 Task: Plan a trip to Stockton-on-Tees, United Kingdom from 2nd November, 2023 to 9th November, 2023 for 5 adults. Place can be shared room with 2 bedrooms having 5 beds and 2 bathrooms. Property type can be flat. Look for 5 properties as per requirement.
Action: Mouse moved to (502, 70)
Screenshot: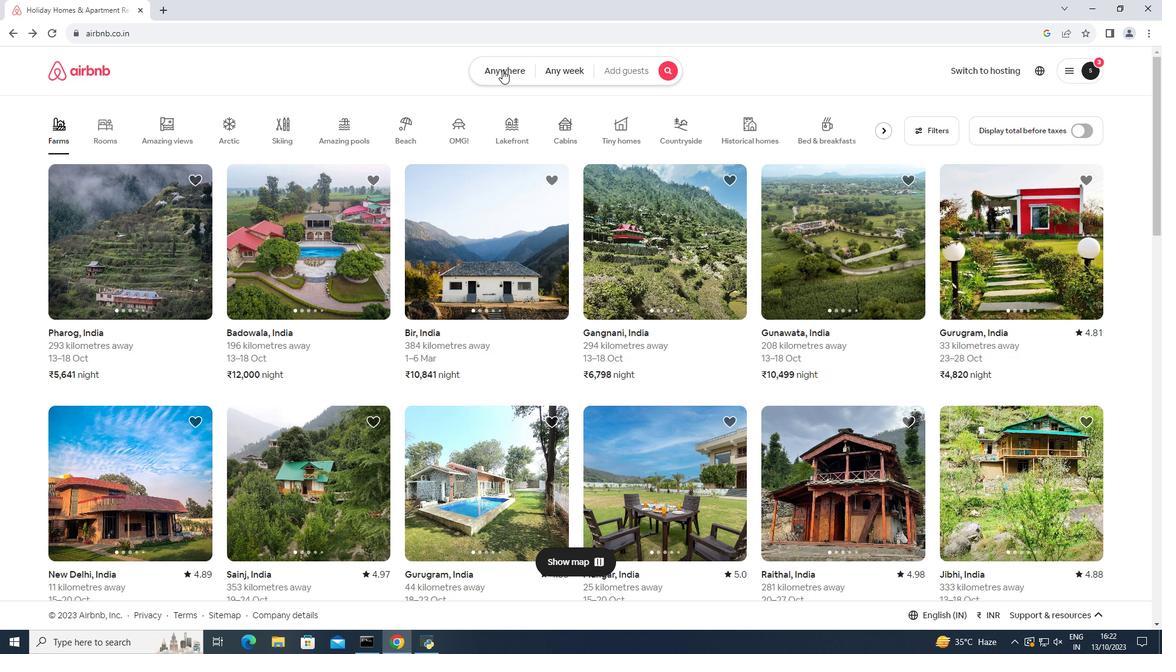 
Action: Mouse pressed left at (502, 70)
Screenshot: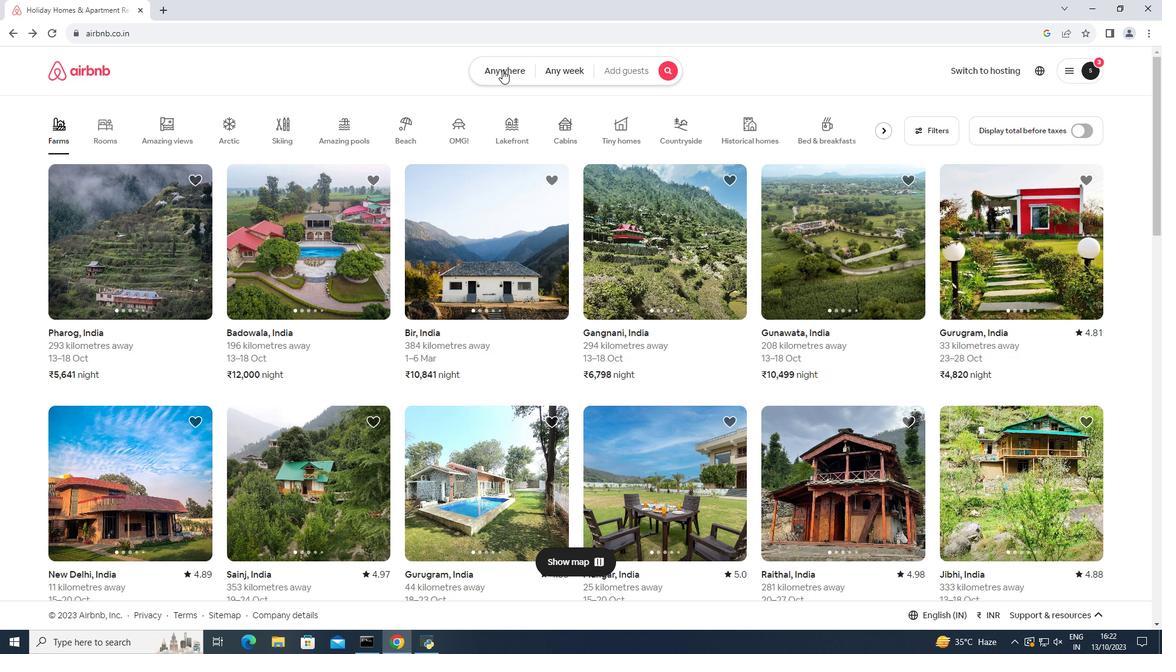 
Action: Mouse moved to (402, 119)
Screenshot: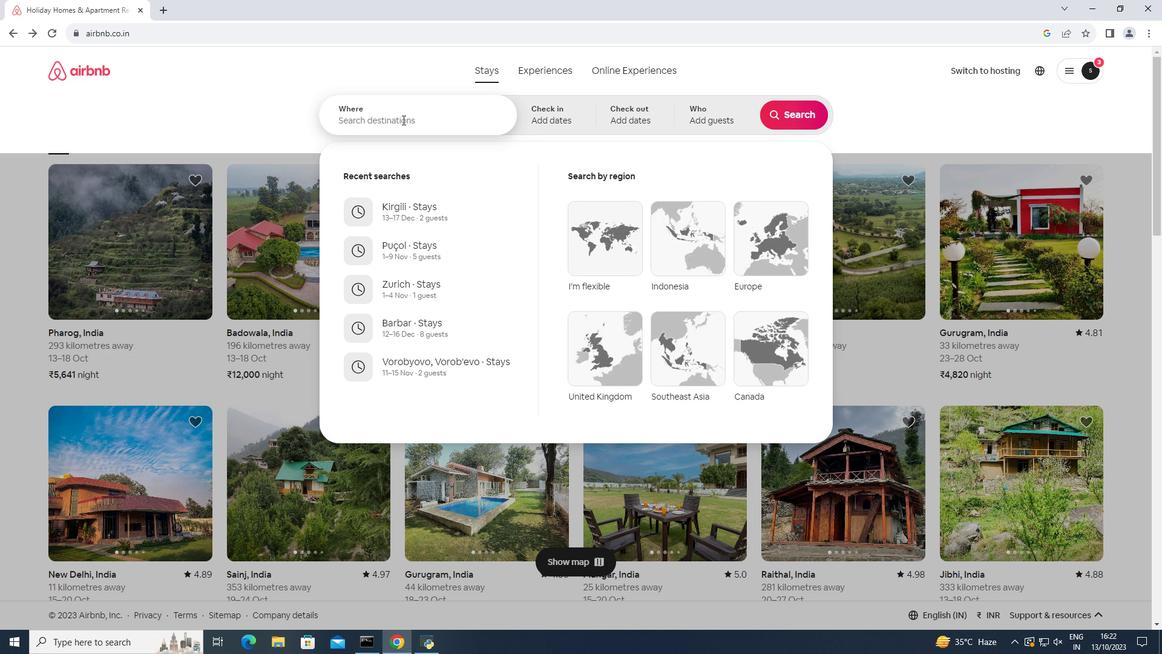 
Action: Mouse pressed left at (402, 119)
Screenshot: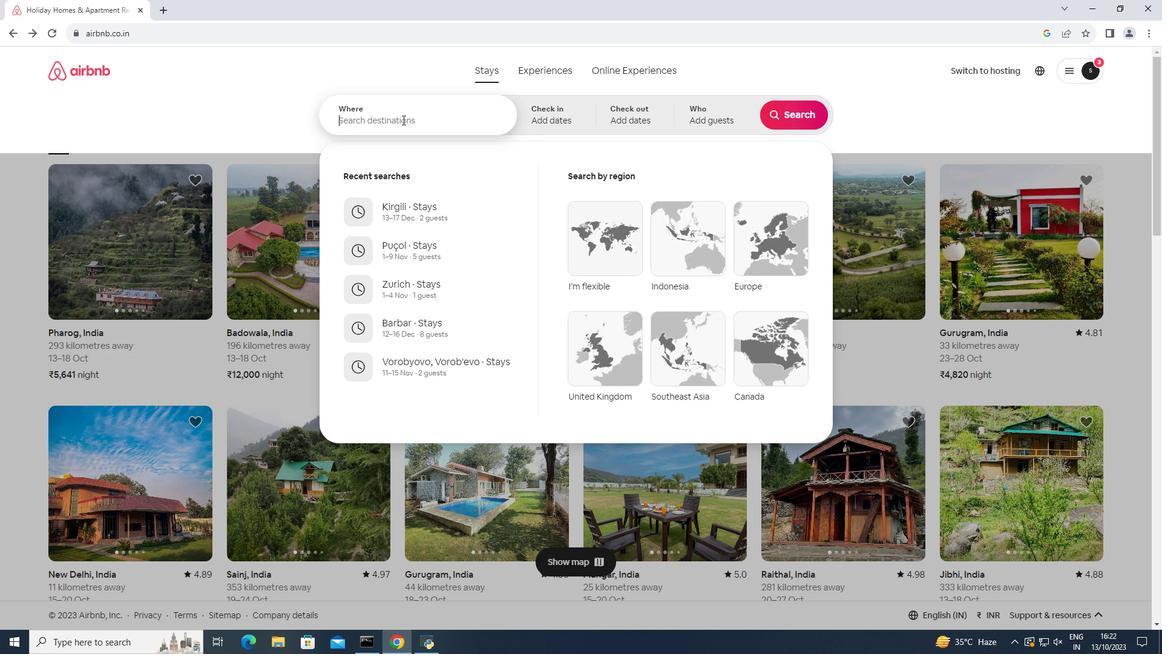 
Action: Key pressed <Key.shift><Key.shift><Key.shift><Key.shift>Stockton-on-<Key.shift>Tee
Screenshot: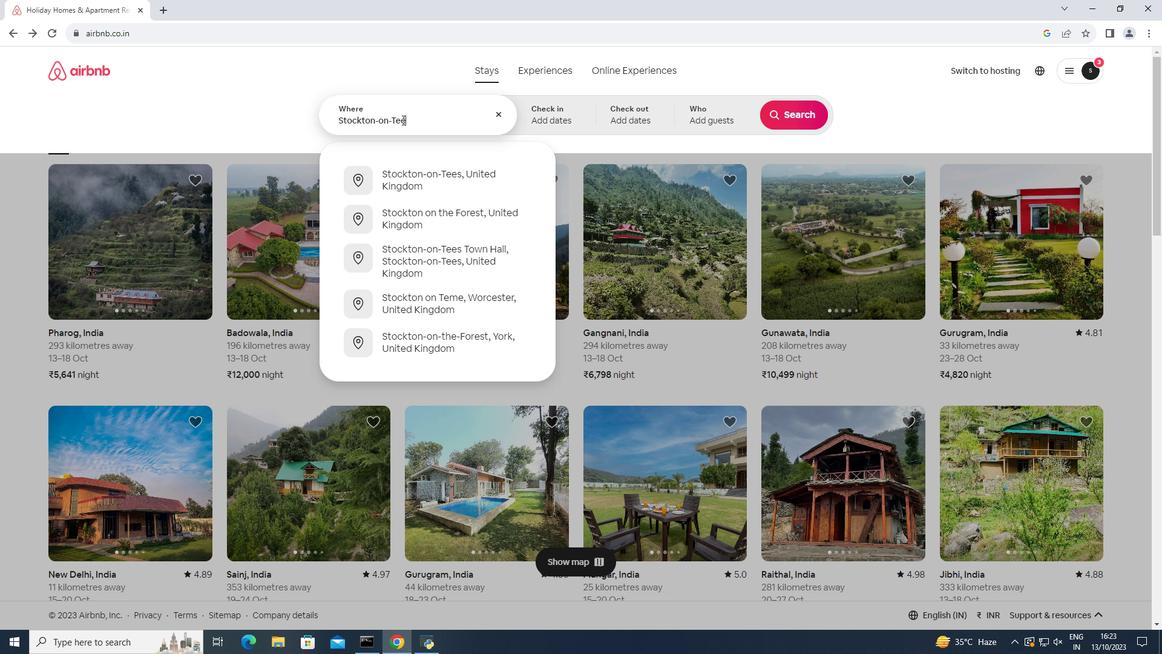 
Action: Mouse moved to (420, 176)
Screenshot: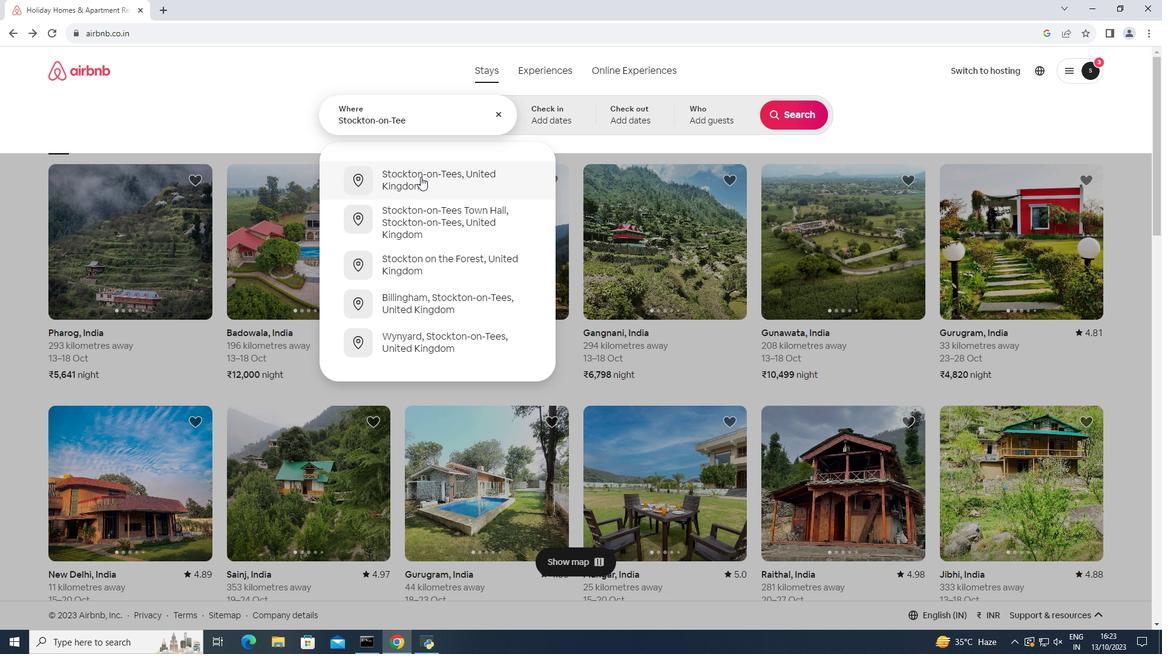 
Action: Mouse pressed left at (420, 176)
Screenshot: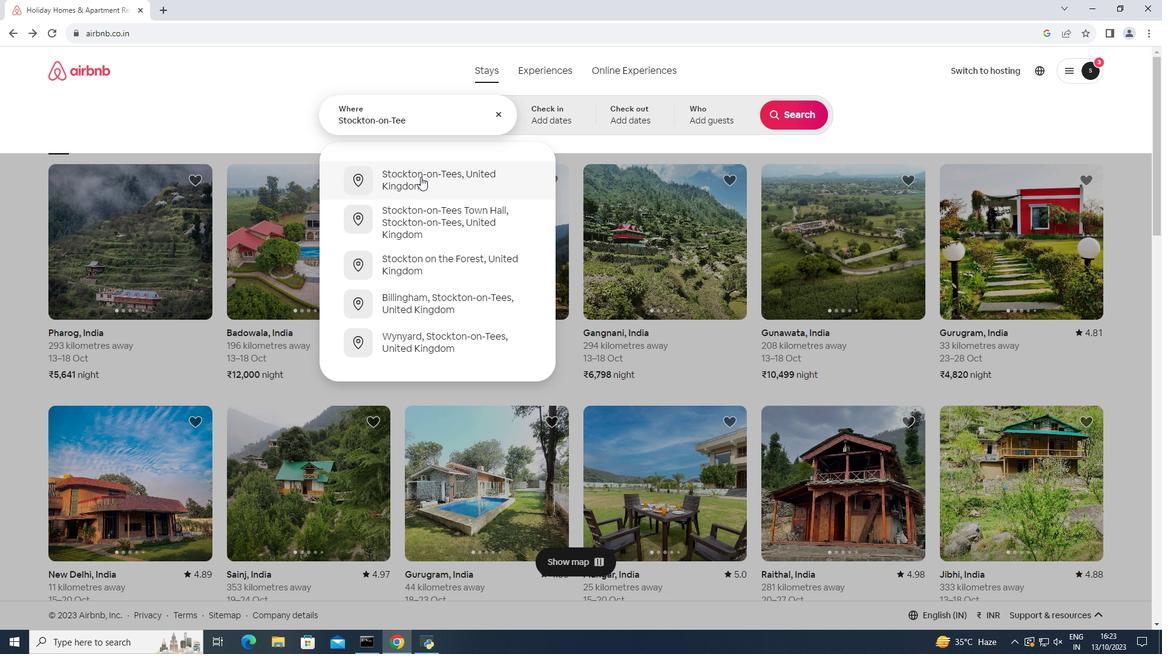 
Action: Mouse moved to (719, 261)
Screenshot: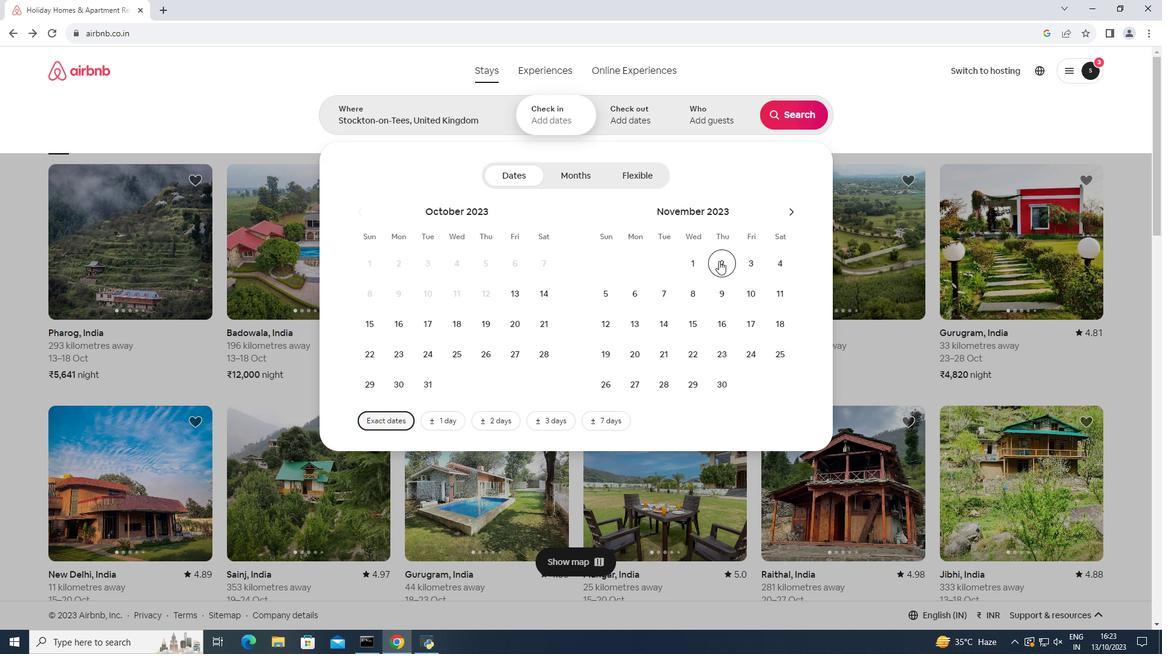 
Action: Mouse pressed left at (719, 261)
Screenshot: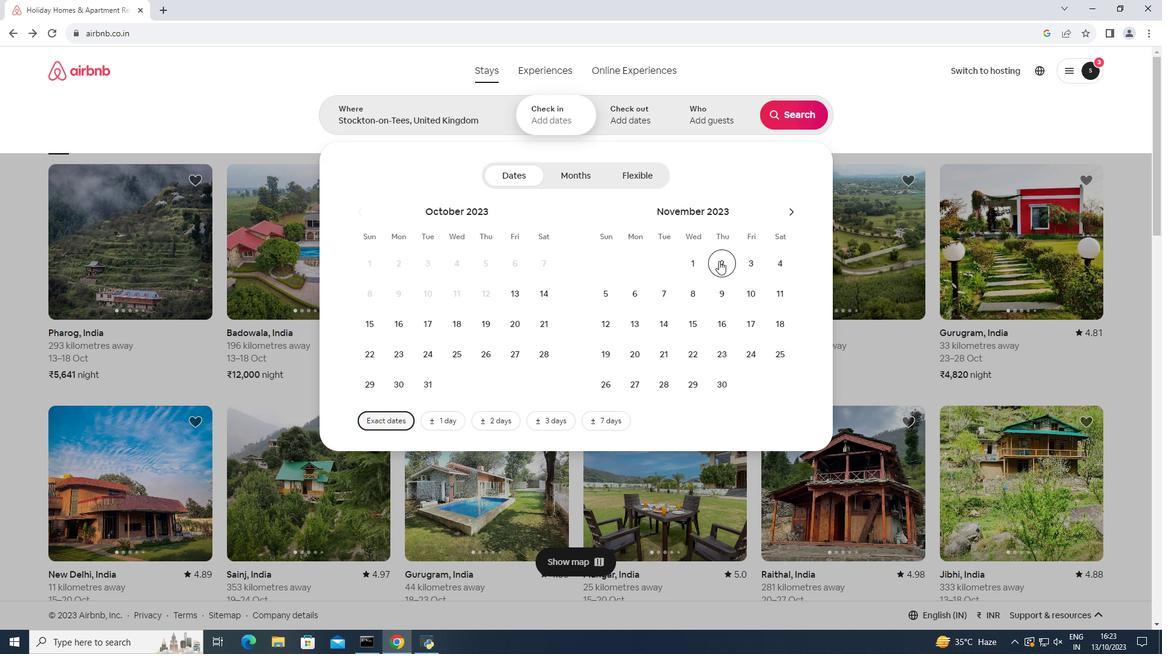 
Action: Mouse moved to (718, 296)
Screenshot: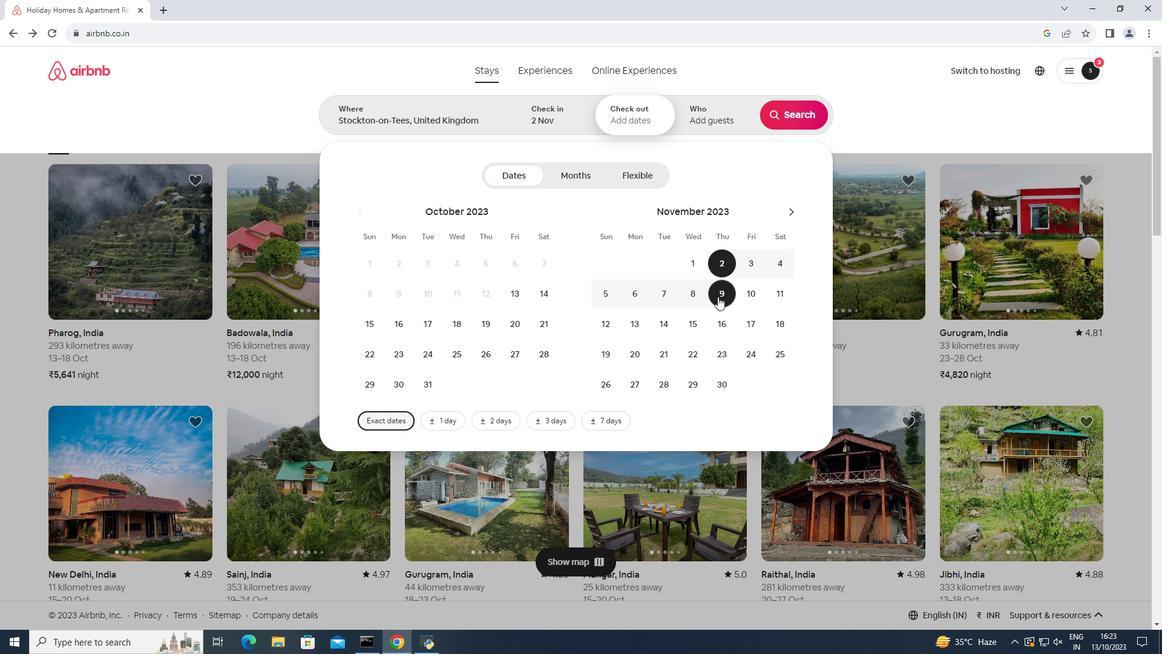 
Action: Mouse pressed left at (718, 296)
Screenshot: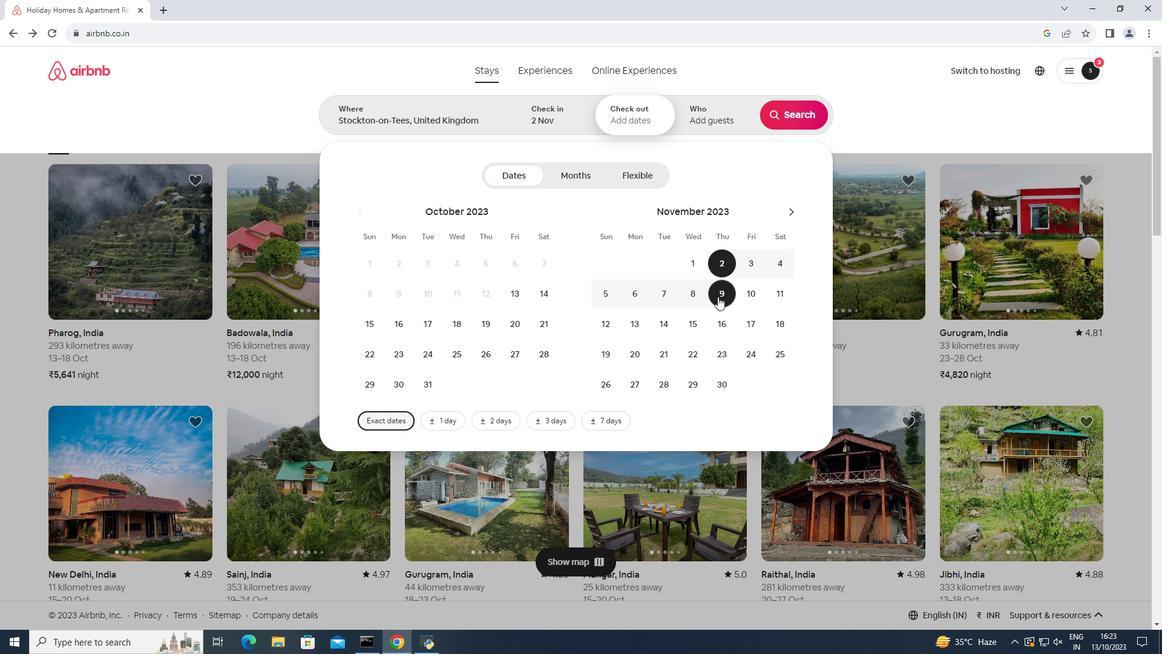 
Action: Mouse moved to (703, 119)
Screenshot: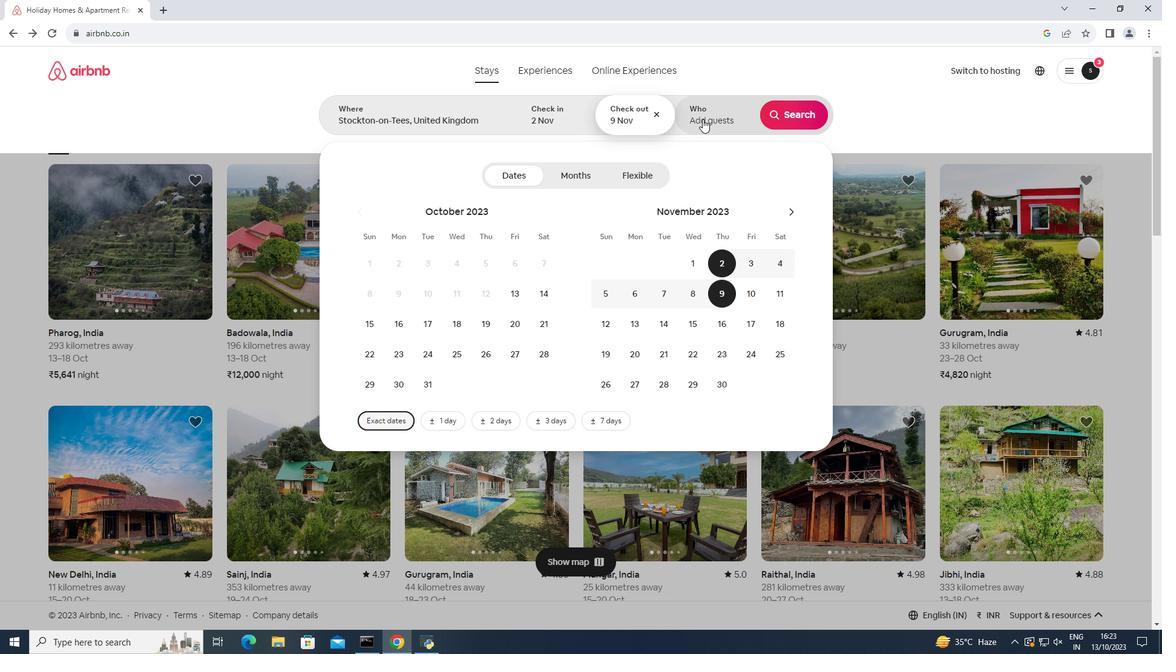 
Action: Mouse pressed left at (703, 119)
Screenshot: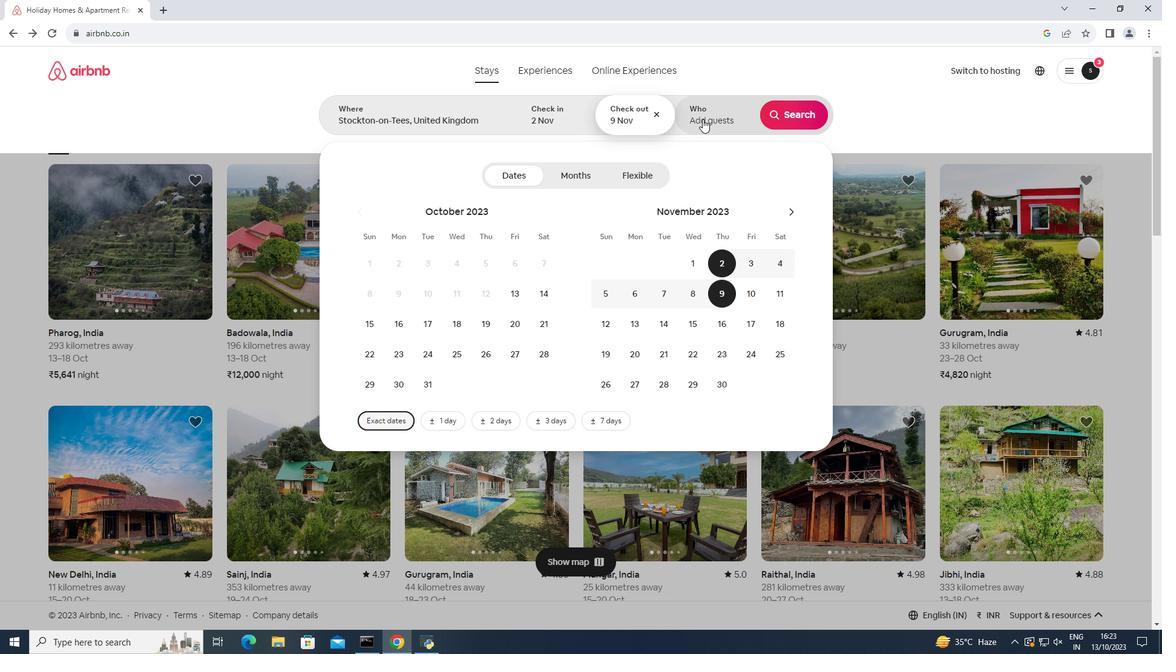 
Action: Mouse moved to (796, 181)
Screenshot: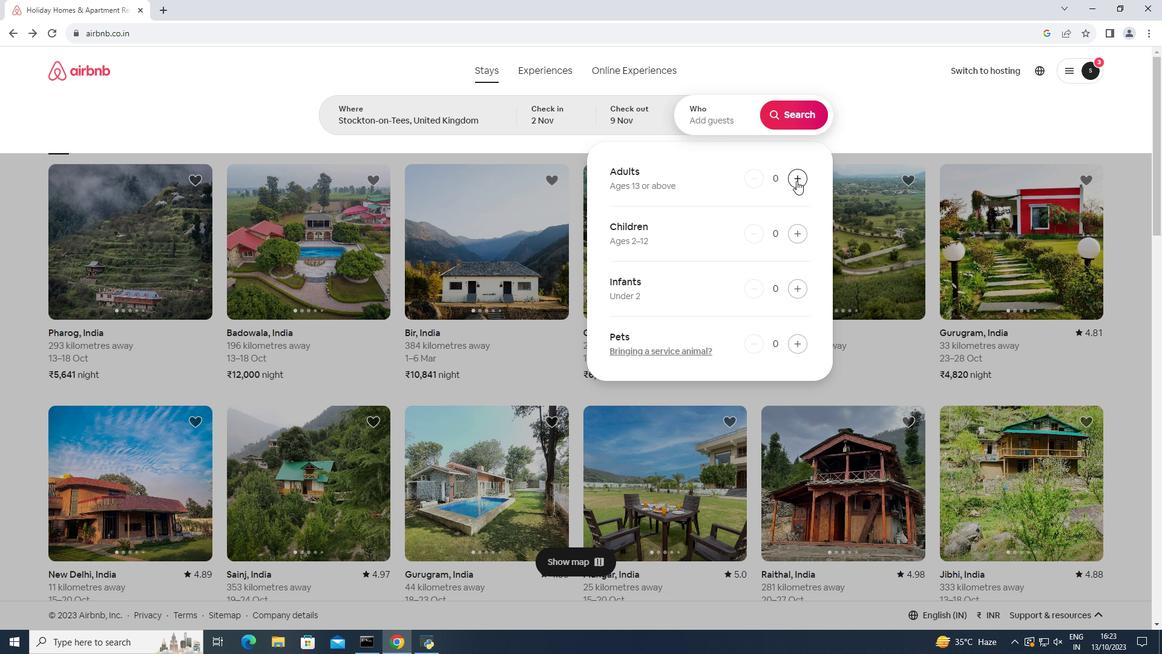 
Action: Mouse pressed left at (796, 181)
Screenshot: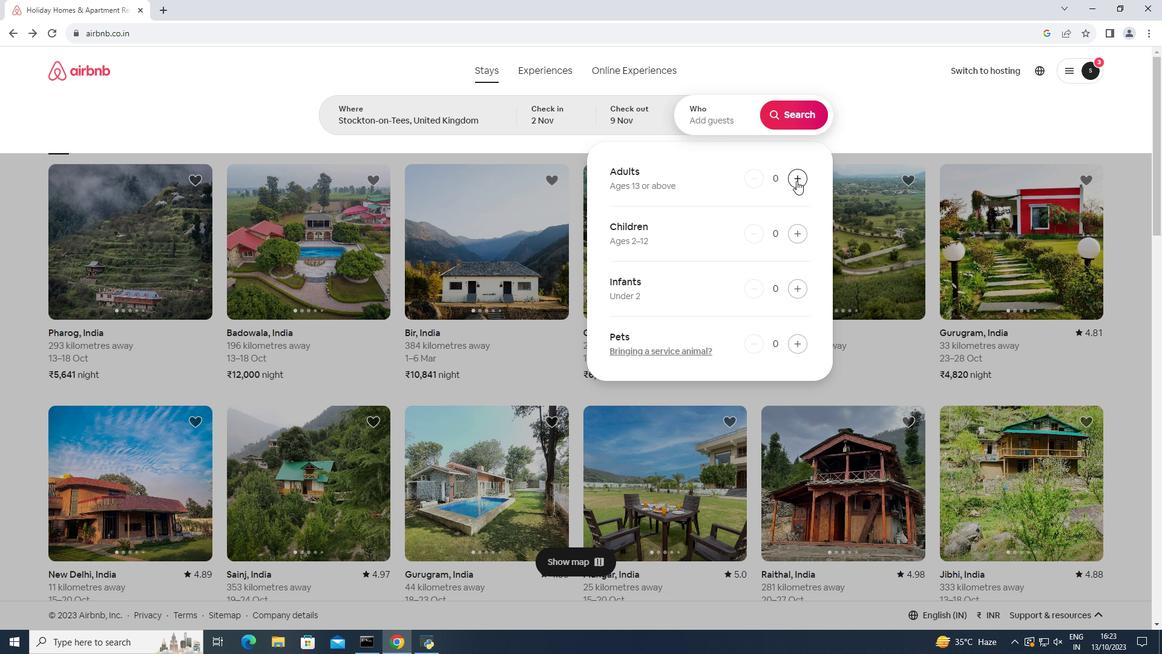 
Action: Mouse pressed left at (796, 181)
Screenshot: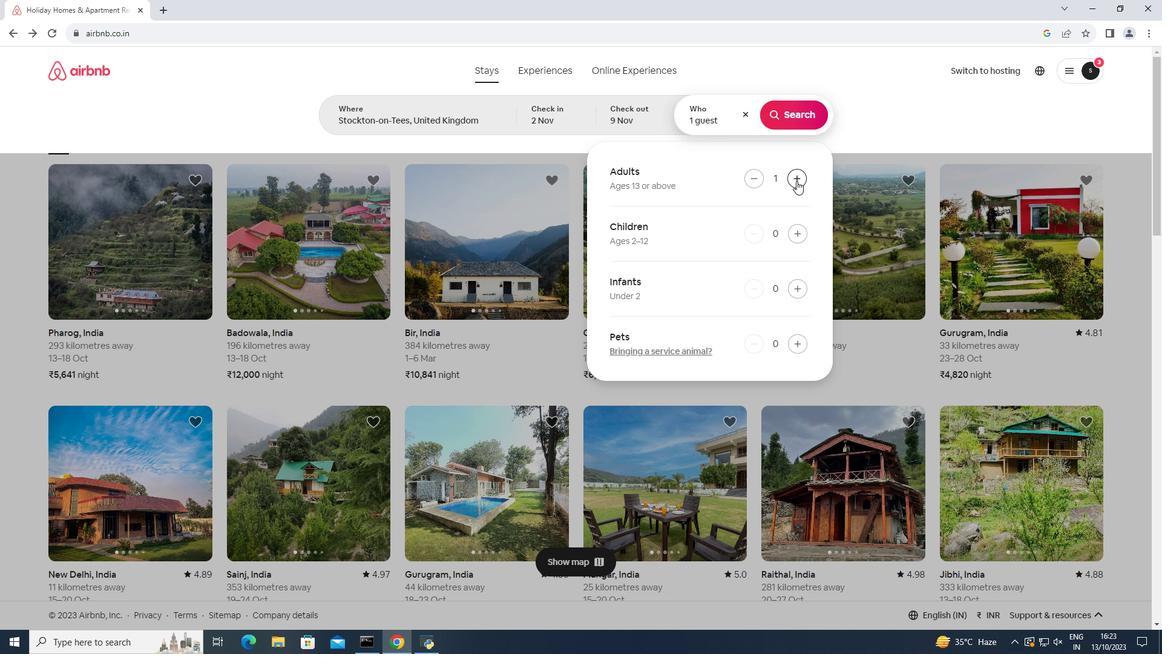 
Action: Mouse pressed left at (796, 181)
Screenshot: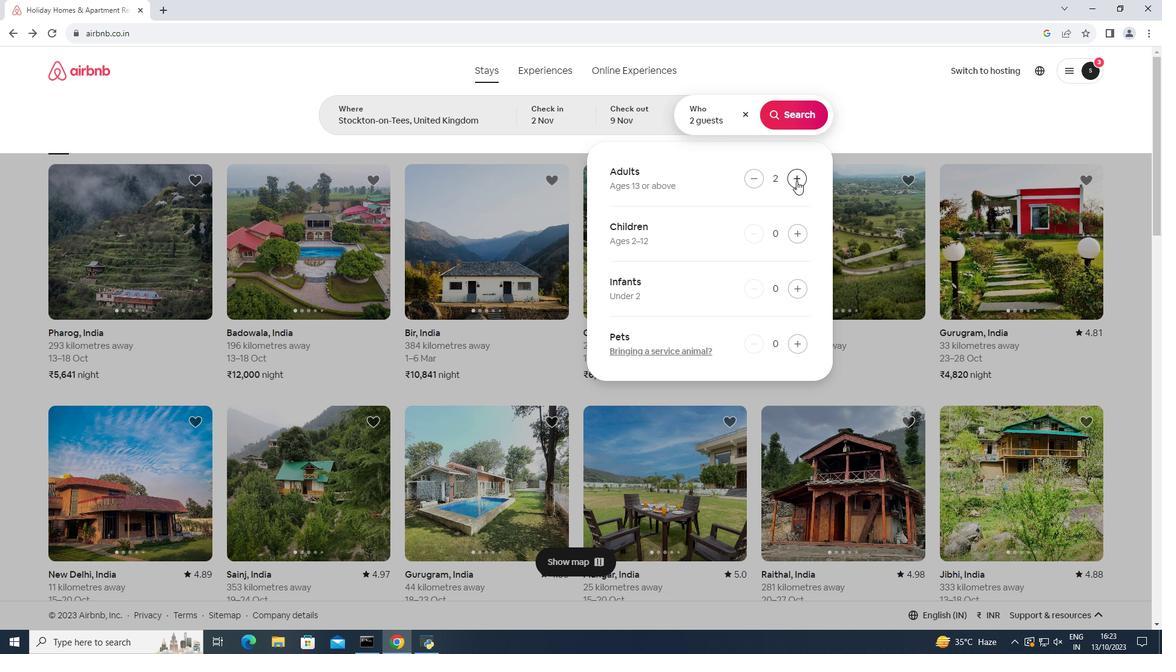 
Action: Mouse pressed left at (796, 181)
Screenshot: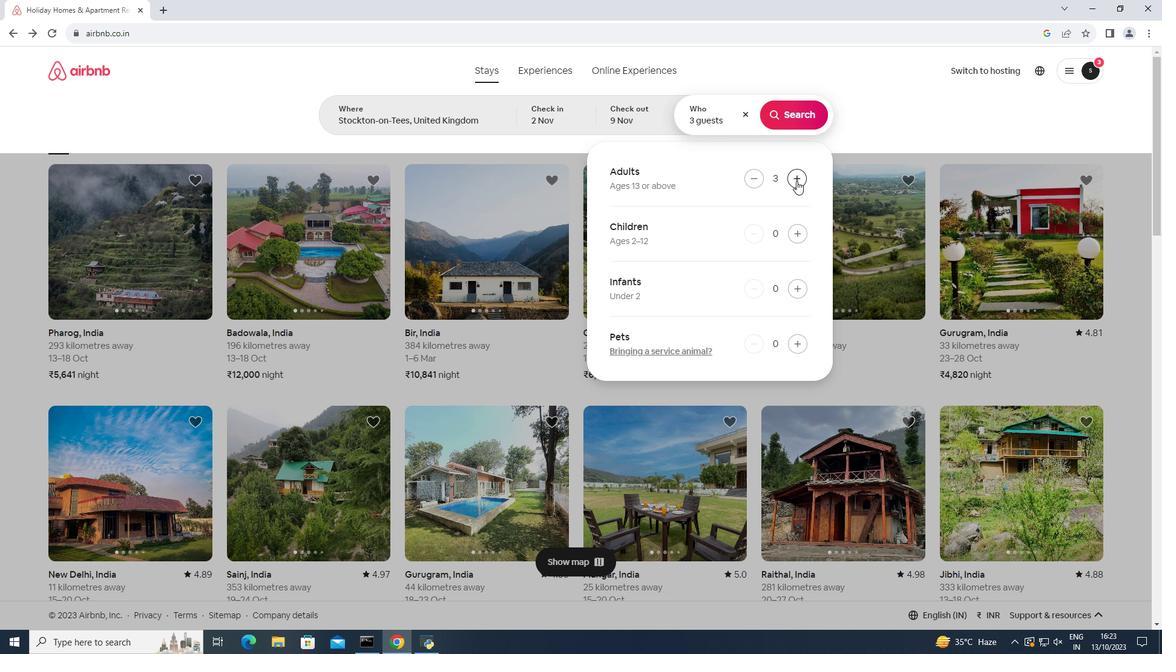 
Action: Mouse pressed left at (796, 181)
Screenshot: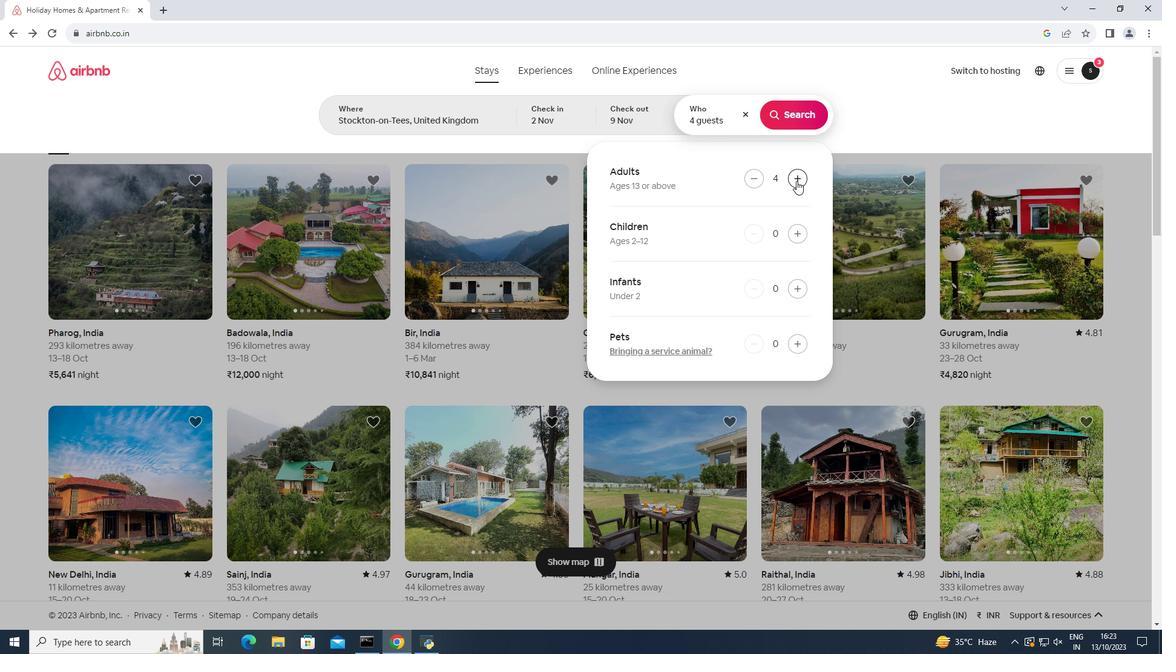 
Action: Mouse moved to (784, 111)
Screenshot: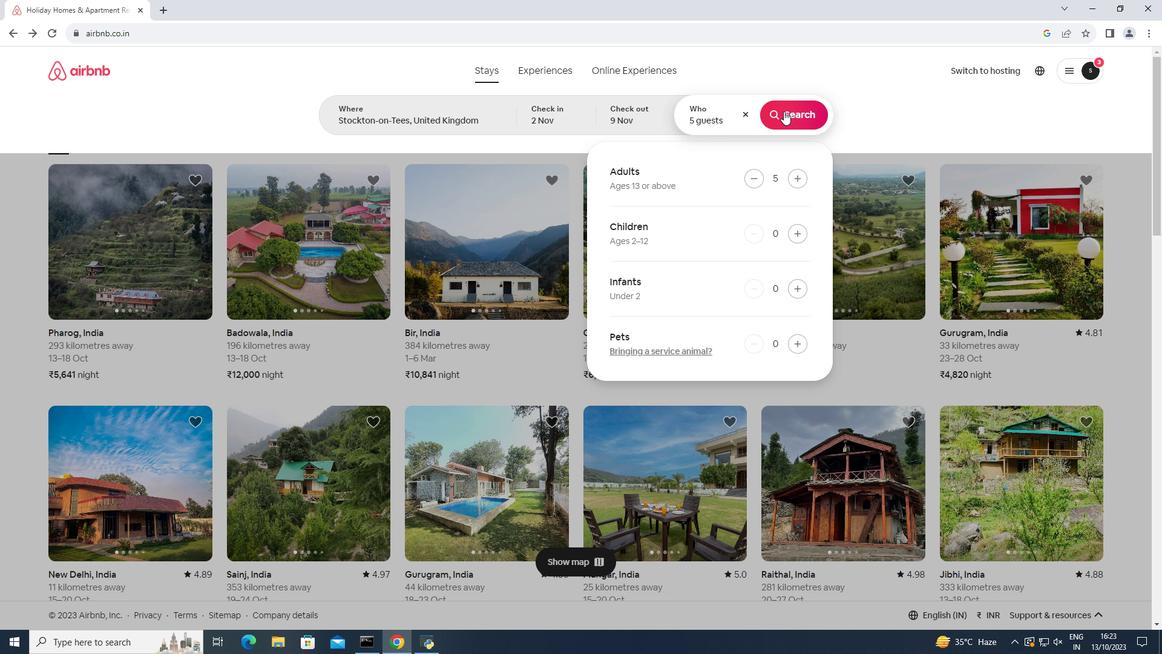 
Action: Mouse pressed left at (784, 111)
Screenshot: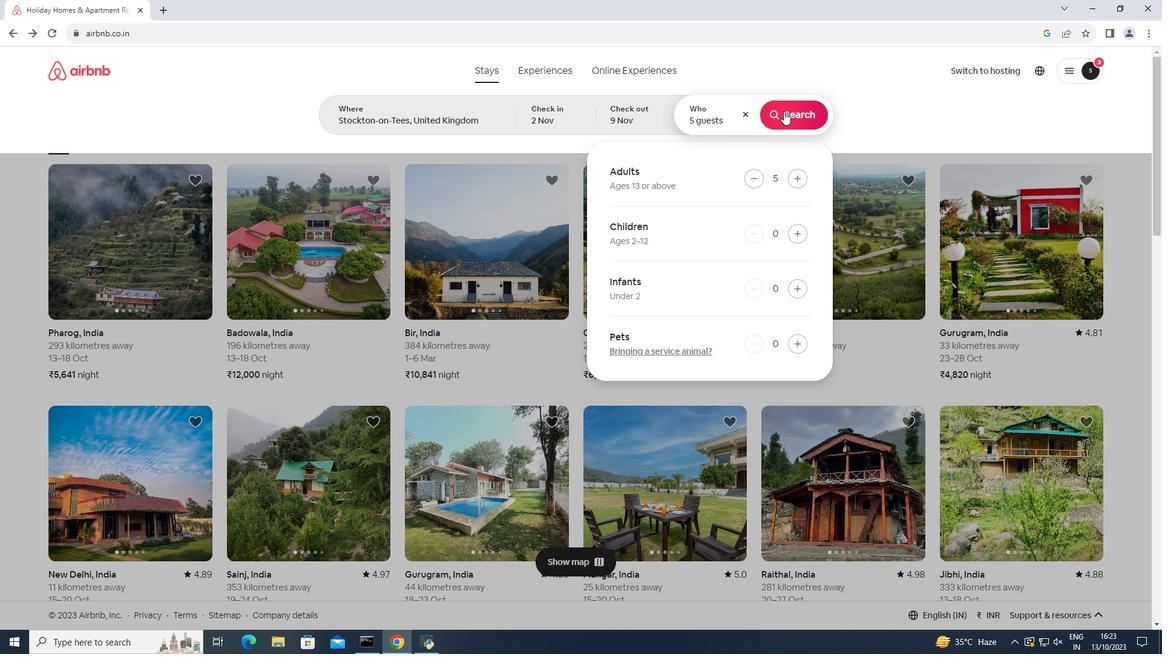 
Action: Mouse moved to (969, 116)
Screenshot: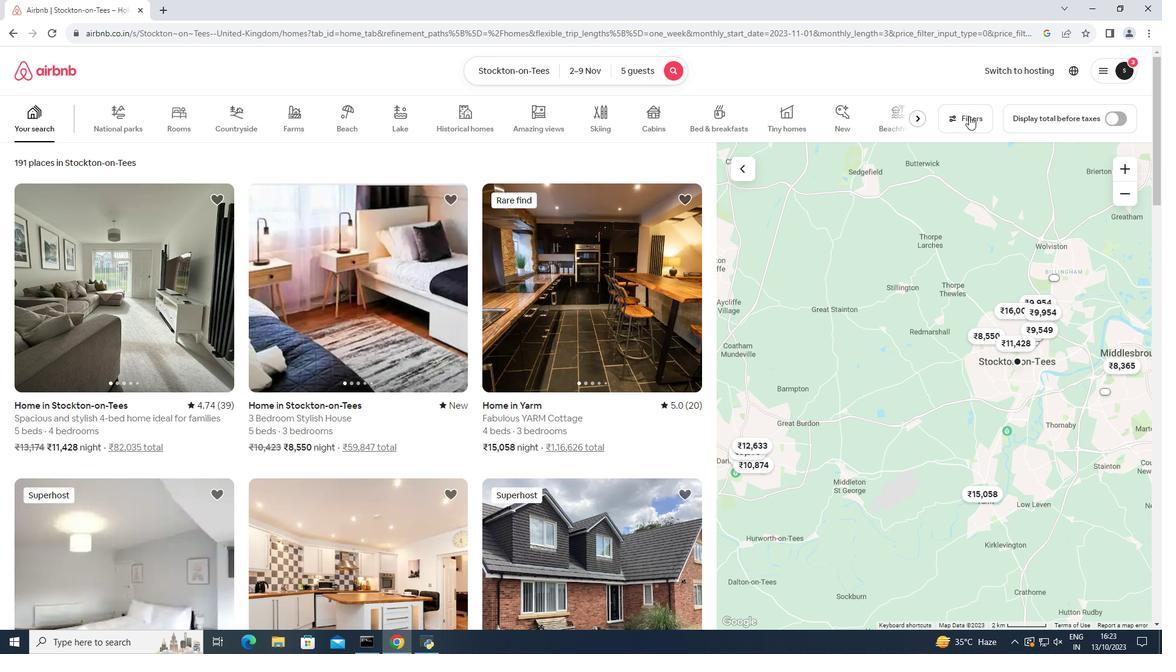 
Action: Mouse pressed left at (969, 116)
Screenshot: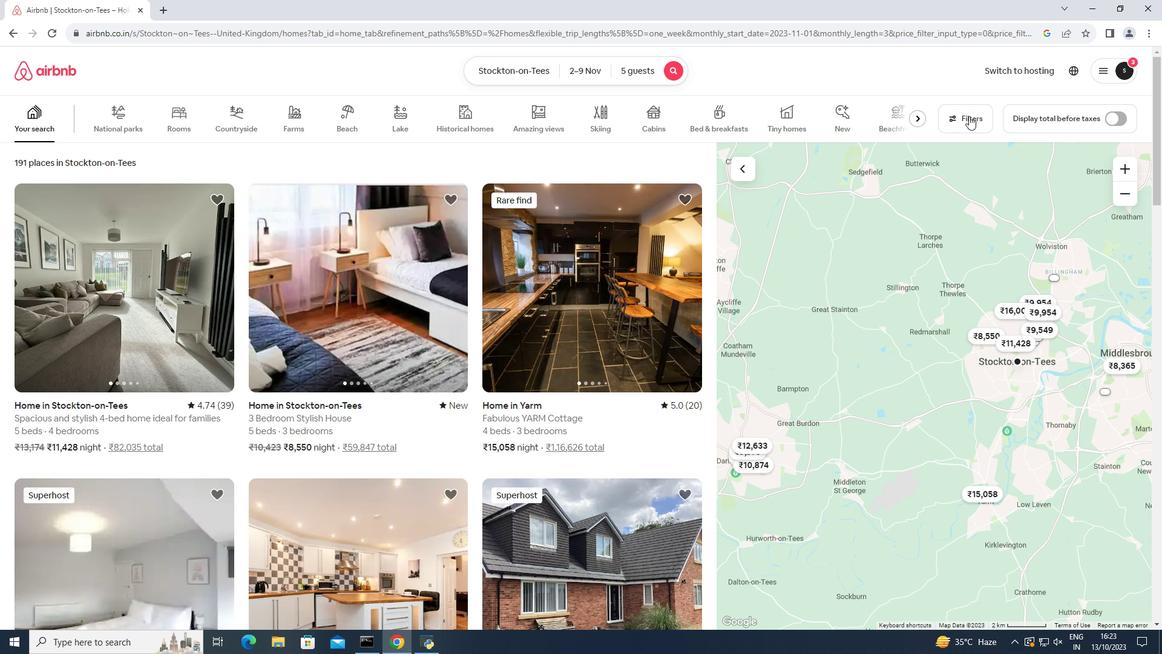 
Action: Mouse moved to (687, 262)
Screenshot: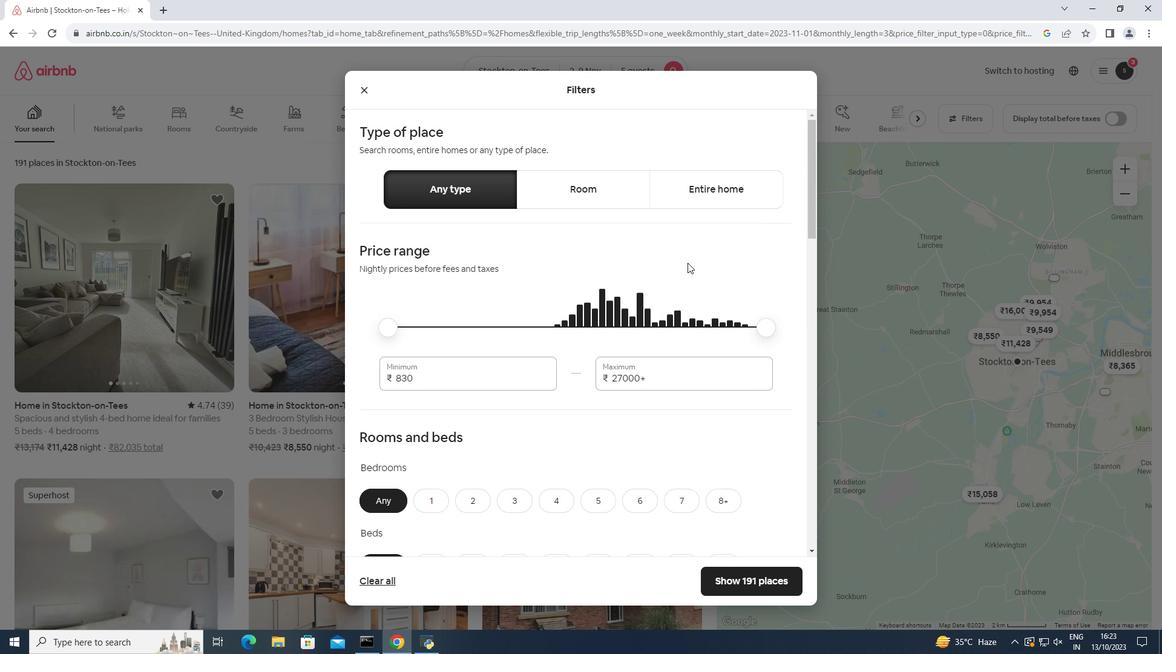 
Action: Mouse scrolled (687, 262) with delta (0, 0)
Screenshot: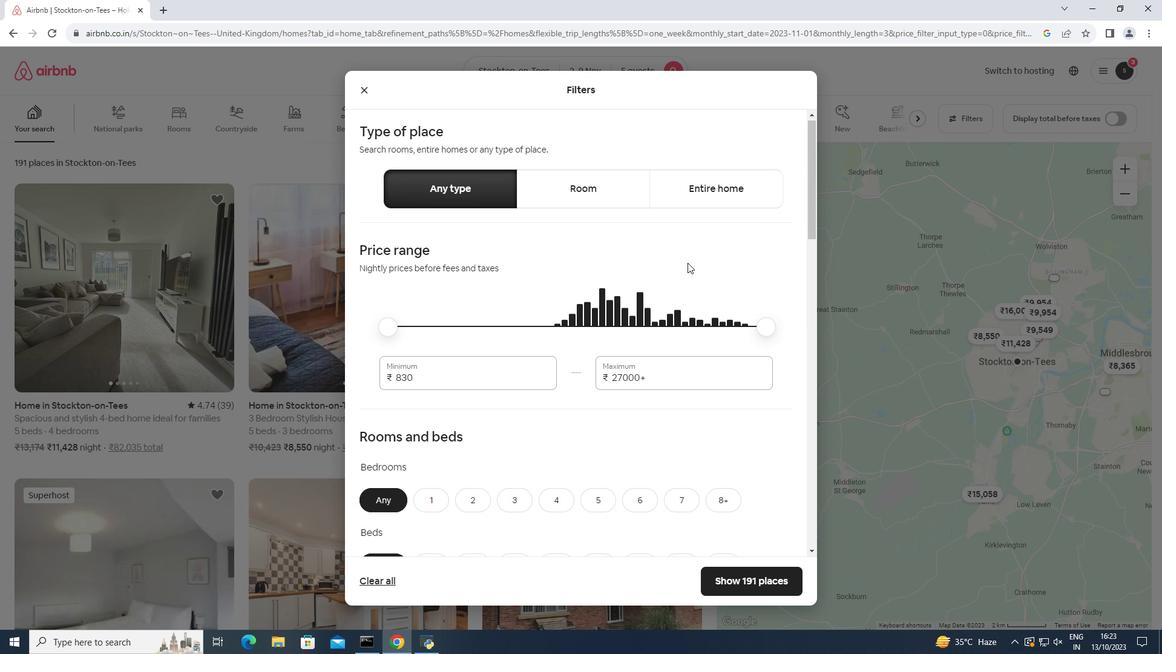 
Action: Mouse moved to (651, 270)
Screenshot: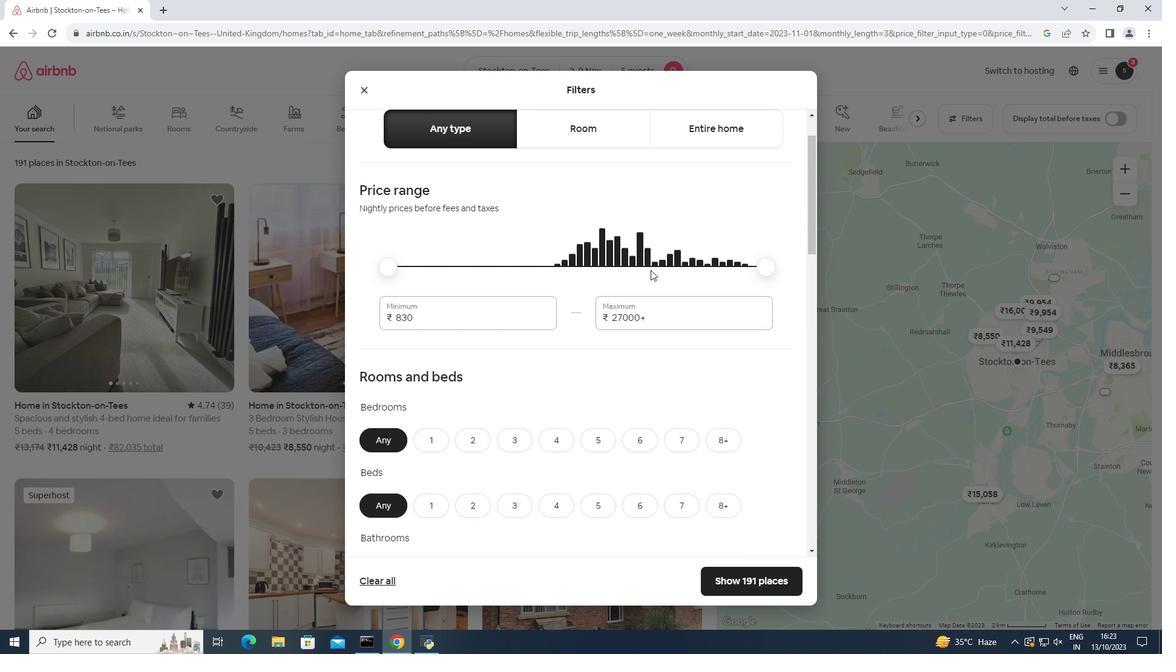 
Action: Mouse scrolled (651, 269) with delta (0, 0)
Screenshot: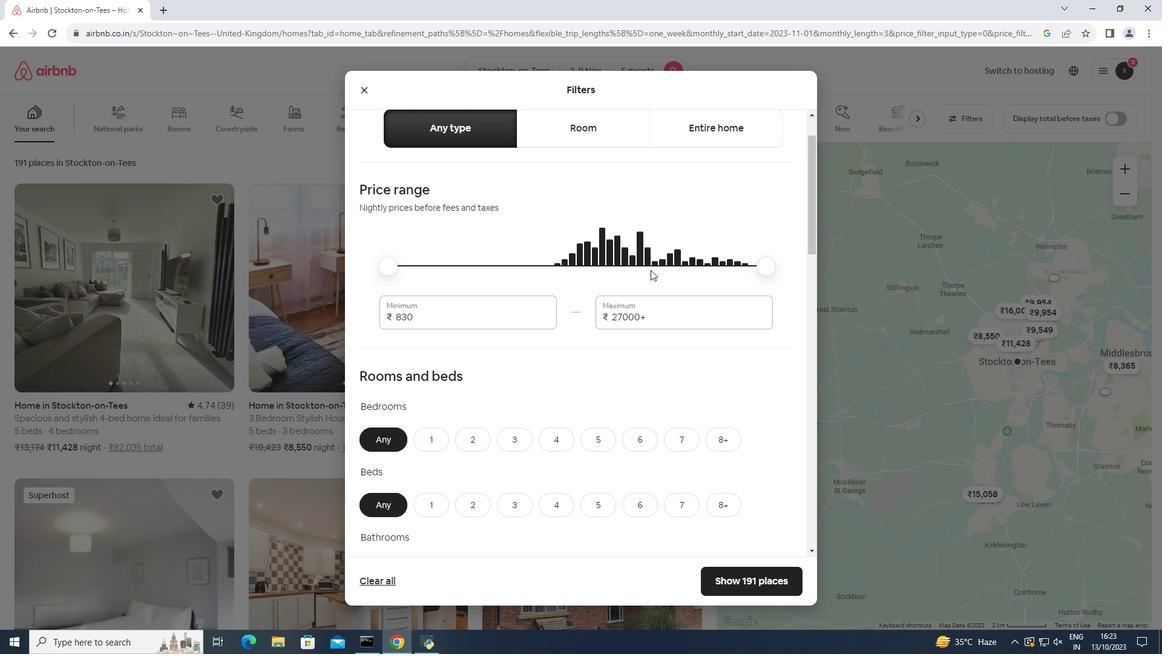 
Action: Mouse moved to (650, 270)
Screenshot: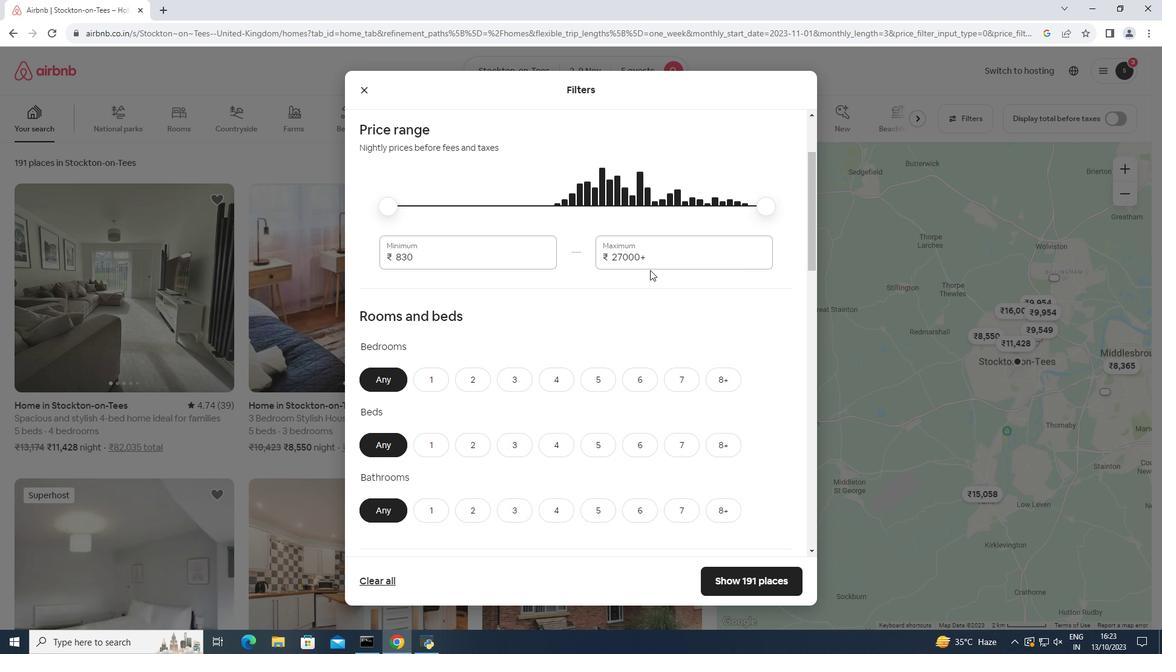 
Action: Mouse scrolled (650, 269) with delta (0, 0)
Screenshot: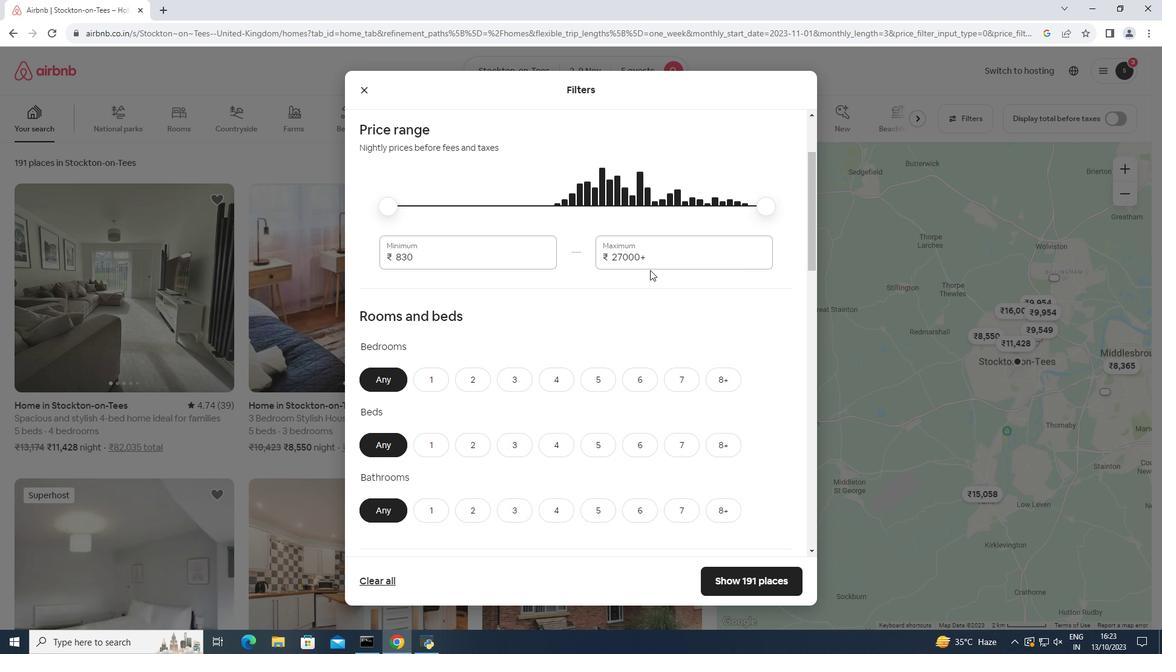 
Action: Mouse moved to (472, 311)
Screenshot: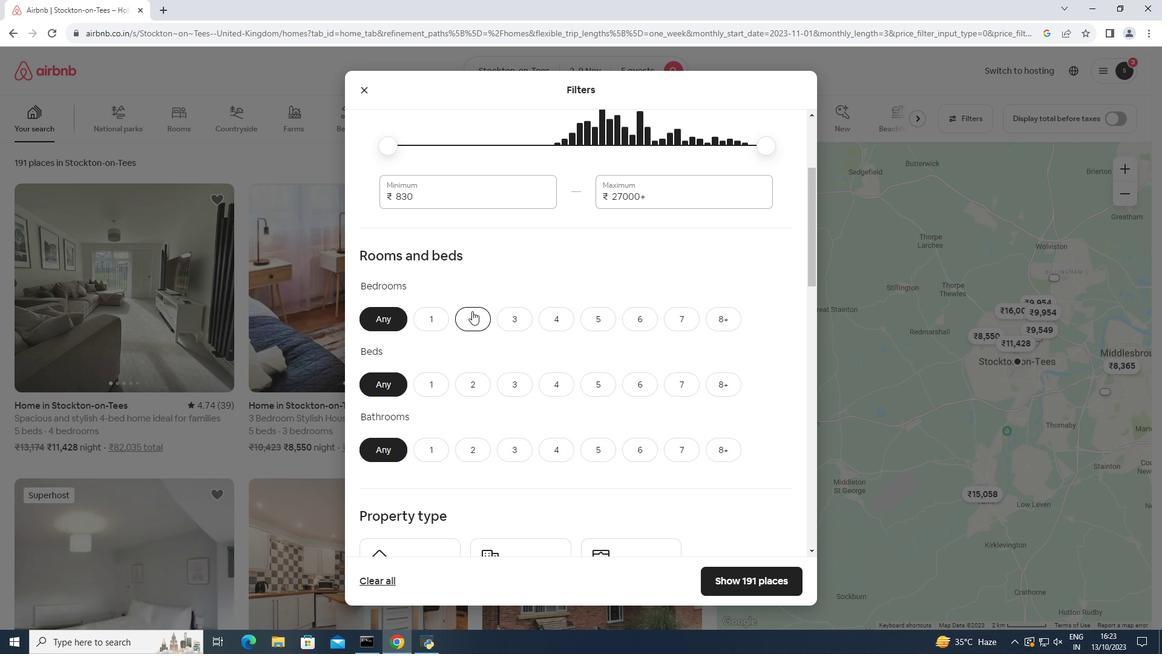 
Action: Mouse pressed left at (472, 311)
Screenshot: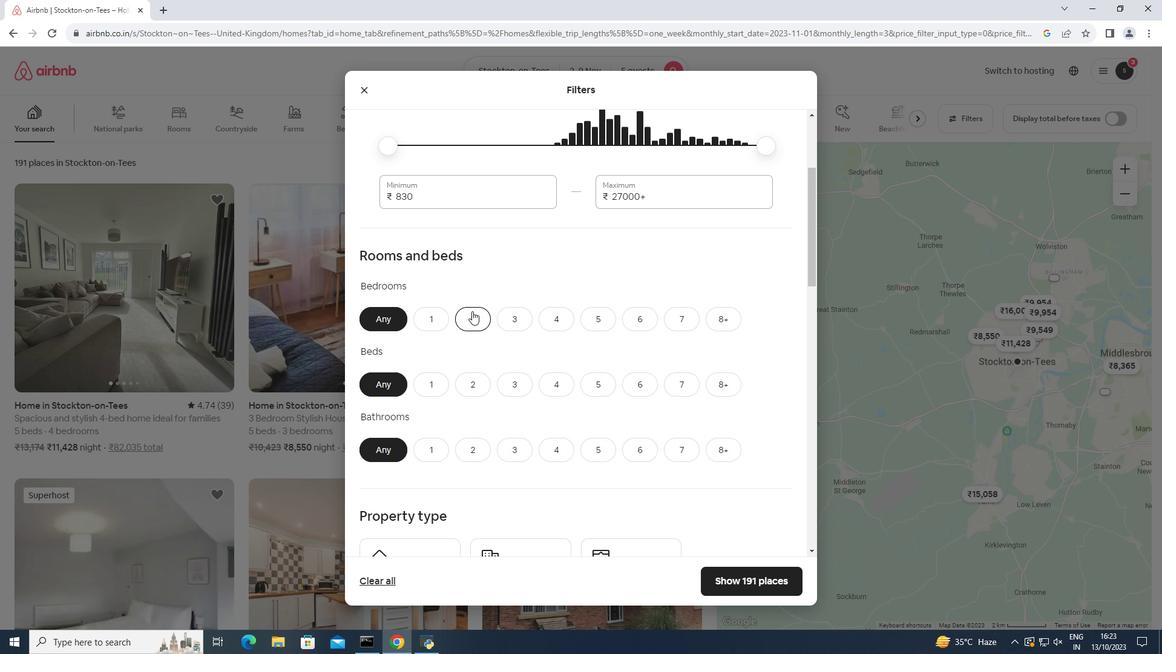 
Action: Mouse moved to (599, 382)
Screenshot: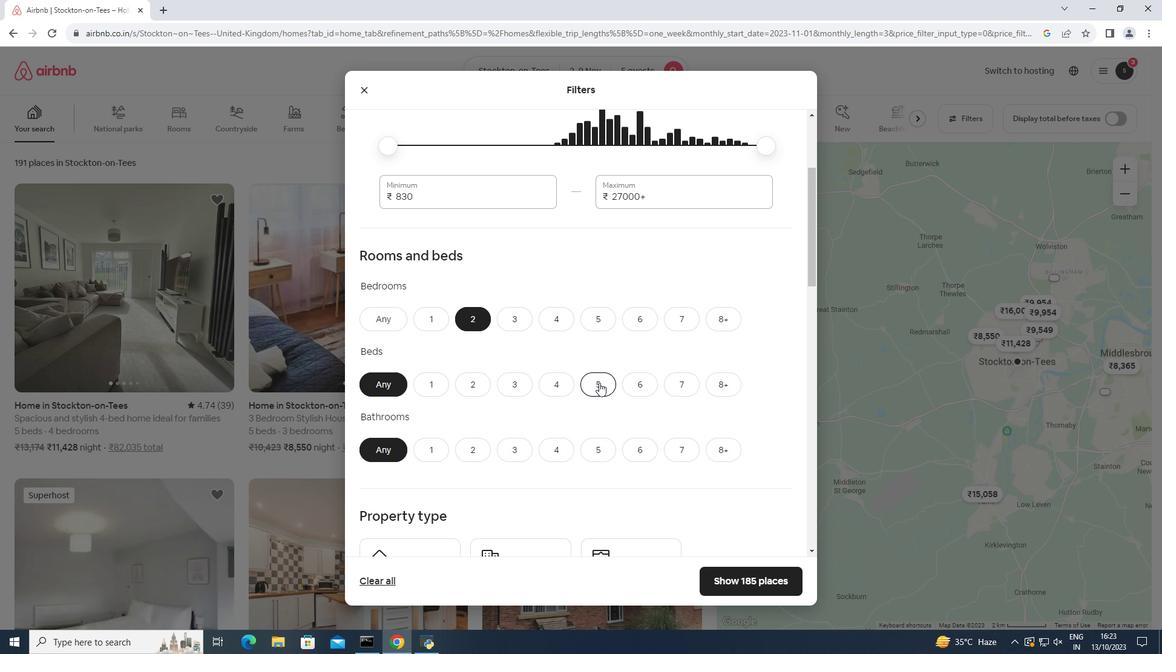 
Action: Mouse pressed left at (599, 382)
Screenshot: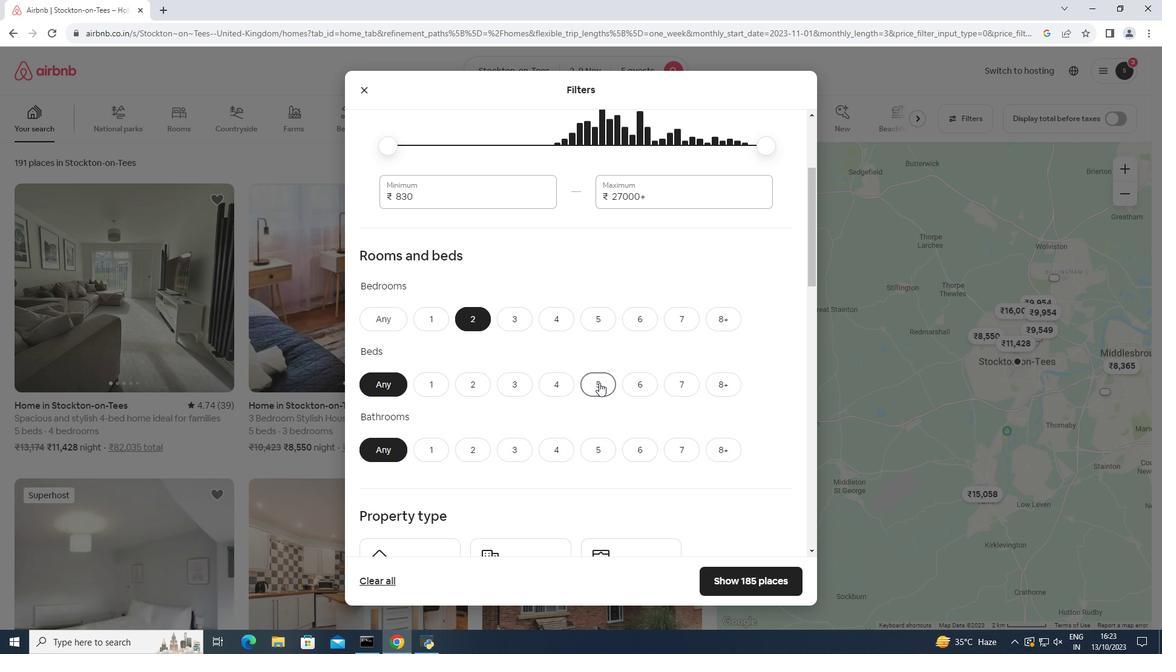 
Action: Mouse moved to (470, 448)
Screenshot: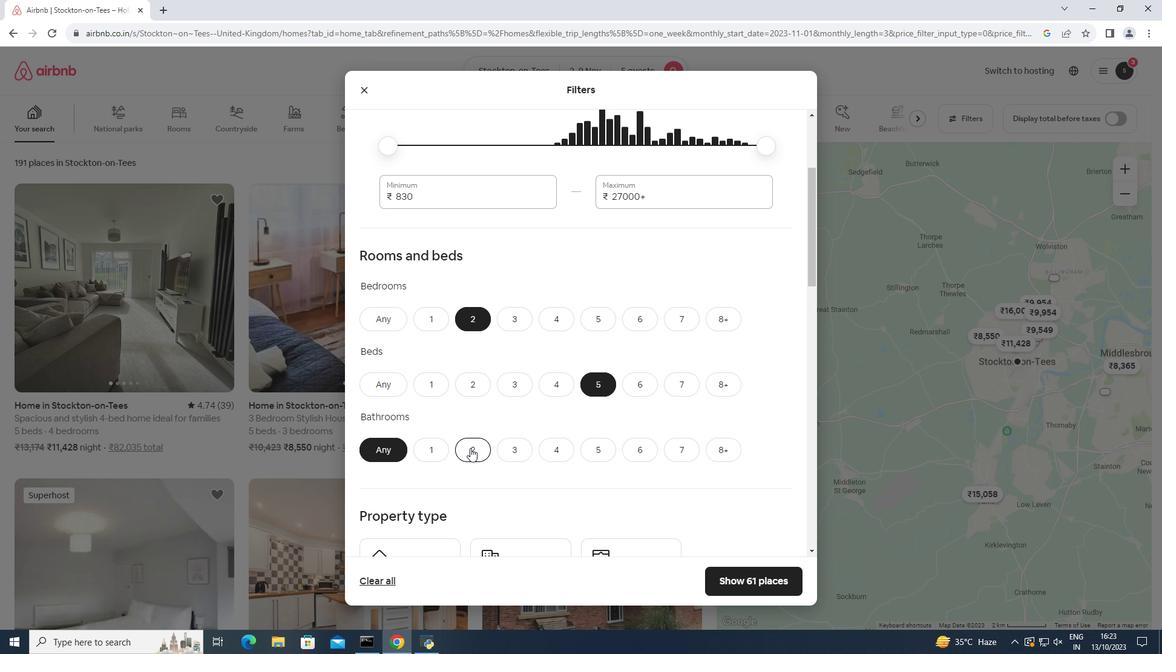 
Action: Mouse pressed left at (470, 448)
Screenshot: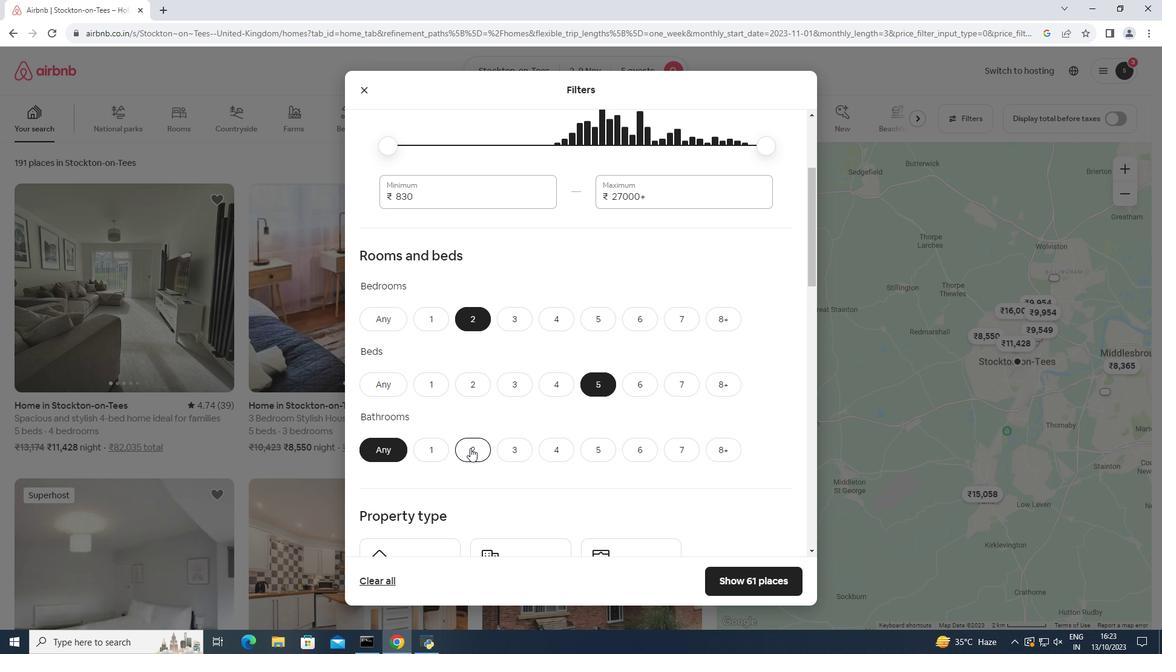 
Action: Mouse moved to (477, 427)
Screenshot: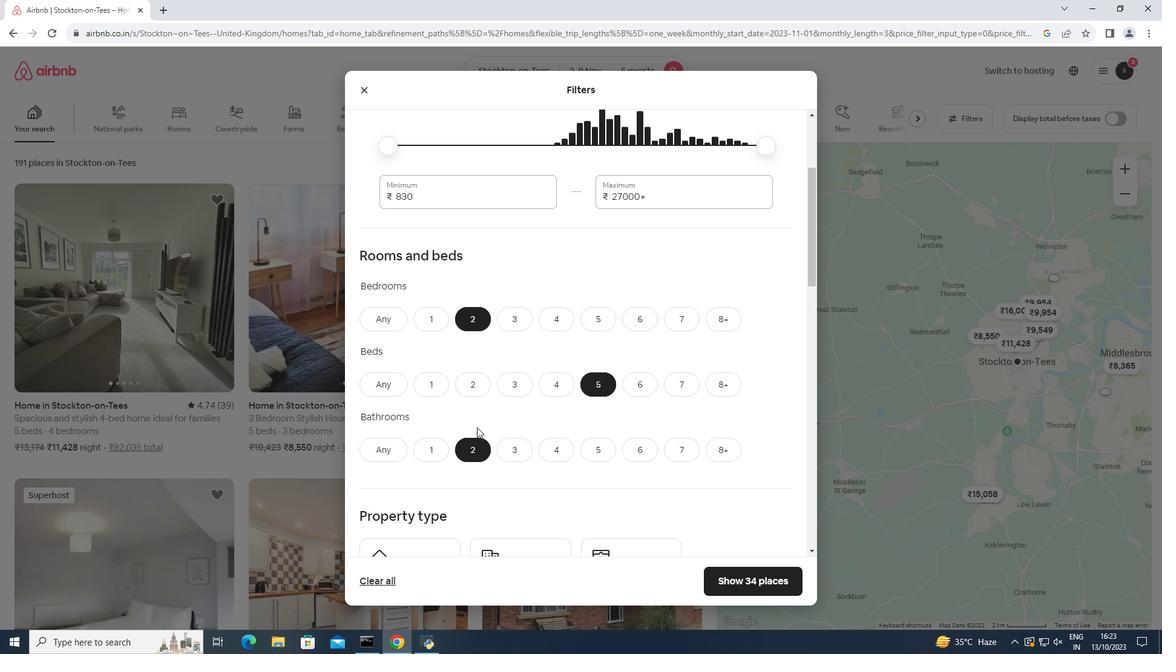 
Action: Mouse scrolled (477, 426) with delta (0, 0)
Screenshot: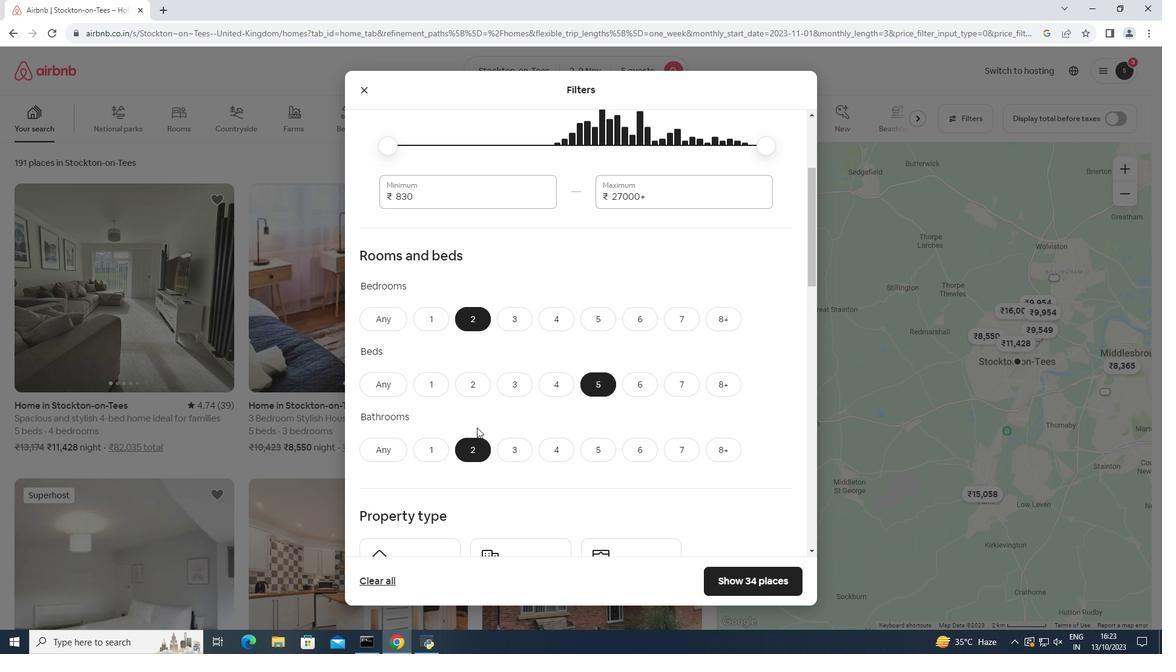 
Action: Mouse scrolled (477, 426) with delta (0, 0)
Screenshot: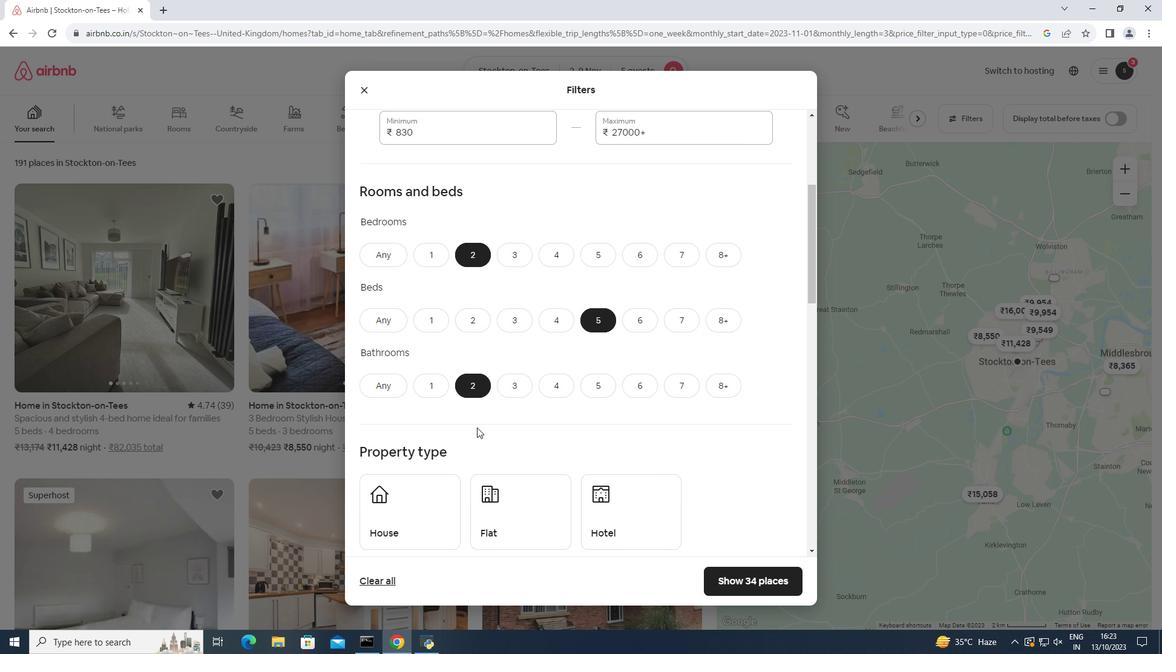 
Action: Mouse moved to (488, 449)
Screenshot: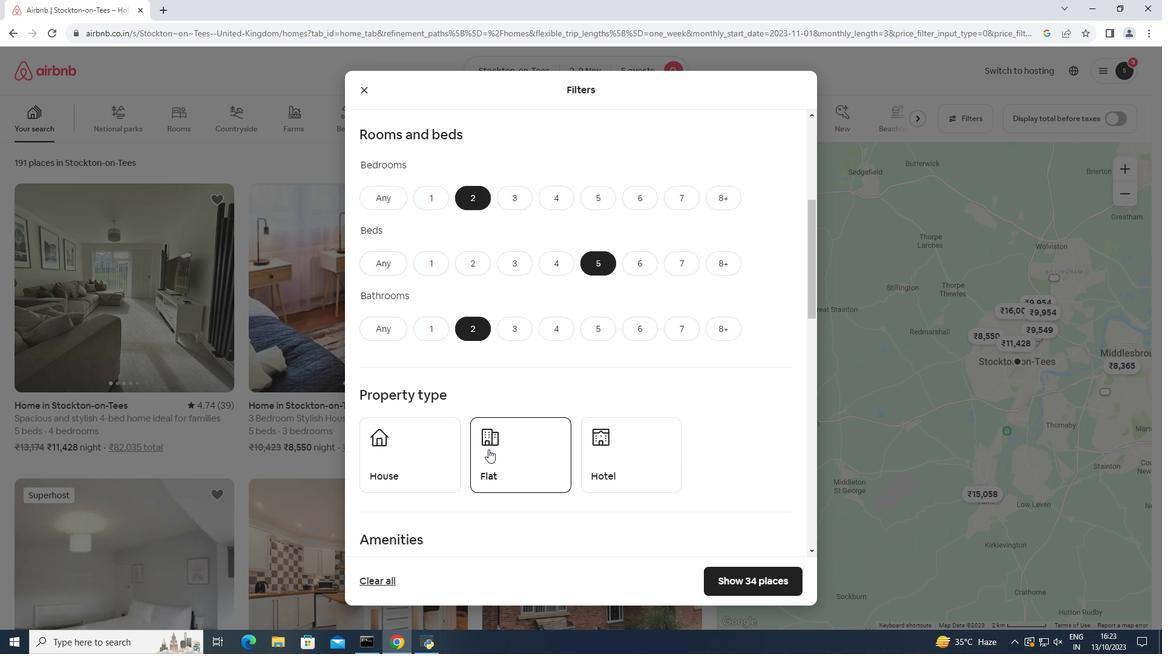 
Action: Mouse pressed left at (488, 449)
Screenshot: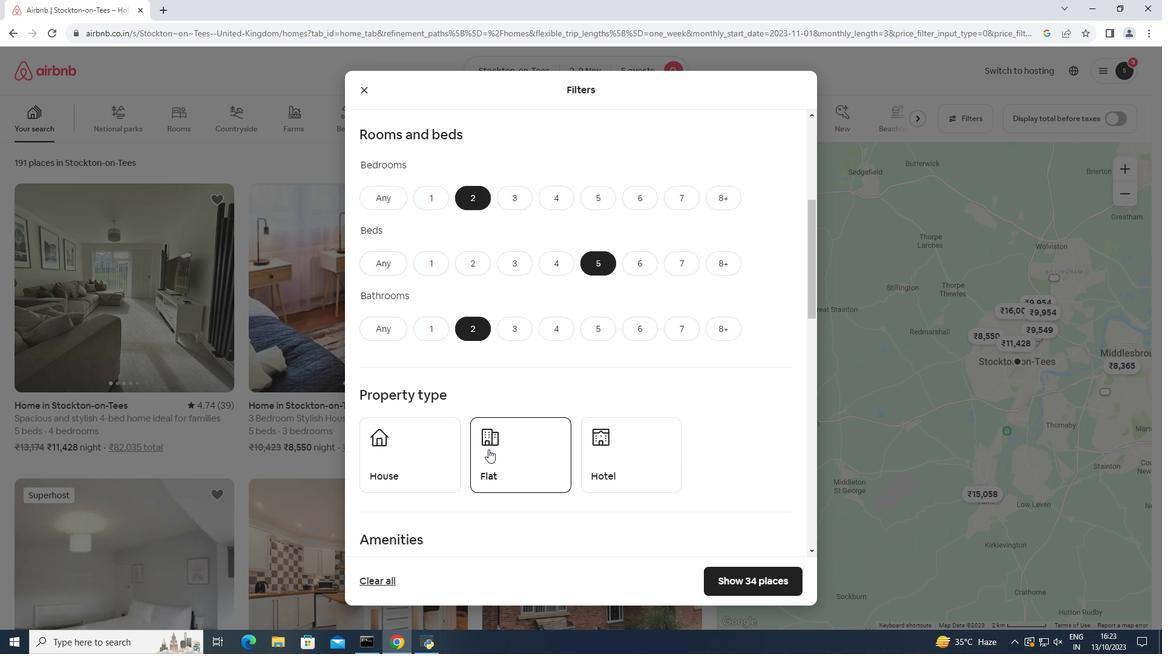 
Action: Mouse scrolled (488, 448) with delta (0, 0)
Screenshot: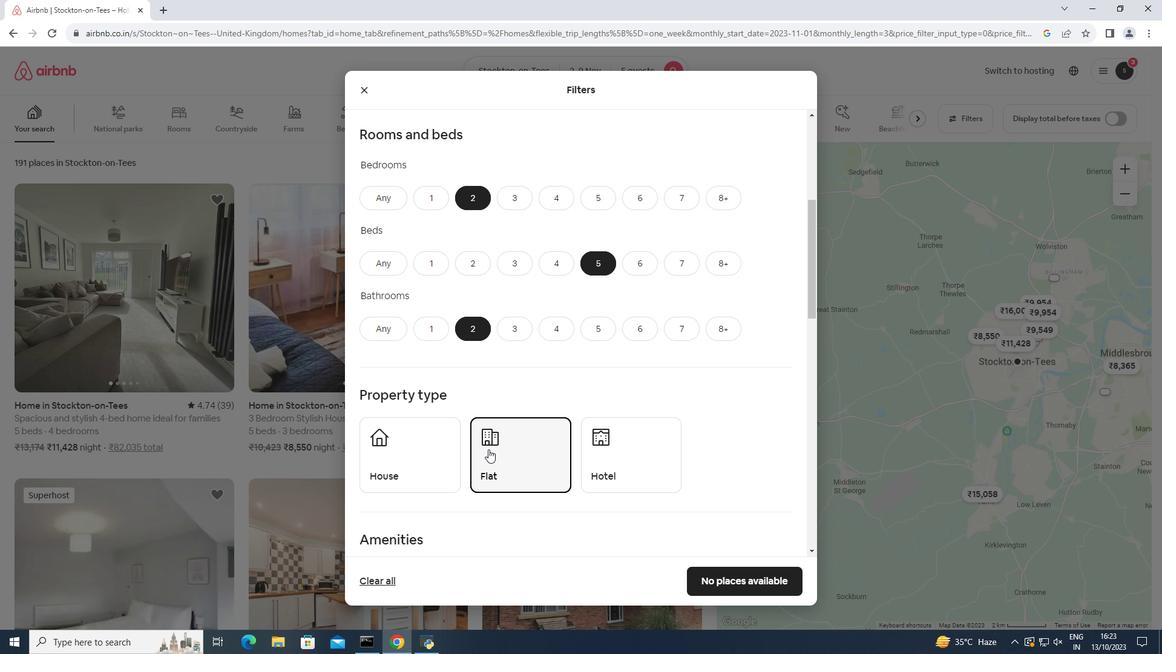 
Action: Mouse scrolled (488, 448) with delta (0, 0)
Screenshot: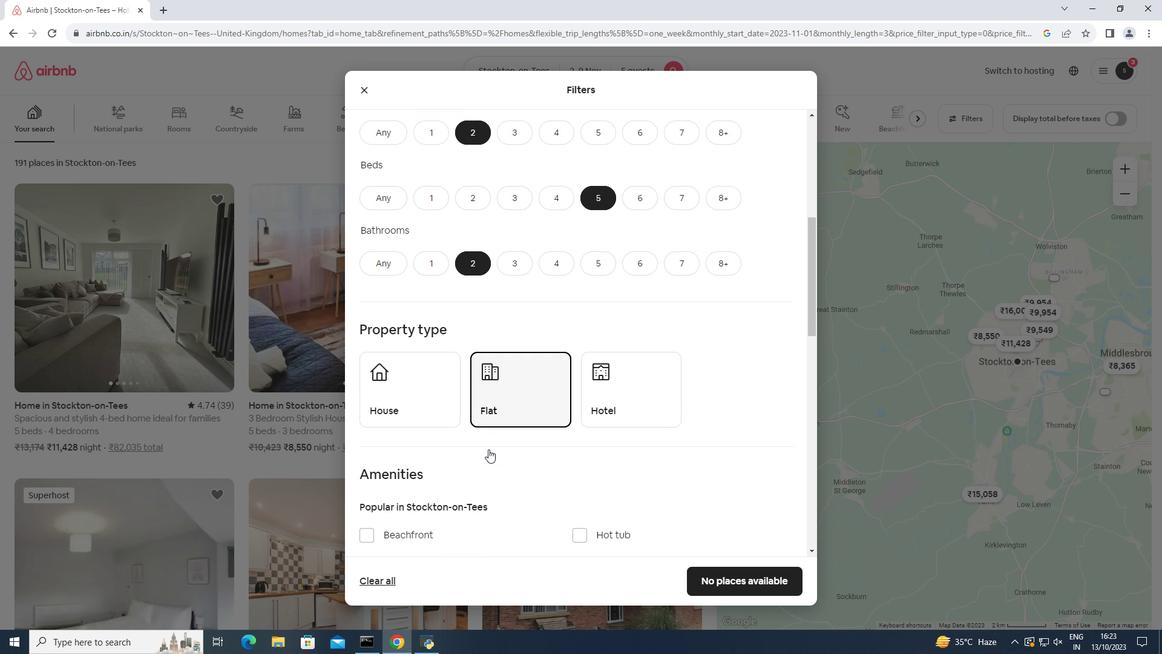 
Action: Mouse moved to (720, 583)
Screenshot: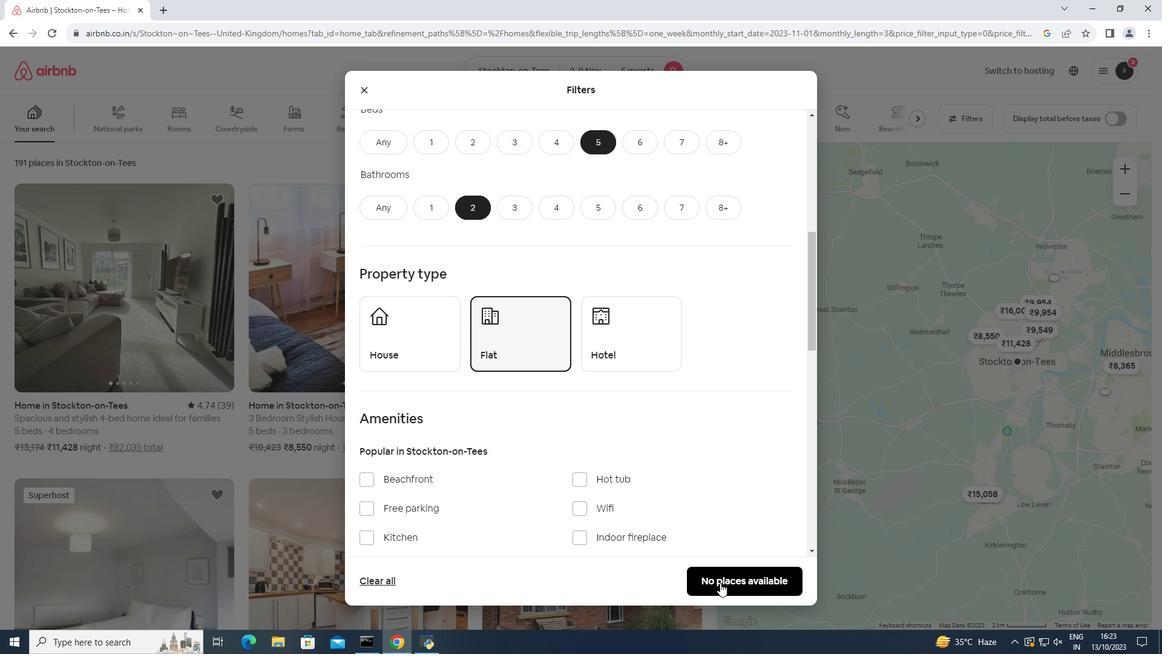 
Action: Mouse pressed left at (720, 583)
Screenshot: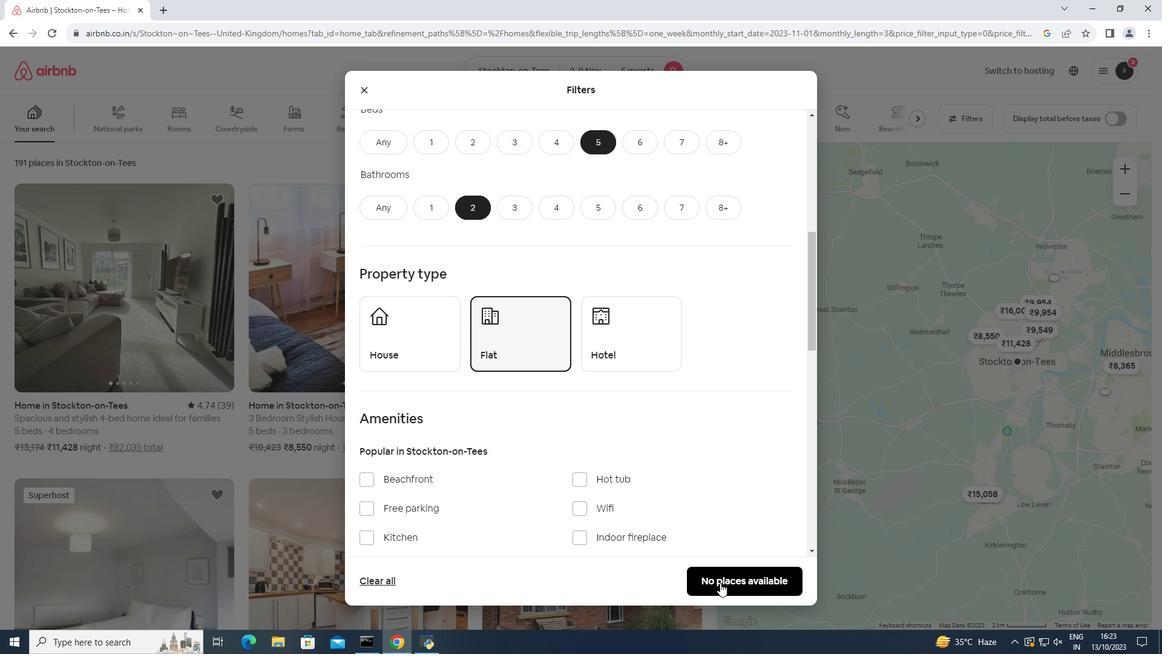 
Action: Mouse moved to (118, 306)
Screenshot: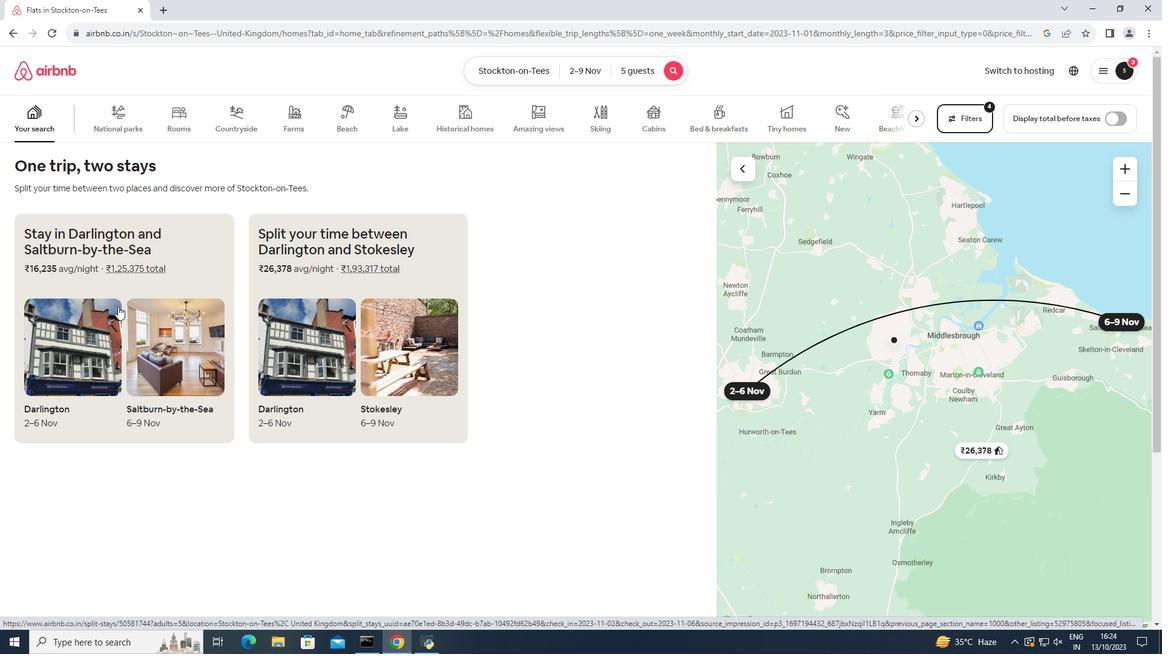 
Action: Mouse pressed left at (118, 306)
Screenshot: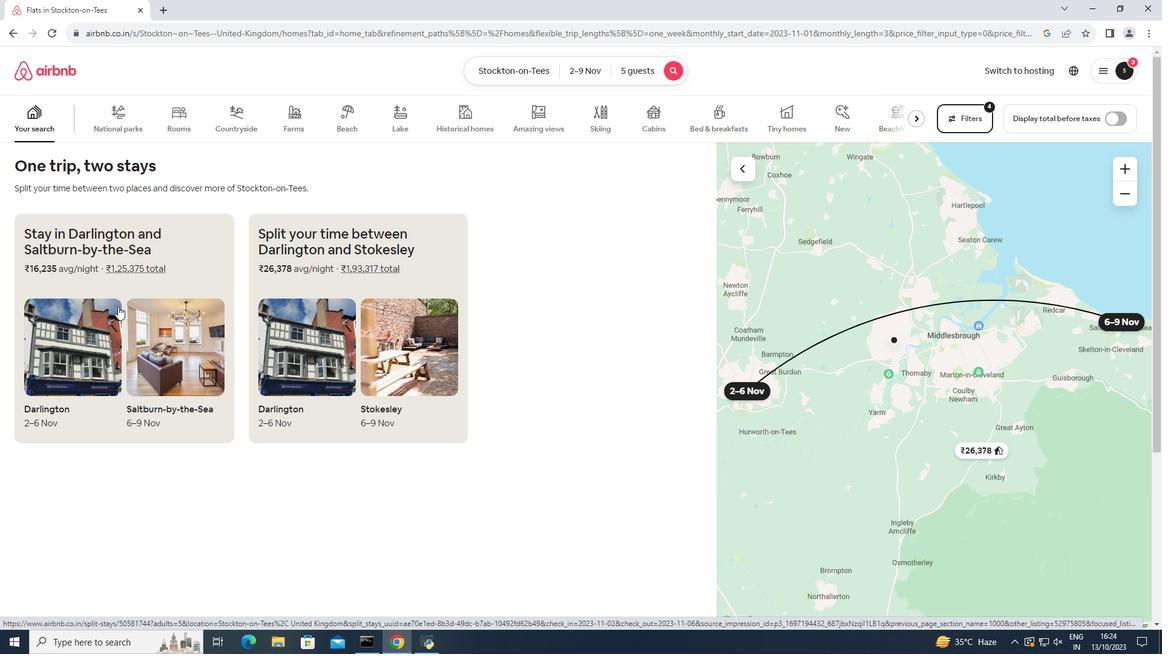 
Action: Mouse moved to (294, 338)
Screenshot: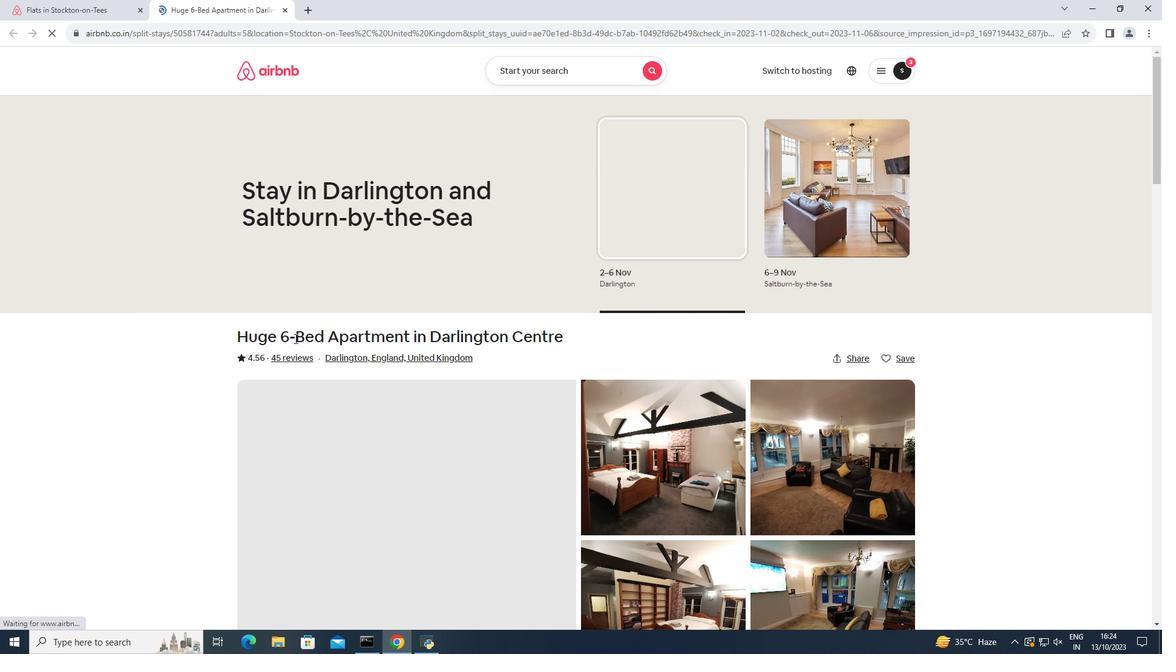 
Action: Mouse scrolled (294, 337) with delta (0, 0)
Screenshot: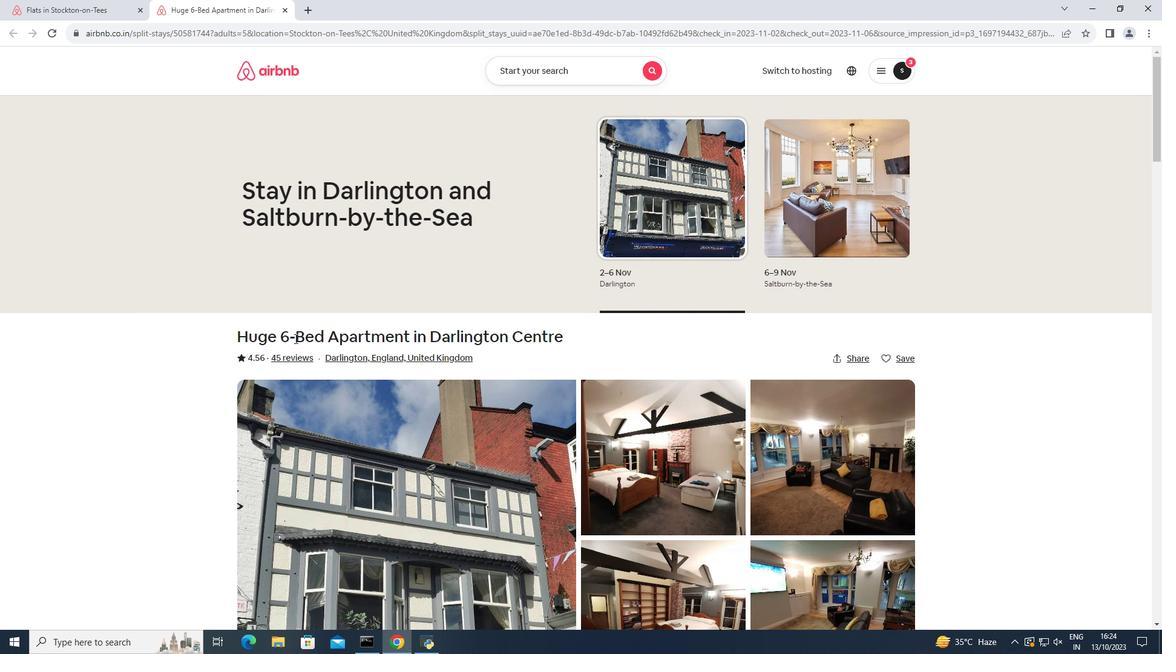 
Action: Mouse scrolled (294, 337) with delta (0, 0)
Screenshot: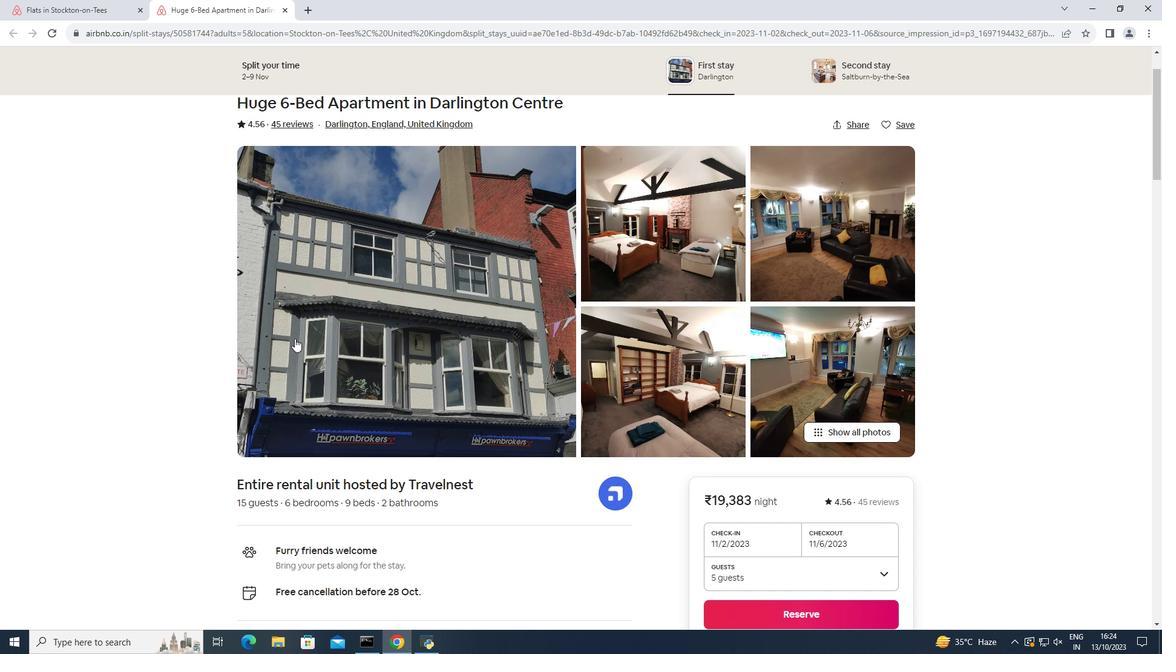 
Action: Mouse moved to (294, 339)
Screenshot: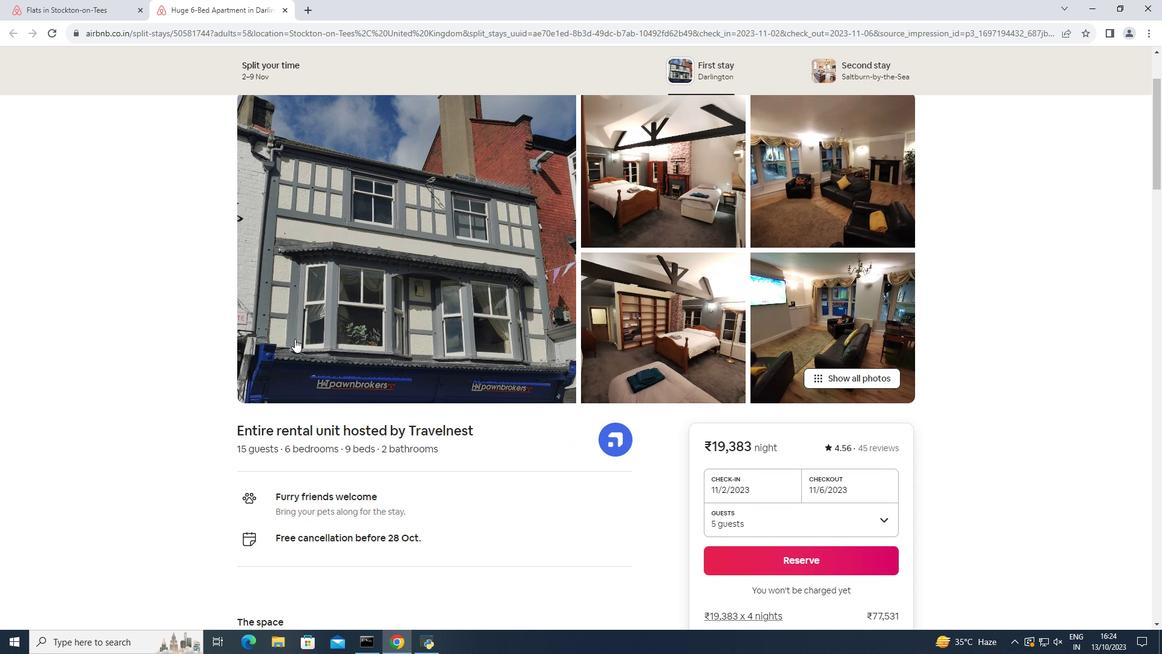 
Action: Mouse scrolled (294, 338) with delta (0, 0)
Screenshot: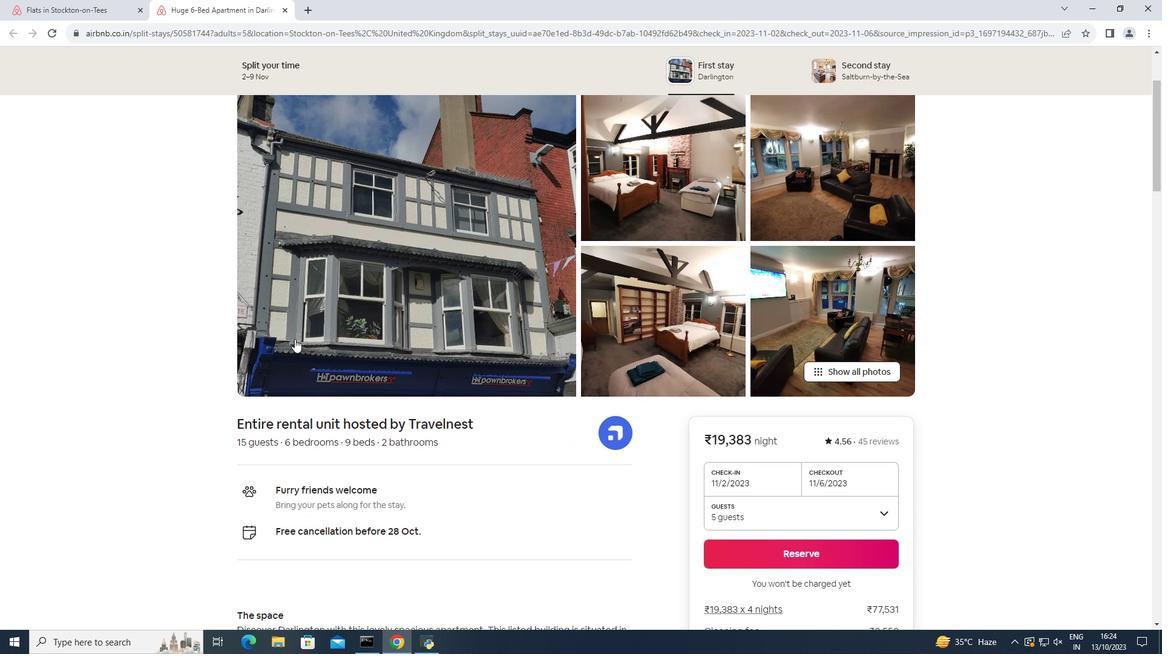 
Action: Mouse moved to (294, 340)
Screenshot: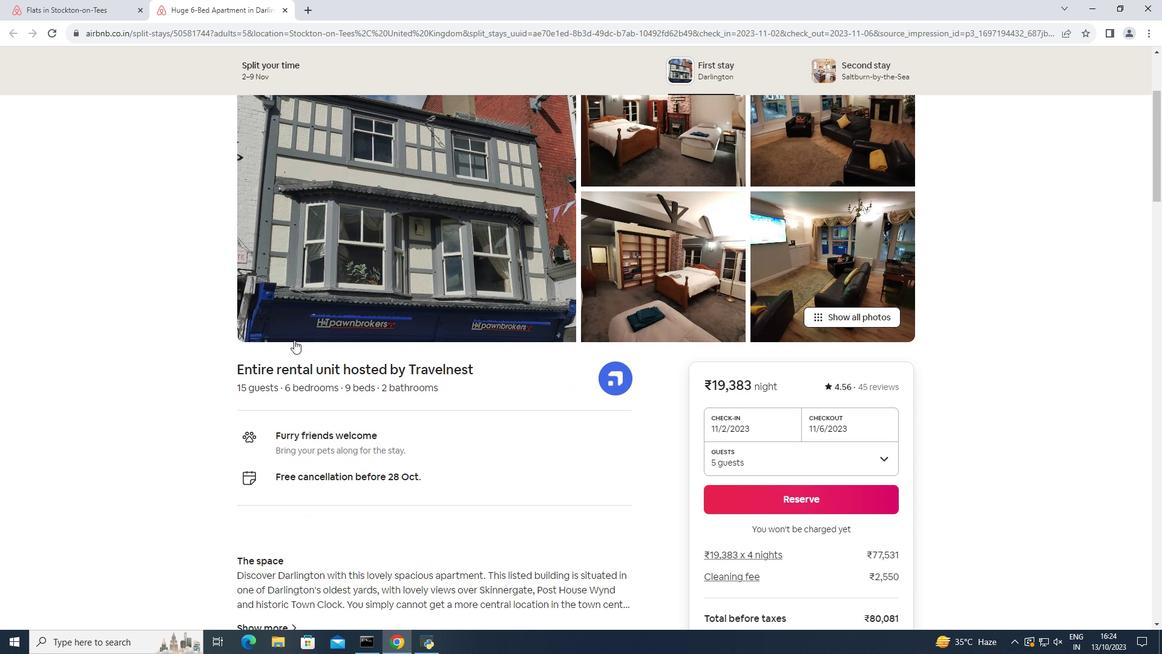 
Action: Mouse scrolled (294, 339) with delta (0, 0)
Screenshot: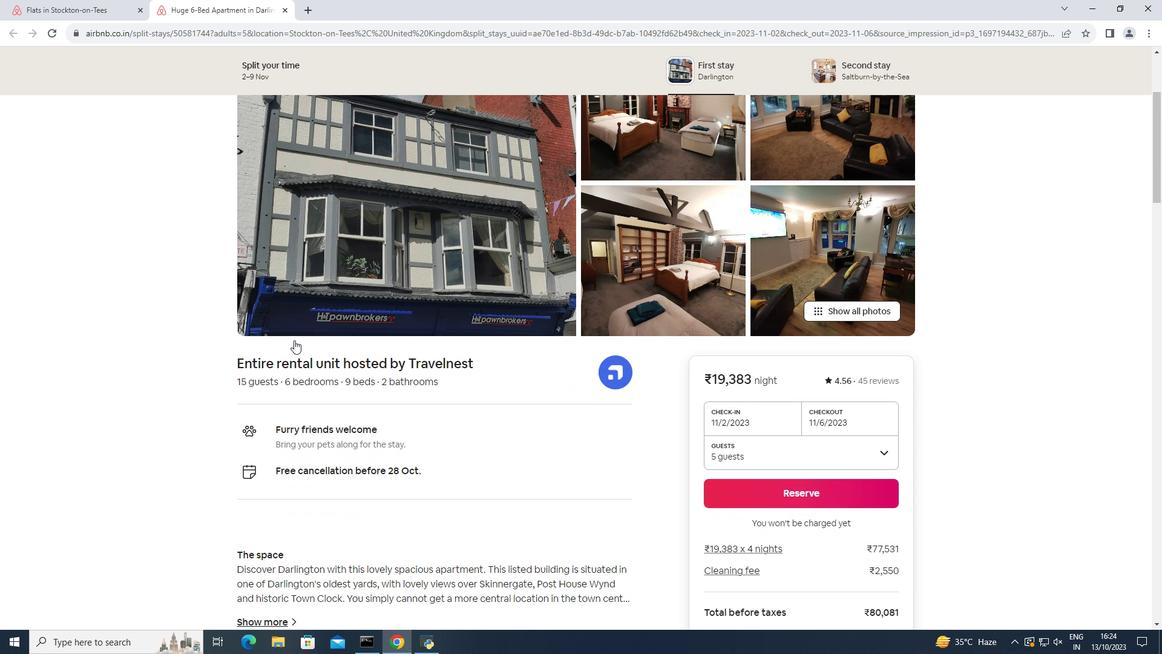 
Action: Mouse moved to (293, 340)
Screenshot: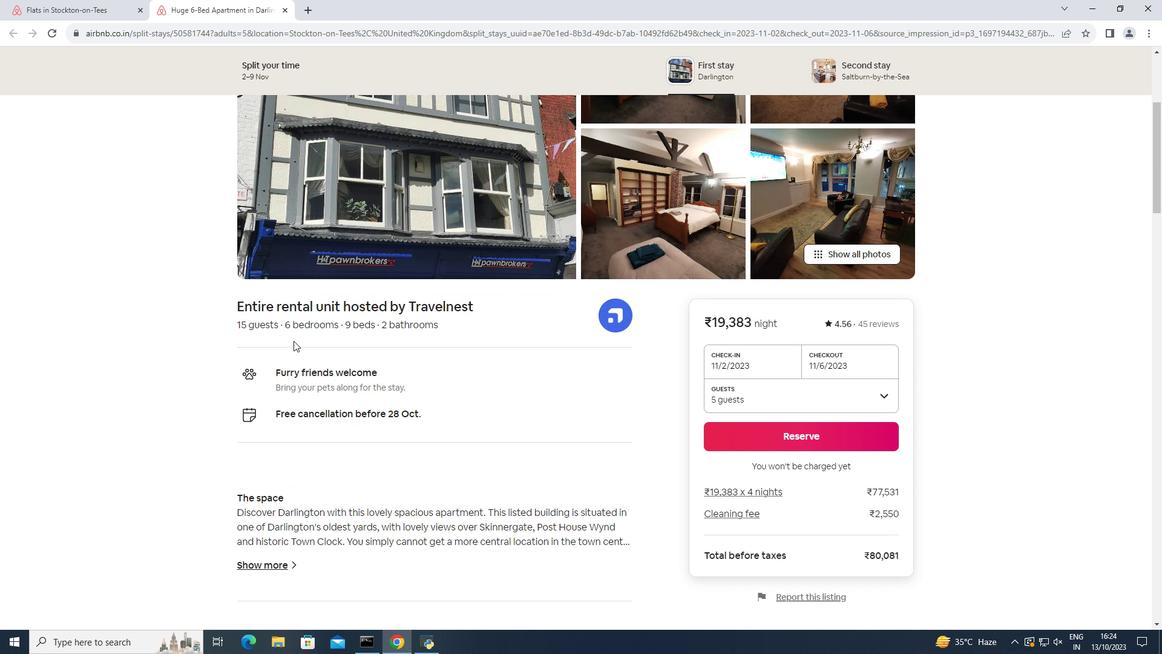 
Action: Mouse scrolled (293, 341) with delta (0, 0)
Screenshot: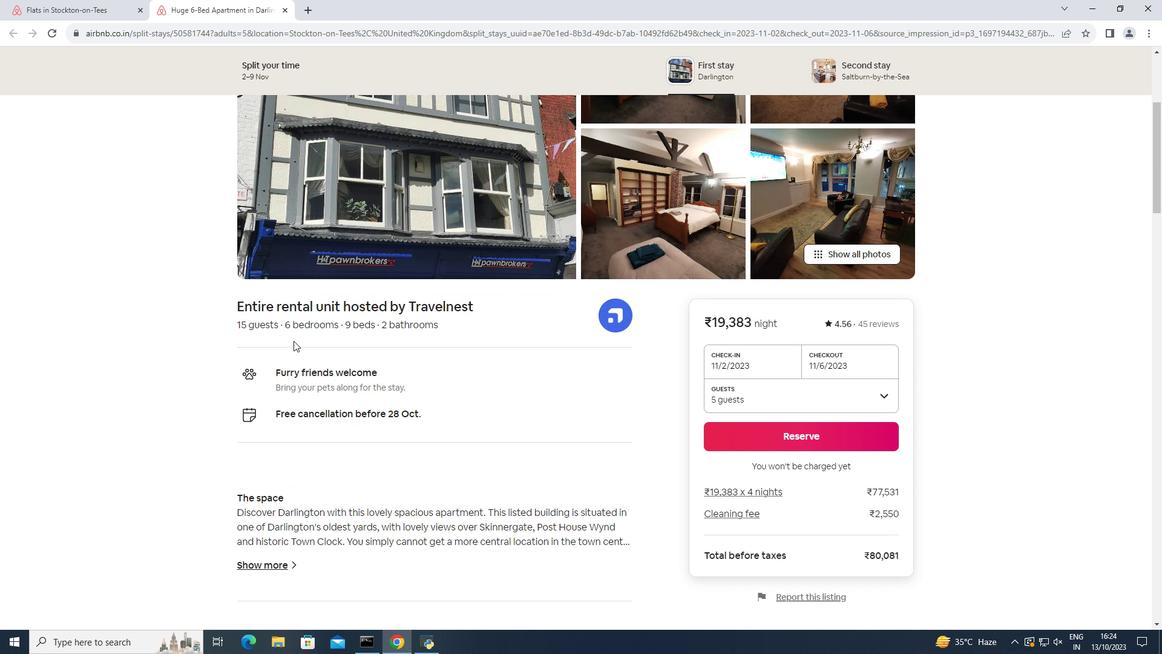 
Action: Mouse scrolled (293, 341) with delta (0, 0)
Screenshot: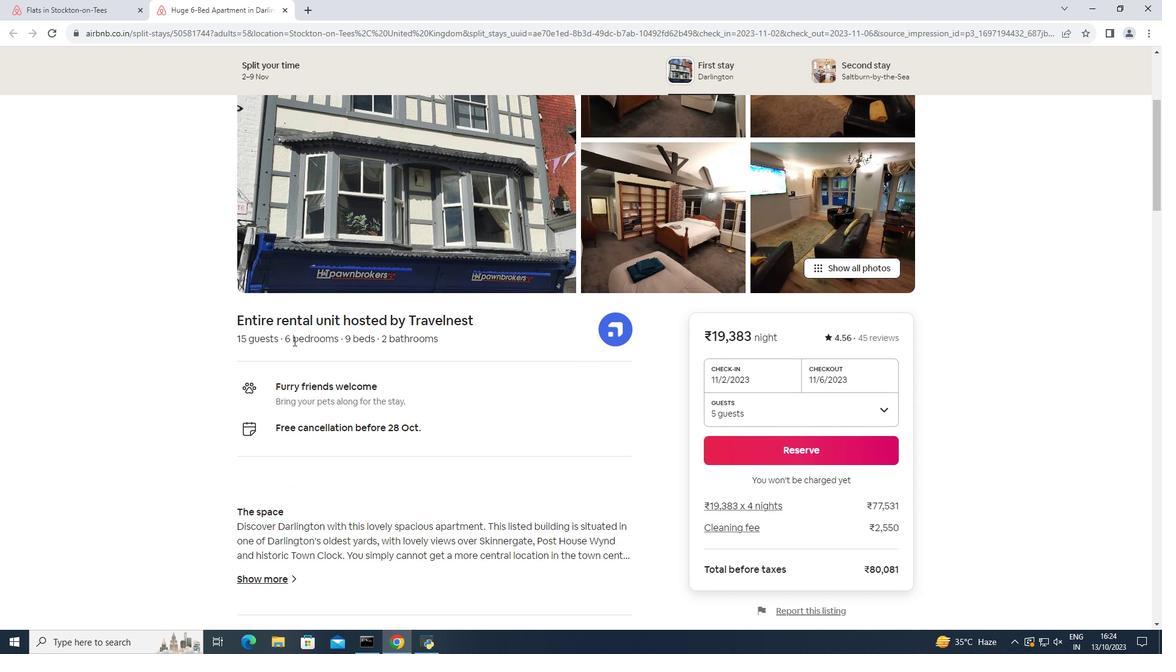 
Action: Mouse scrolled (293, 341) with delta (0, 0)
Screenshot: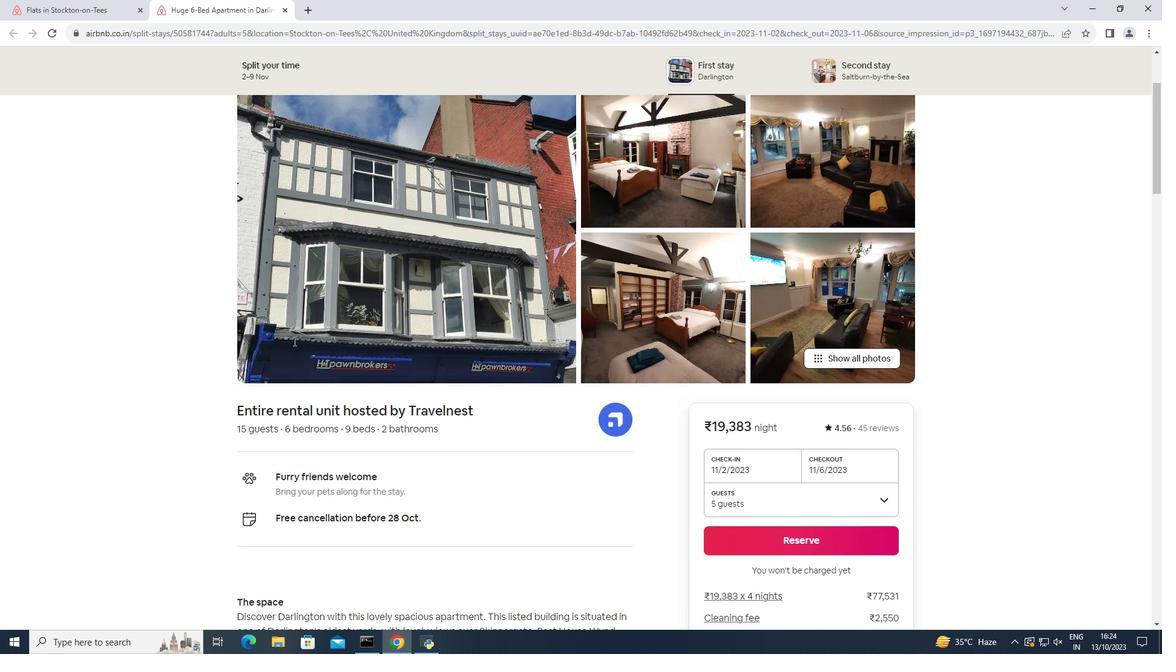 
Action: Mouse moved to (341, 319)
Screenshot: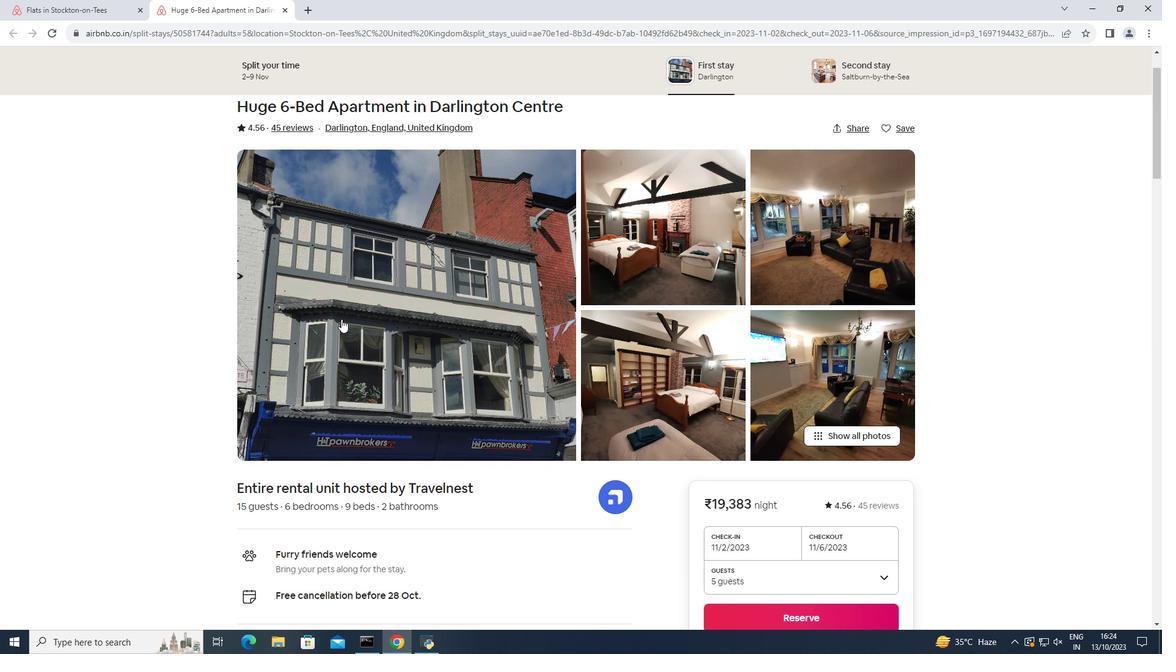 
Action: Mouse pressed left at (341, 319)
Screenshot: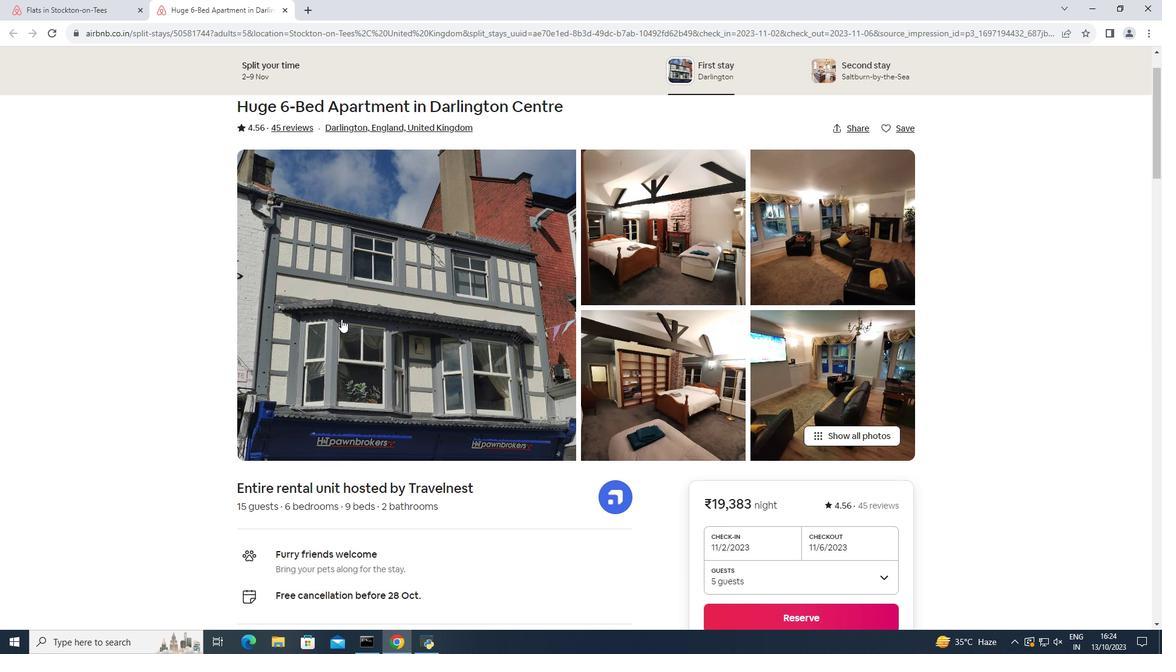 
Action: Mouse scrolled (341, 318) with delta (0, 0)
Screenshot: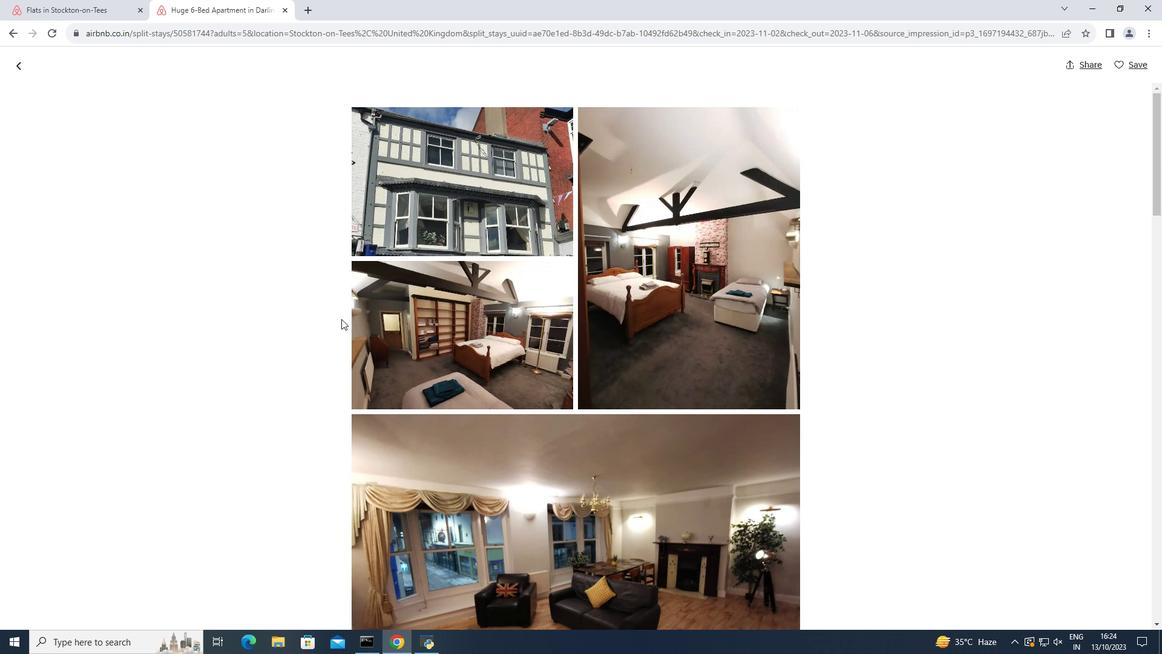 
Action: Mouse scrolled (341, 318) with delta (0, 0)
Screenshot: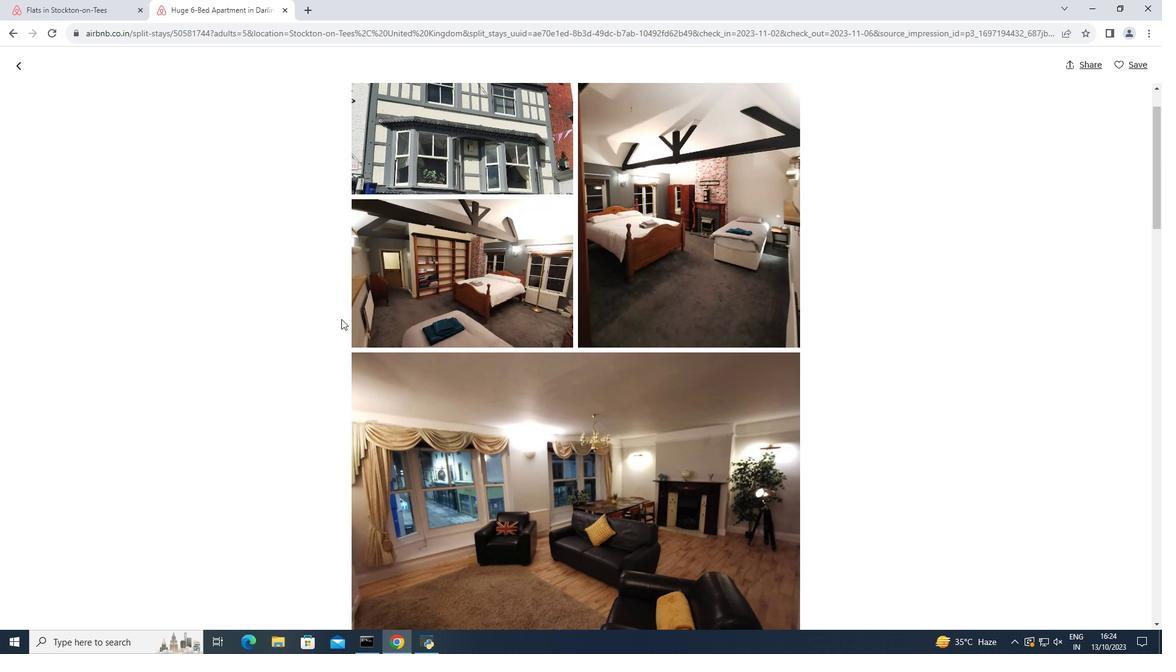 
Action: Mouse scrolled (341, 318) with delta (0, 0)
Screenshot: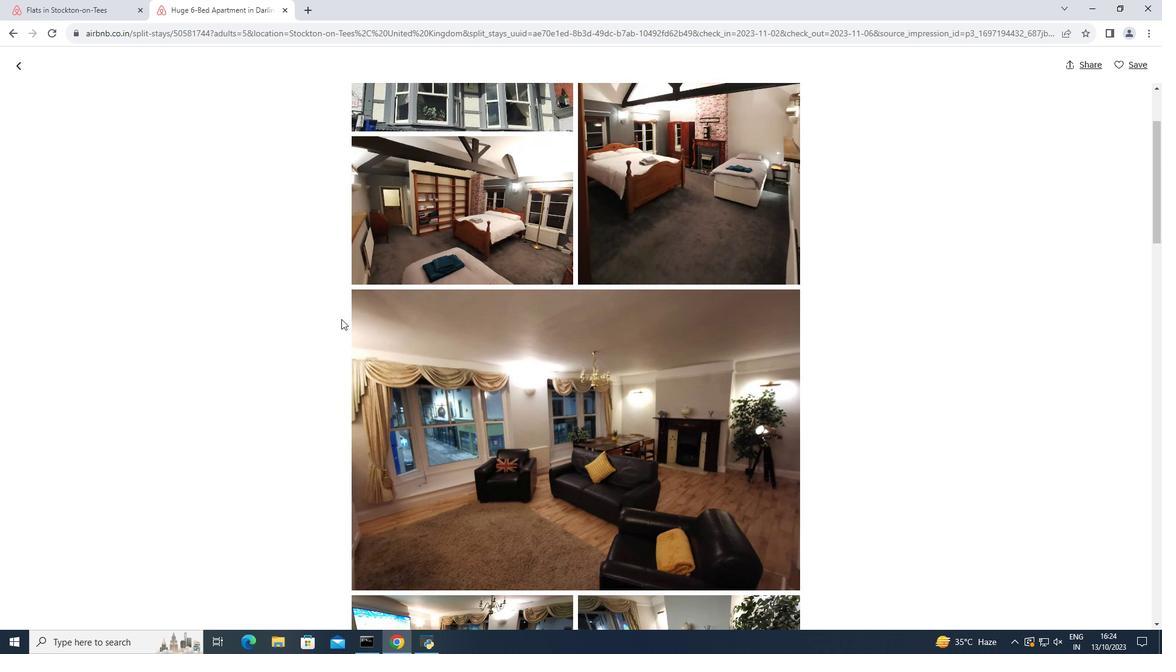 
Action: Mouse scrolled (341, 318) with delta (0, 0)
Screenshot: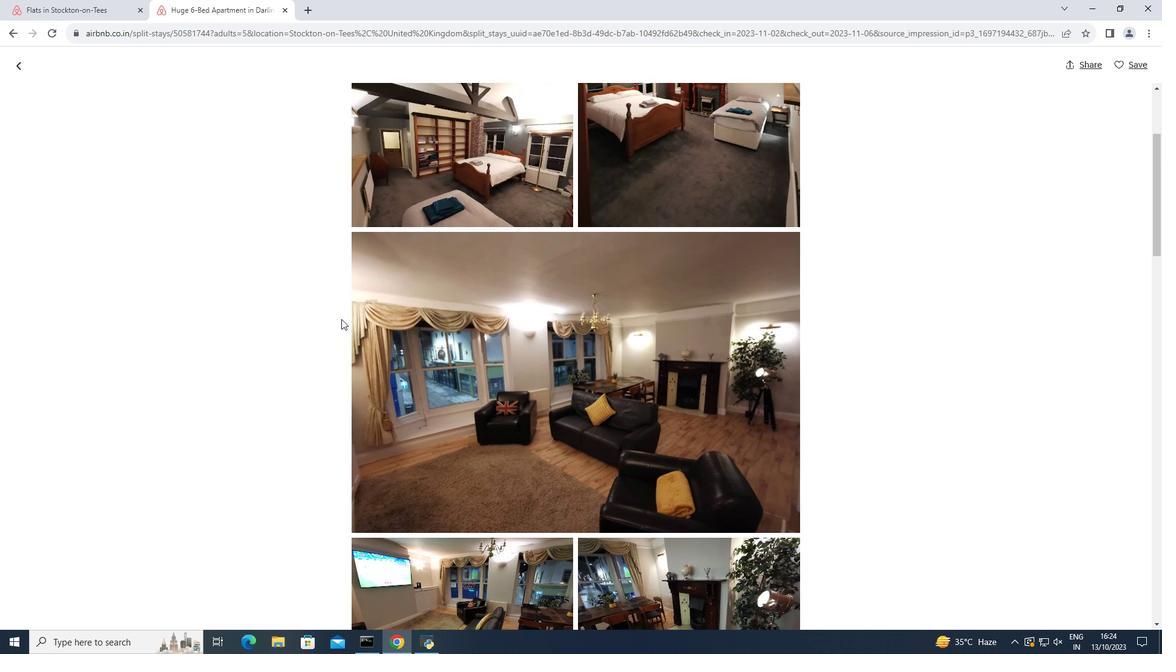 
Action: Mouse scrolled (341, 318) with delta (0, 0)
Screenshot: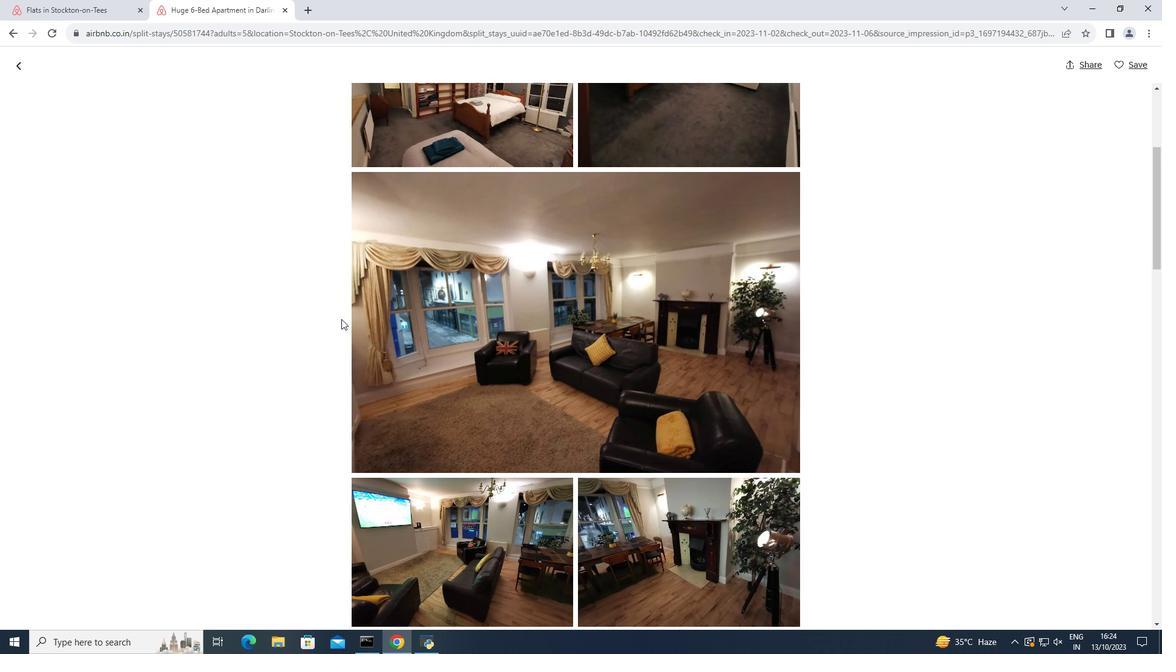 
Action: Mouse scrolled (341, 318) with delta (0, 0)
Screenshot: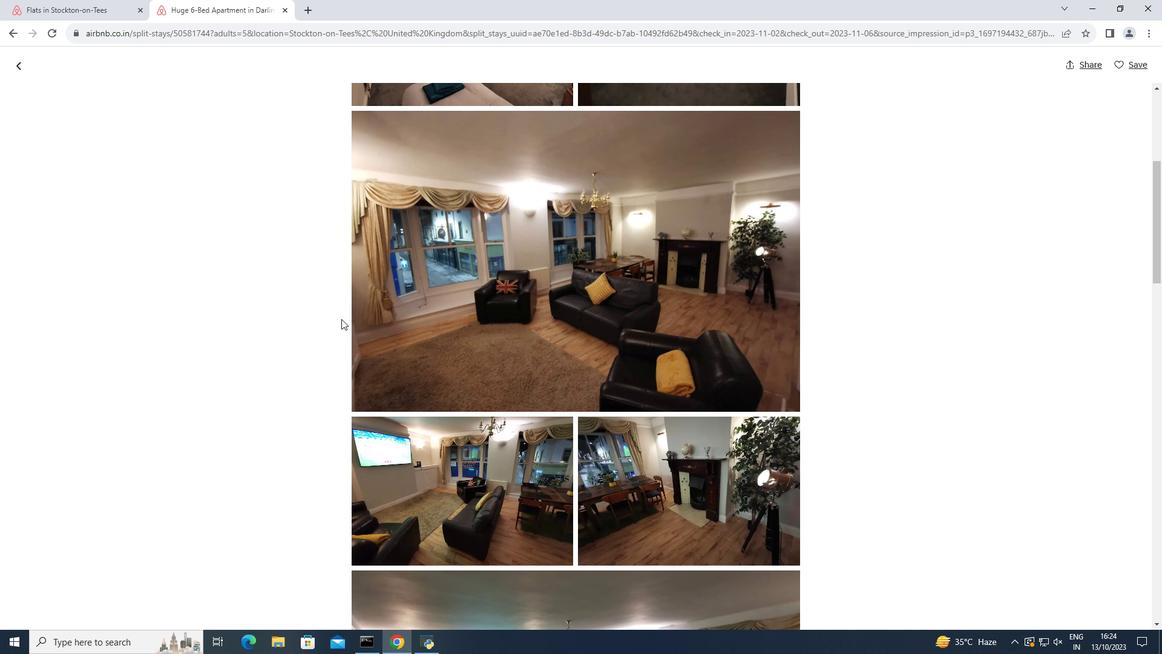 
Action: Mouse scrolled (341, 318) with delta (0, 0)
Screenshot: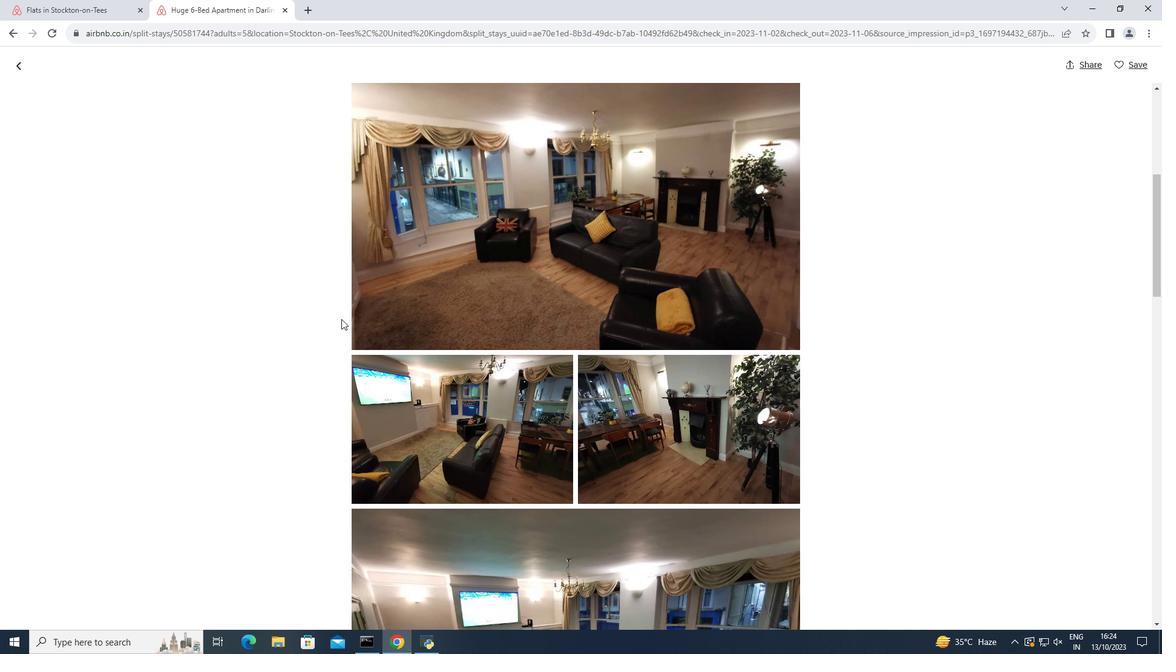
Action: Mouse scrolled (341, 318) with delta (0, 0)
Screenshot: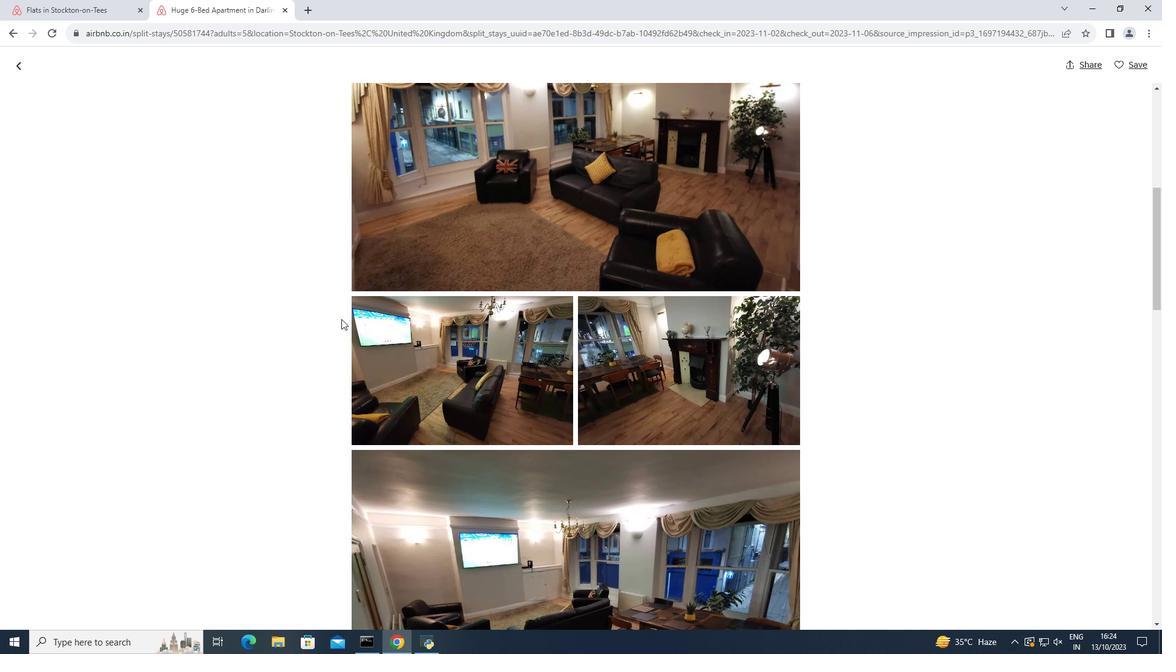 
Action: Mouse moved to (341, 319)
Screenshot: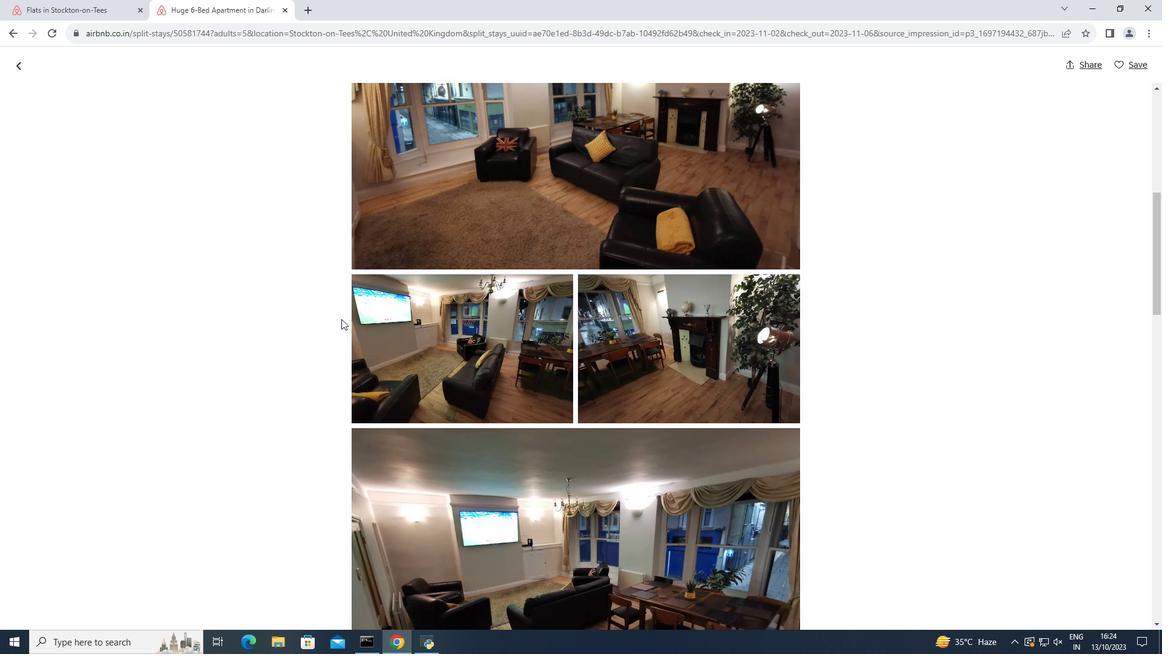 
Action: Mouse scrolled (341, 318) with delta (0, 0)
Screenshot: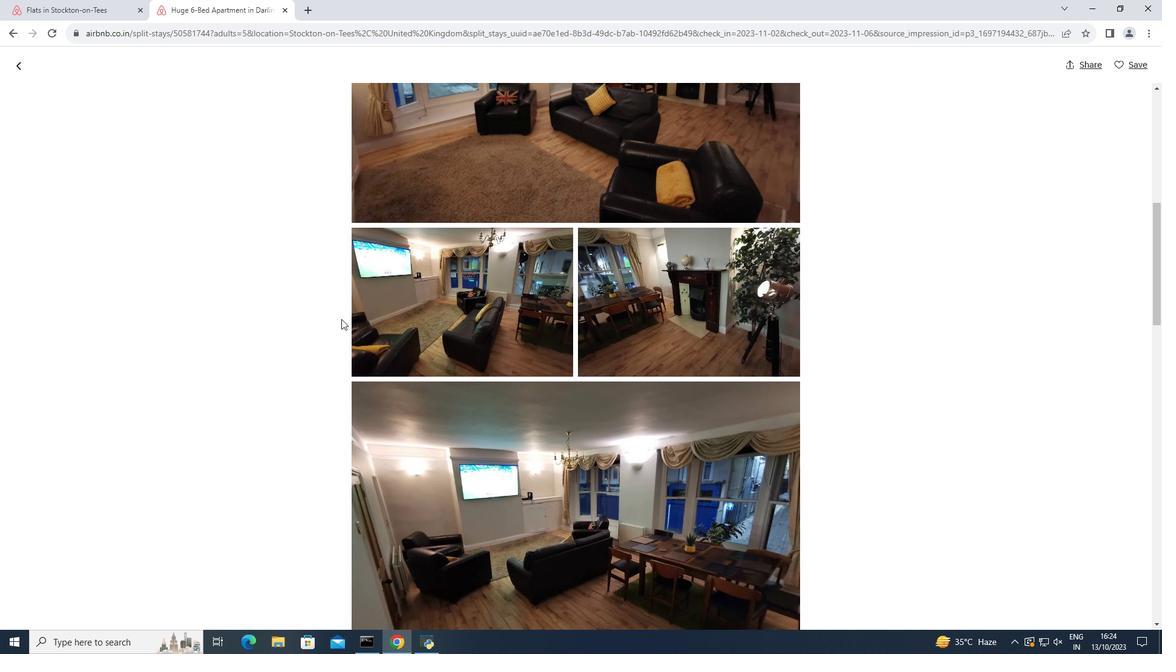 
Action: Mouse scrolled (341, 318) with delta (0, 0)
Screenshot: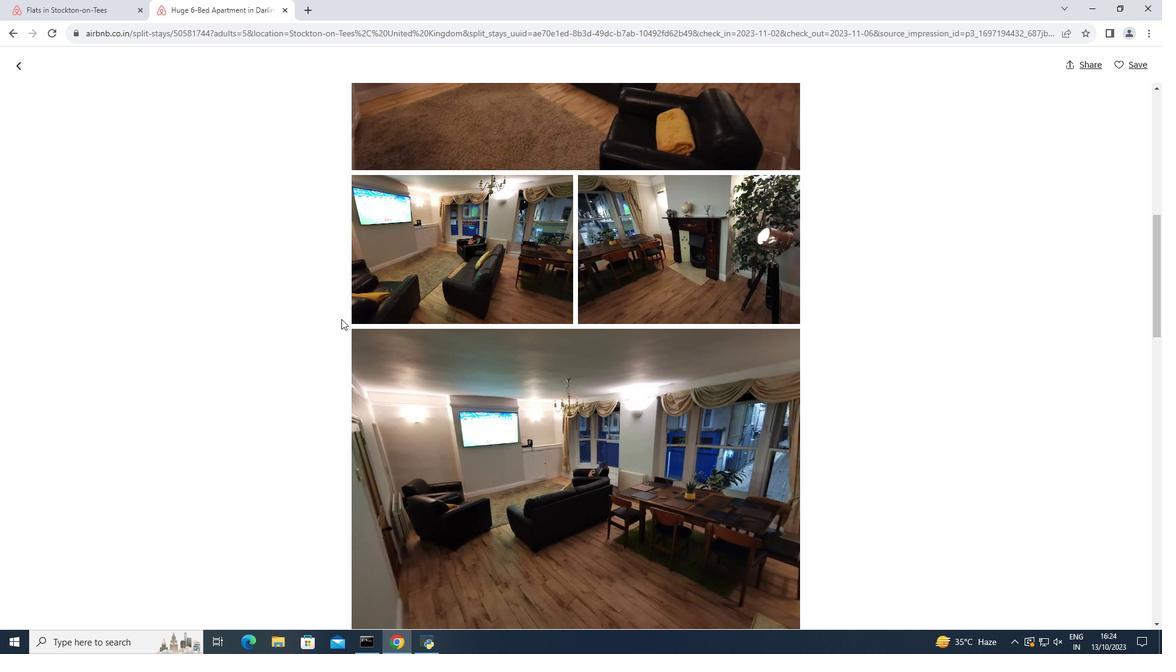 
Action: Mouse scrolled (341, 318) with delta (0, 0)
Screenshot: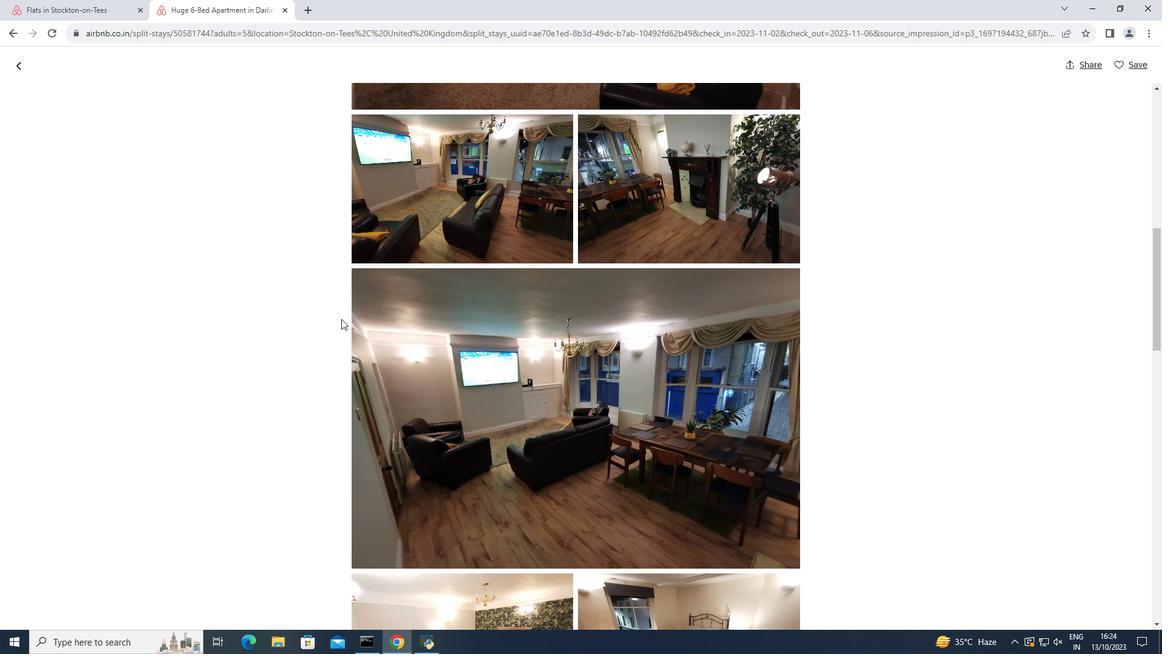 
Action: Mouse scrolled (341, 318) with delta (0, 0)
Screenshot: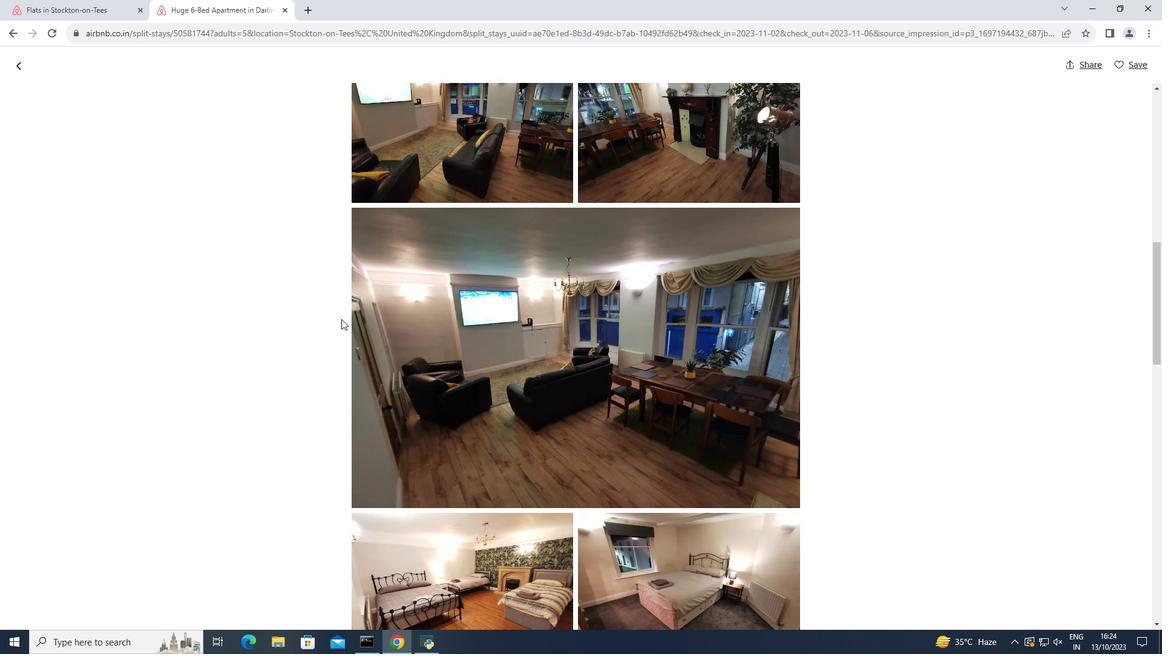 
Action: Mouse scrolled (341, 318) with delta (0, 0)
Screenshot: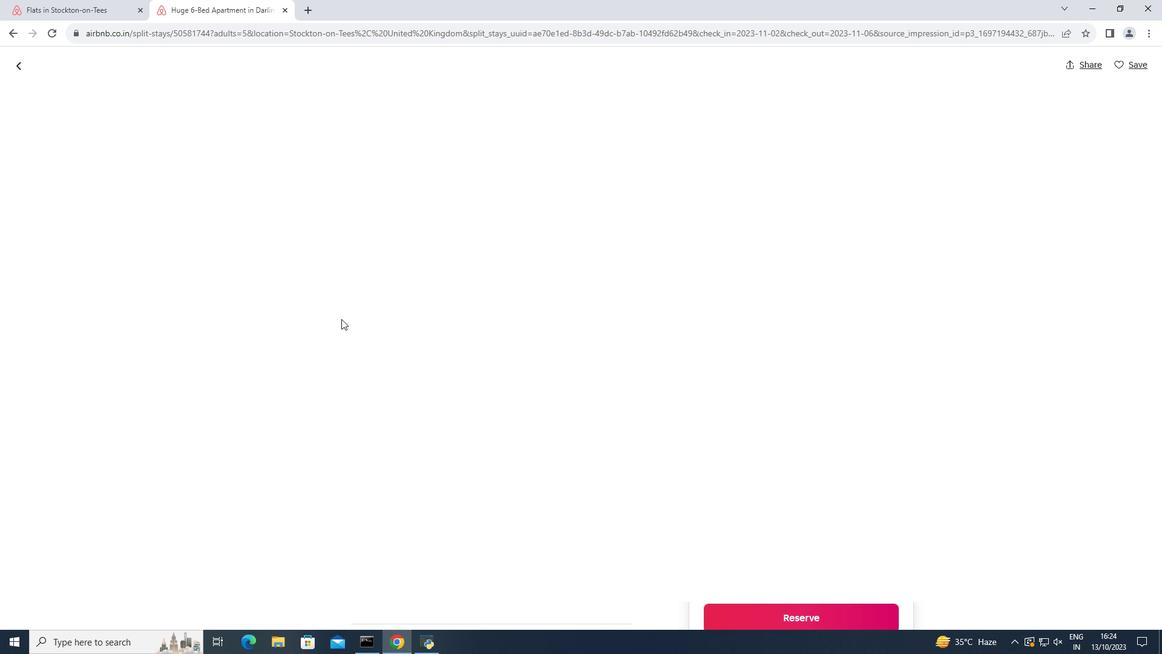 
Action: Mouse scrolled (341, 318) with delta (0, 0)
Screenshot: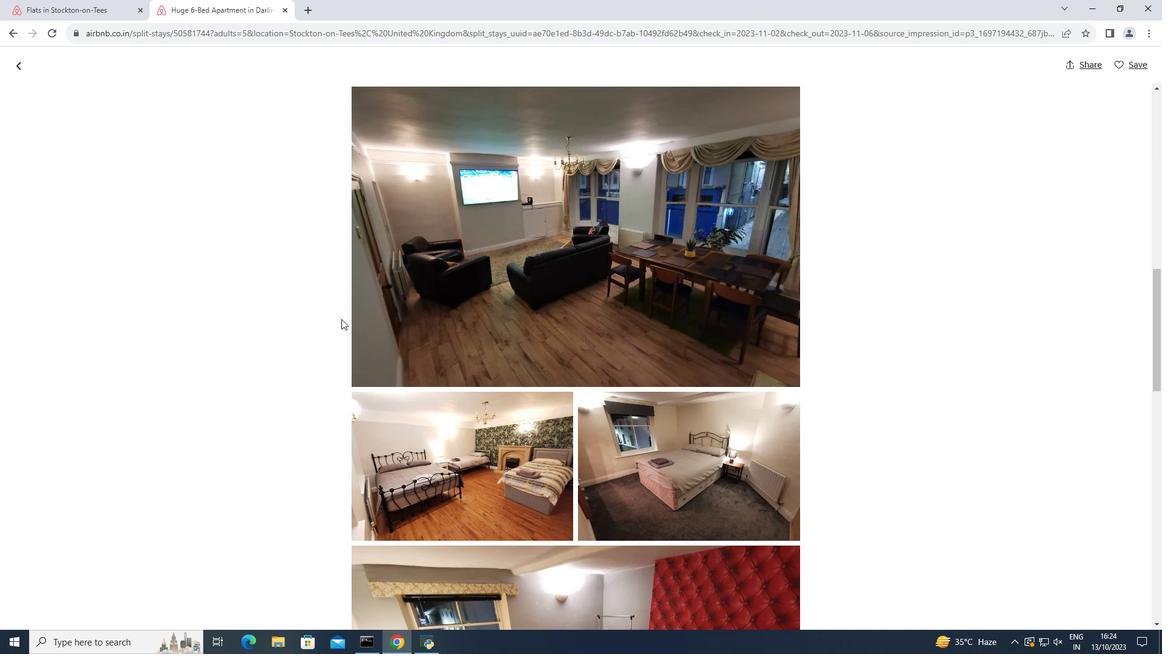 
Action: Mouse scrolled (341, 318) with delta (0, 0)
Screenshot: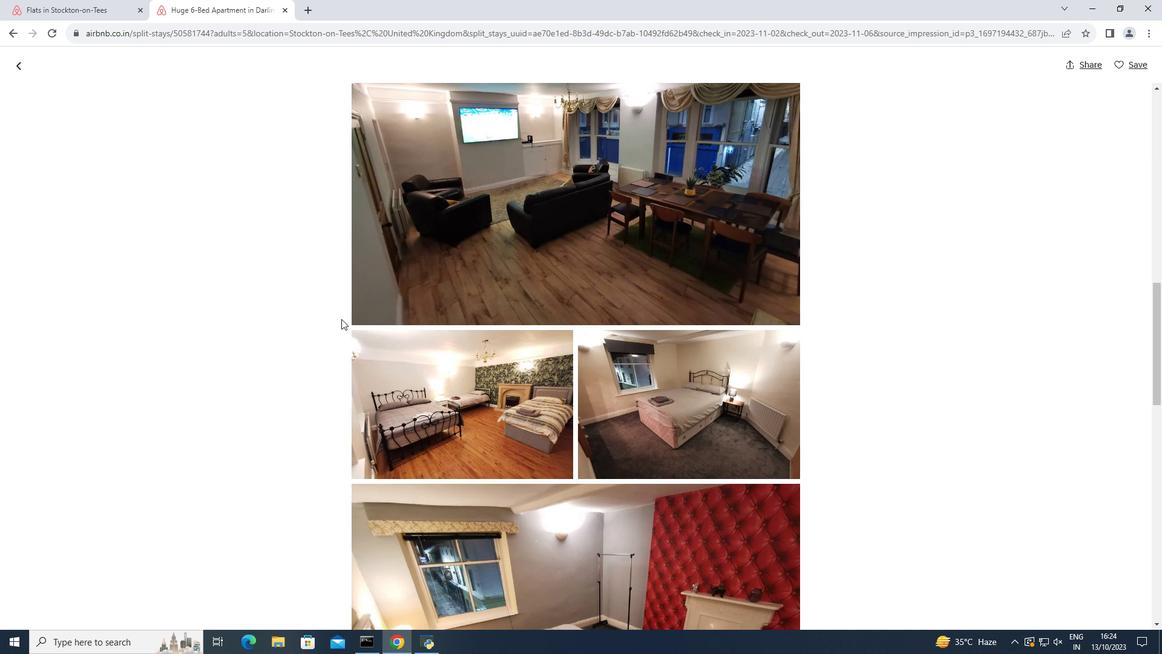 
Action: Mouse scrolled (341, 318) with delta (0, 0)
Screenshot: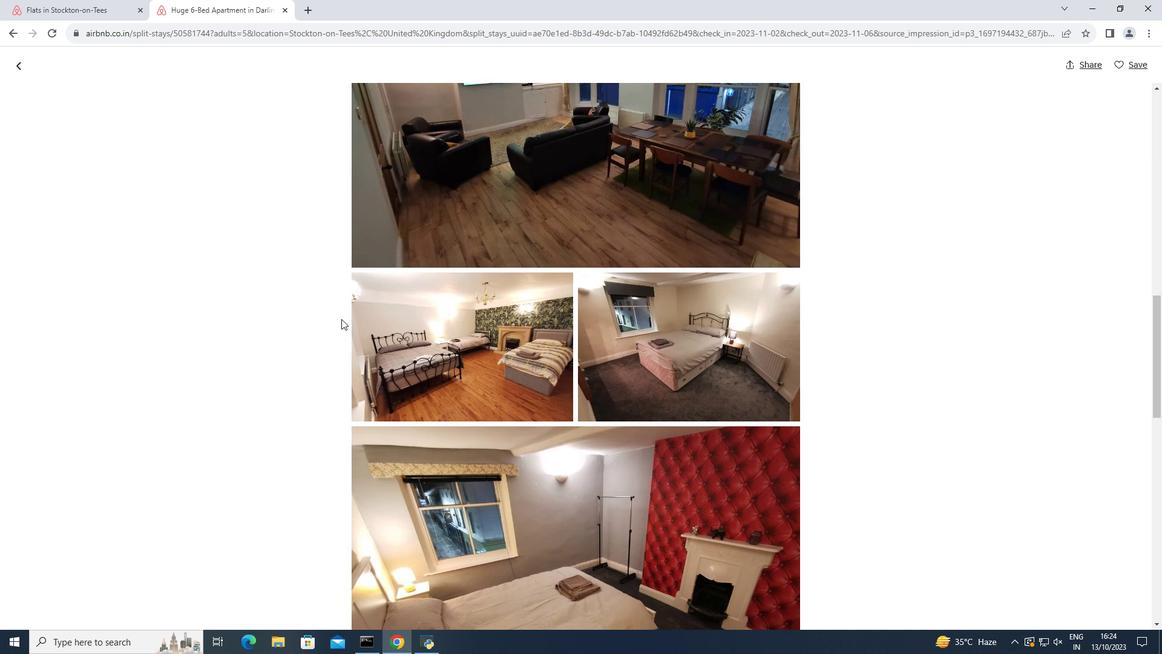 
Action: Mouse scrolled (341, 318) with delta (0, 0)
Screenshot: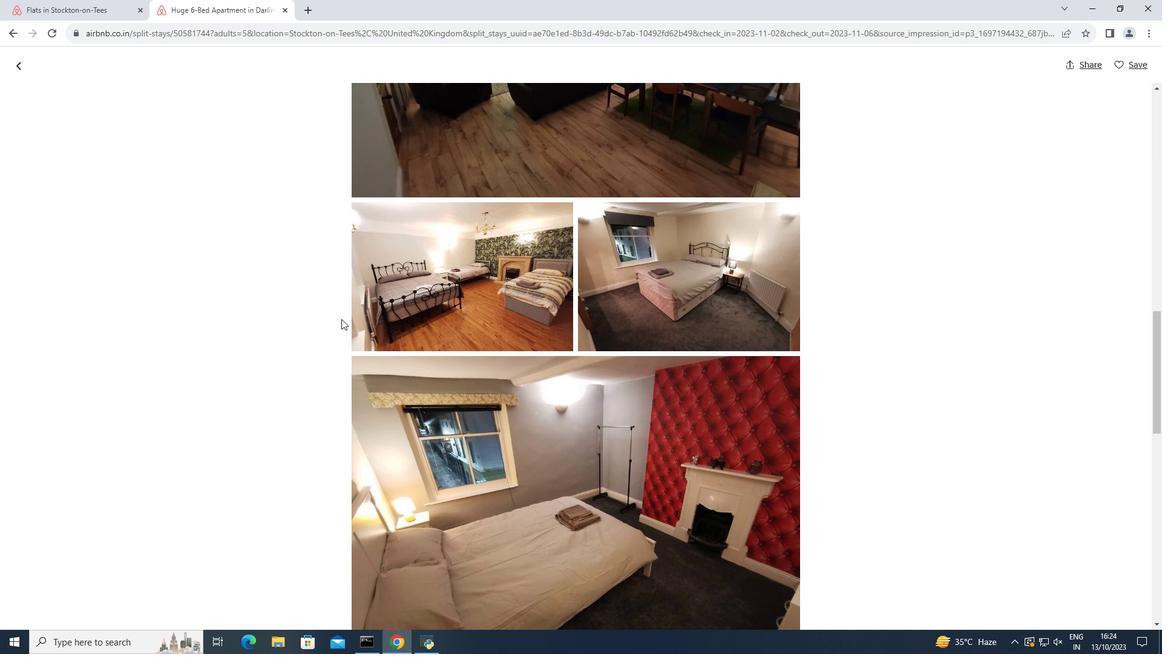 
Action: Mouse scrolled (341, 318) with delta (0, 0)
Screenshot: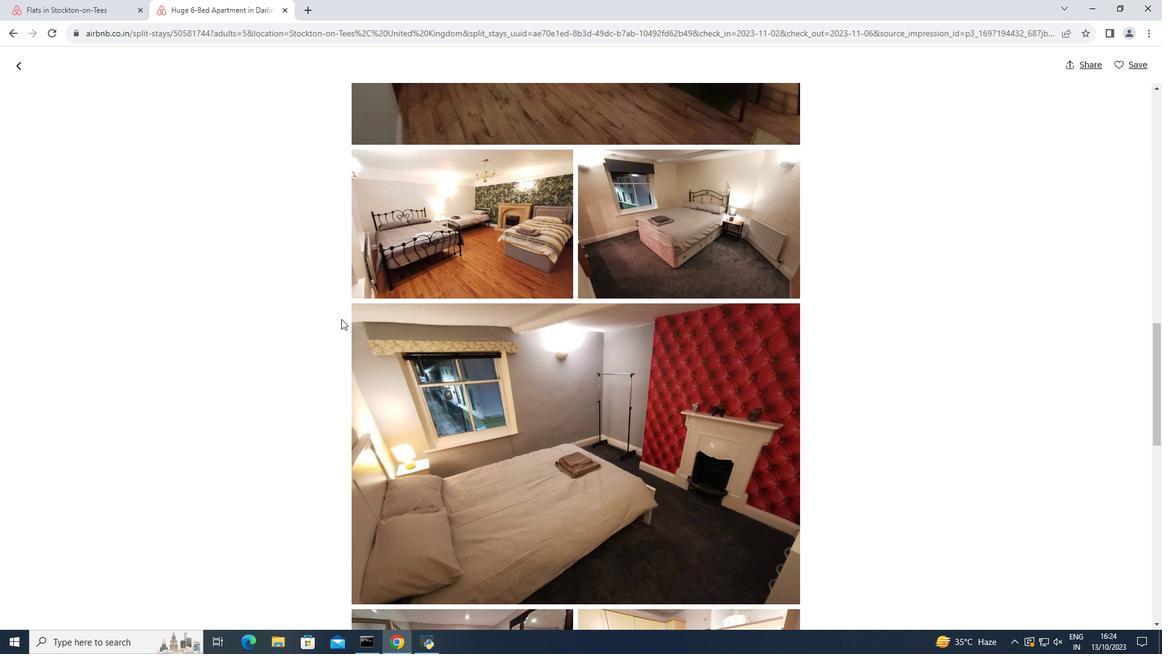 
Action: Mouse scrolled (341, 318) with delta (0, 0)
Screenshot: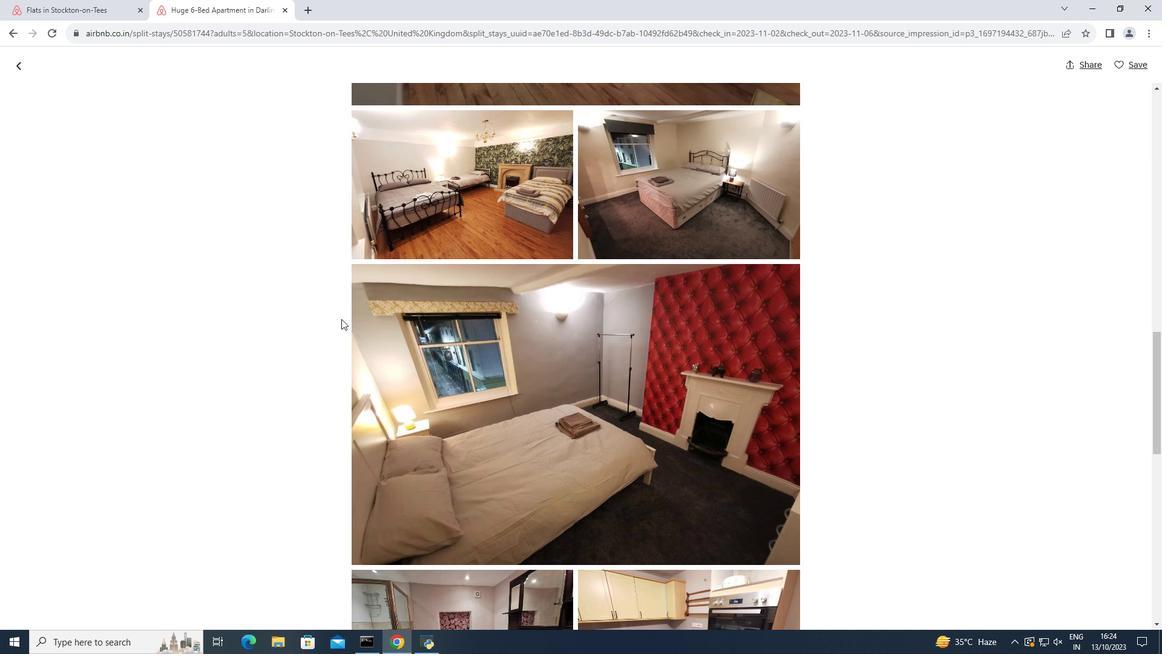 
Action: Mouse scrolled (341, 318) with delta (0, 0)
Screenshot: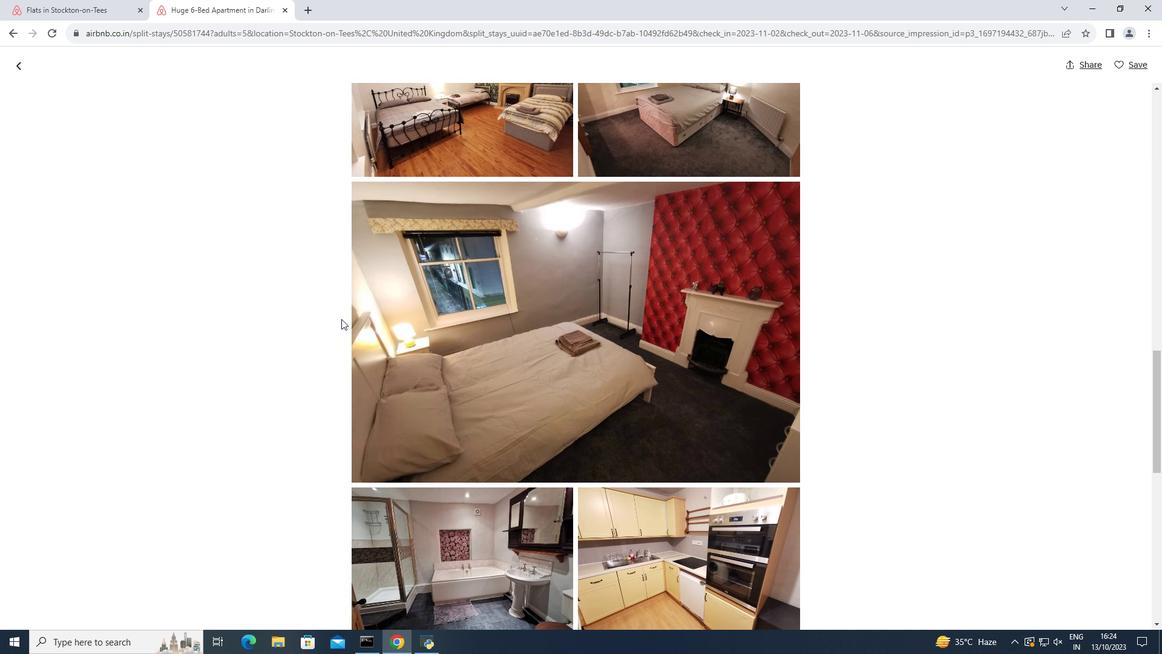 
Action: Mouse scrolled (341, 318) with delta (0, 0)
Screenshot: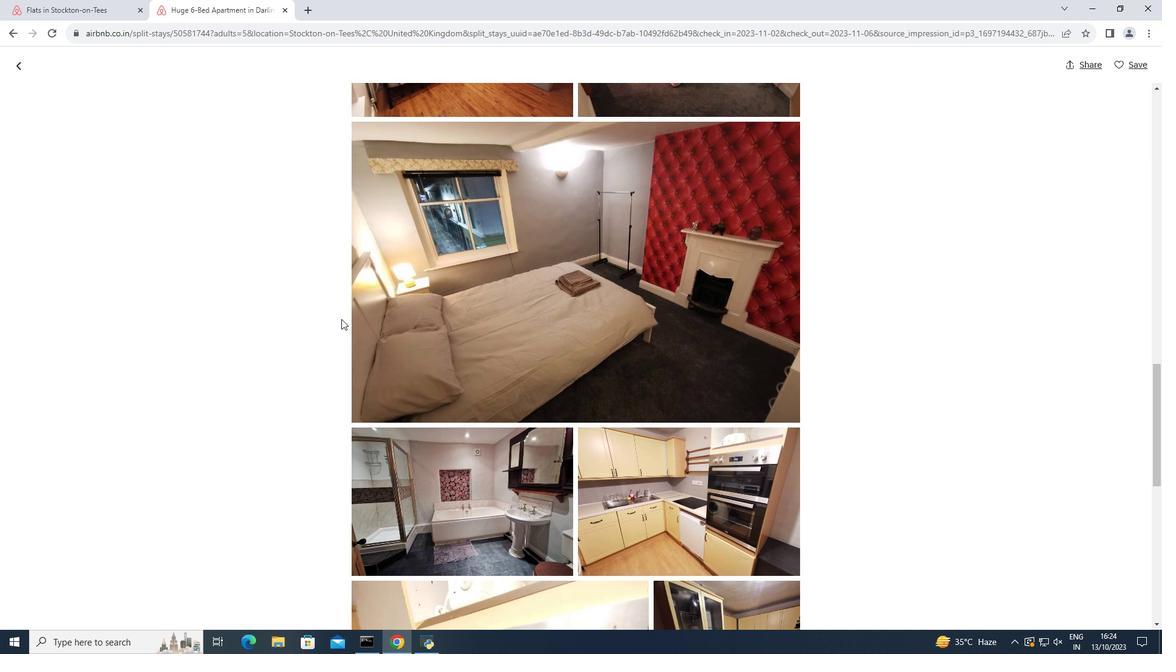 
Action: Mouse scrolled (341, 318) with delta (0, 0)
Screenshot: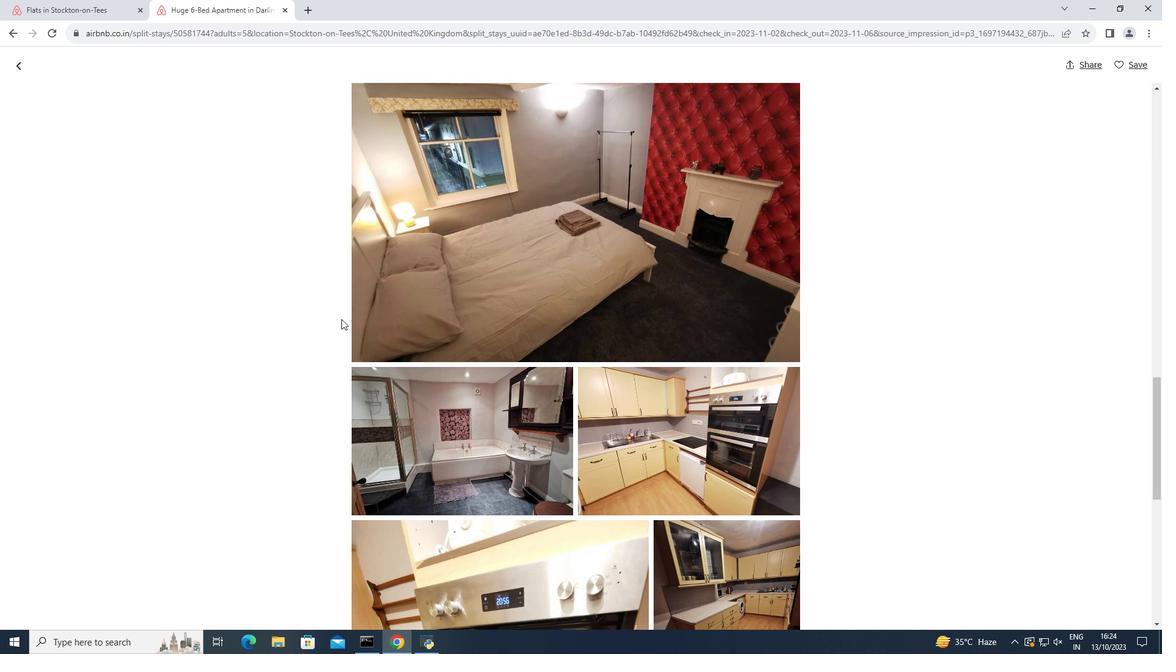 
Action: Mouse scrolled (341, 318) with delta (0, 0)
Screenshot: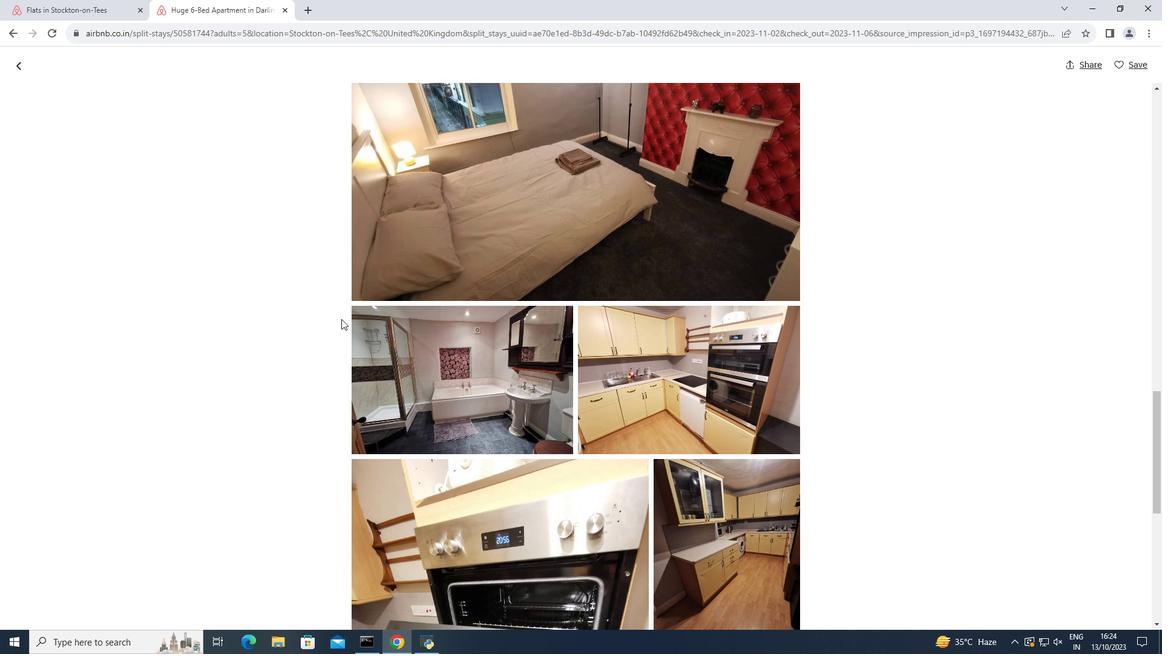 
Action: Mouse scrolled (341, 318) with delta (0, 0)
Screenshot: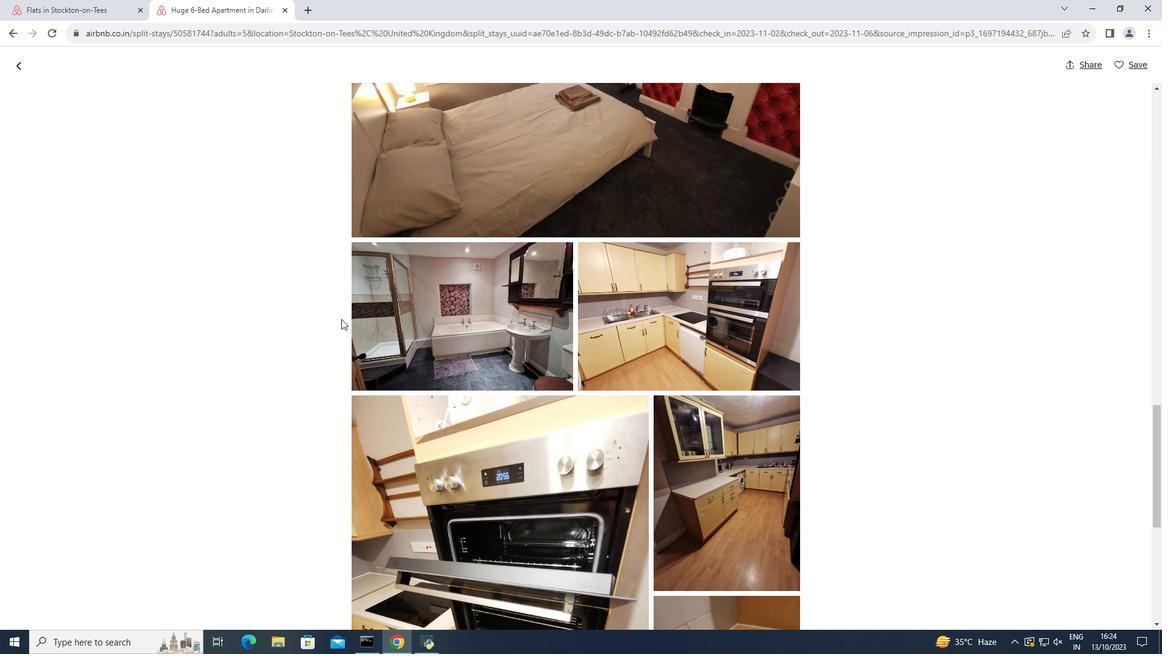 
Action: Mouse scrolled (341, 318) with delta (0, 0)
Screenshot: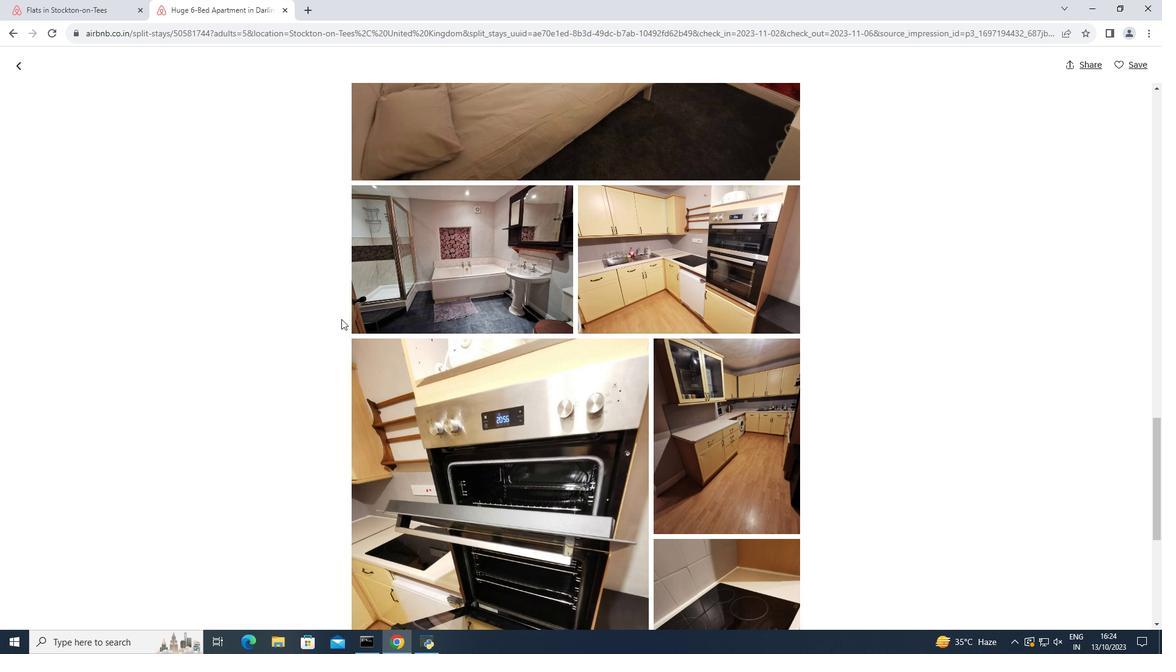 
Action: Mouse scrolled (341, 318) with delta (0, 0)
Screenshot: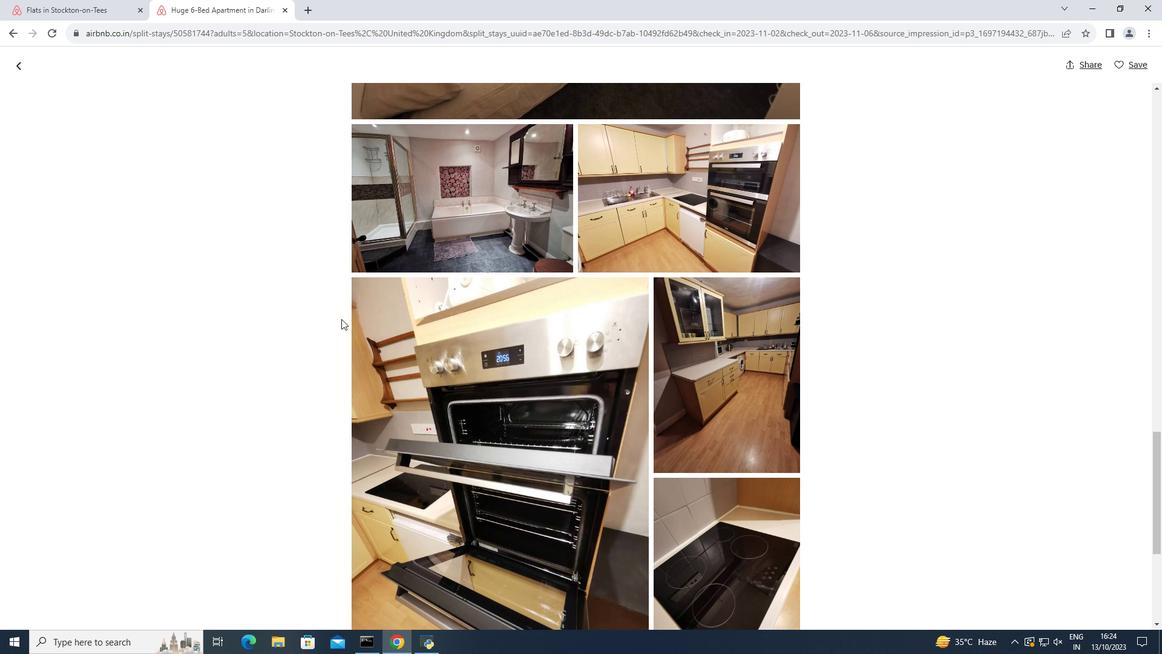 
Action: Mouse scrolled (341, 318) with delta (0, 0)
Screenshot: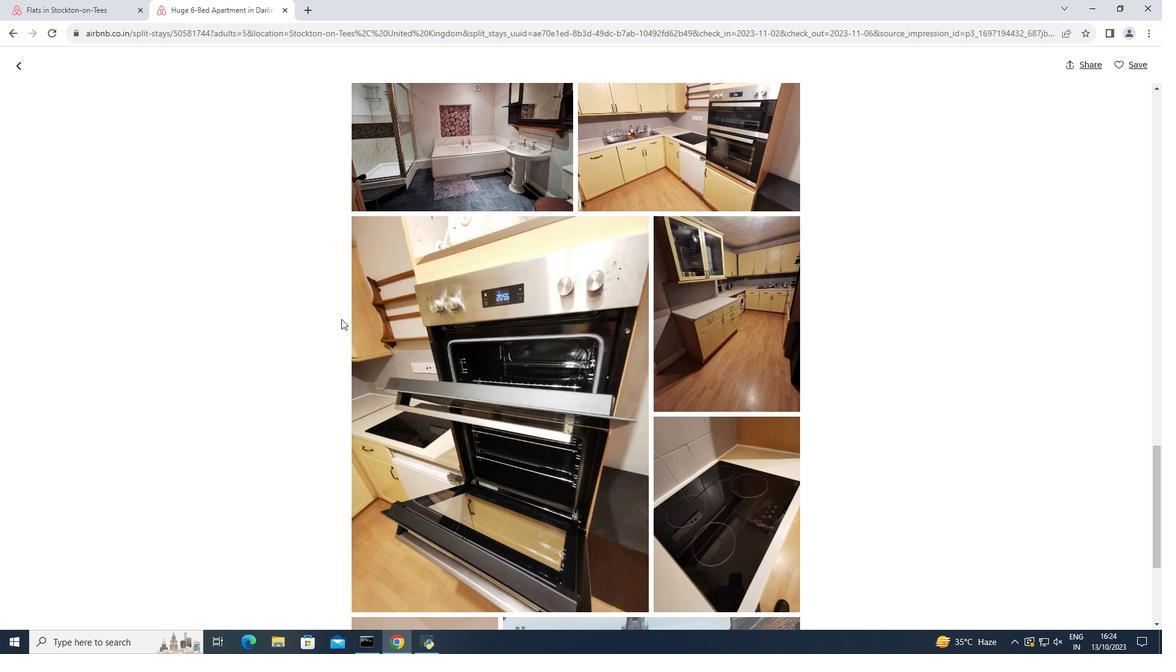 
Action: Mouse scrolled (341, 318) with delta (0, 0)
Screenshot: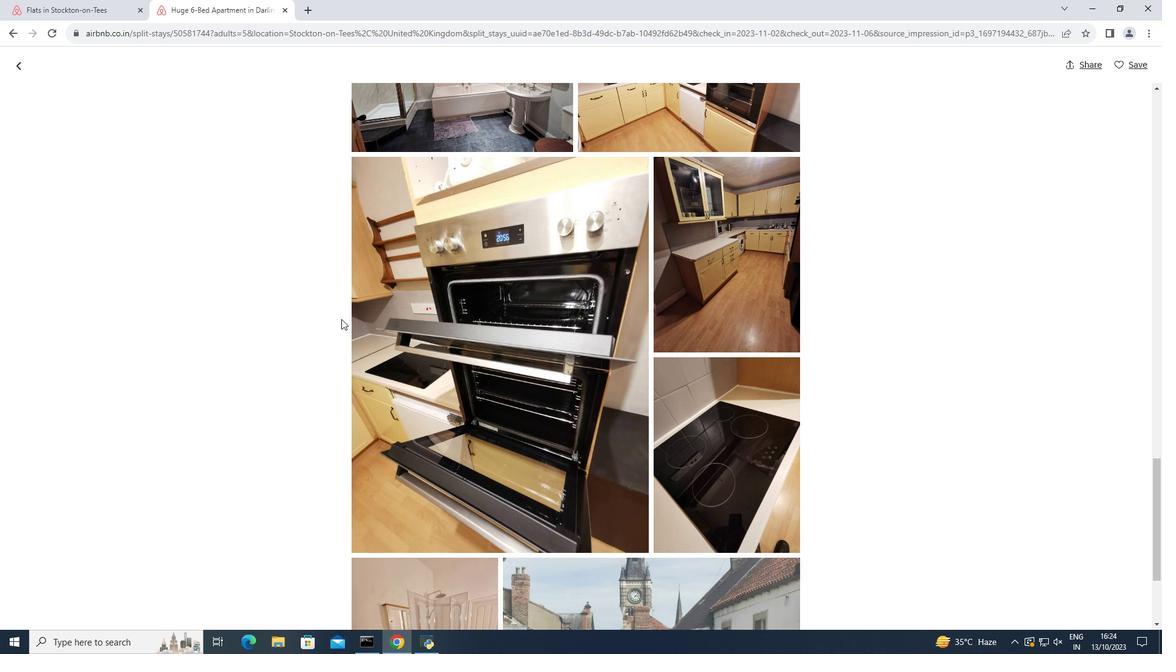 
Action: Mouse scrolled (341, 318) with delta (0, 0)
Screenshot: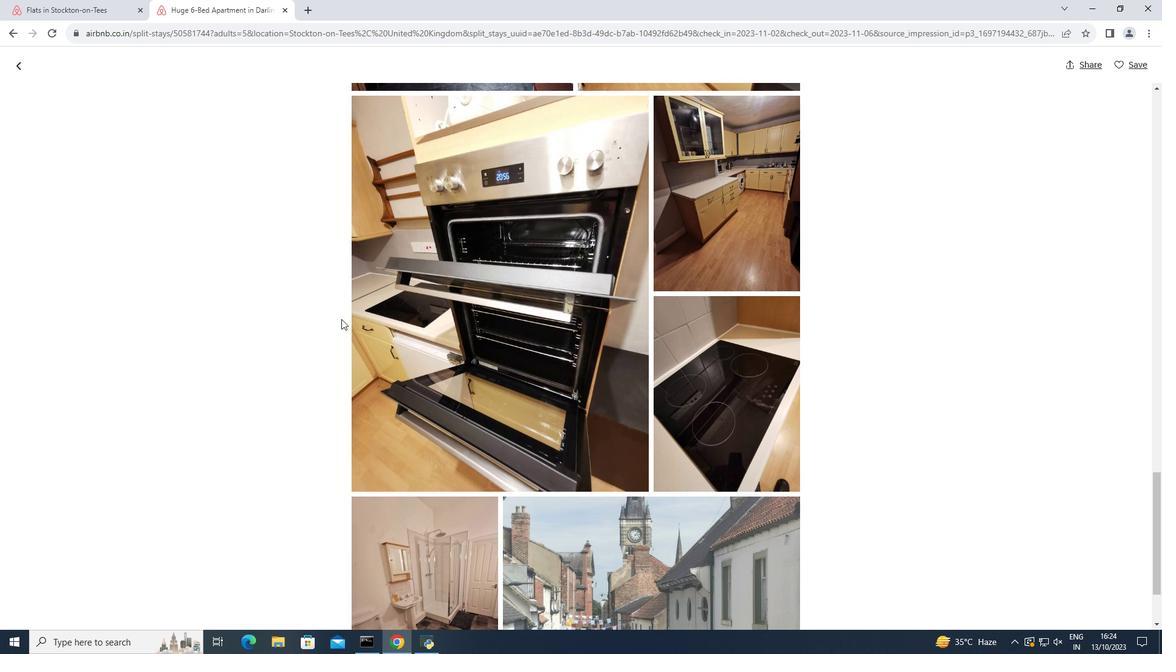 
Action: Mouse scrolled (341, 318) with delta (0, 0)
Screenshot: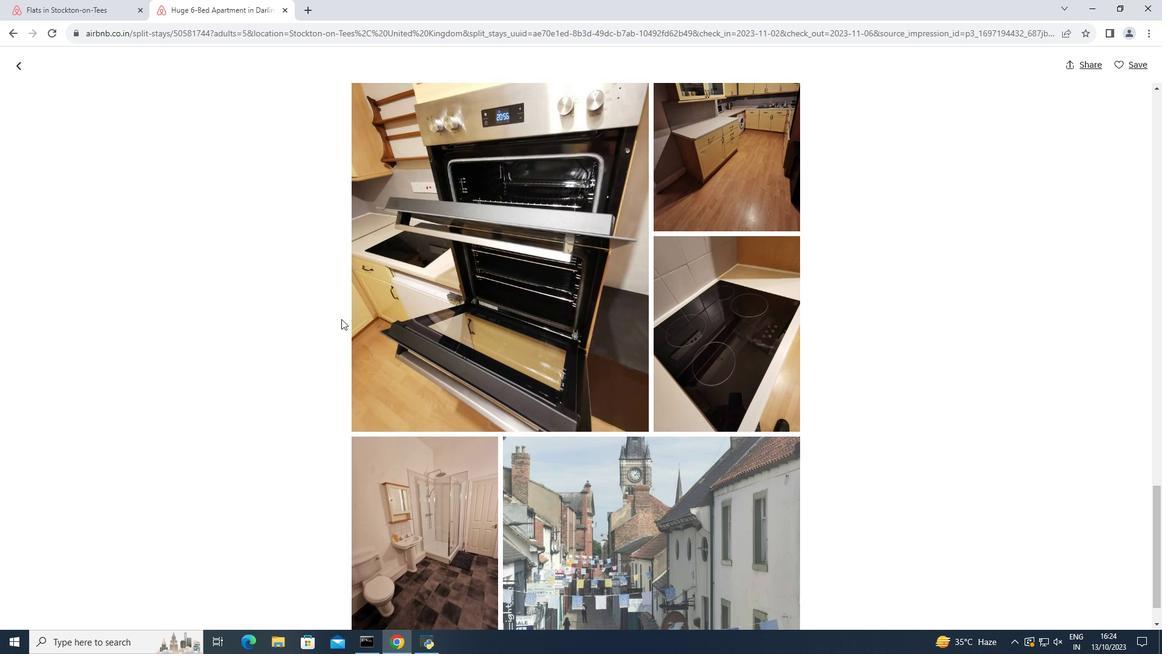 
Action: Mouse scrolled (341, 318) with delta (0, 0)
Screenshot: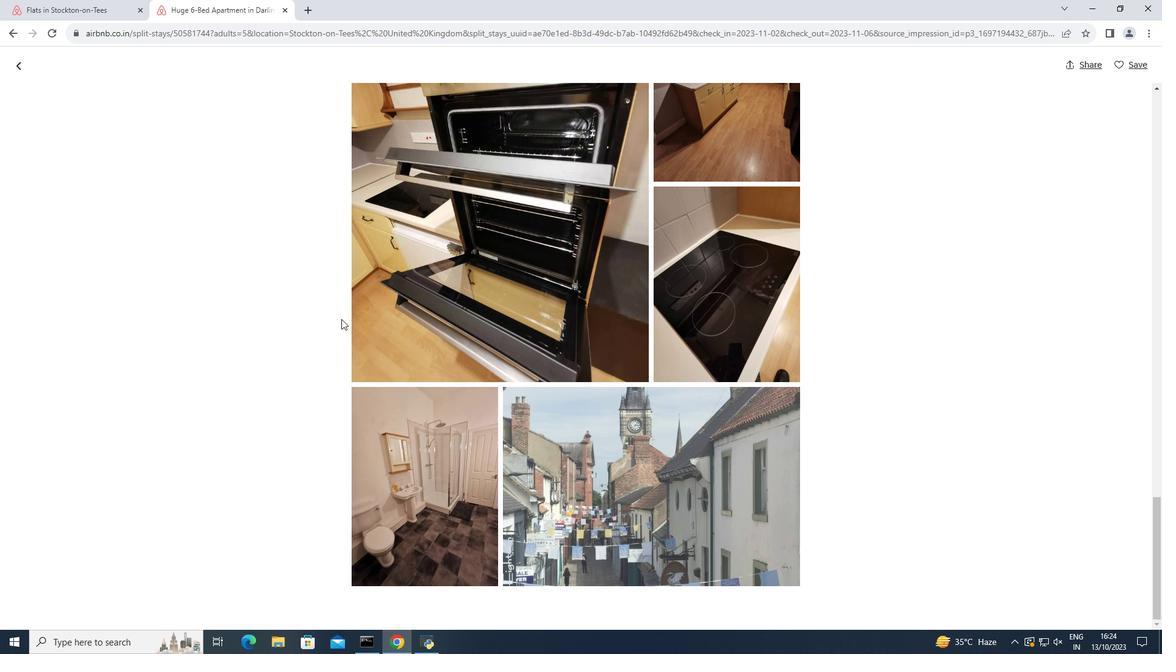 
Action: Mouse scrolled (341, 318) with delta (0, 0)
Screenshot: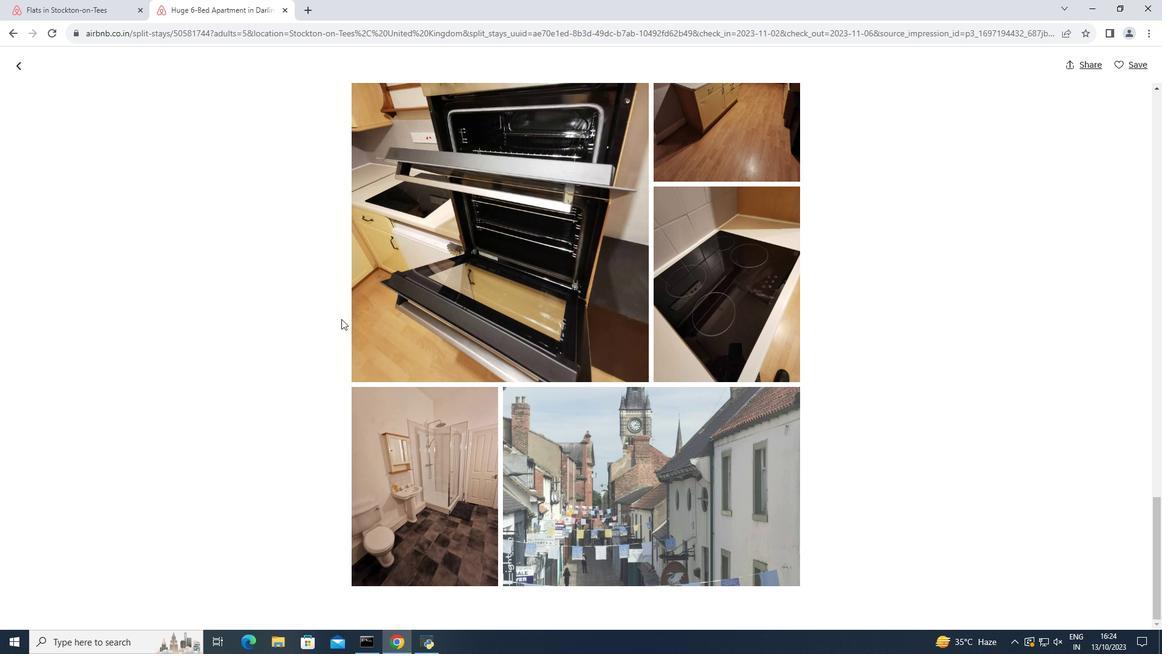
Action: Mouse moved to (16, 67)
Screenshot: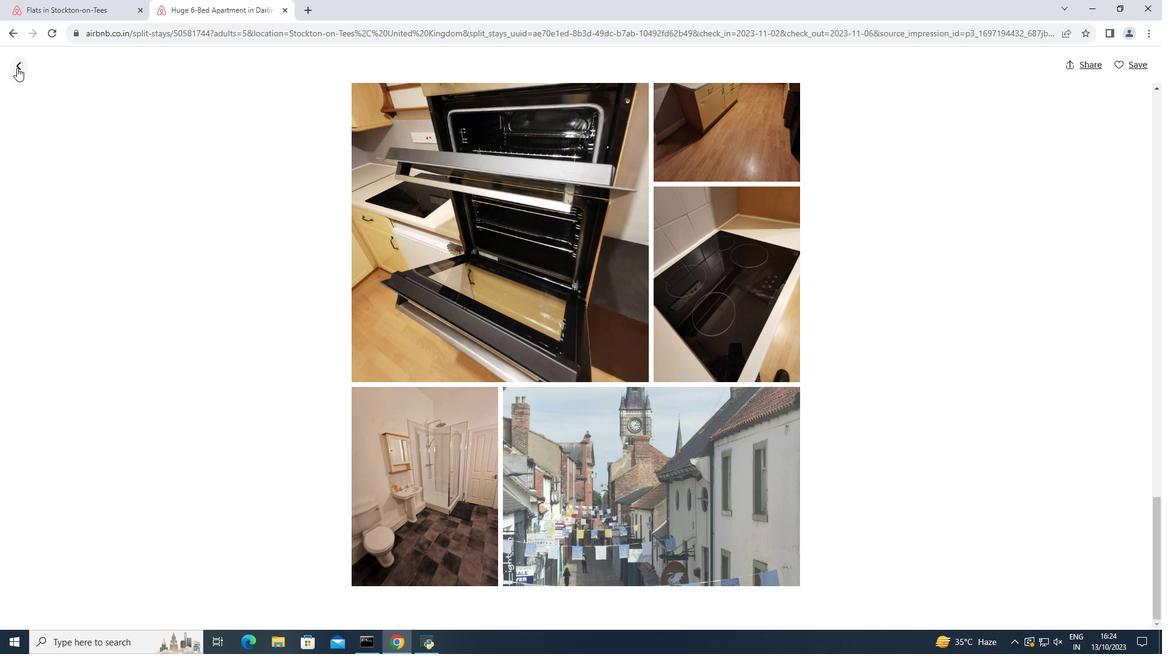 
Action: Mouse pressed left at (16, 67)
Screenshot: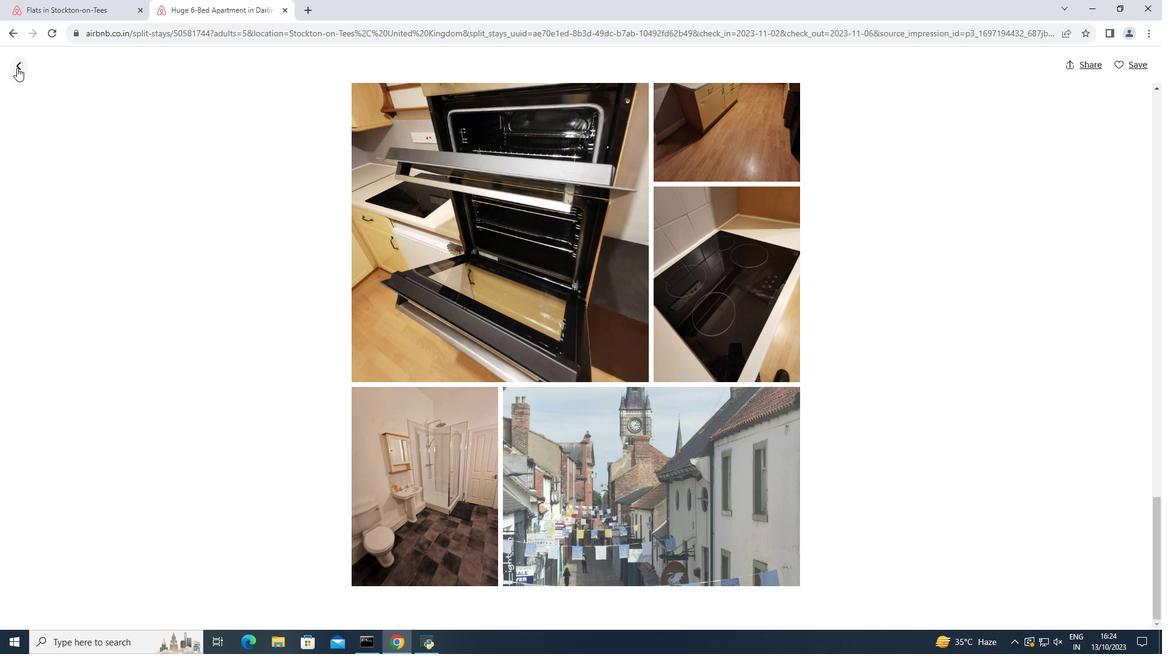
Action: Mouse moved to (27, 103)
Screenshot: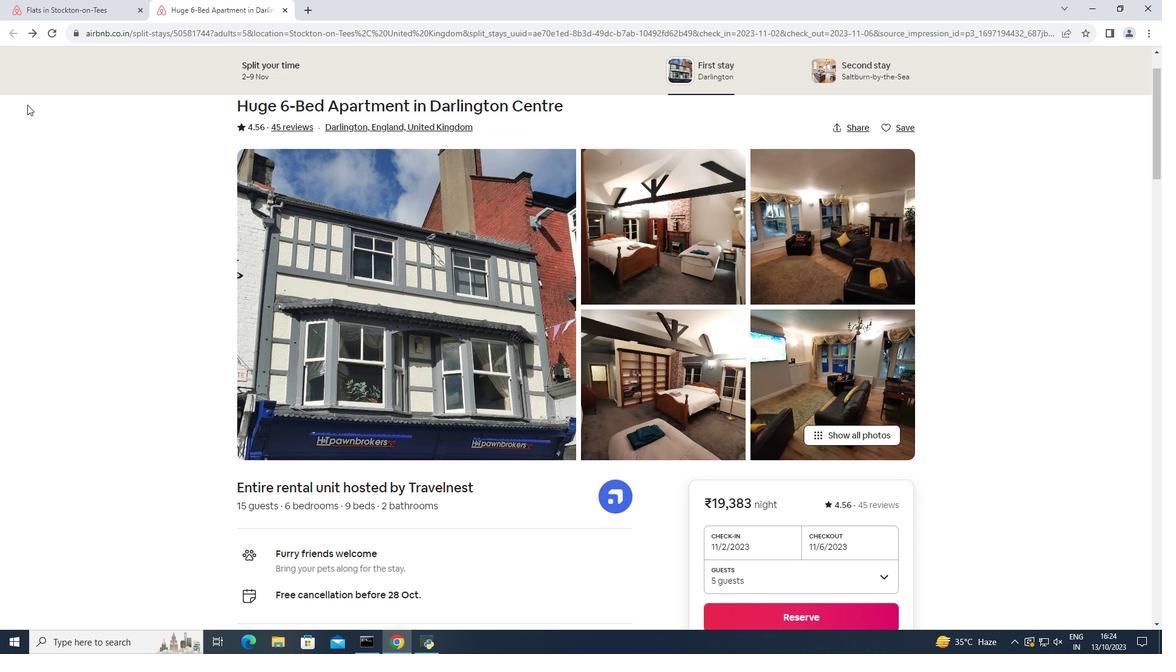 
Action: Mouse scrolled (27, 102) with delta (0, 0)
Screenshot: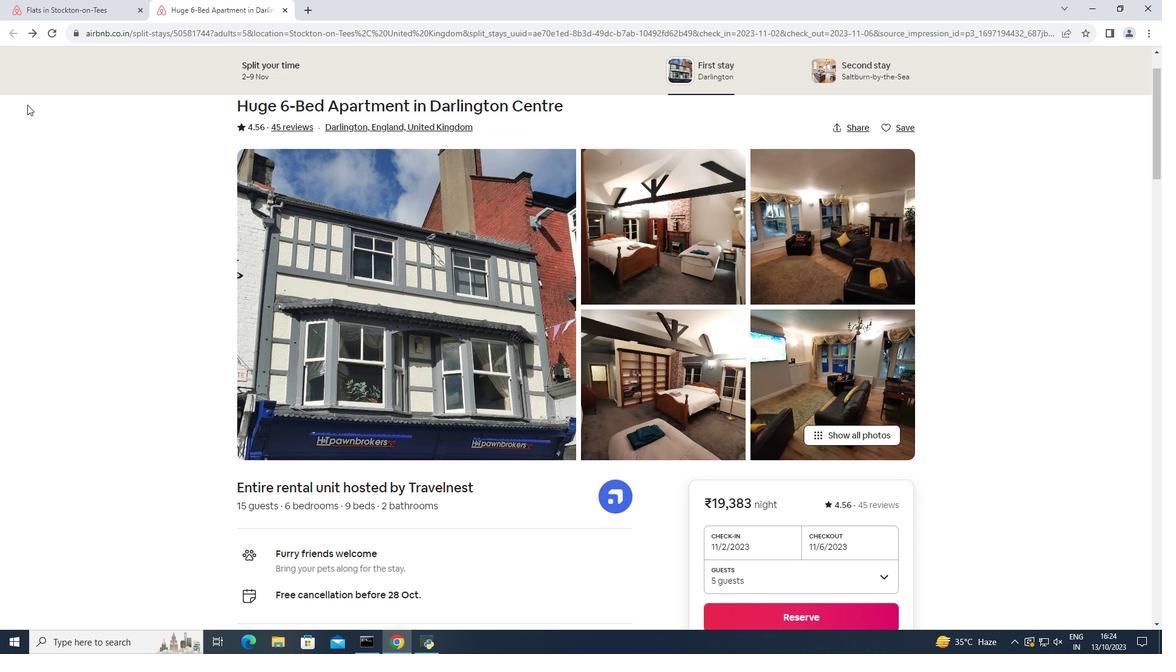 
Action: Mouse moved to (27, 107)
Screenshot: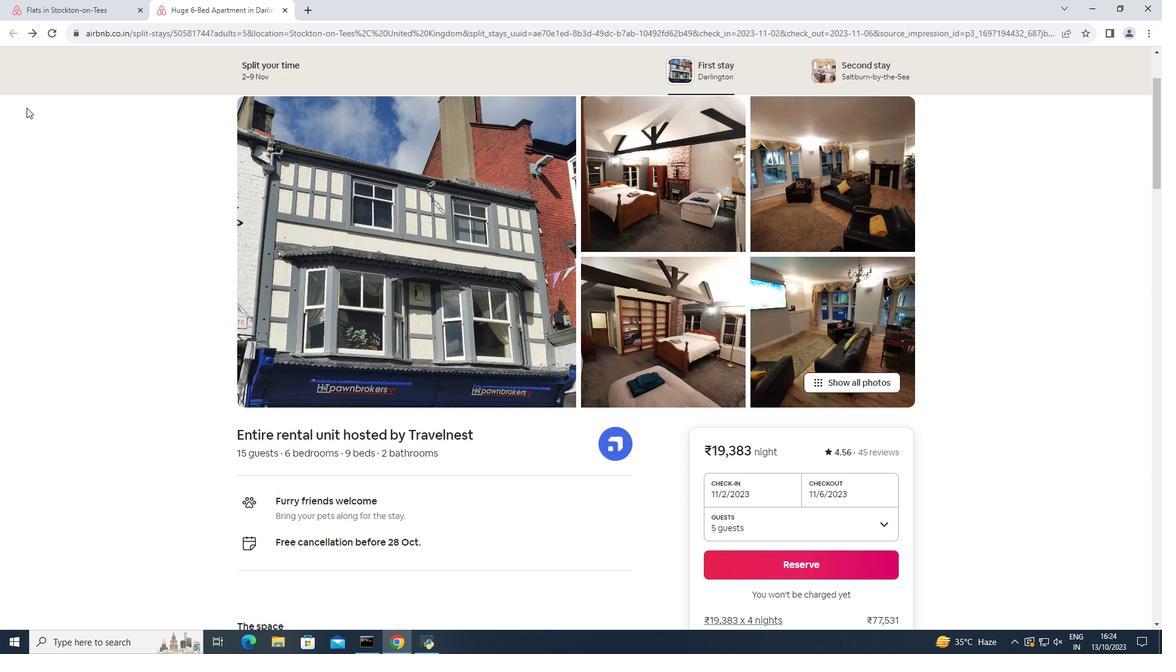 
Action: Mouse scrolled (27, 106) with delta (0, 0)
Screenshot: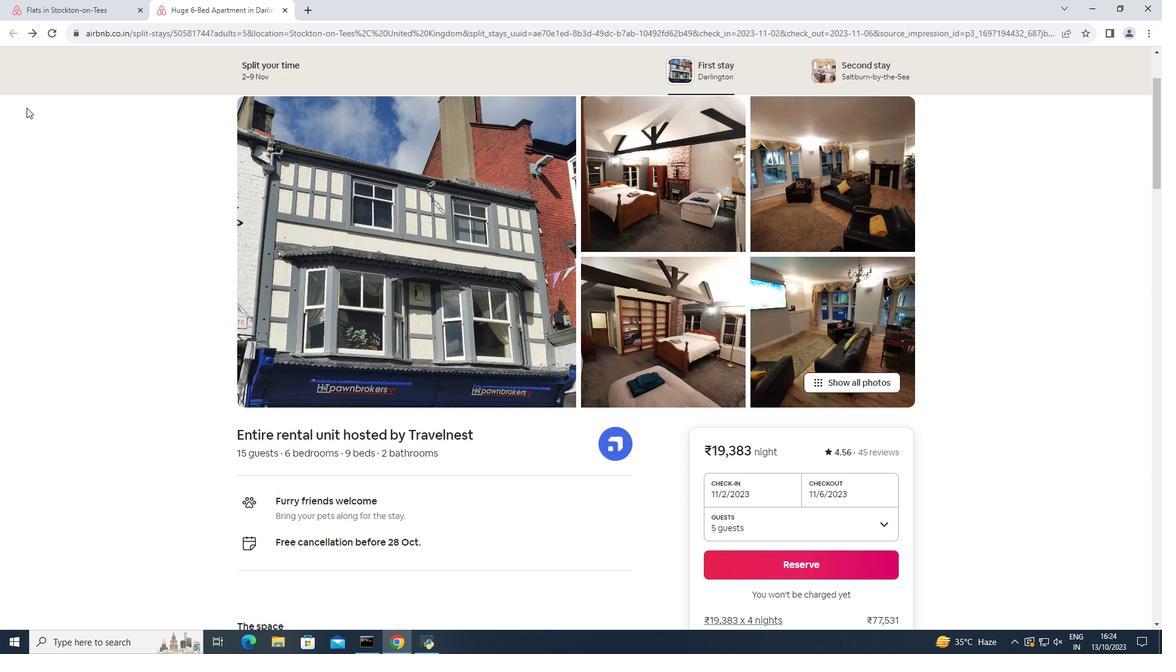 
Action: Mouse moved to (26, 108)
Screenshot: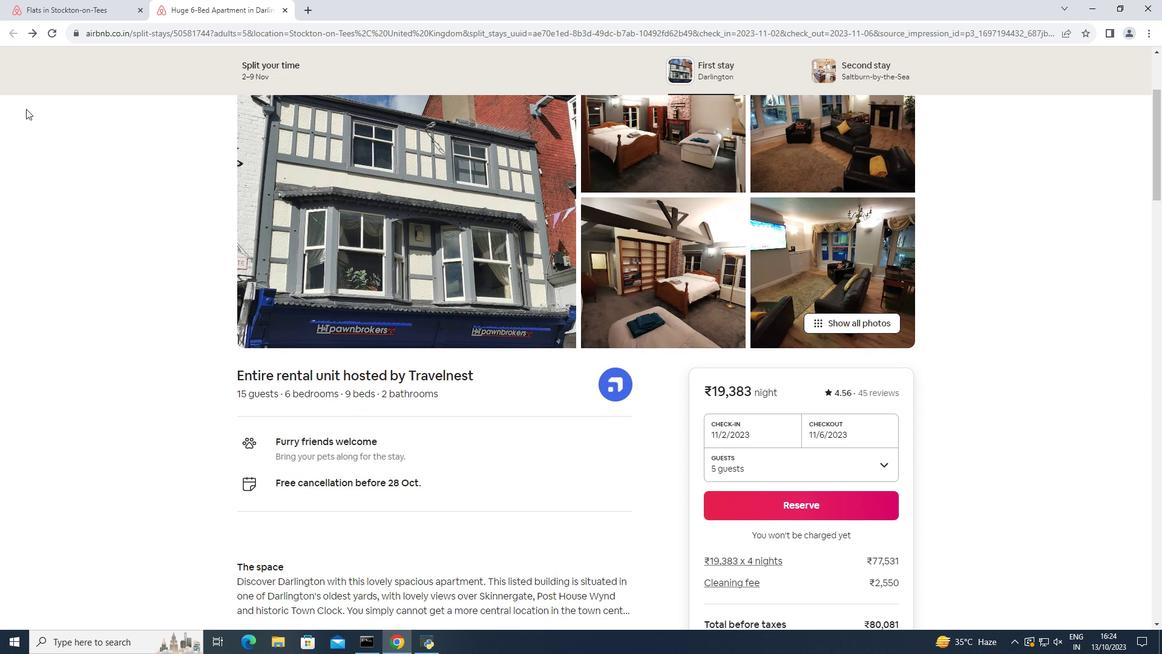 
Action: Mouse scrolled (26, 107) with delta (0, 0)
Screenshot: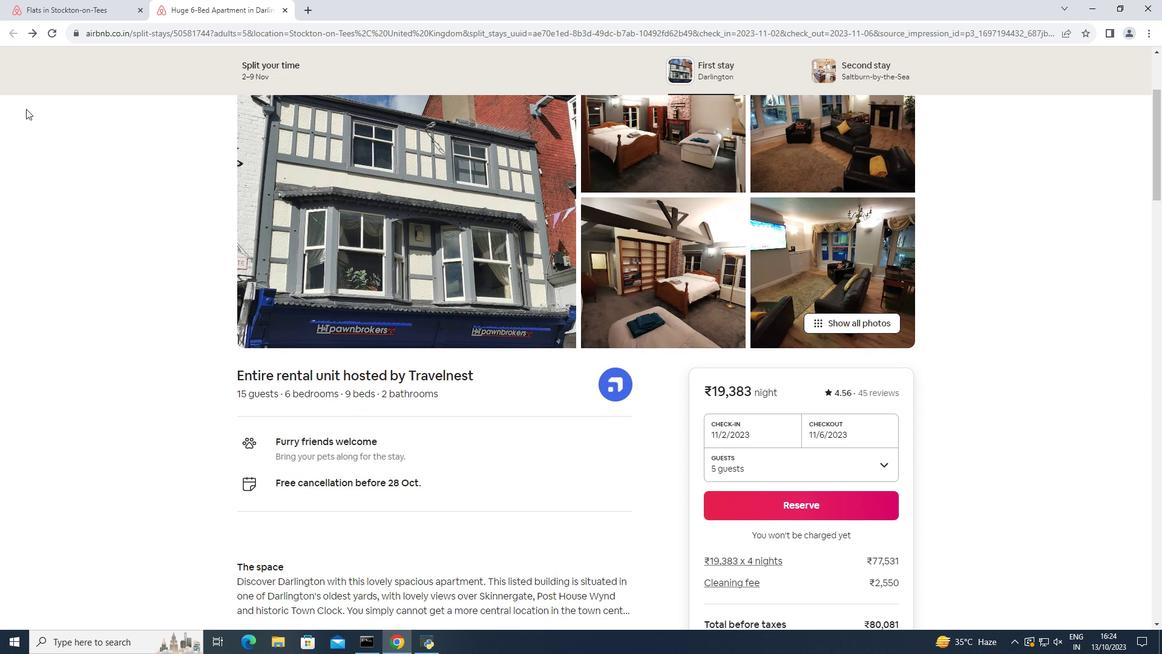 
Action: Mouse moved to (37, 129)
Screenshot: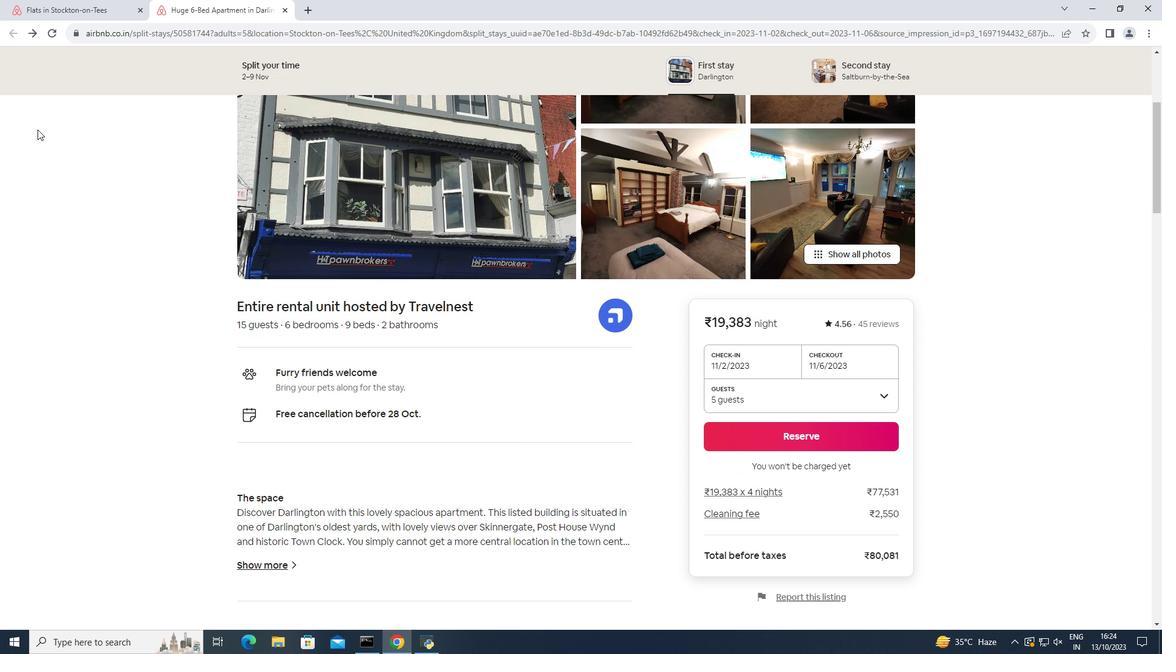 
Action: Mouse scrolled (37, 128) with delta (0, 0)
Screenshot: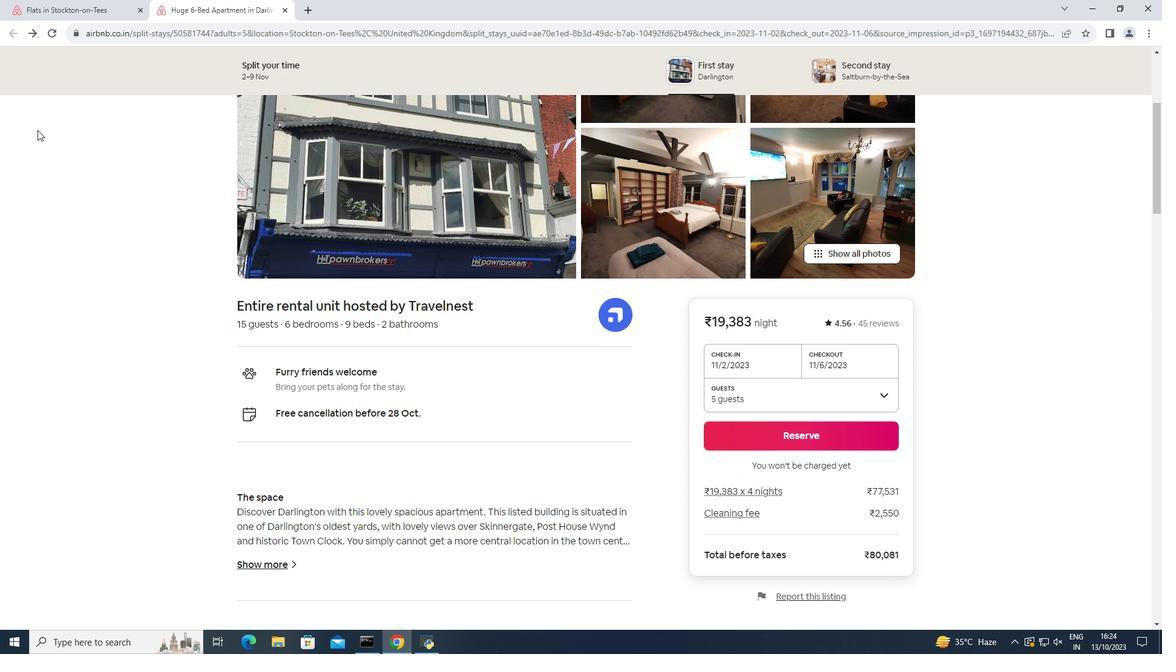 
Action: Mouse moved to (37, 131)
Screenshot: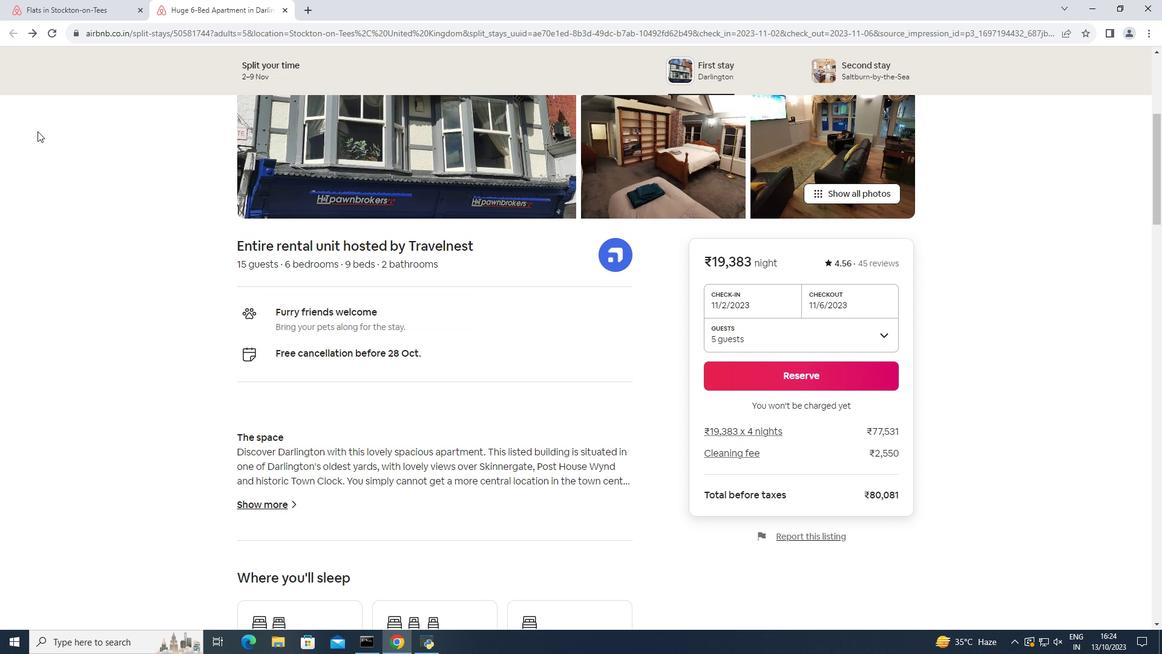 
Action: Mouse scrolled (37, 130) with delta (0, 0)
Screenshot: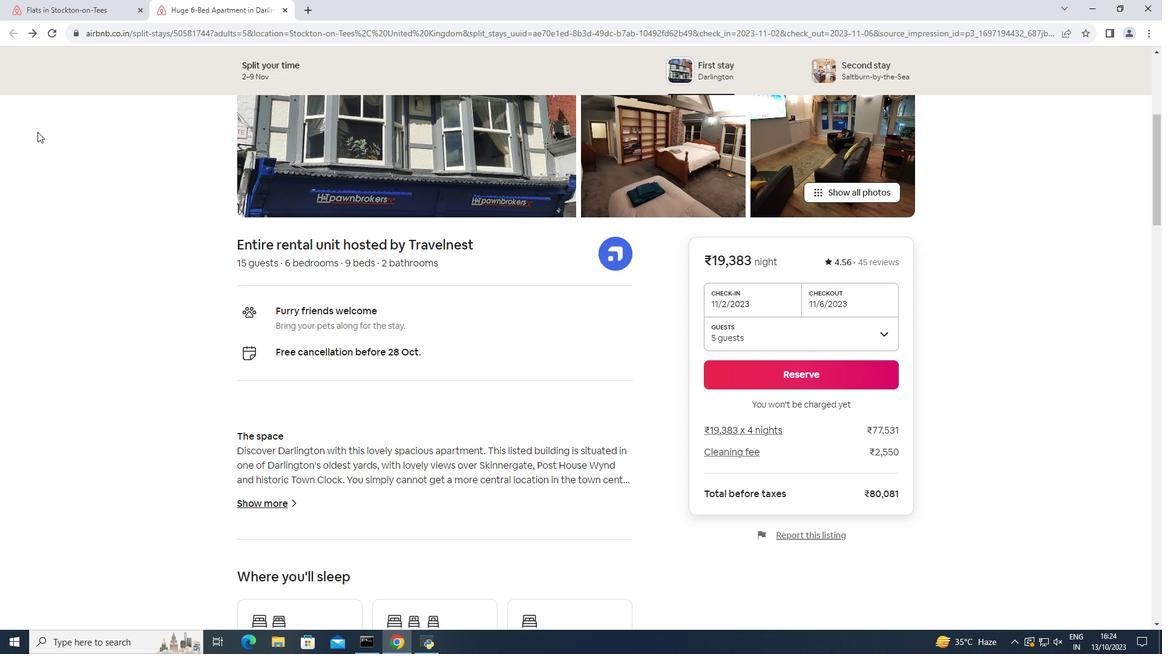 
Action: Mouse moved to (37, 132)
Screenshot: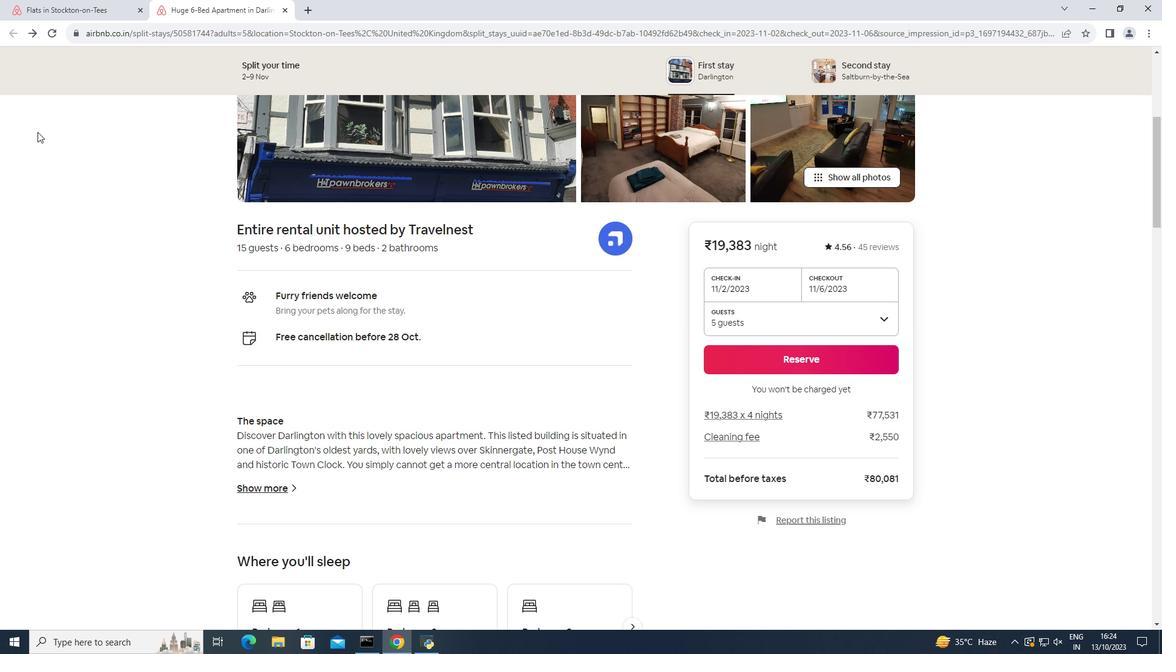 
Action: Mouse scrolled (37, 131) with delta (0, 0)
Screenshot: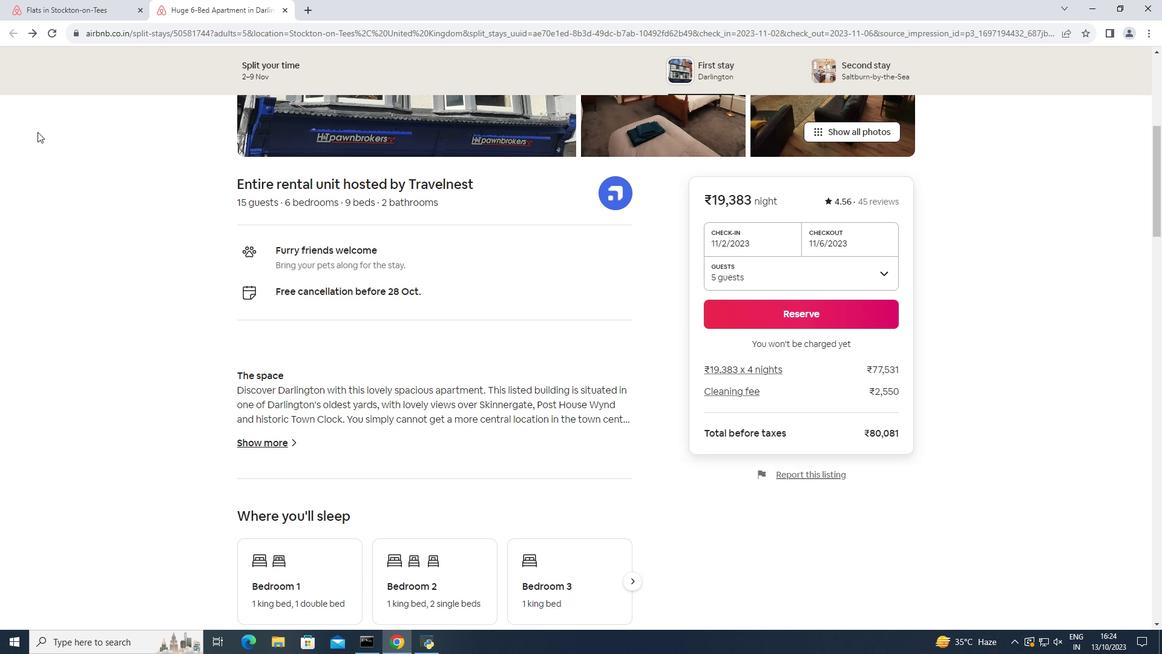 
Action: Mouse scrolled (37, 131) with delta (0, 0)
Screenshot: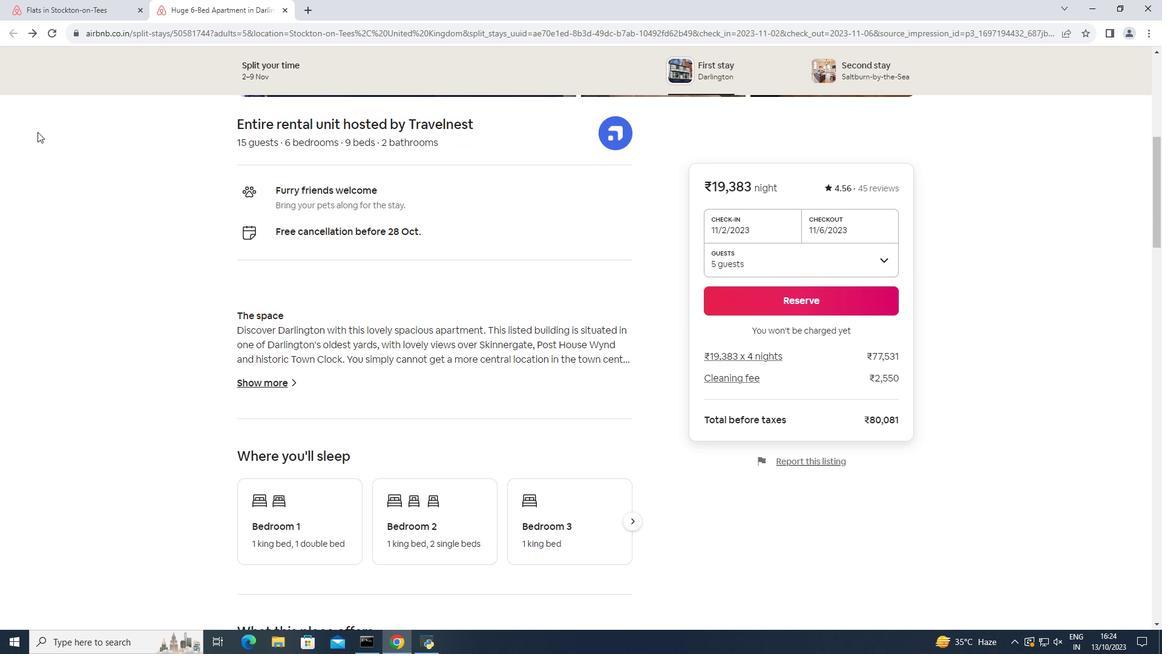 
Action: Mouse moved to (253, 320)
Screenshot: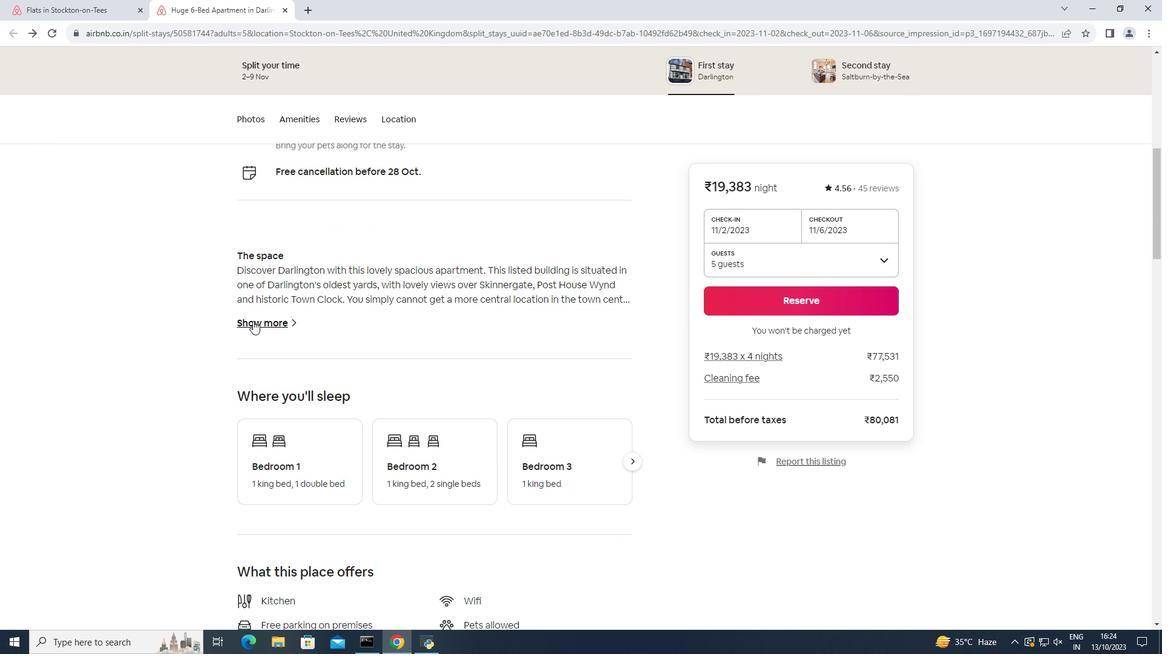 
Action: Mouse pressed left at (253, 320)
Screenshot: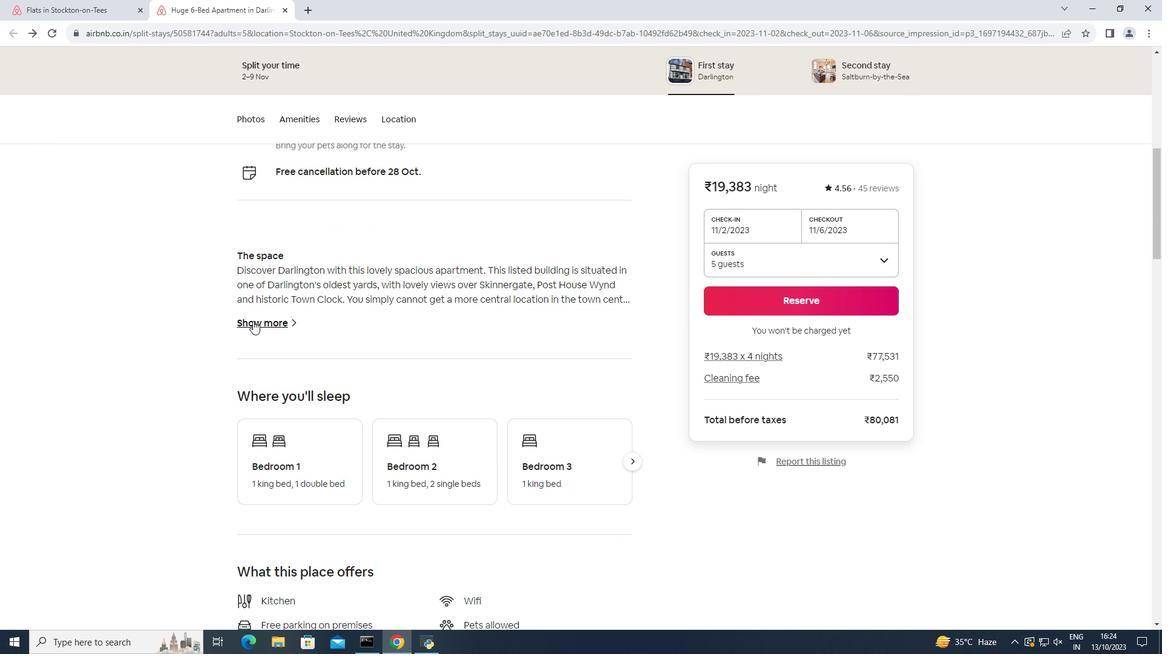 
Action: Mouse moved to (400, 342)
Screenshot: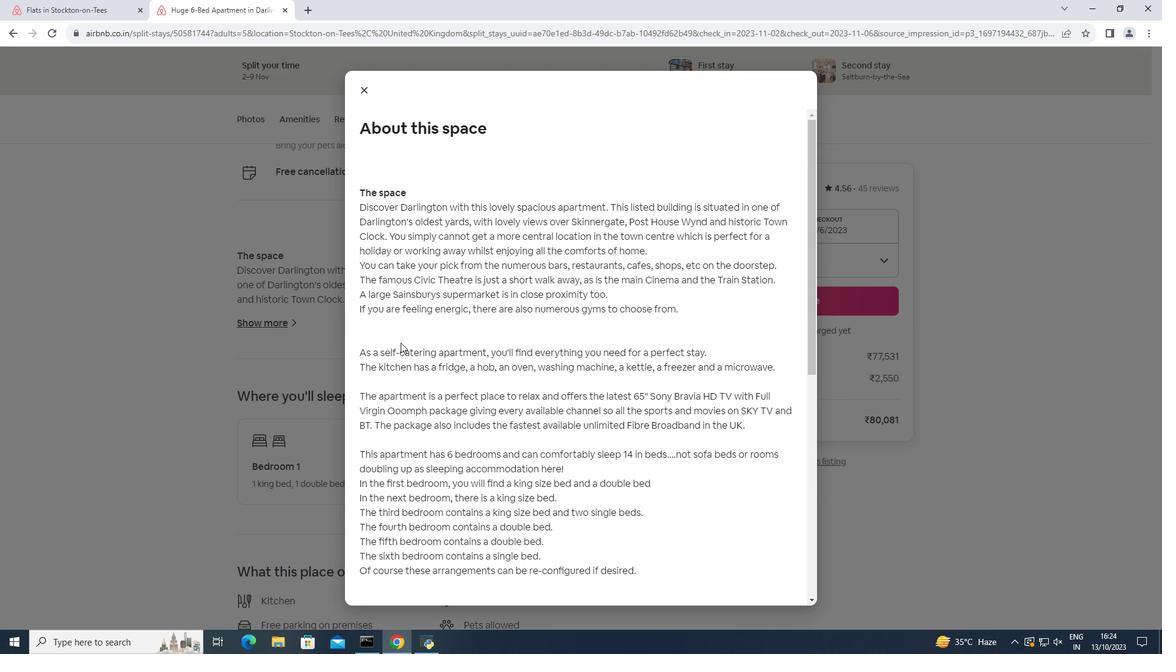 
Action: Mouse scrolled (400, 342) with delta (0, 0)
Screenshot: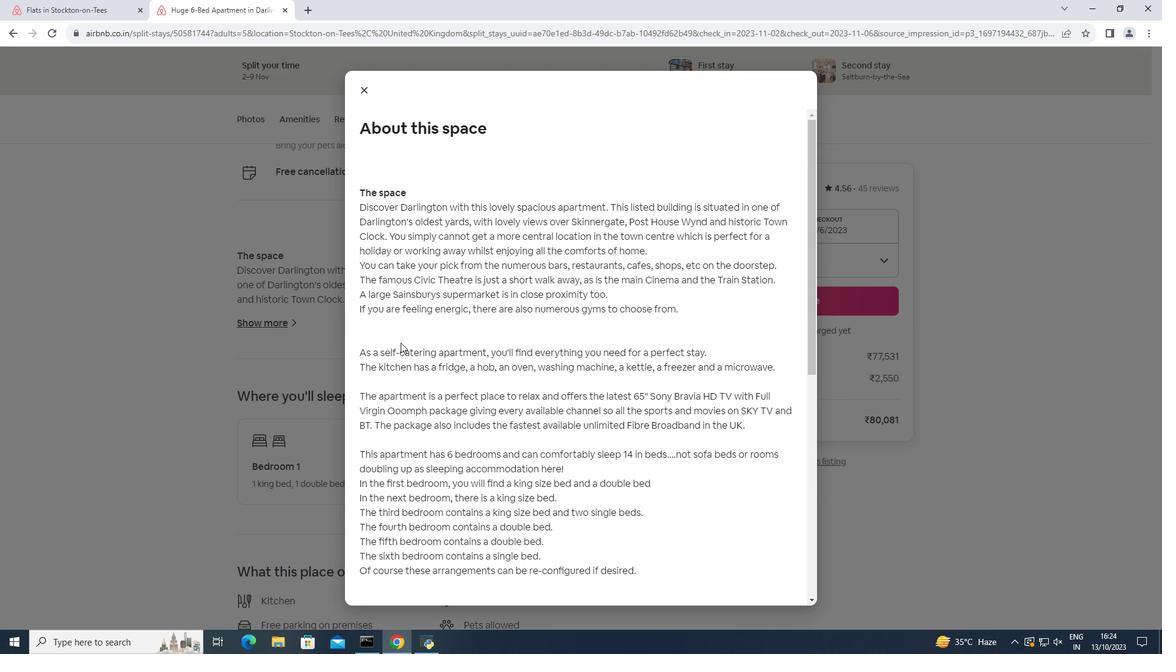 
Action: Mouse scrolled (400, 342) with delta (0, 0)
Screenshot: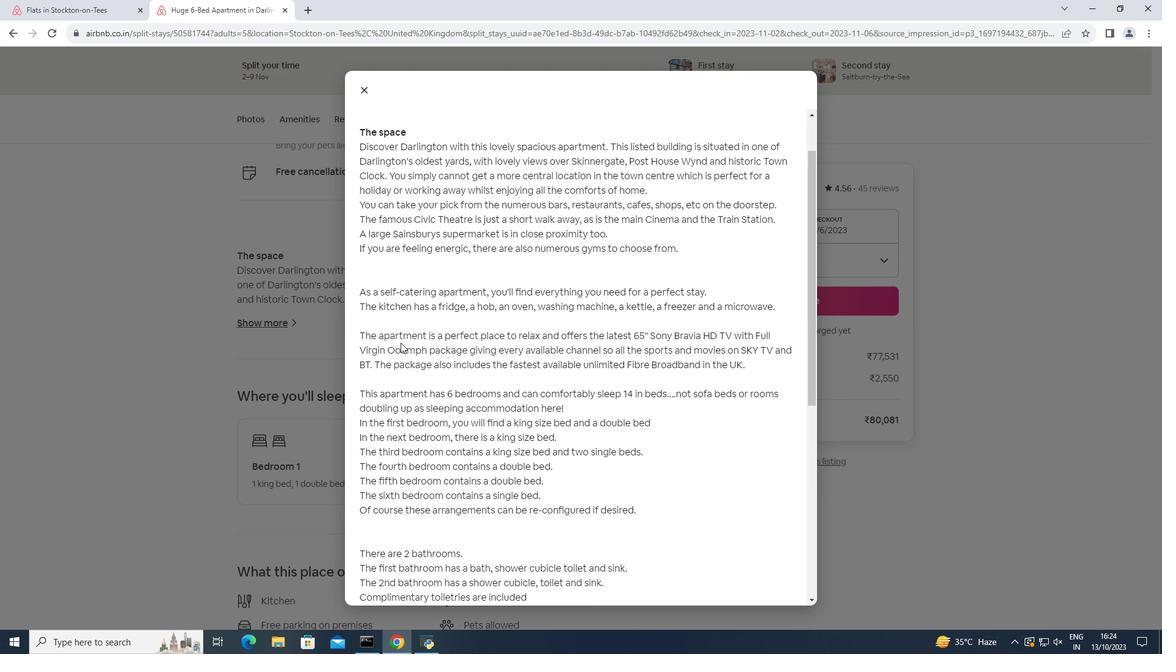 
Action: Mouse scrolled (400, 342) with delta (0, 0)
Screenshot: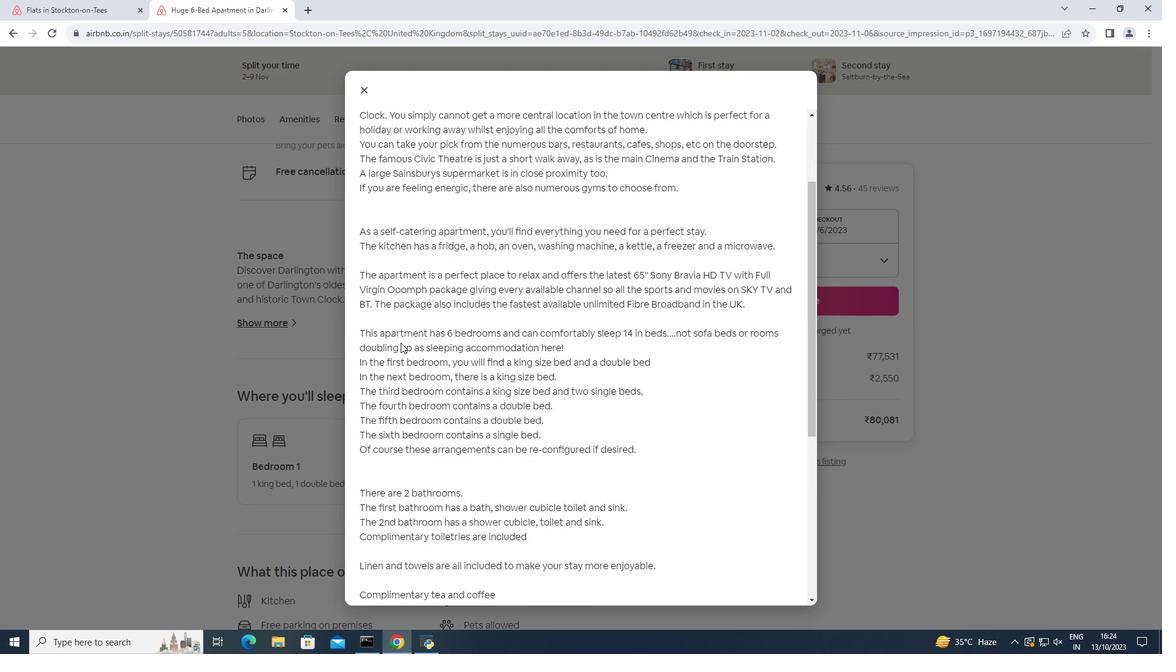
Action: Mouse scrolled (400, 342) with delta (0, 0)
Screenshot: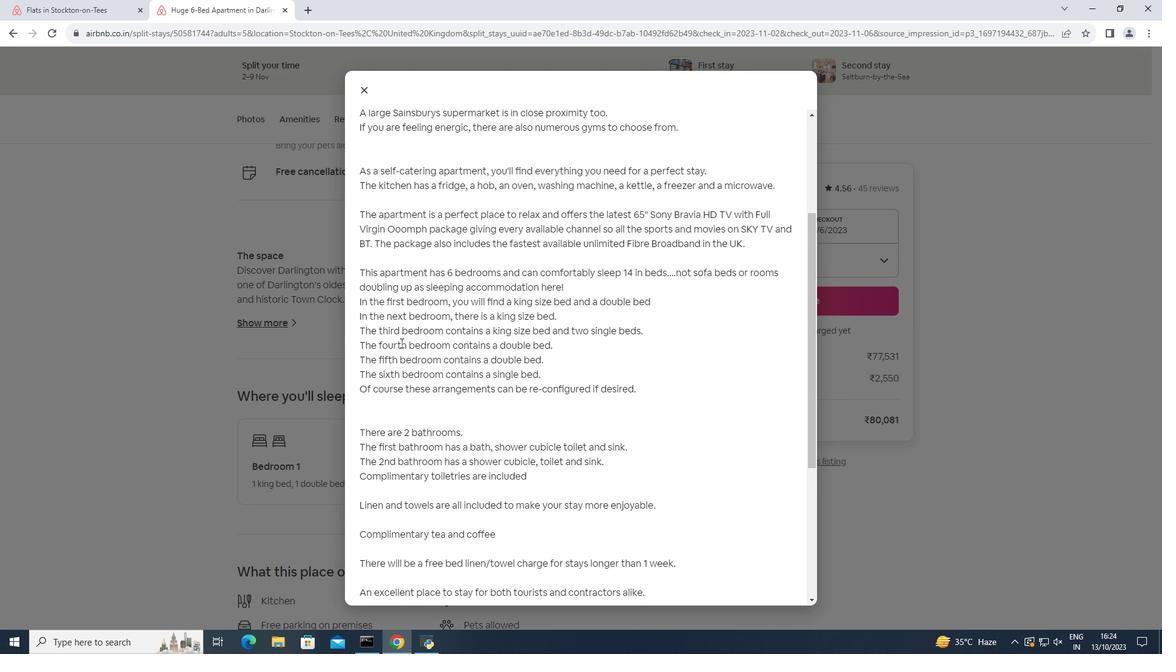 
Action: Mouse scrolled (400, 342) with delta (0, 0)
Screenshot: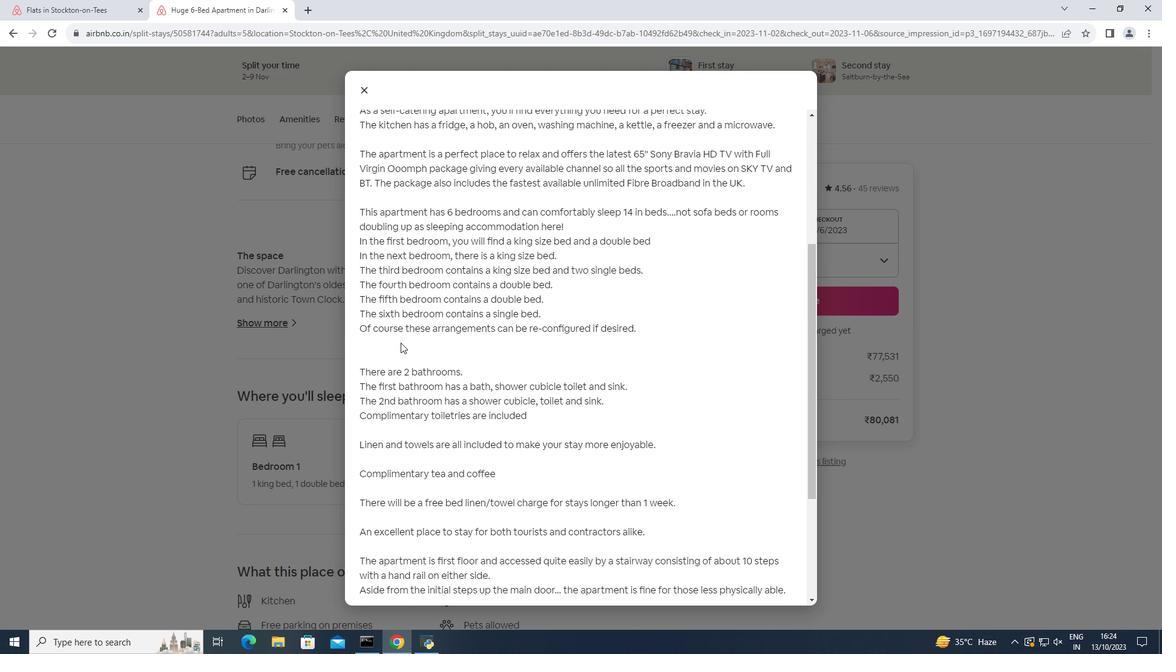 
Action: Mouse scrolled (400, 342) with delta (0, 0)
Screenshot: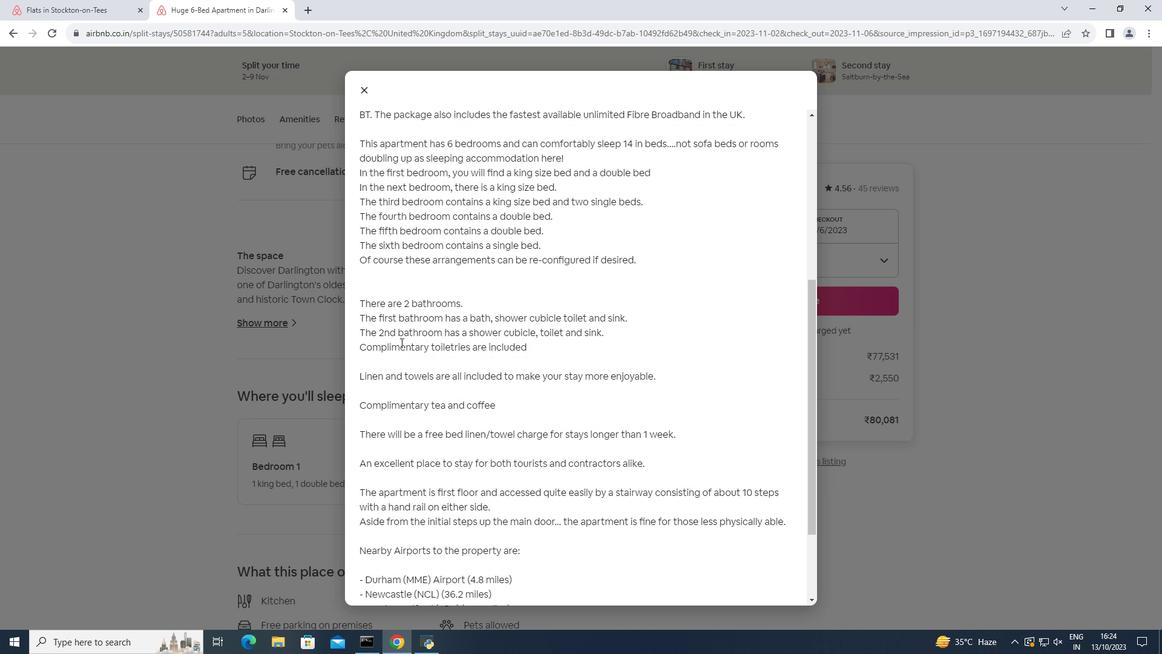 
Action: Mouse scrolled (400, 342) with delta (0, 0)
Screenshot: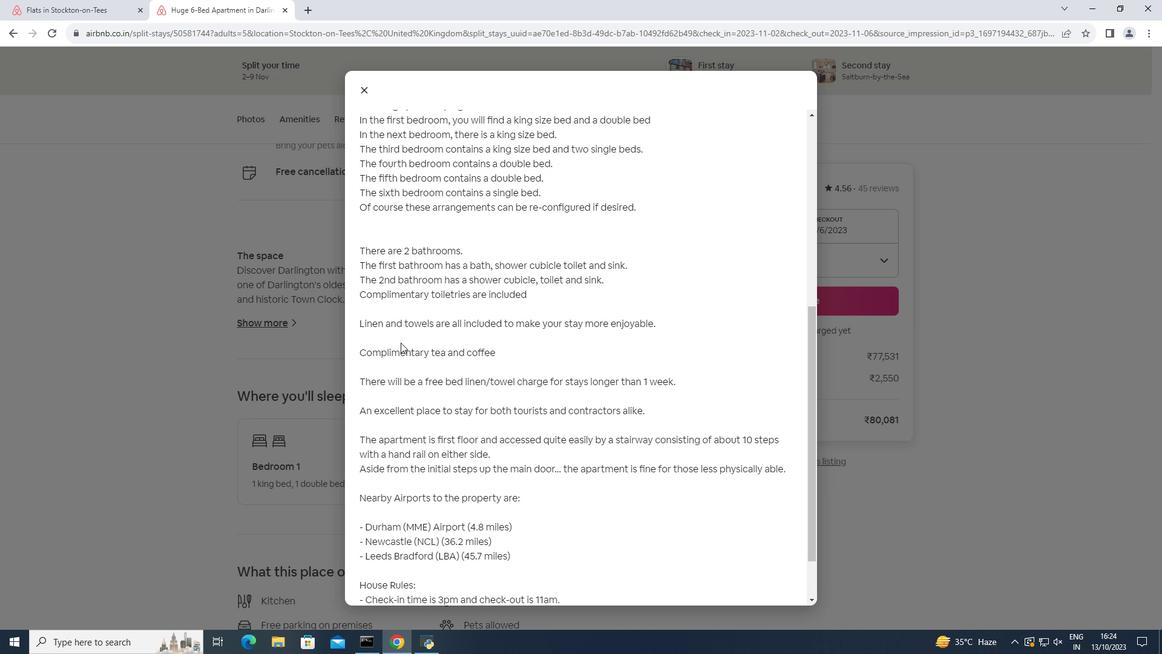 
Action: Mouse scrolled (400, 342) with delta (0, 0)
Screenshot: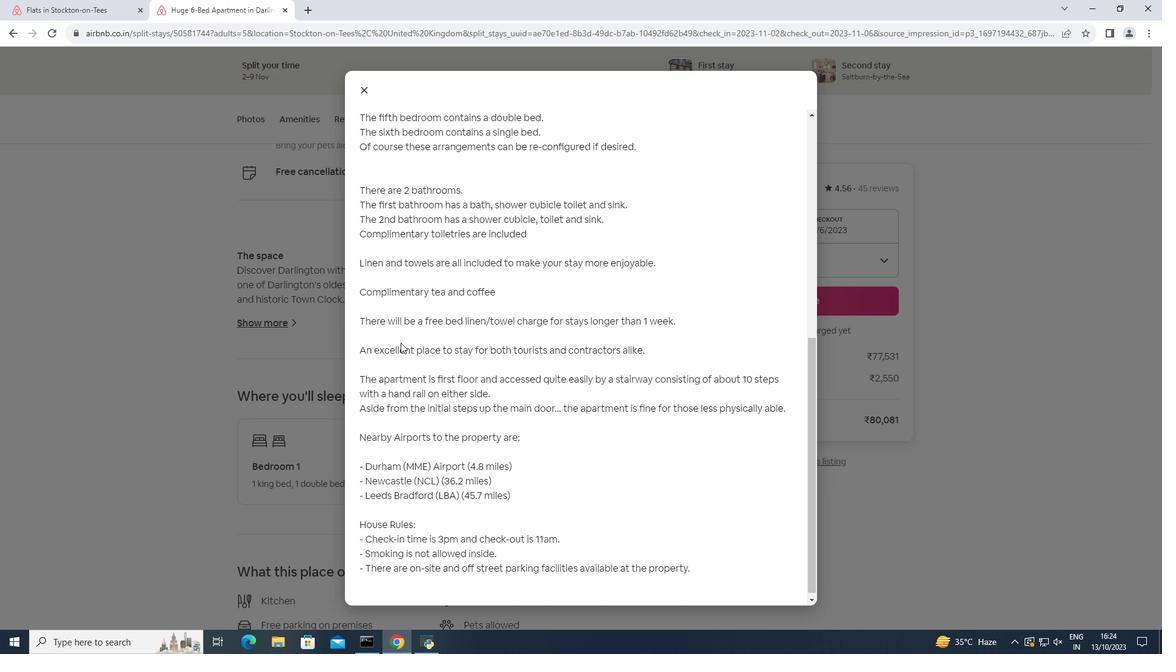 
Action: Mouse moved to (401, 328)
Screenshot: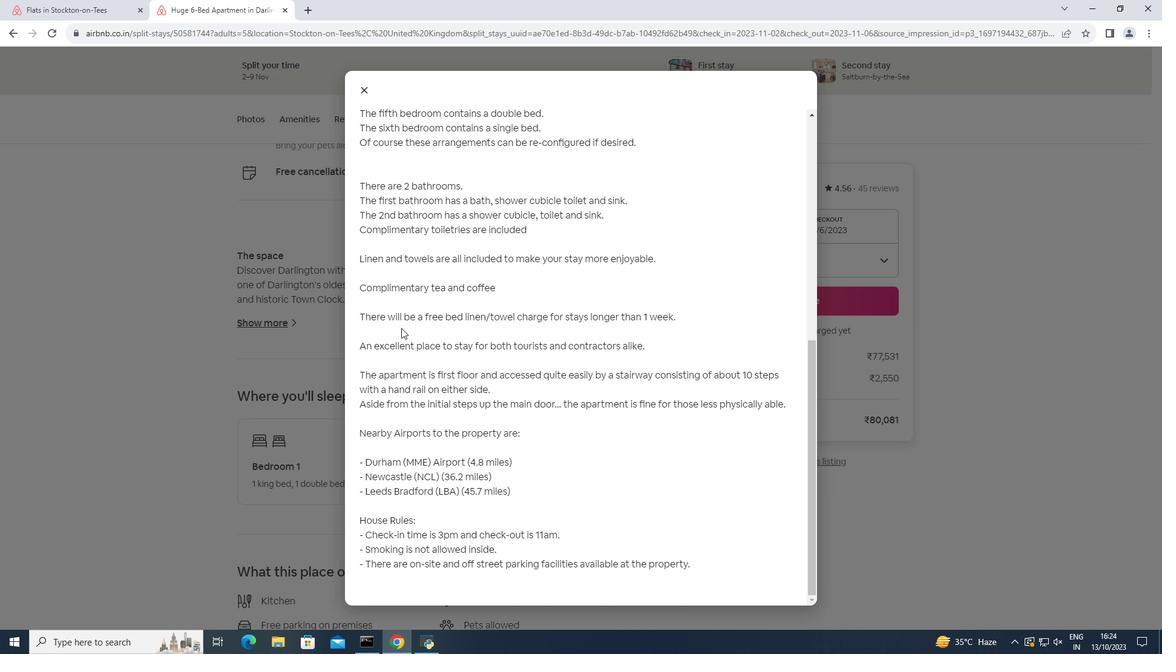 
Action: Mouse scrolled (401, 327) with delta (0, 0)
Screenshot: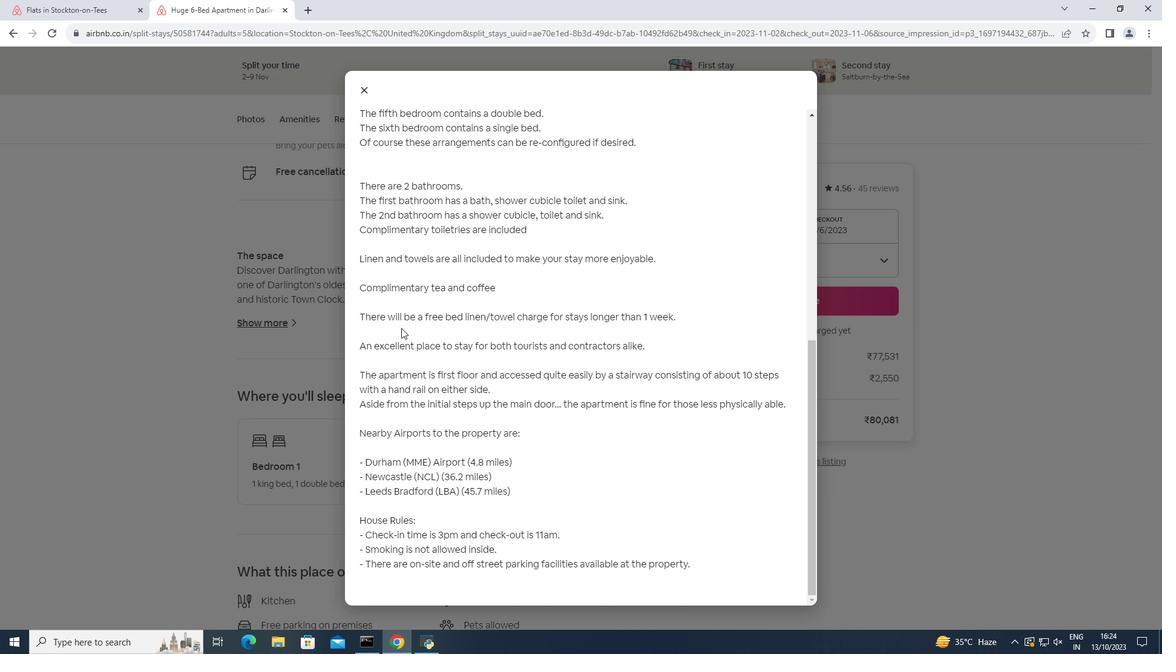 
Action: Mouse moved to (365, 89)
Screenshot: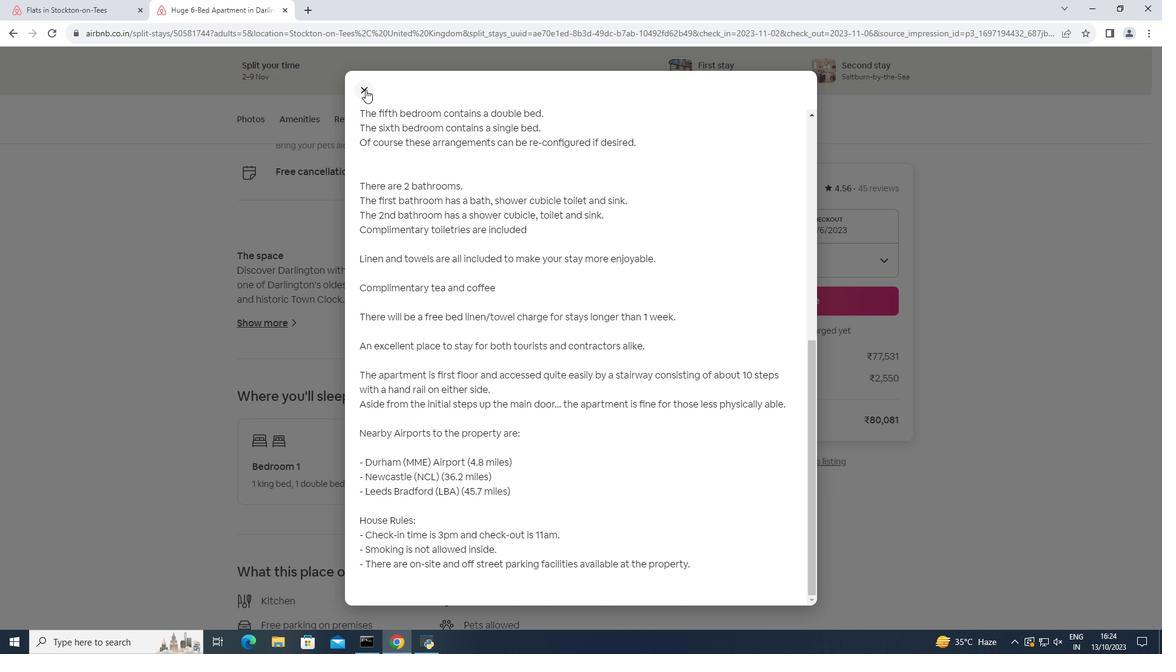 
Action: Mouse pressed left at (365, 89)
Screenshot: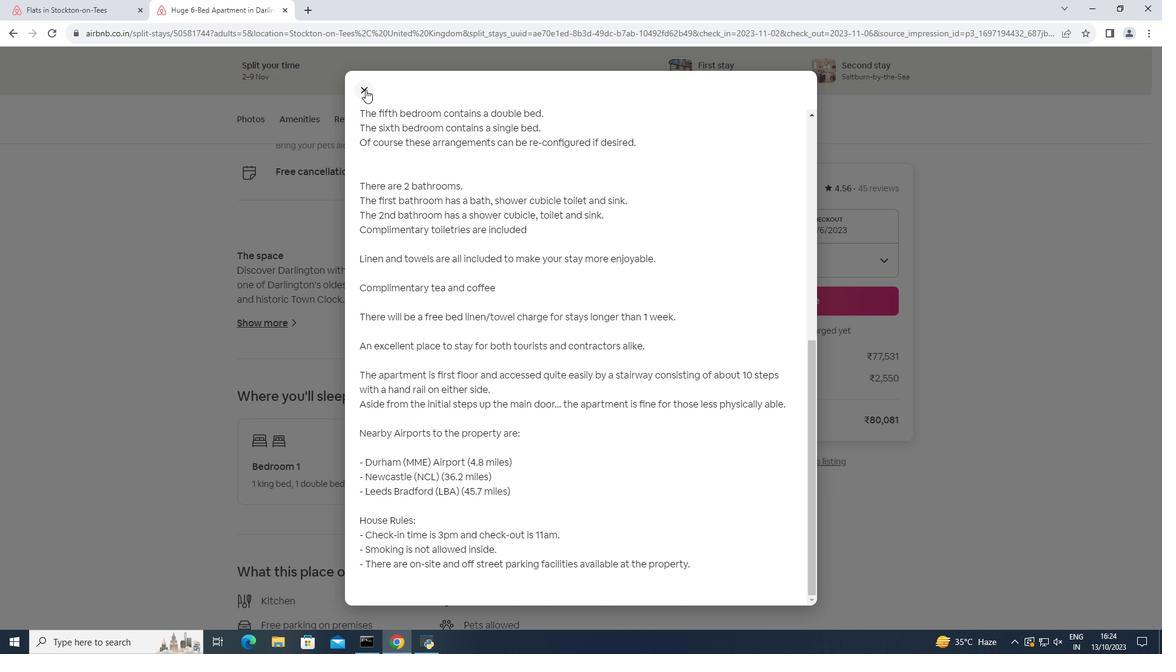 
Action: Mouse moved to (310, 267)
Screenshot: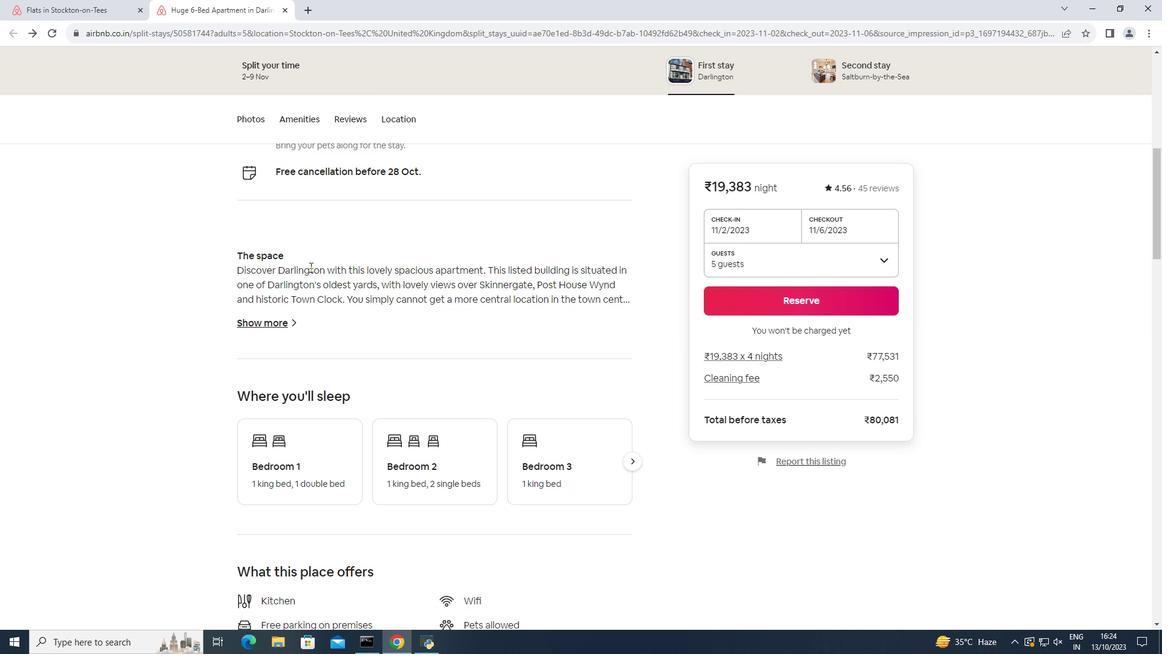 
Action: Mouse scrolled (310, 266) with delta (0, 0)
Screenshot: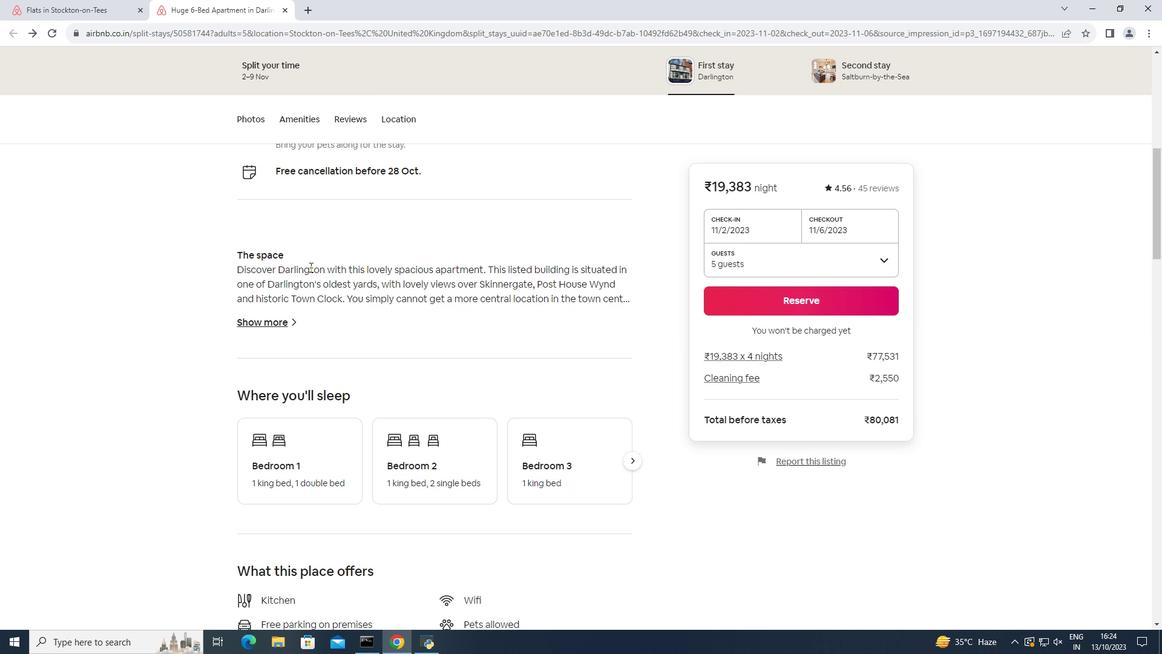 
Action: Mouse scrolled (310, 266) with delta (0, 0)
Screenshot: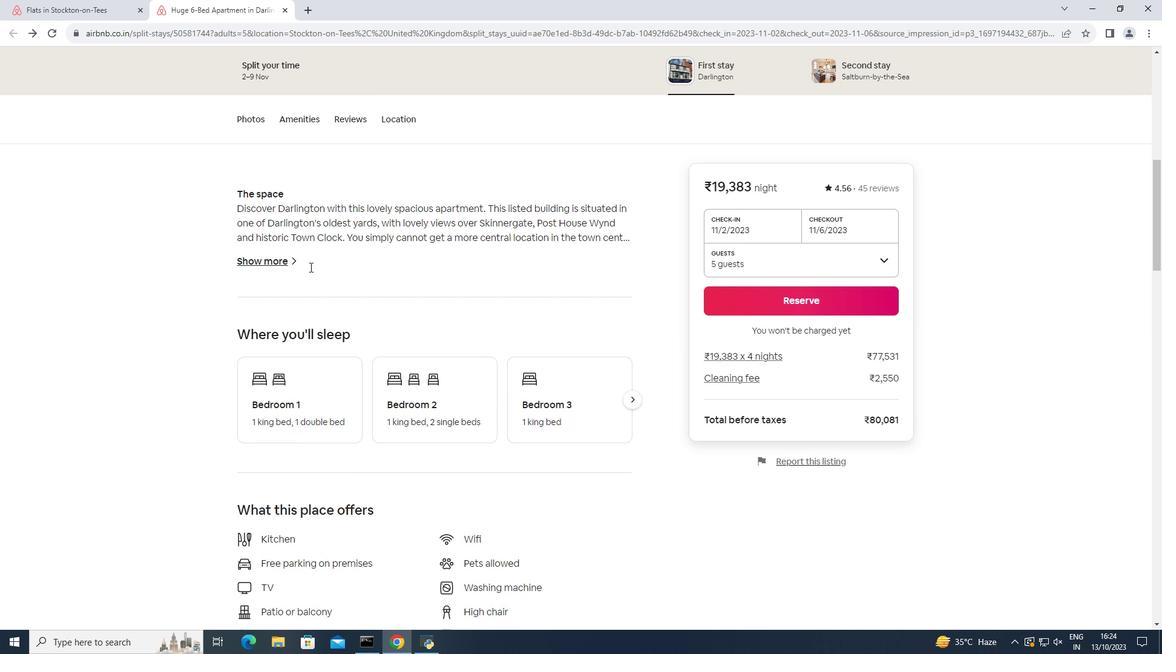 
Action: Mouse scrolled (310, 266) with delta (0, 0)
Screenshot: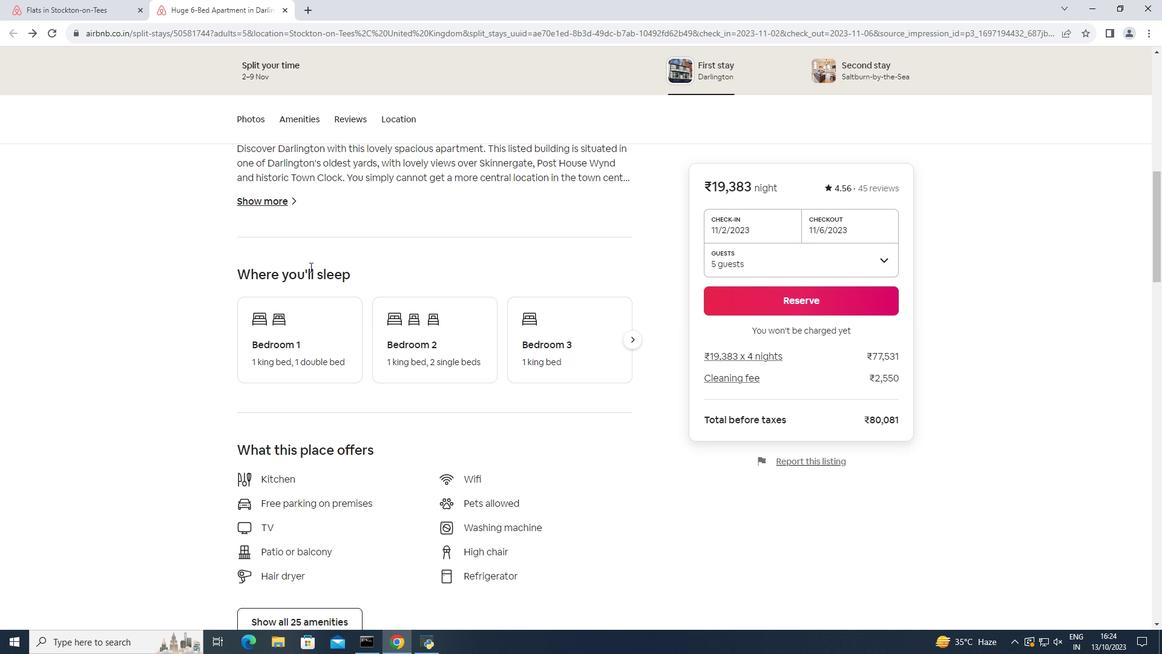 
Action: Mouse moved to (309, 266)
Screenshot: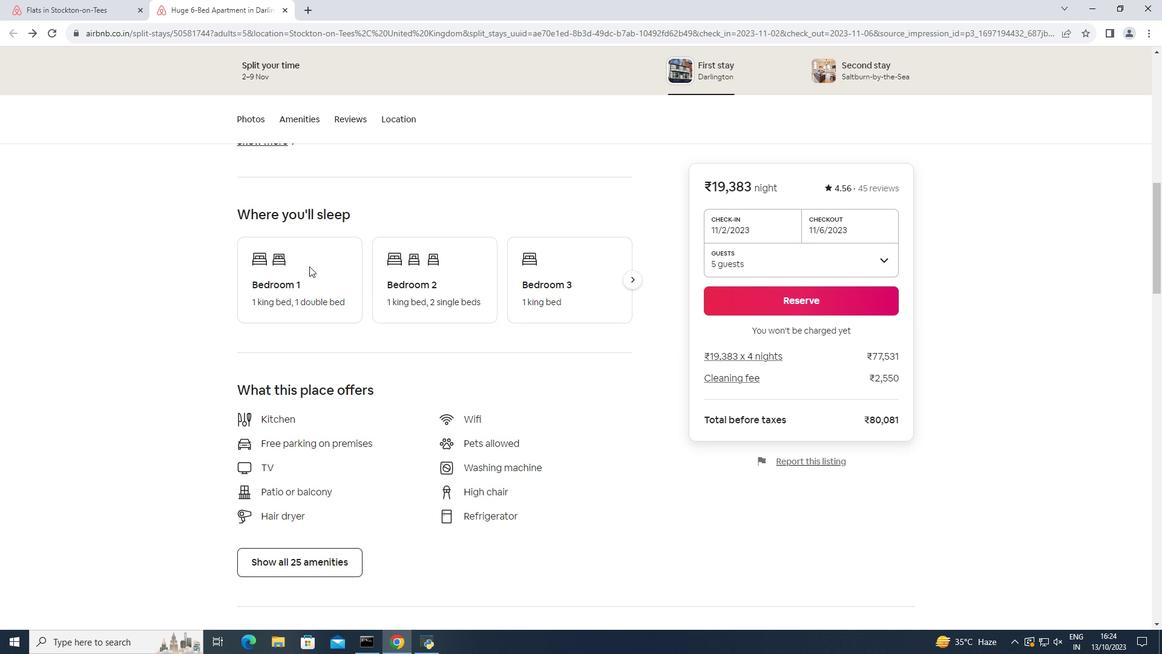 
Action: Mouse scrolled (309, 265) with delta (0, 0)
Screenshot: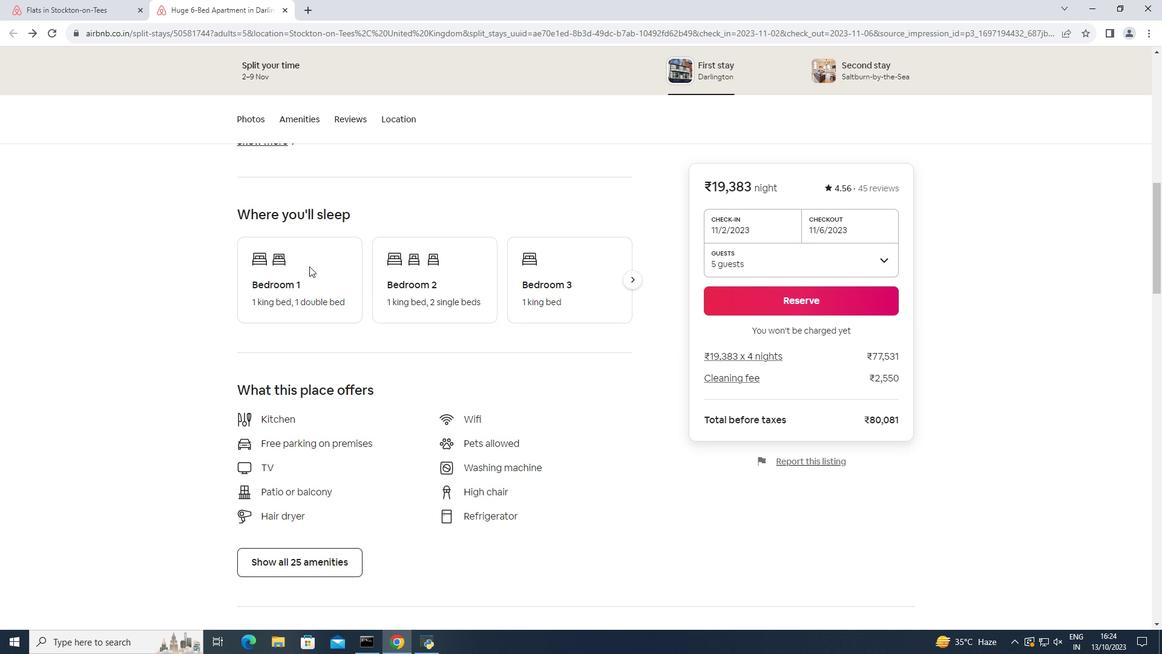 
Action: Mouse scrolled (309, 265) with delta (0, 0)
Screenshot: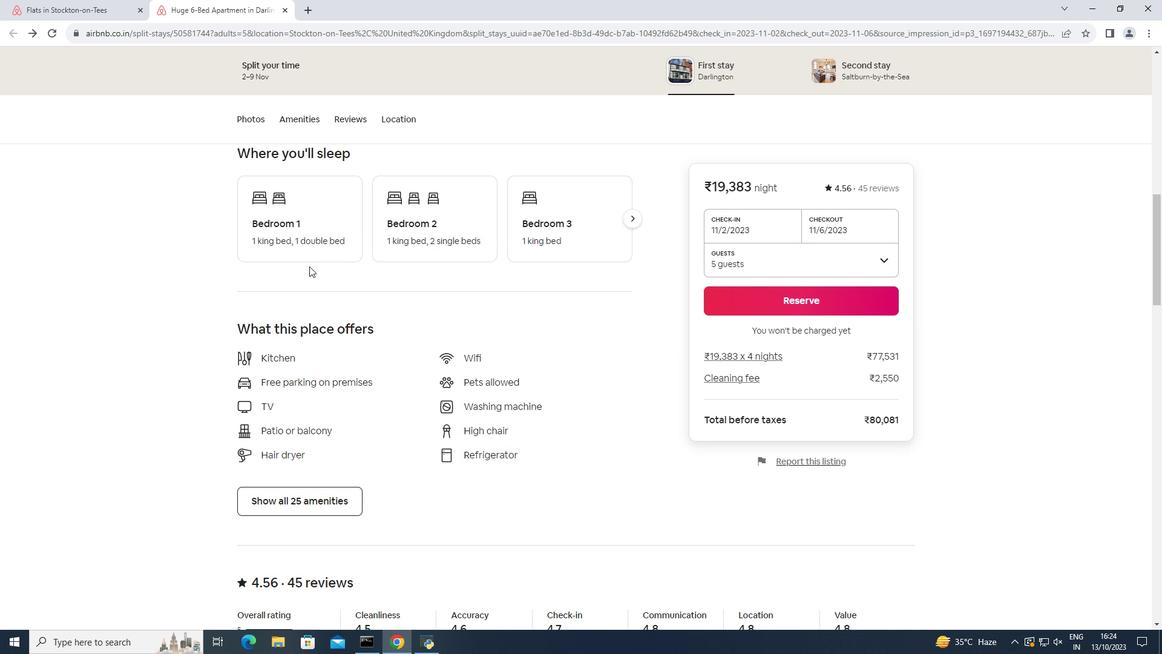 
Action: Mouse scrolled (309, 265) with delta (0, 0)
Screenshot: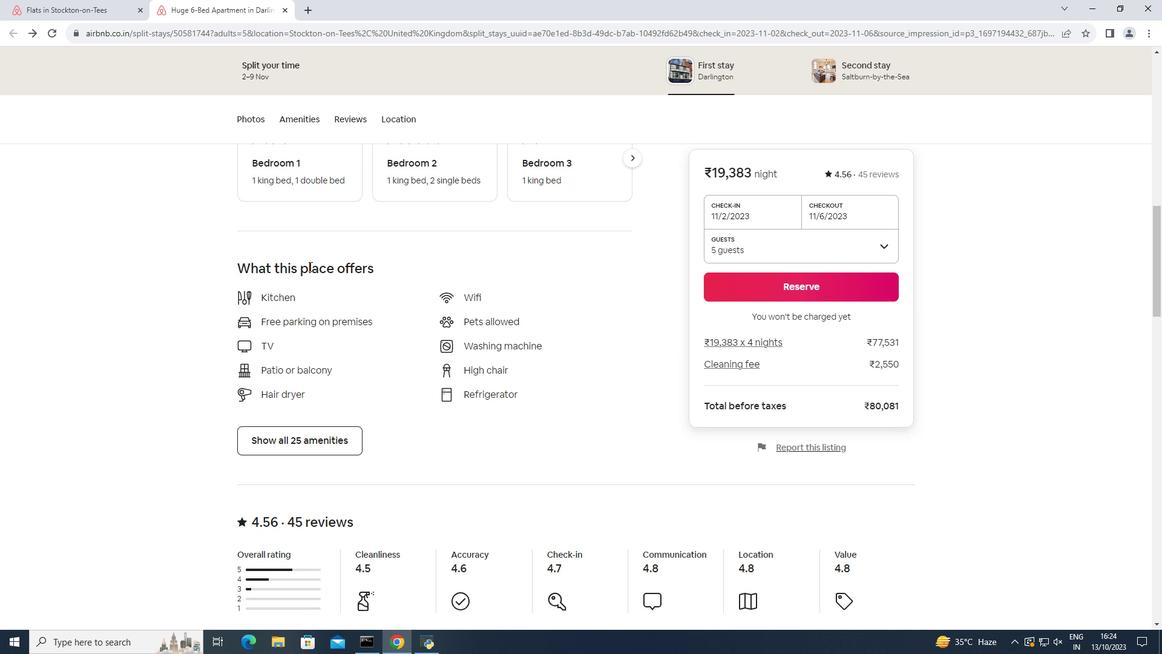
Action: Mouse moved to (309, 379)
Screenshot: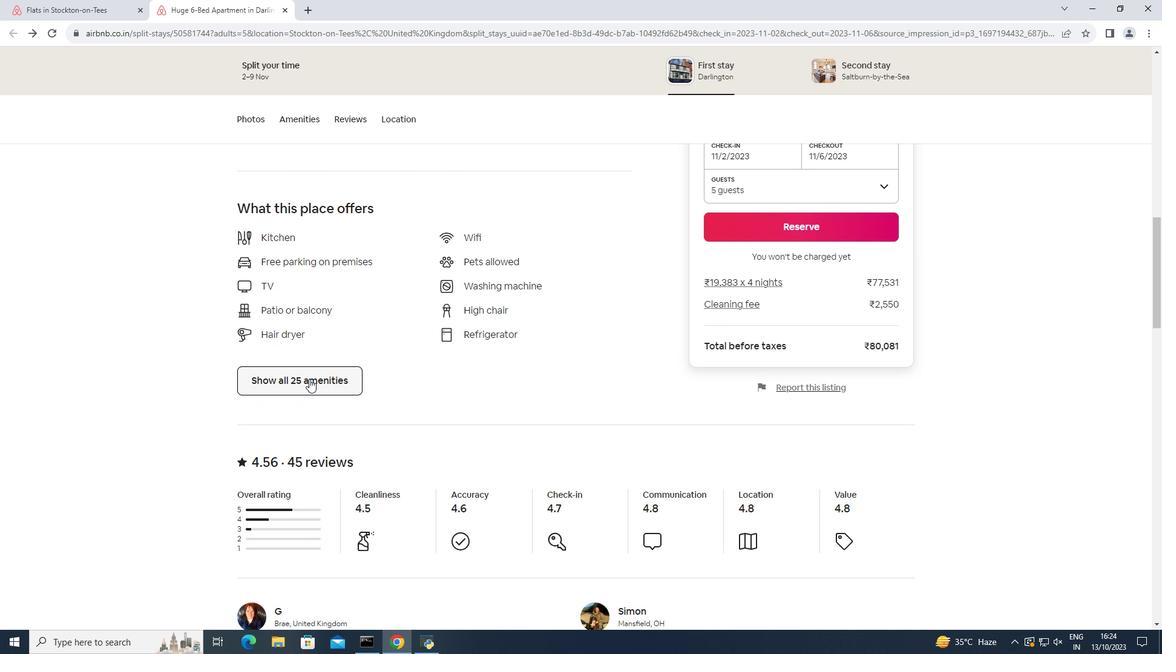 
Action: Mouse pressed left at (309, 379)
Screenshot: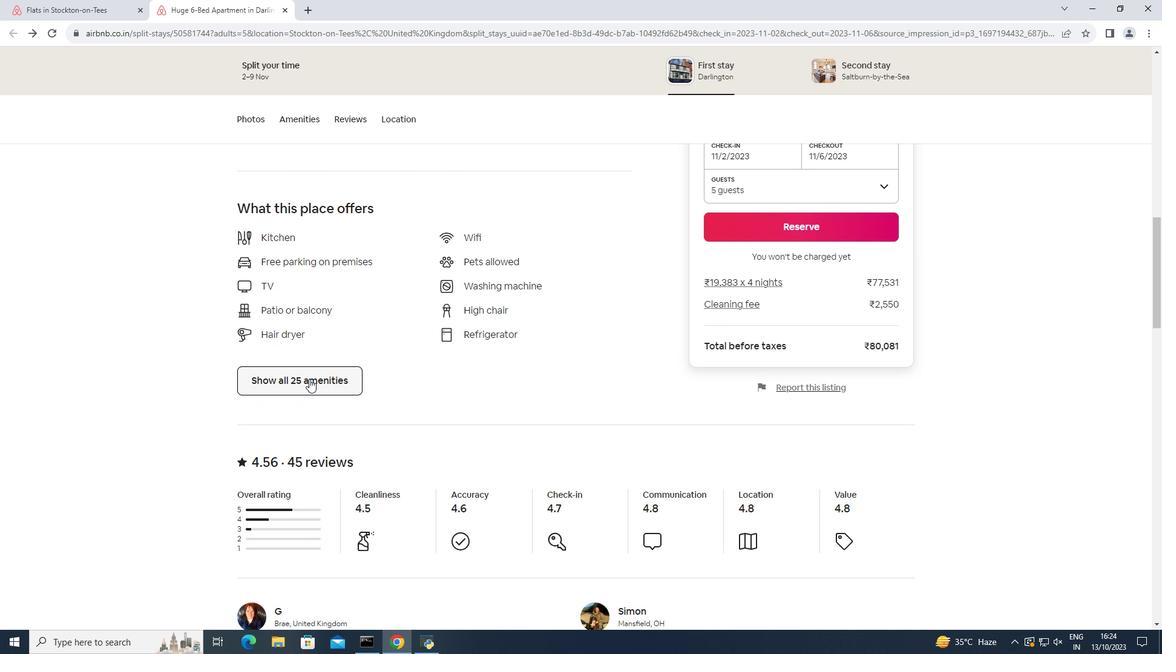 
Action: Mouse moved to (421, 376)
Screenshot: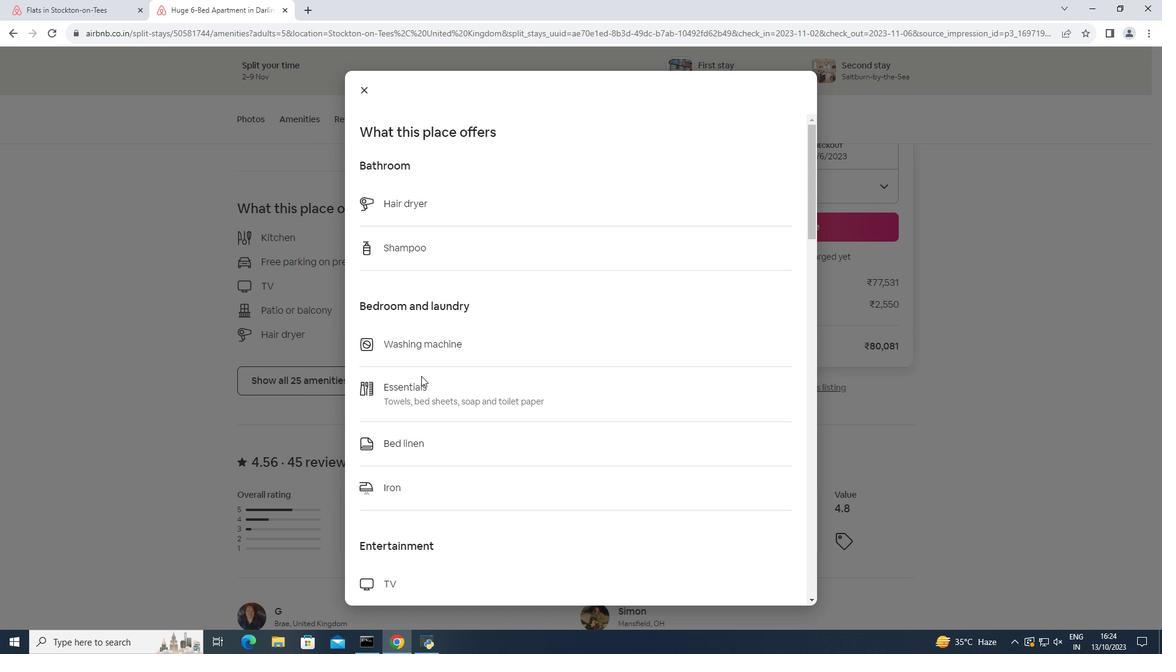 
Action: Mouse scrolled (421, 375) with delta (0, 0)
Screenshot: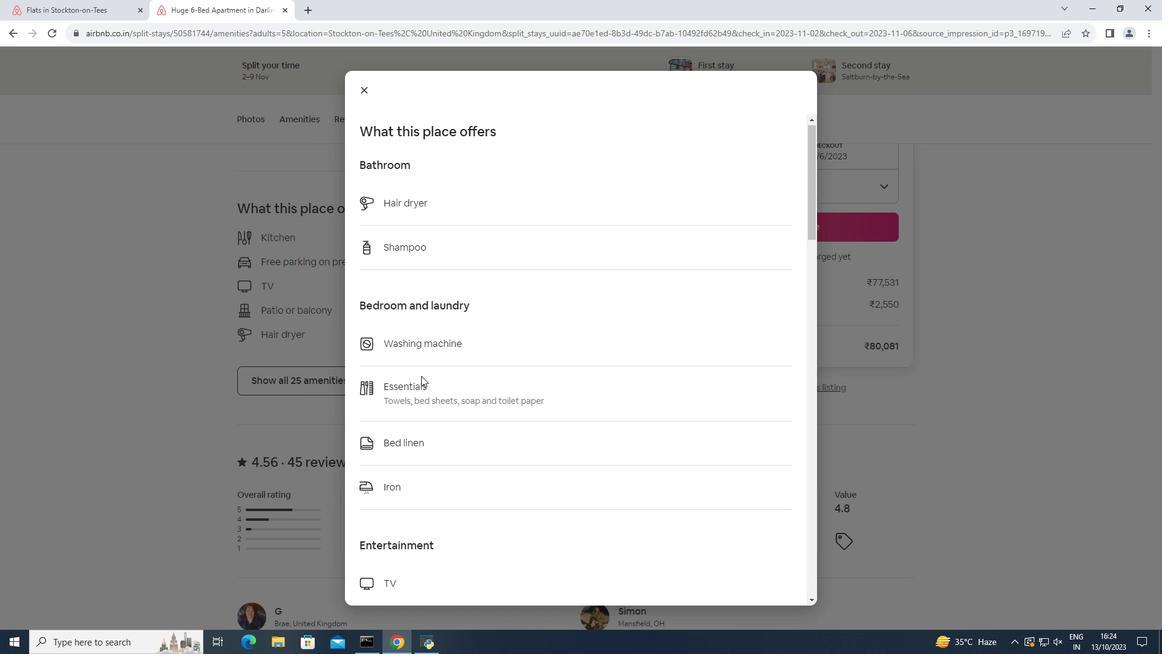 
Action: Mouse scrolled (421, 375) with delta (0, 0)
Screenshot: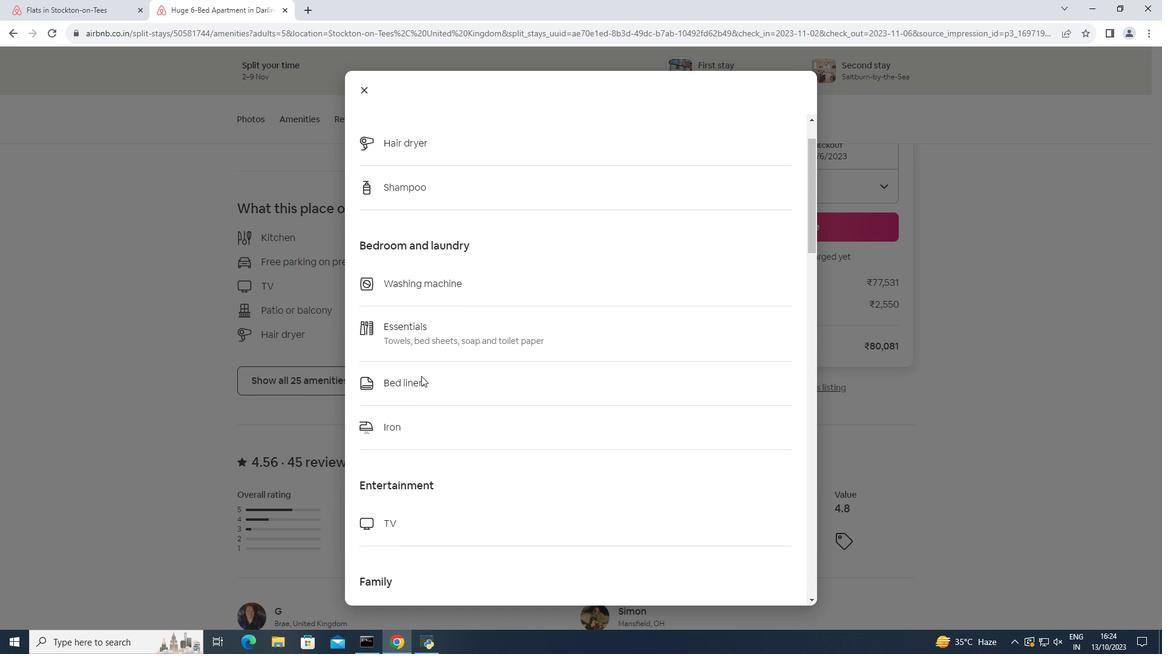 
Action: Mouse scrolled (421, 375) with delta (0, 0)
Screenshot: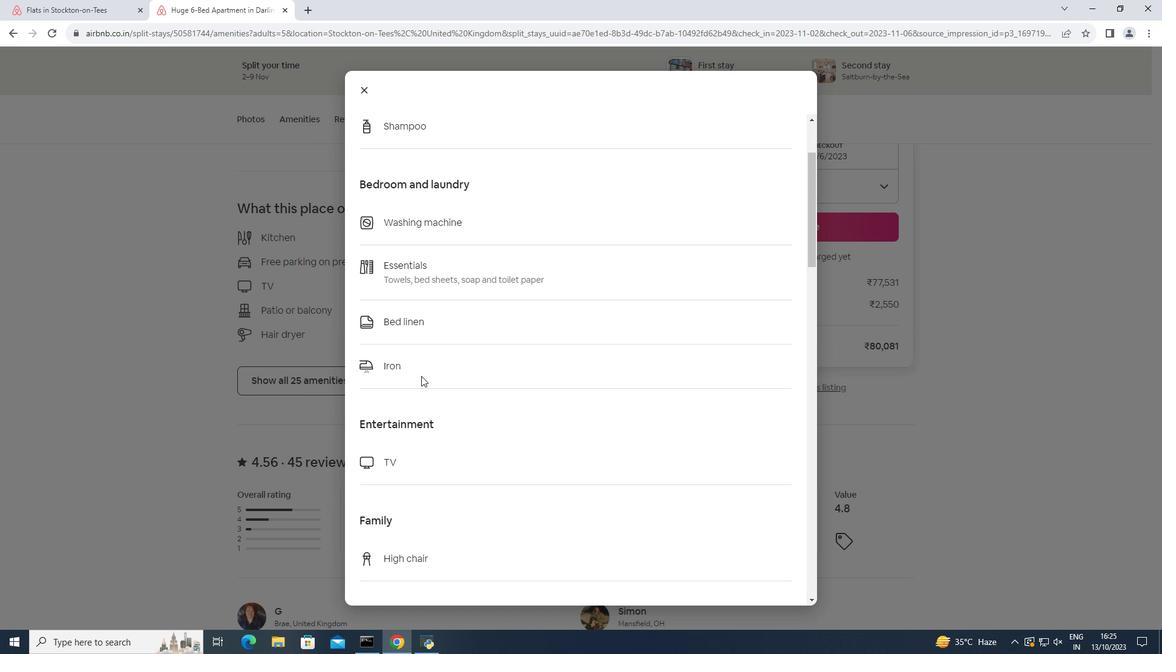 
Action: Mouse scrolled (421, 375) with delta (0, 0)
Screenshot: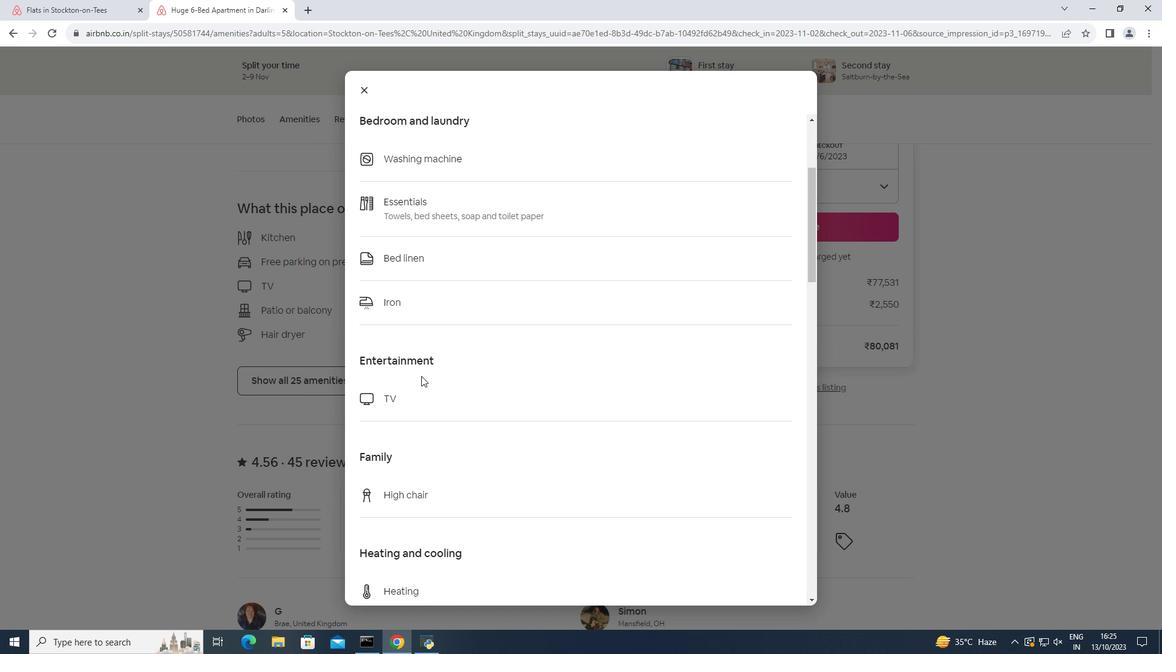 
Action: Mouse moved to (422, 376)
Screenshot: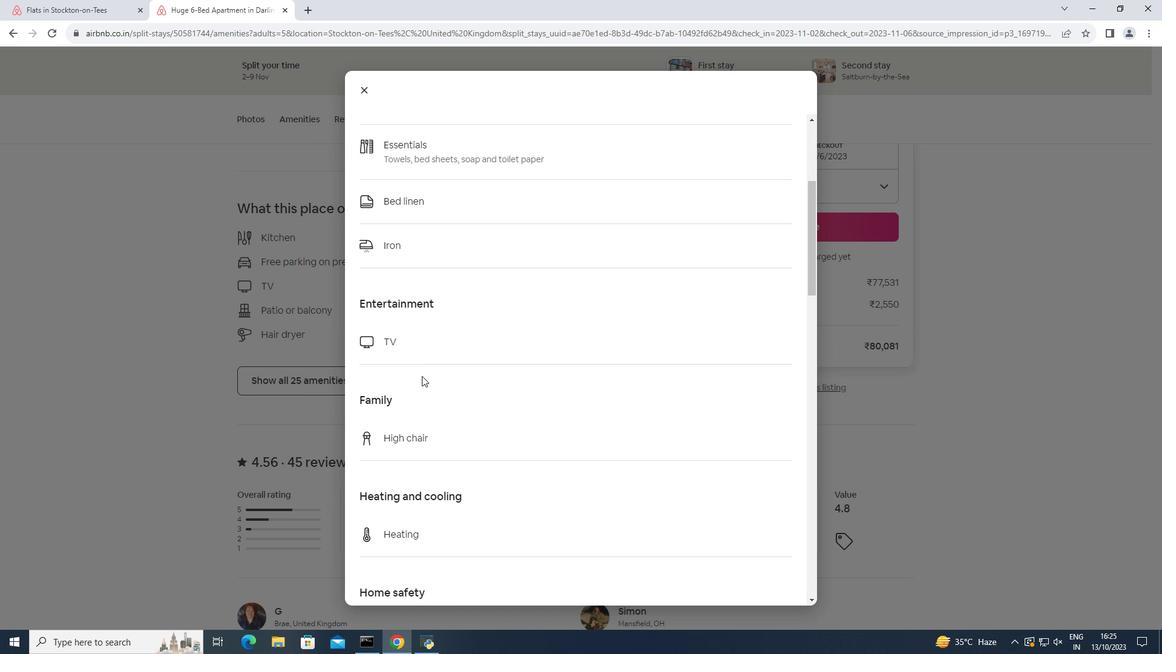 
Action: Mouse scrolled (422, 375) with delta (0, 0)
Screenshot: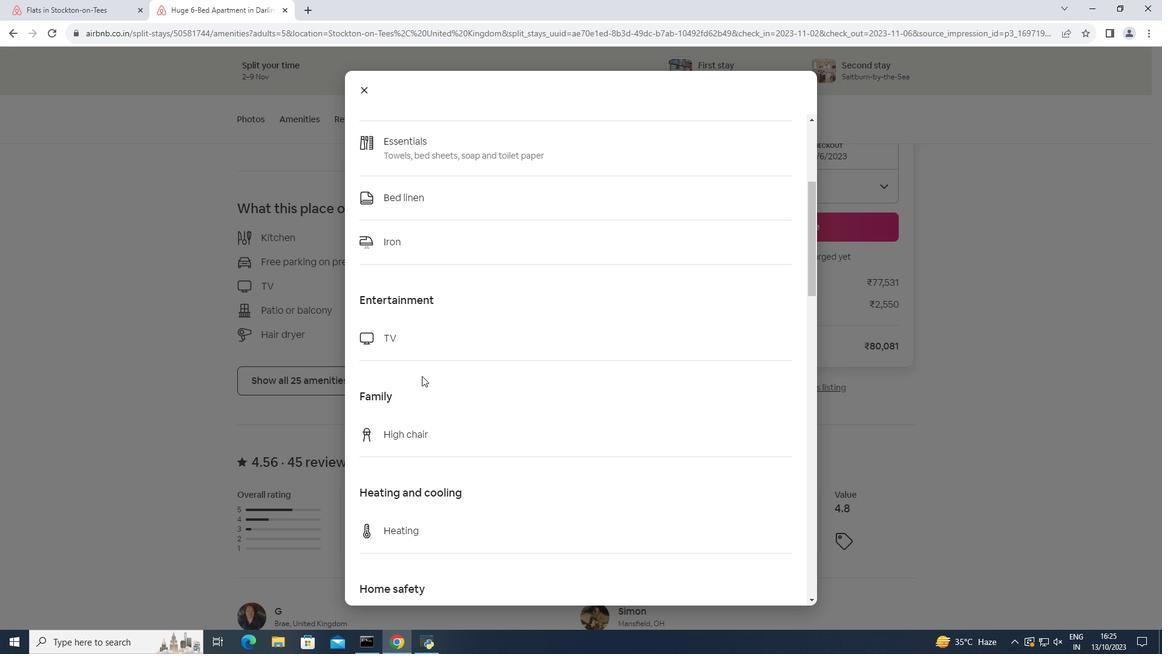 
Action: Mouse scrolled (422, 375) with delta (0, 0)
Screenshot: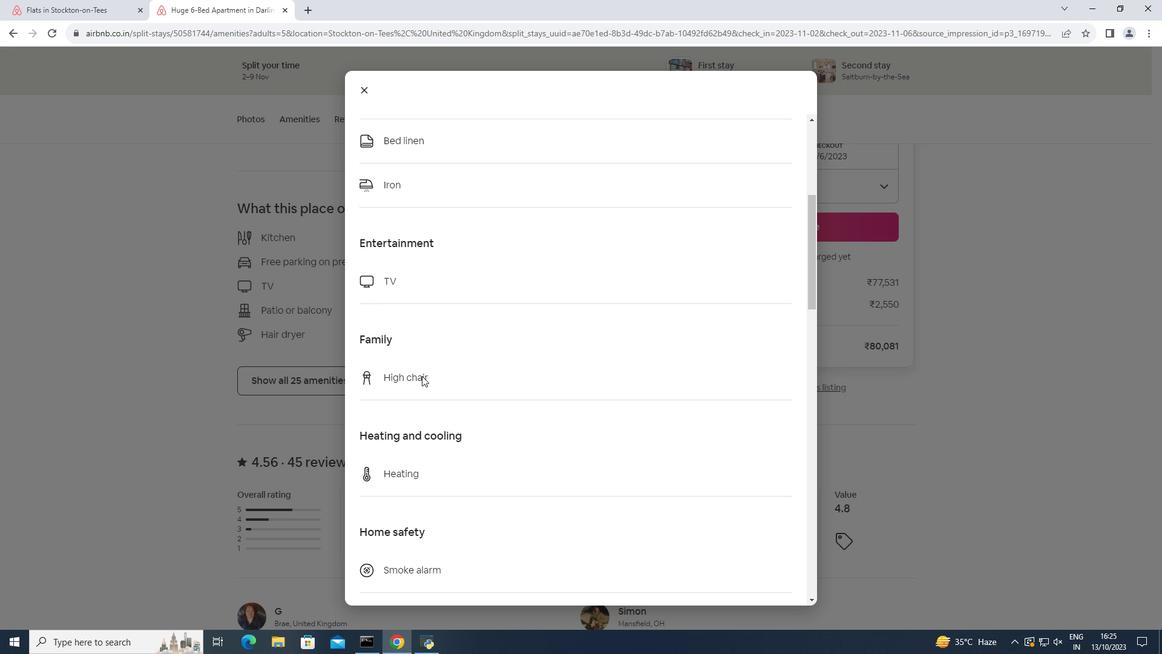
Action: Mouse scrolled (422, 375) with delta (0, 0)
Screenshot: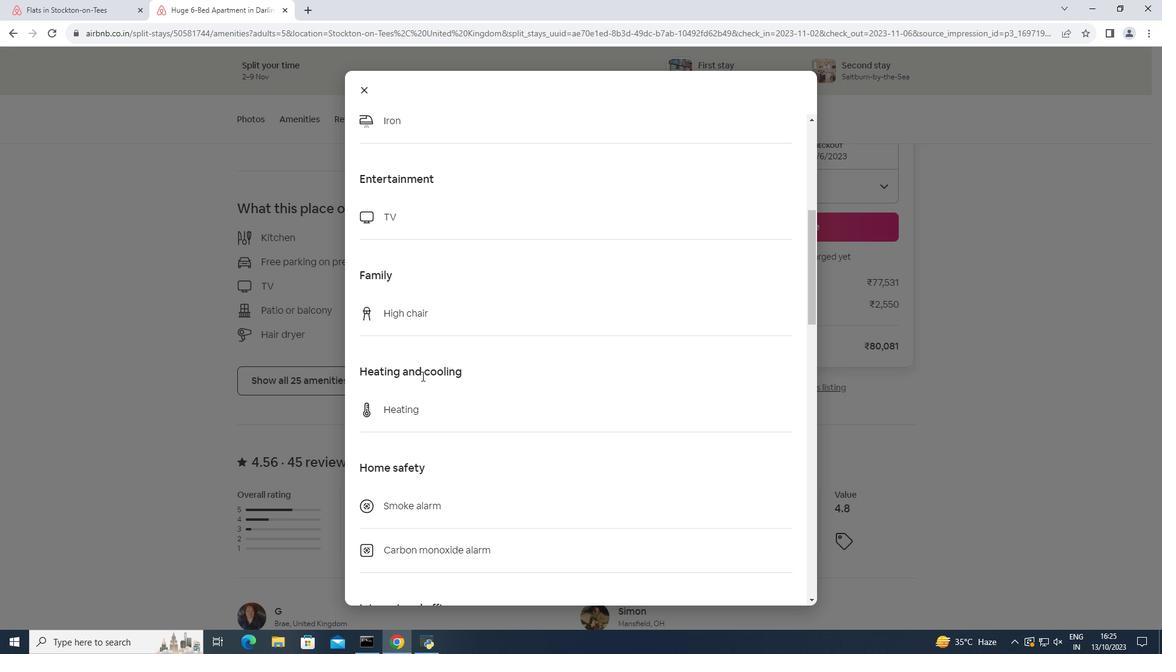 
Action: Mouse scrolled (422, 375) with delta (0, 0)
Screenshot: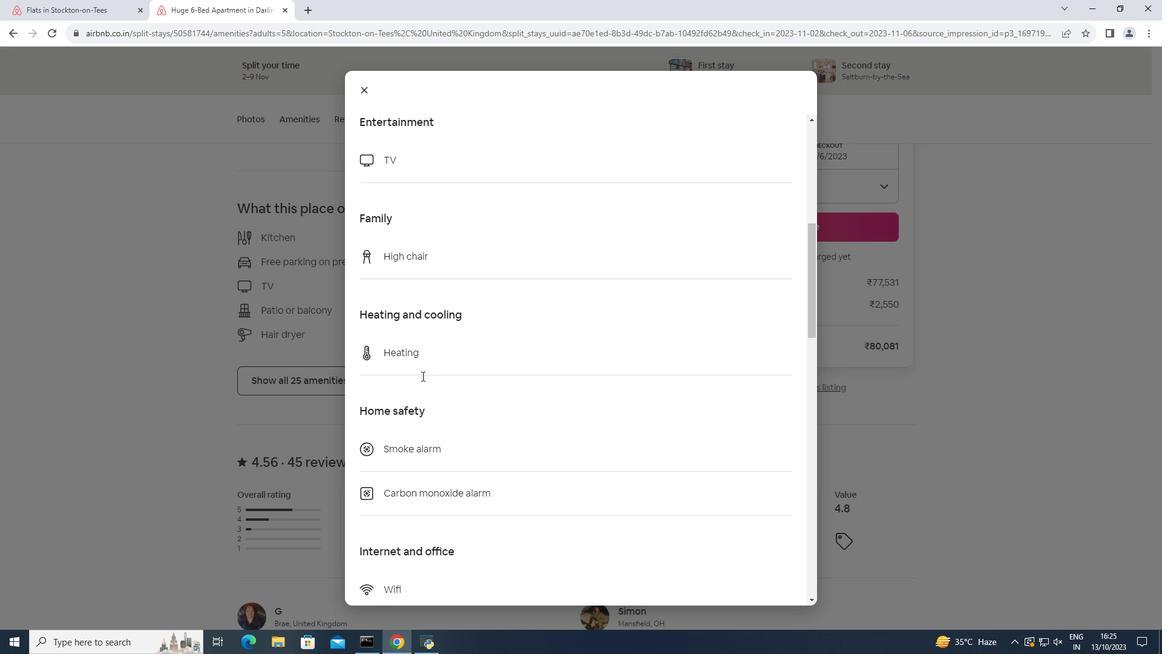 
Action: Mouse scrolled (422, 375) with delta (0, 0)
Screenshot: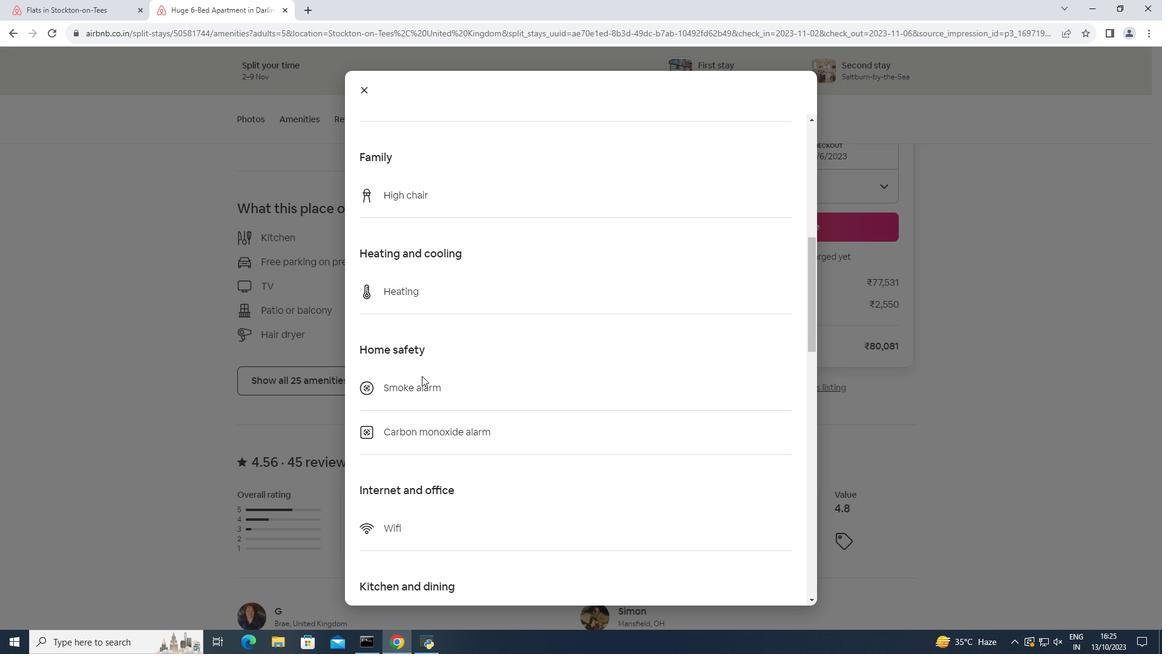 
Action: Mouse scrolled (422, 375) with delta (0, 0)
Screenshot: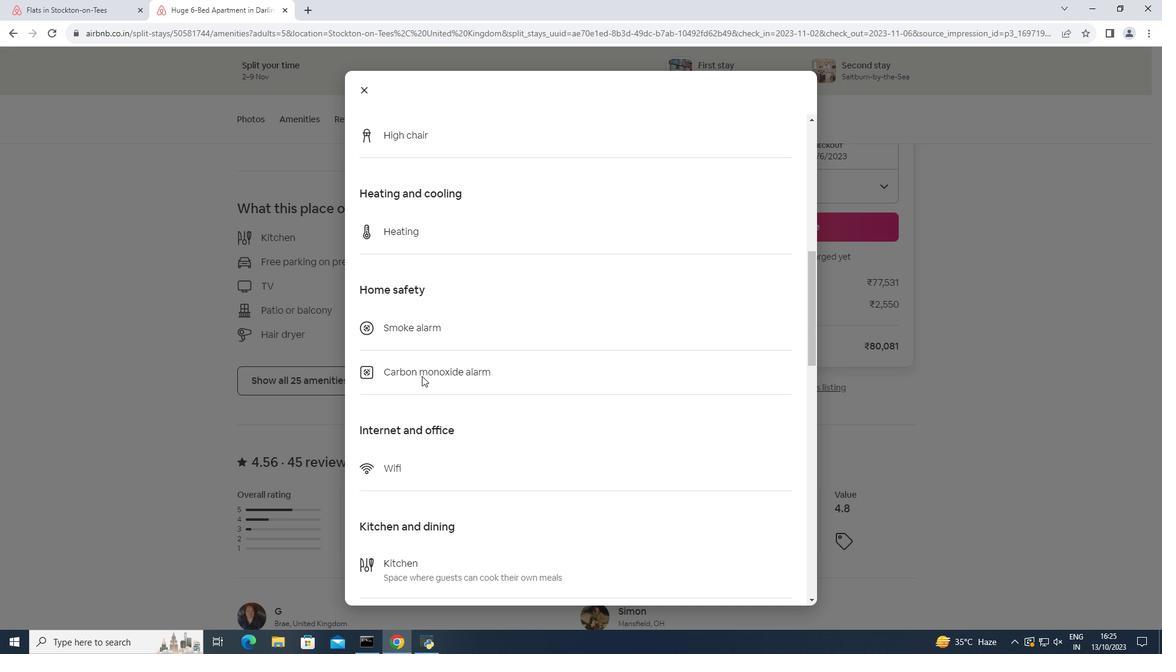 
Action: Mouse scrolled (422, 375) with delta (0, 0)
Screenshot: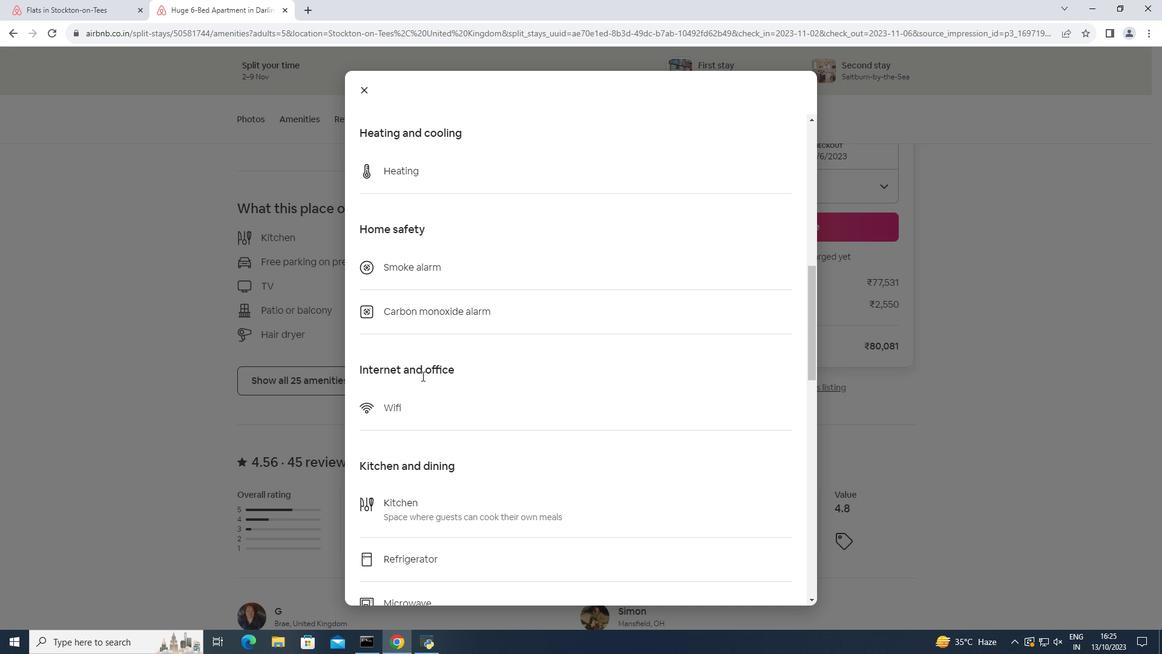 
Action: Mouse scrolled (422, 375) with delta (0, 0)
Screenshot: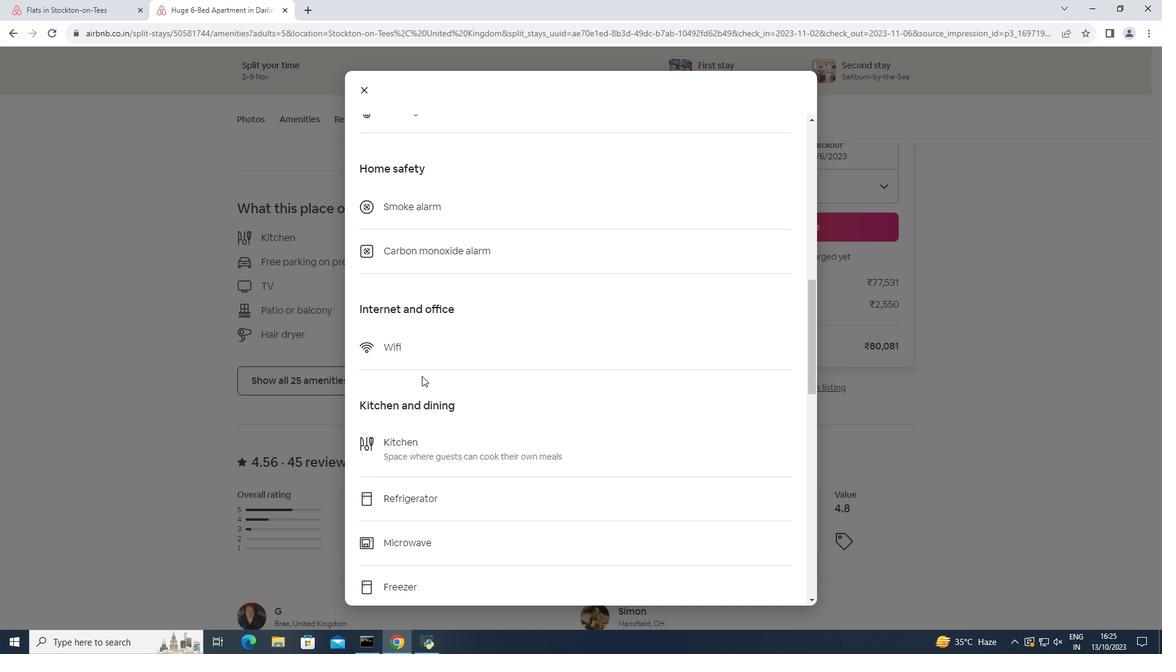 
Action: Mouse scrolled (422, 375) with delta (0, 0)
Screenshot: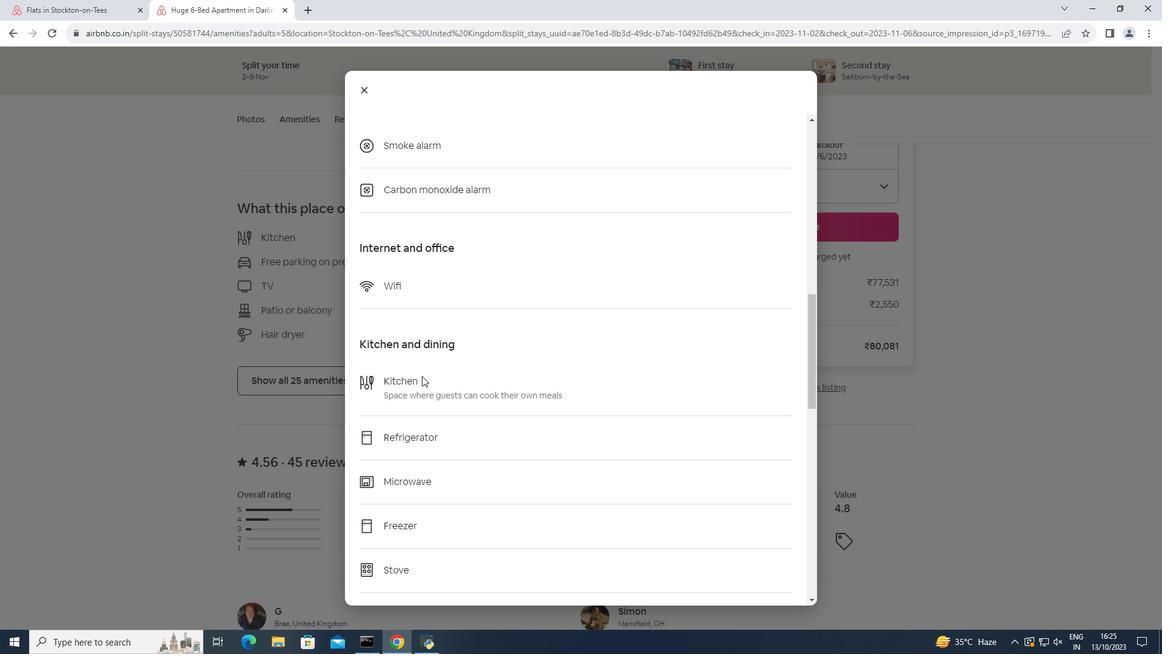 
Action: Mouse scrolled (422, 375) with delta (0, 0)
Screenshot: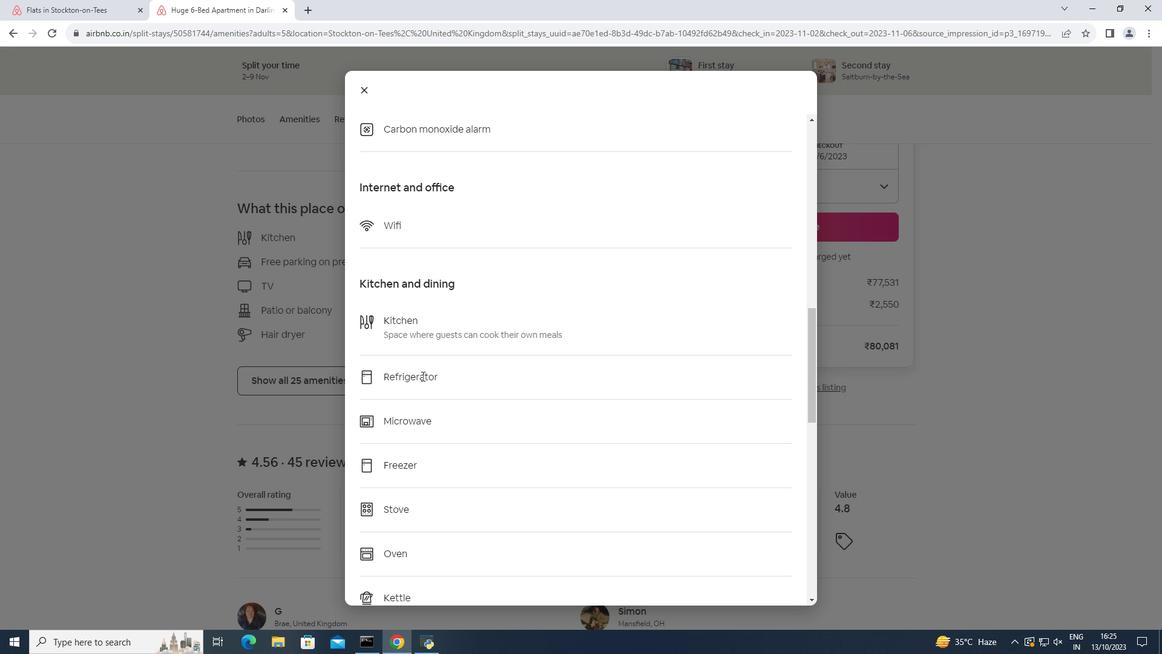 
Action: Mouse scrolled (422, 375) with delta (0, 0)
Screenshot: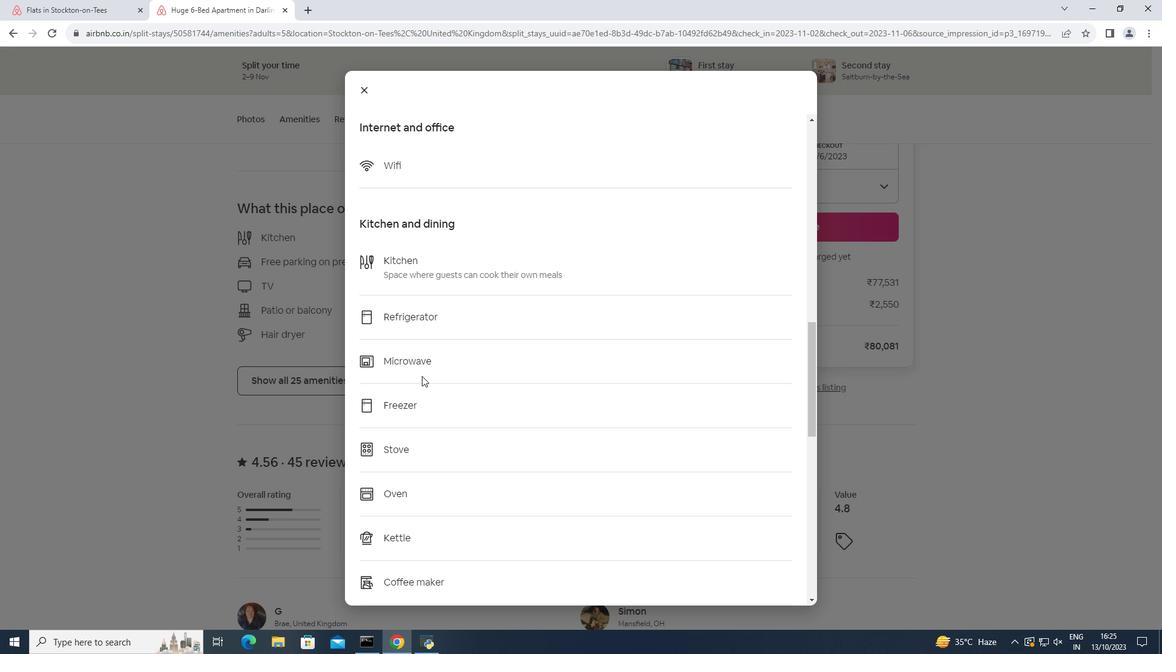 
Action: Mouse scrolled (422, 375) with delta (0, 0)
Screenshot: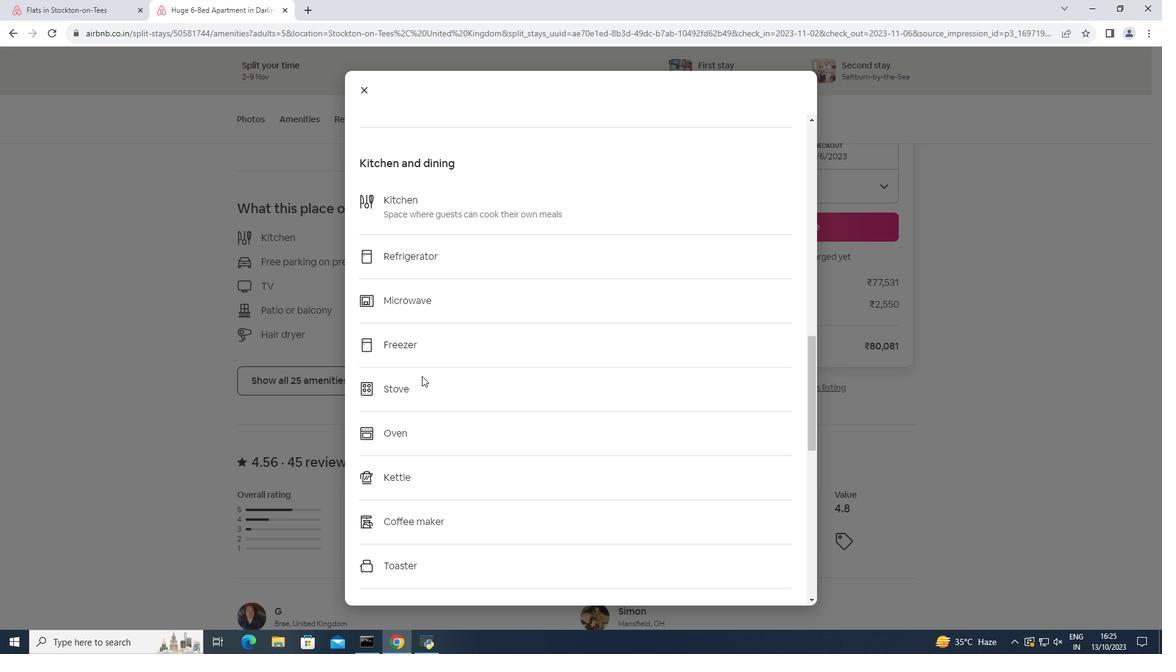 
Action: Mouse scrolled (422, 375) with delta (0, 0)
Screenshot: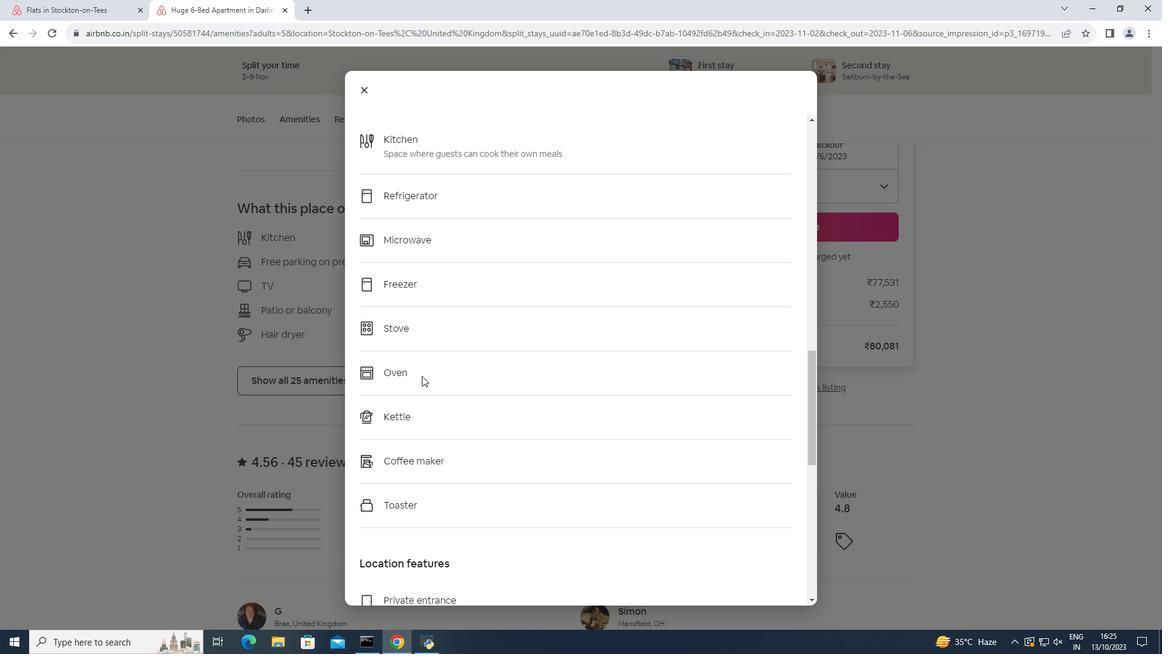
Action: Mouse scrolled (422, 375) with delta (0, 0)
Screenshot: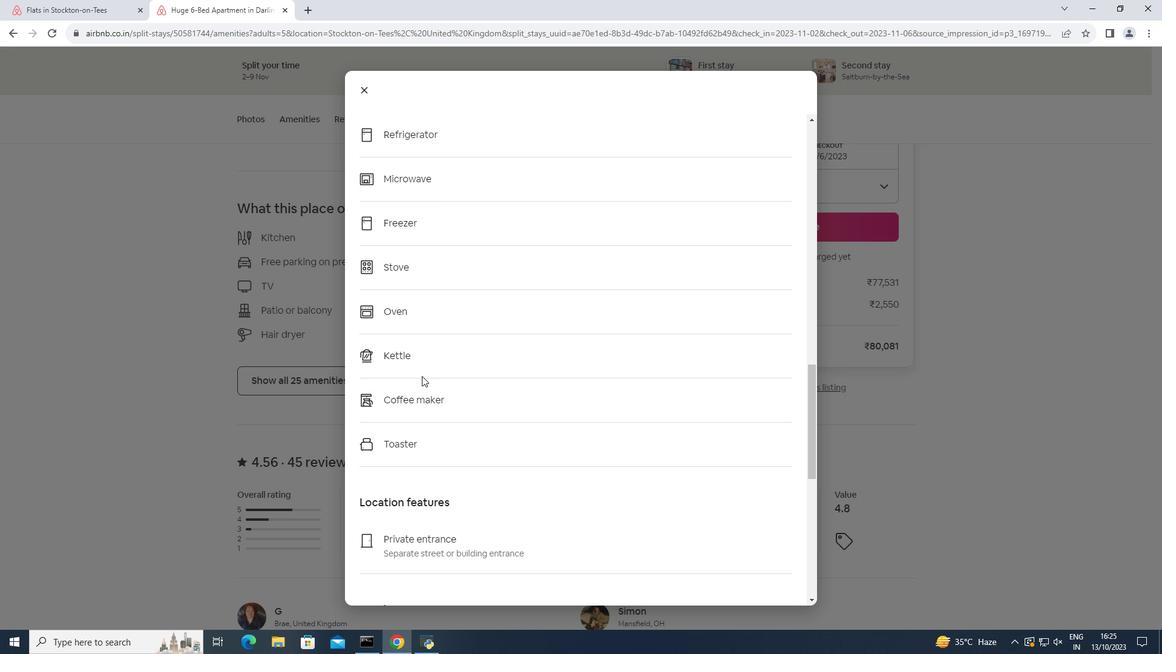 
Action: Mouse scrolled (422, 375) with delta (0, 0)
Screenshot: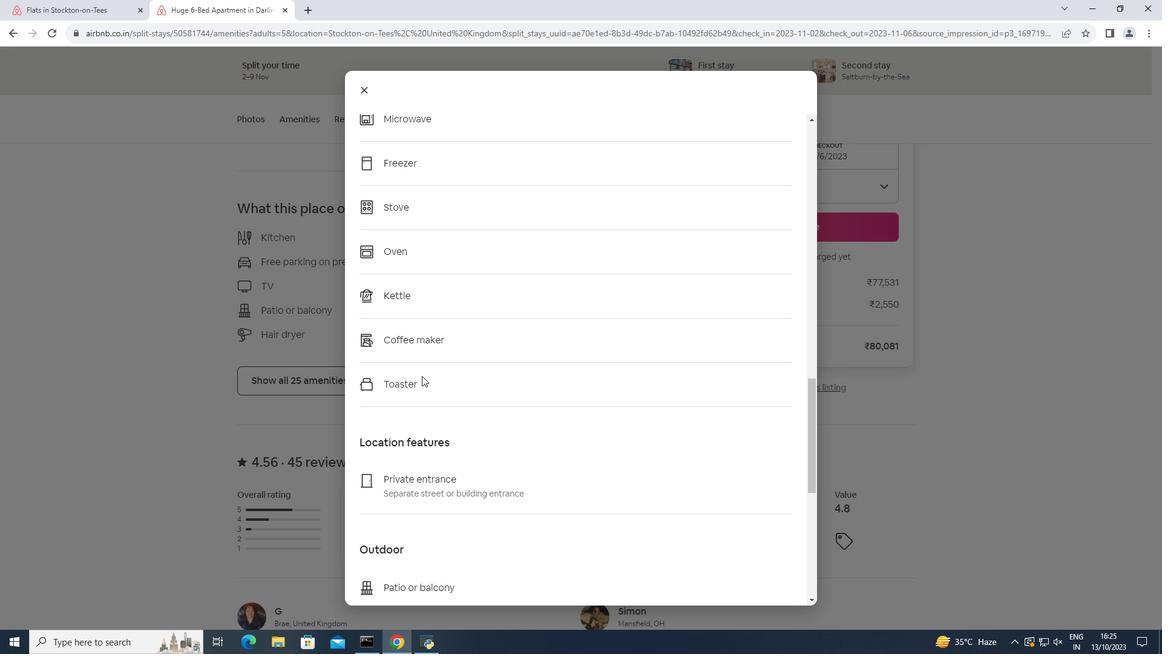 
Action: Mouse moved to (422, 376)
Screenshot: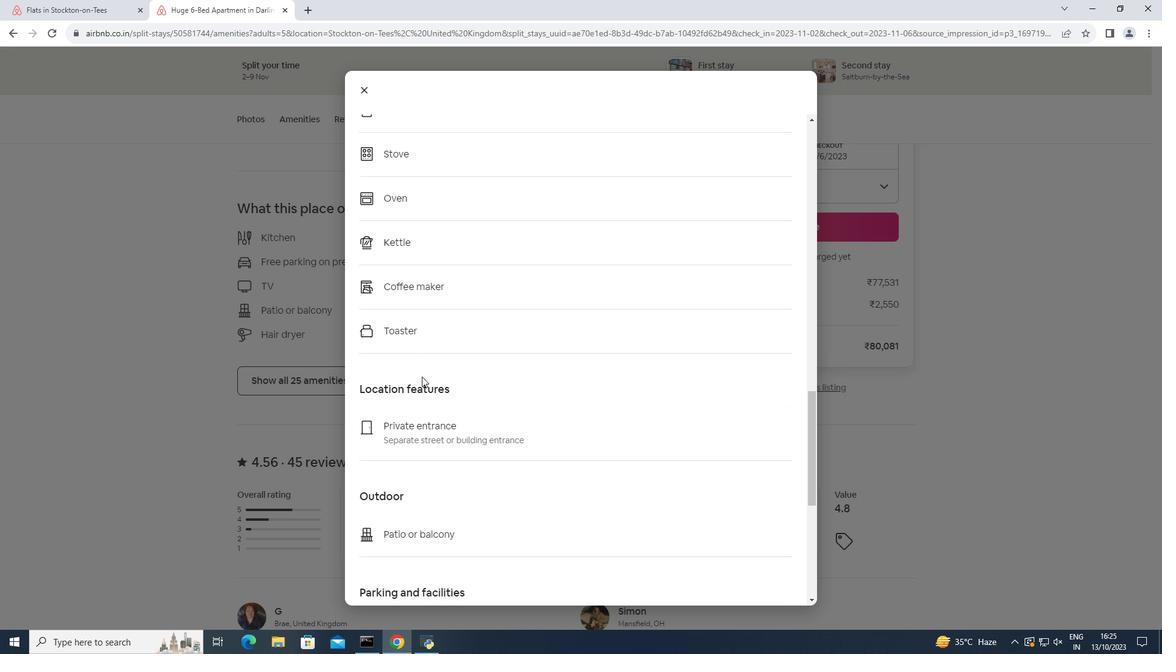 
Action: Mouse scrolled (422, 376) with delta (0, 0)
Screenshot: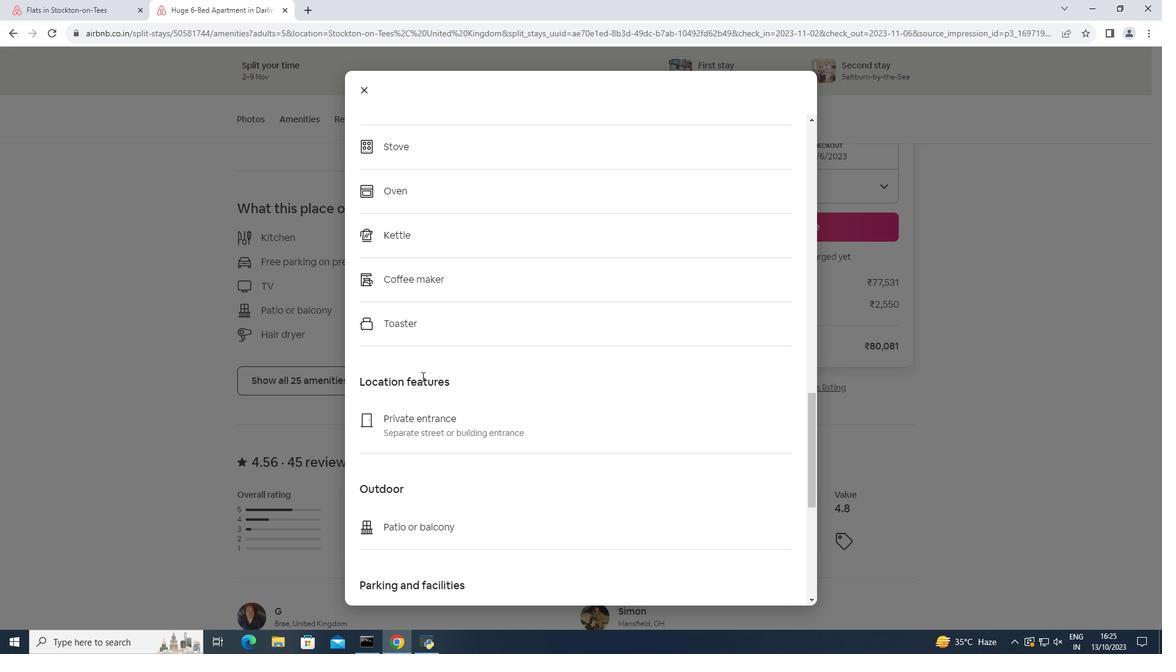 
Action: Mouse scrolled (422, 376) with delta (0, 0)
Screenshot: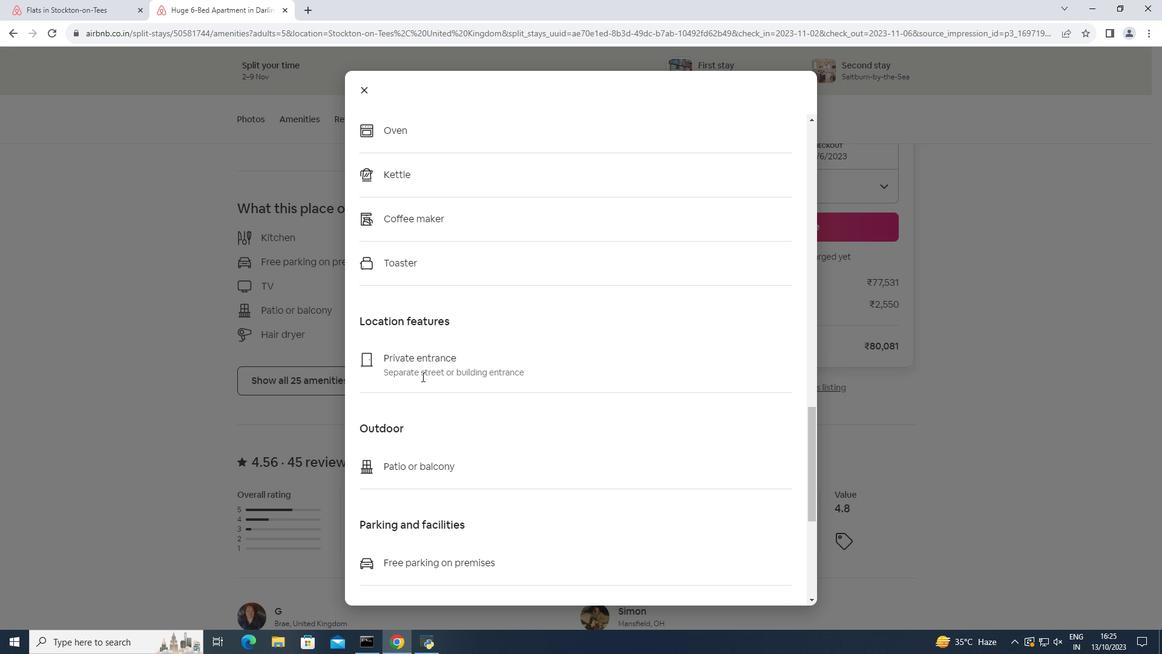 
Action: Mouse scrolled (422, 376) with delta (0, 0)
Screenshot: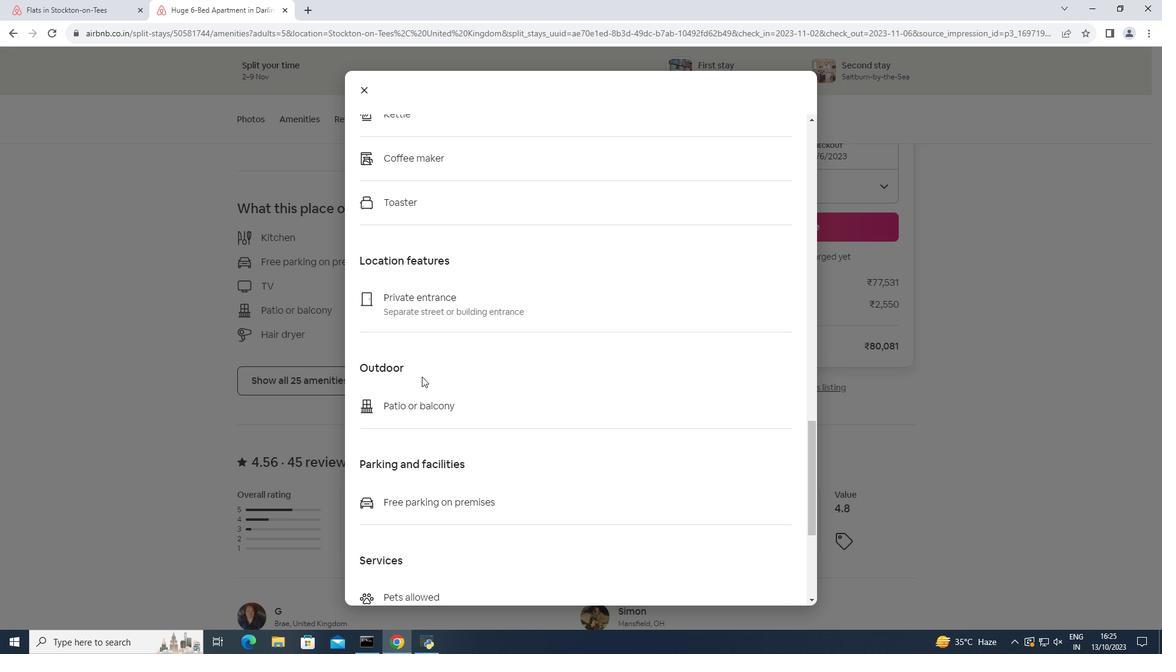
Action: Mouse scrolled (422, 376) with delta (0, 0)
Screenshot: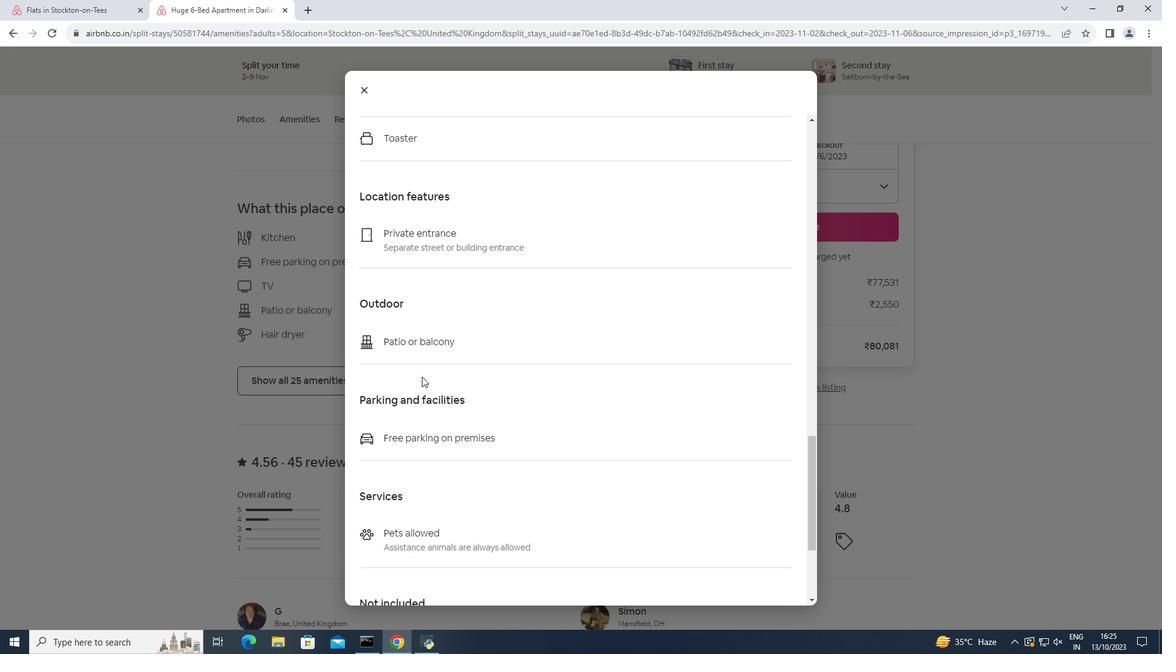 
Action: Mouse scrolled (422, 376) with delta (0, 0)
Screenshot: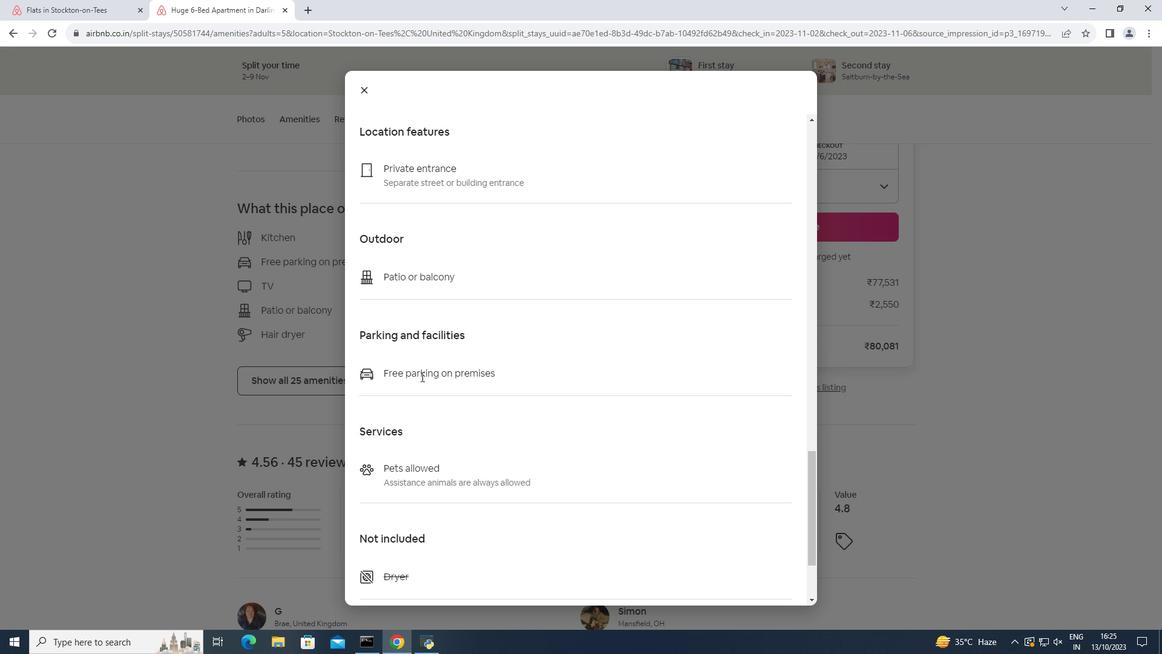 
Action: Mouse moved to (421, 376)
Screenshot: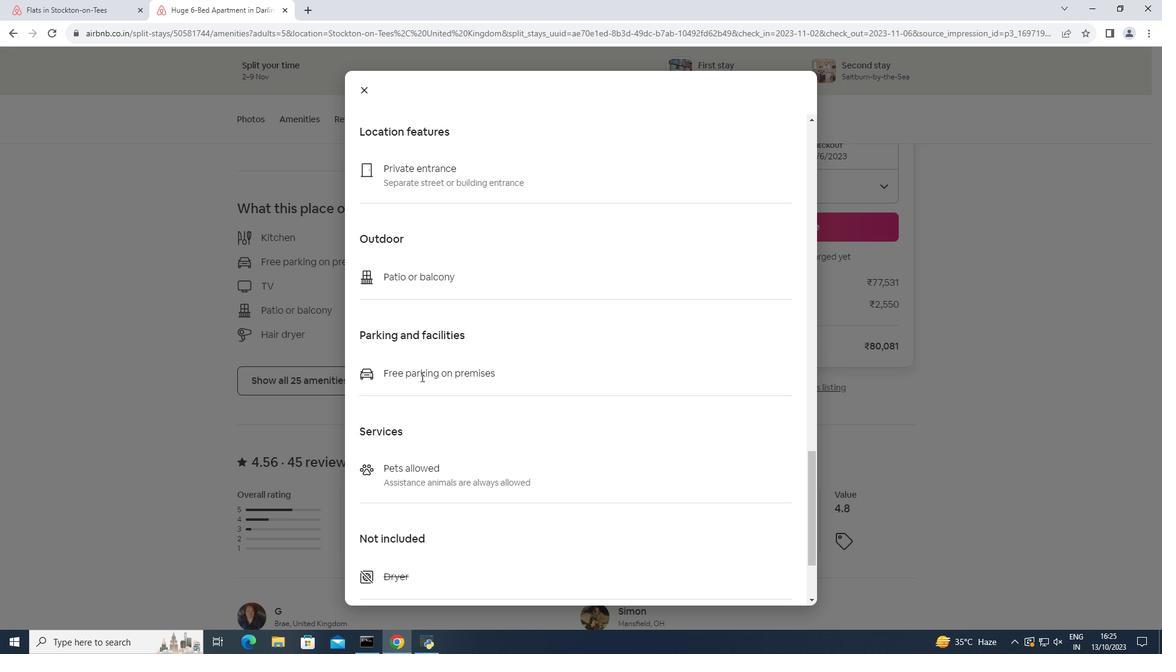 
Action: Mouse scrolled (421, 376) with delta (0, 0)
Screenshot: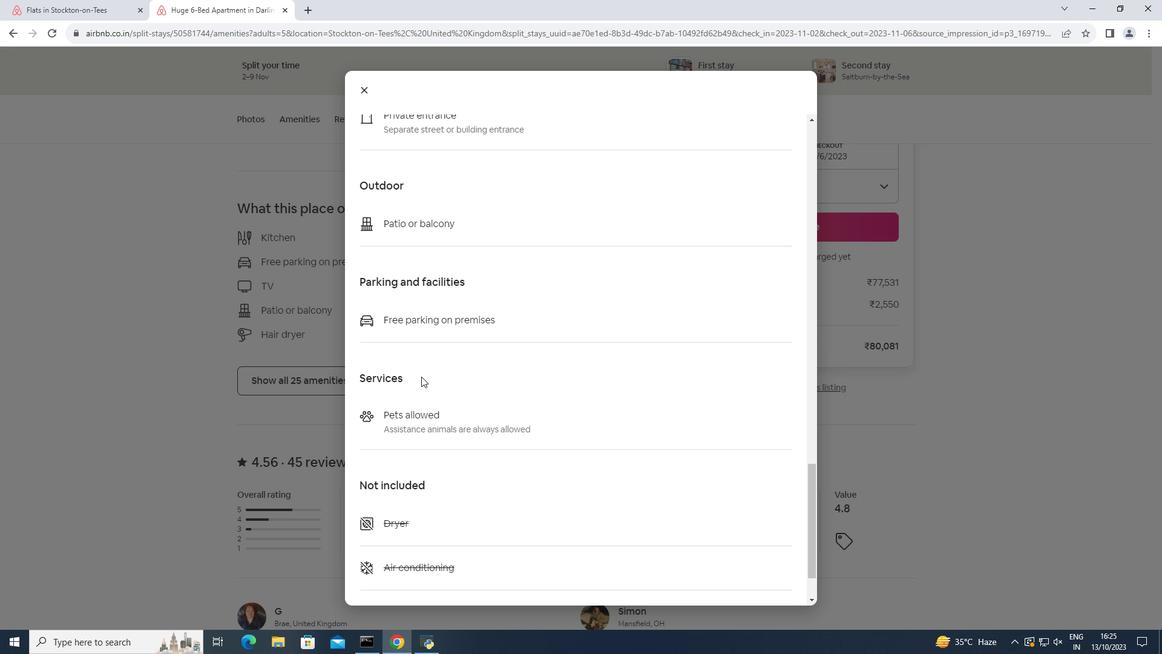 
Action: Mouse scrolled (421, 376) with delta (0, 0)
Screenshot: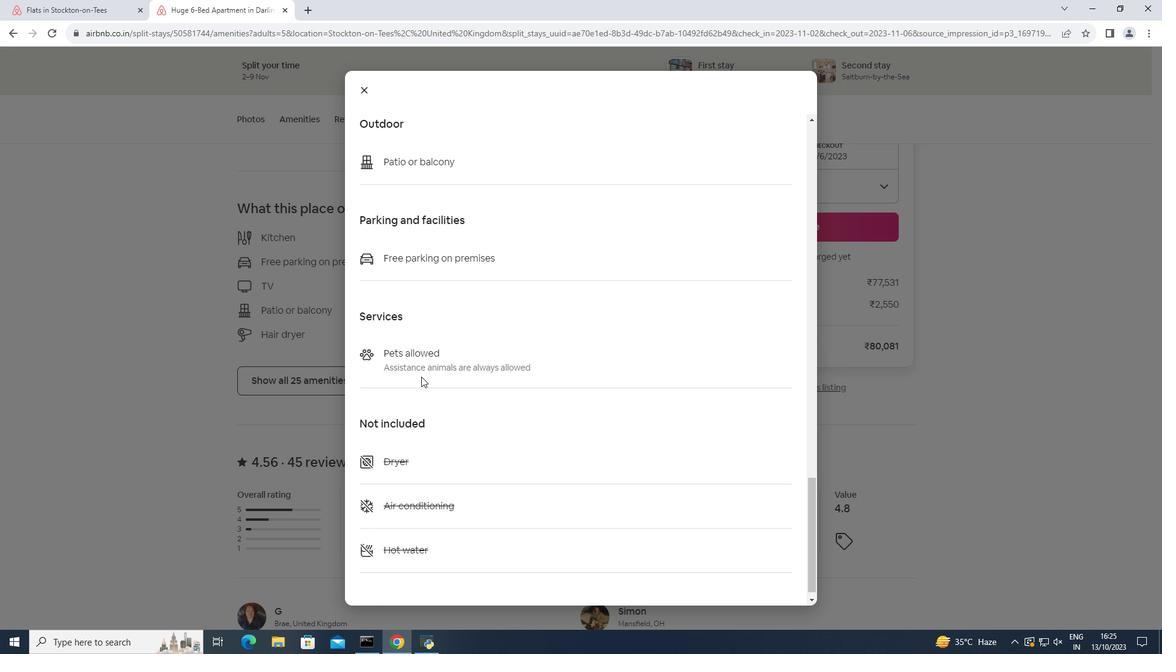 
Action: Mouse scrolled (421, 376) with delta (0, 0)
Screenshot: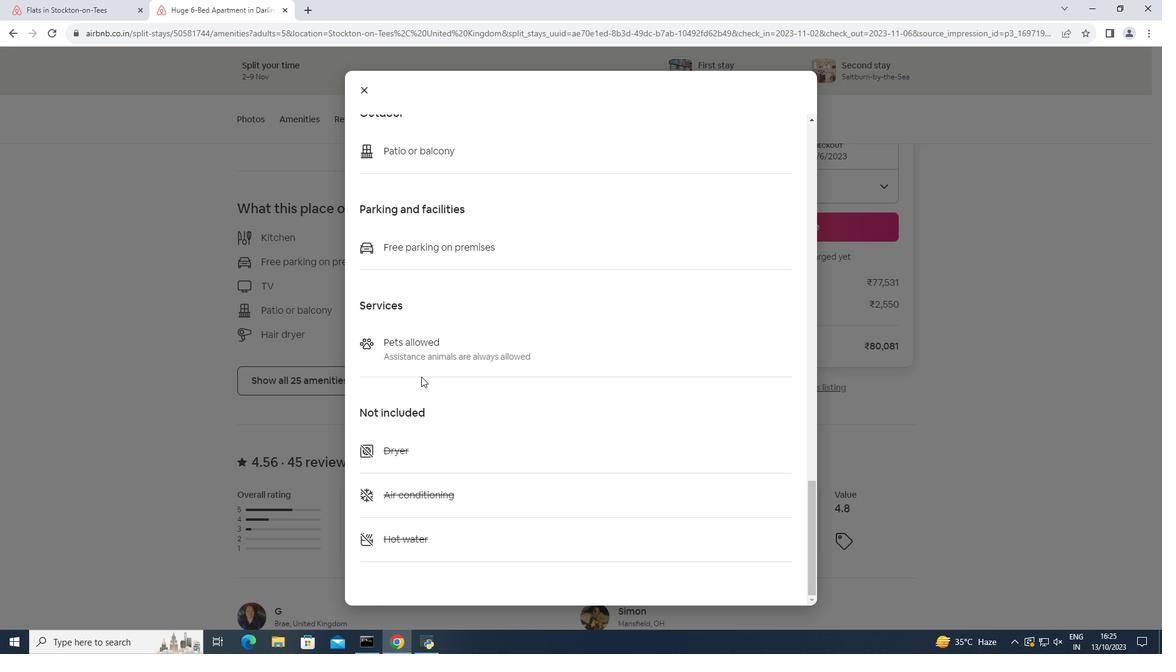 
Action: Mouse moved to (362, 89)
Screenshot: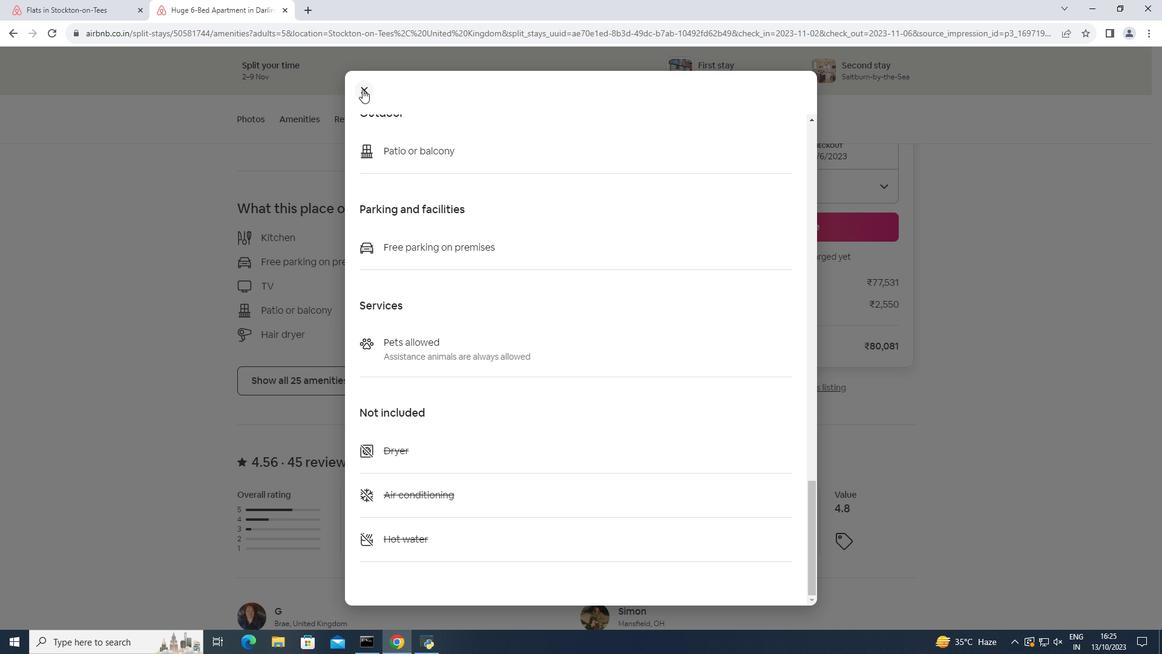 
Action: Mouse pressed left at (362, 89)
Screenshot: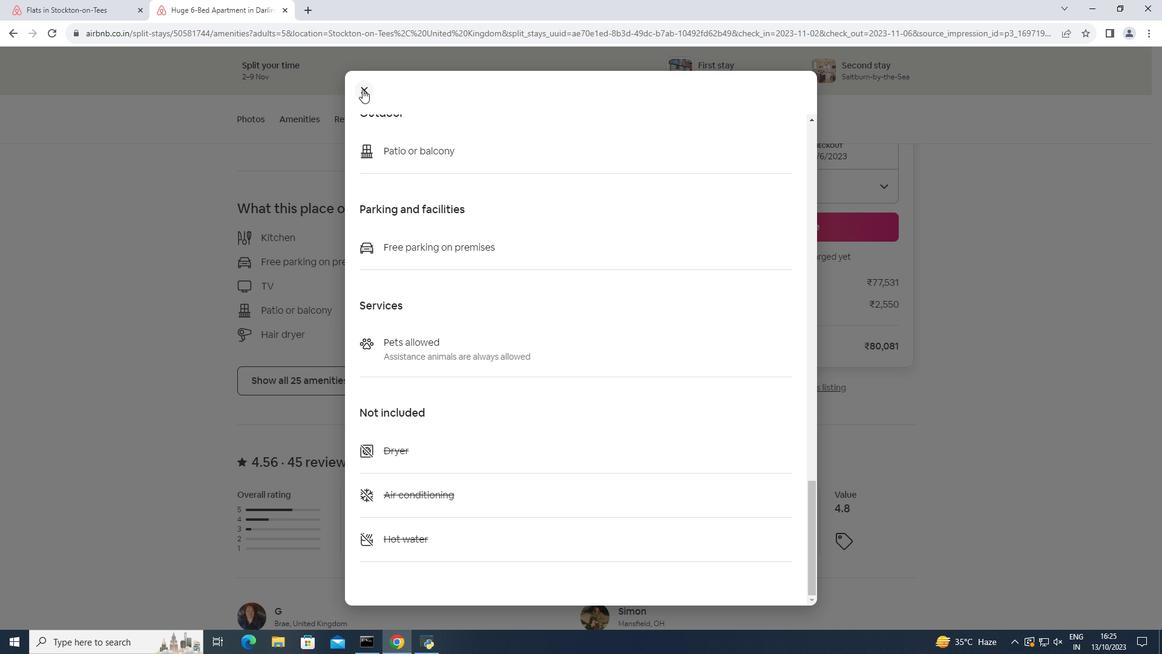 
Action: Mouse moved to (330, 164)
Screenshot: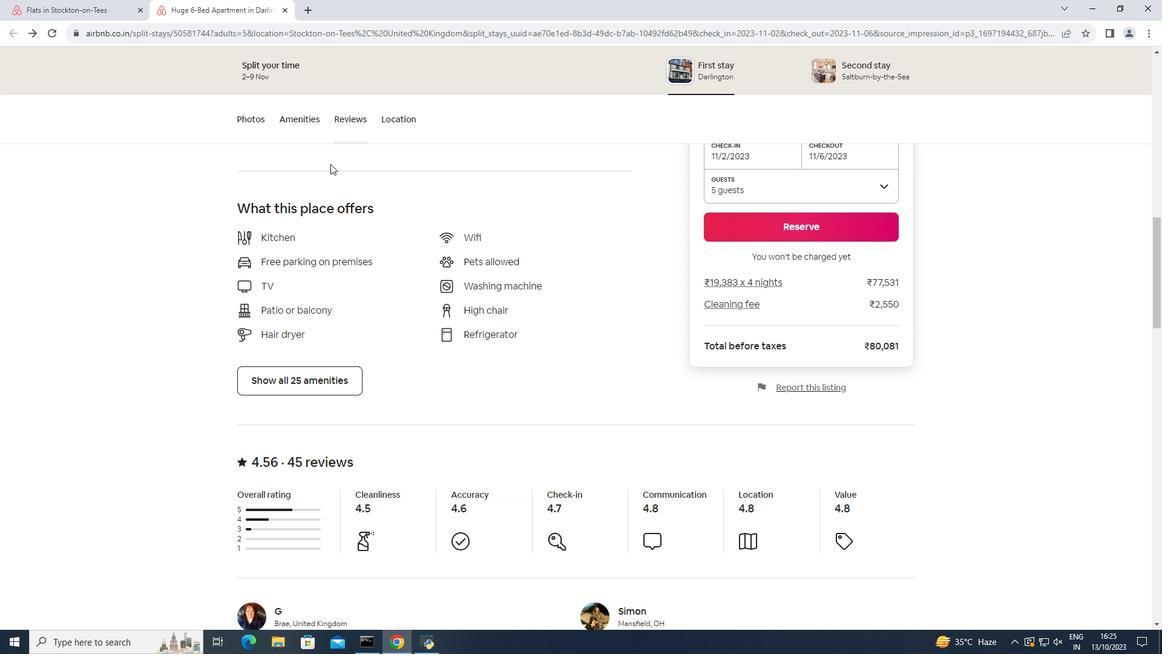 
Action: Mouse scrolled (330, 163) with delta (0, 0)
Screenshot: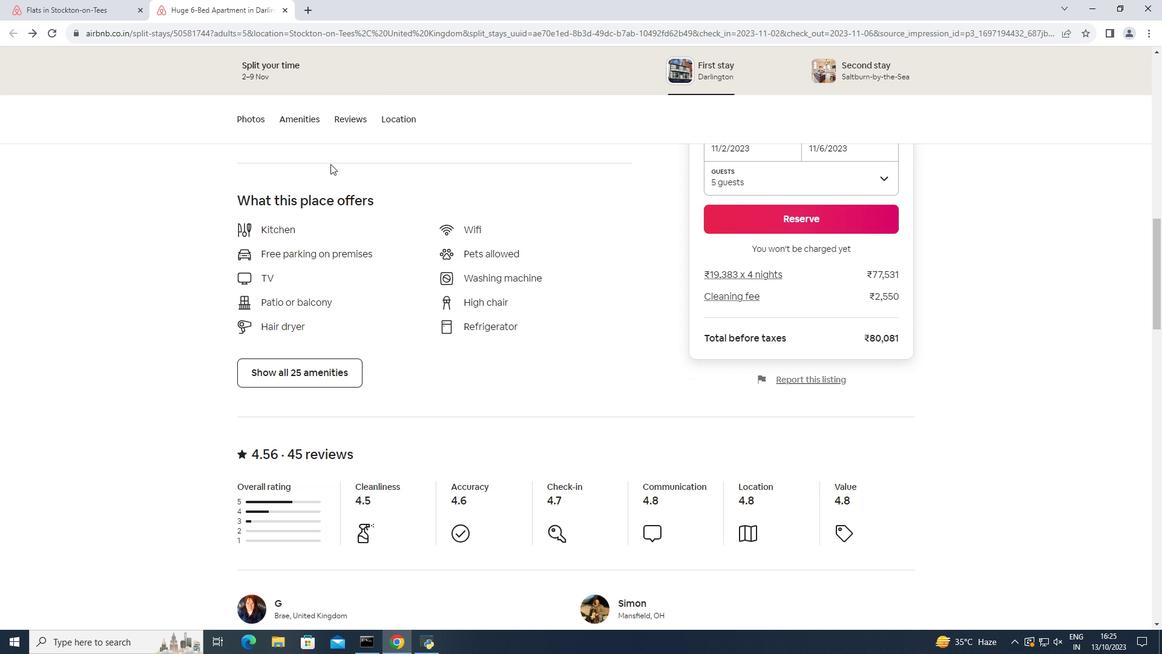 
Action: Mouse scrolled (330, 163) with delta (0, 0)
Screenshot: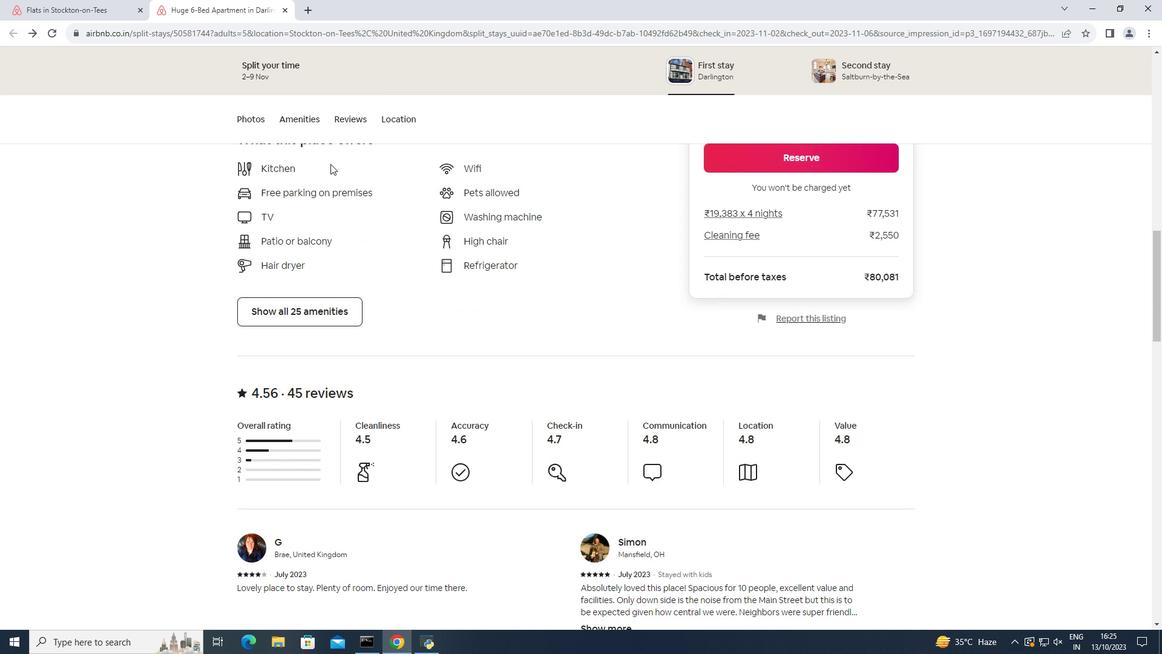 
Action: Mouse scrolled (330, 163) with delta (0, 0)
Screenshot: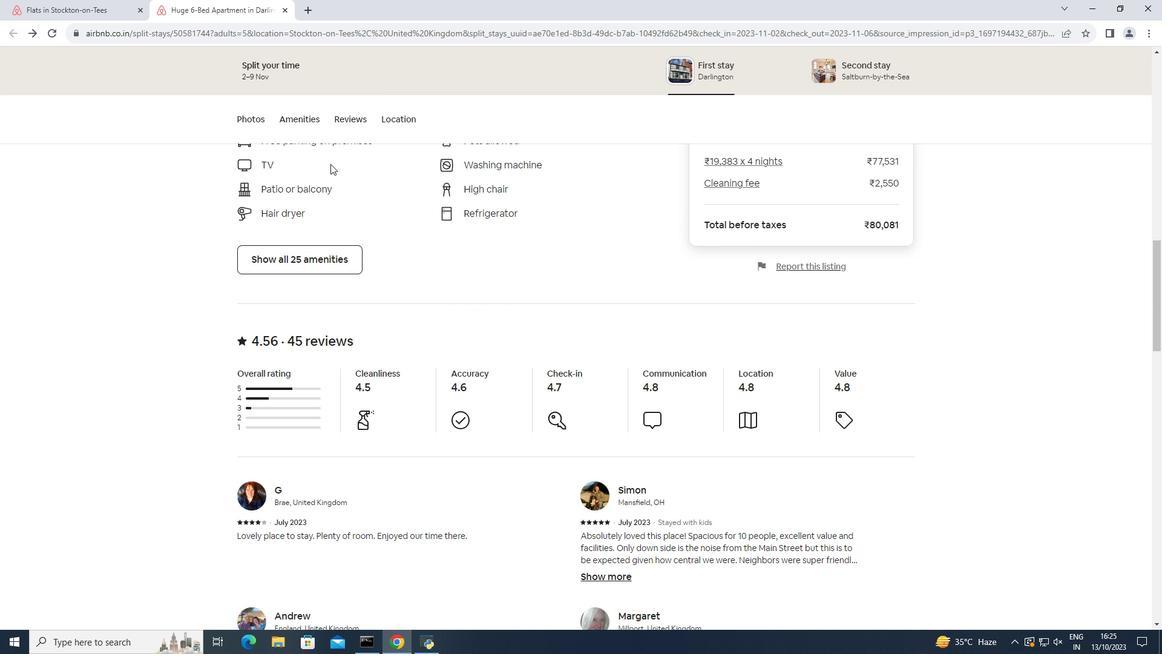 
Action: Mouse moved to (330, 164)
Screenshot: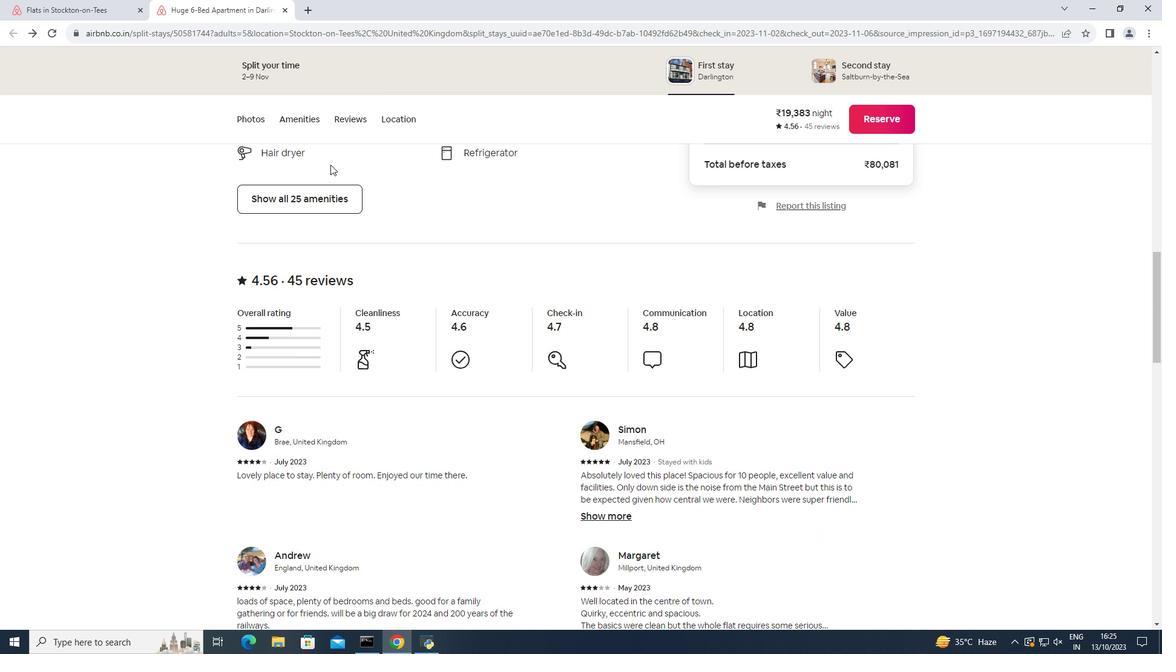
Action: Mouse scrolled (330, 164) with delta (0, 0)
Screenshot: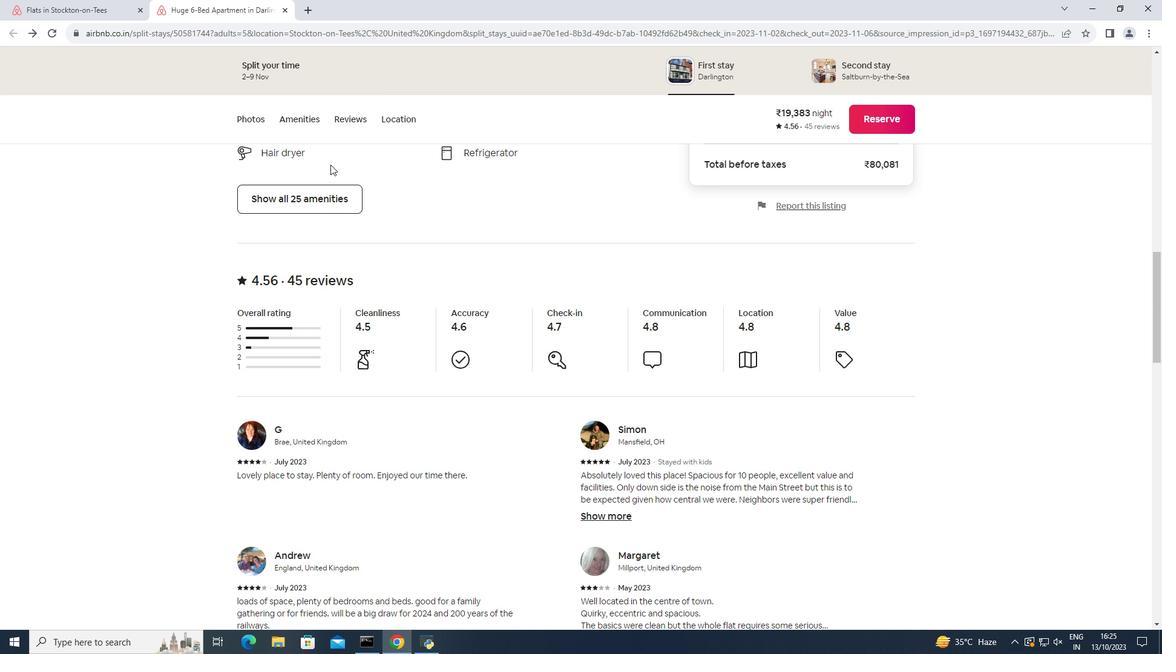 
Action: Mouse scrolled (330, 164) with delta (0, 0)
Screenshot: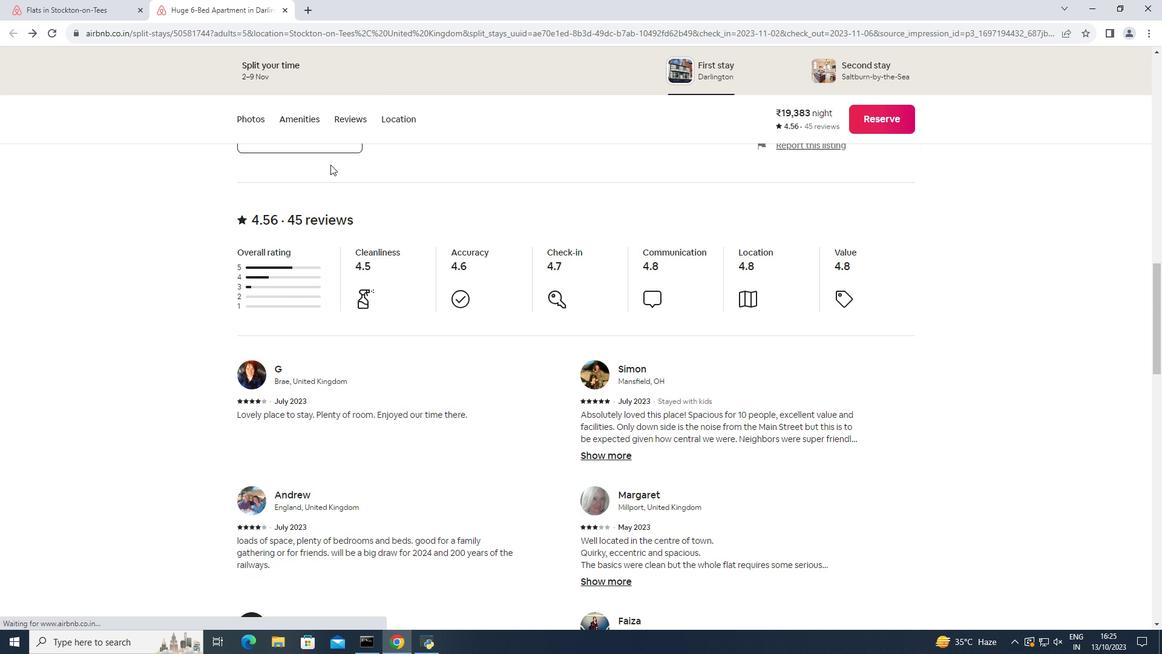 
Action: Mouse scrolled (330, 164) with delta (0, 0)
Screenshot: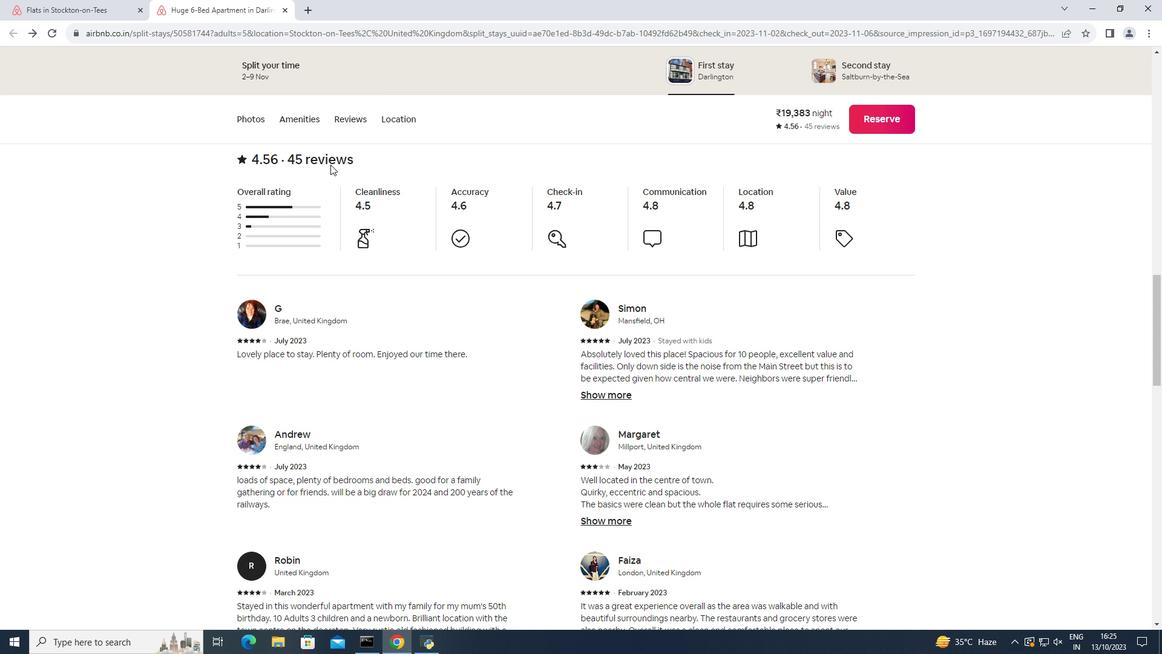 
Action: Mouse scrolled (330, 164) with delta (0, 0)
Screenshot: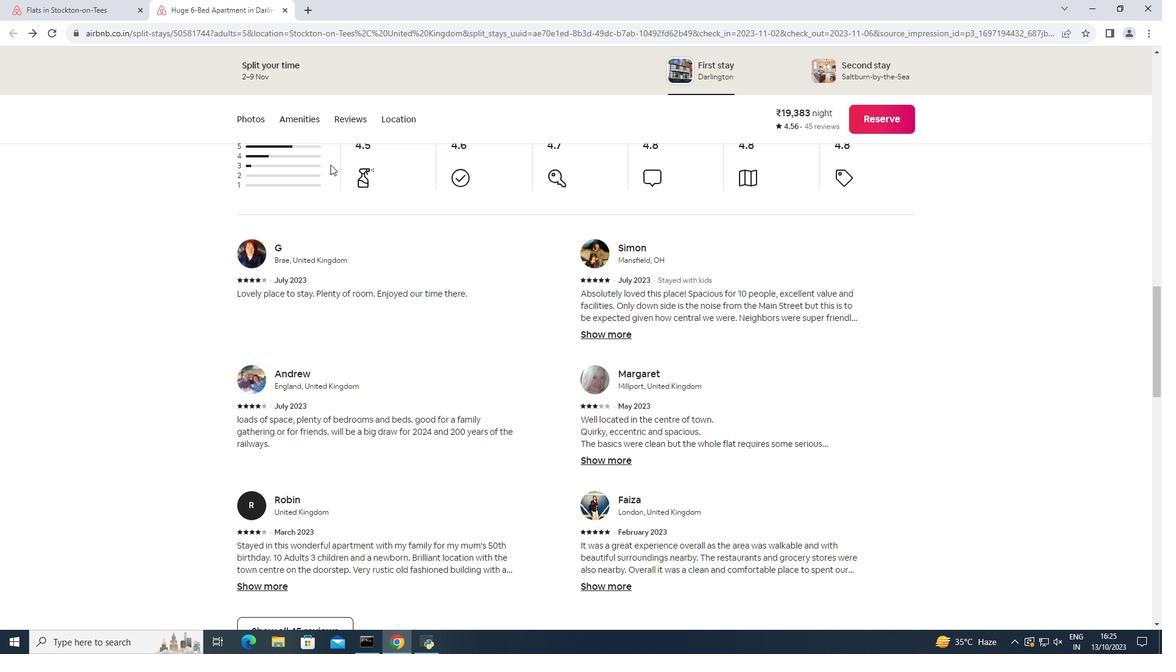
Action: Mouse moved to (330, 165)
Screenshot: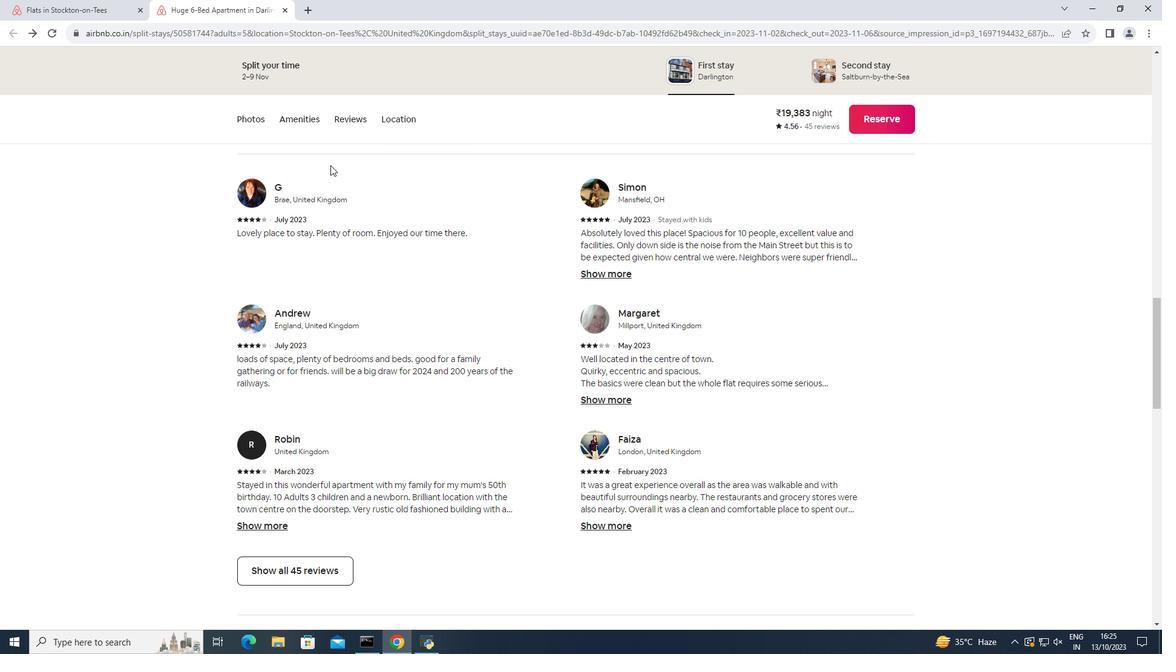 
Action: Mouse scrolled (330, 164) with delta (0, 0)
Screenshot: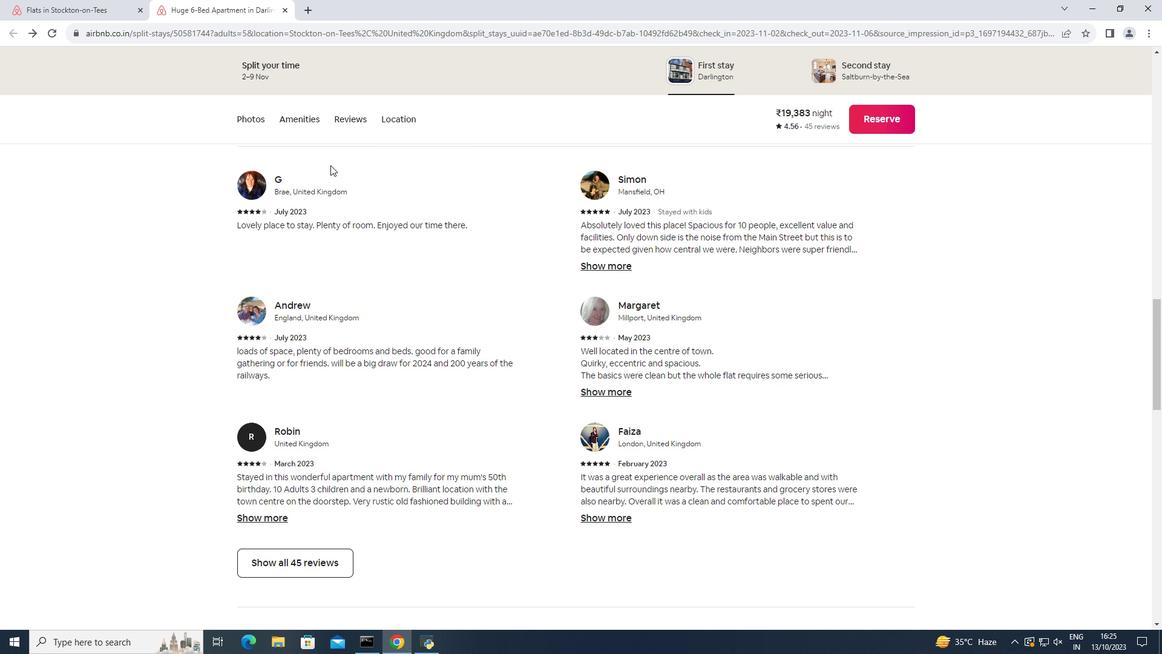 
Action: Mouse scrolled (330, 164) with delta (0, 0)
Screenshot: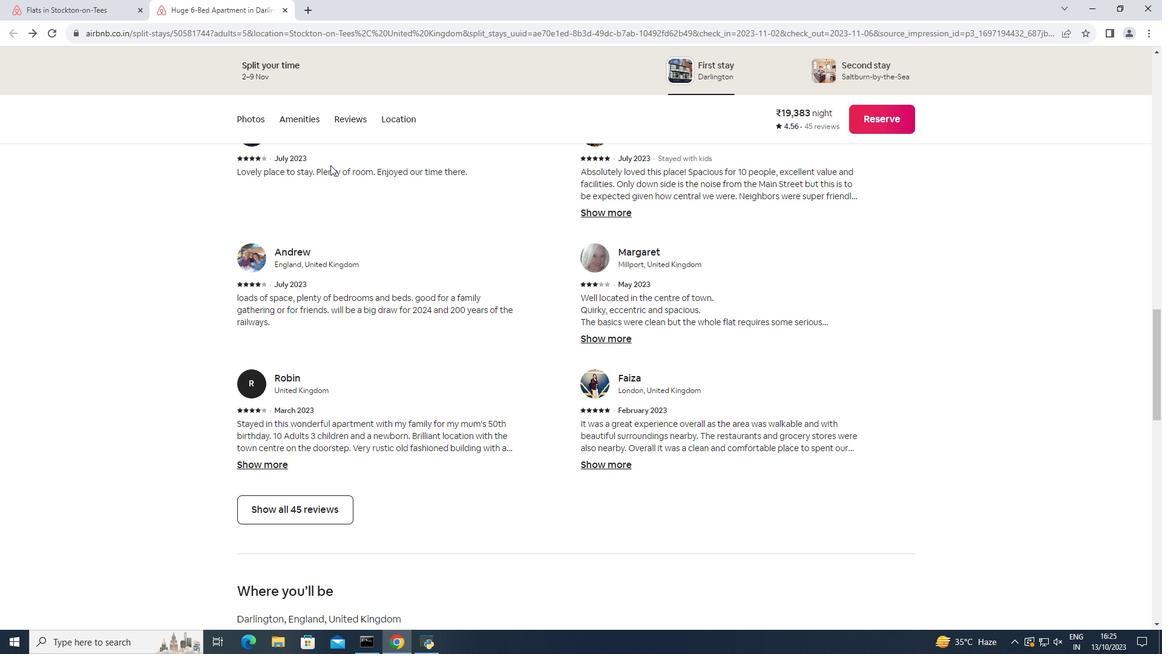 
Action: Mouse moved to (330, 165)
Screenshot: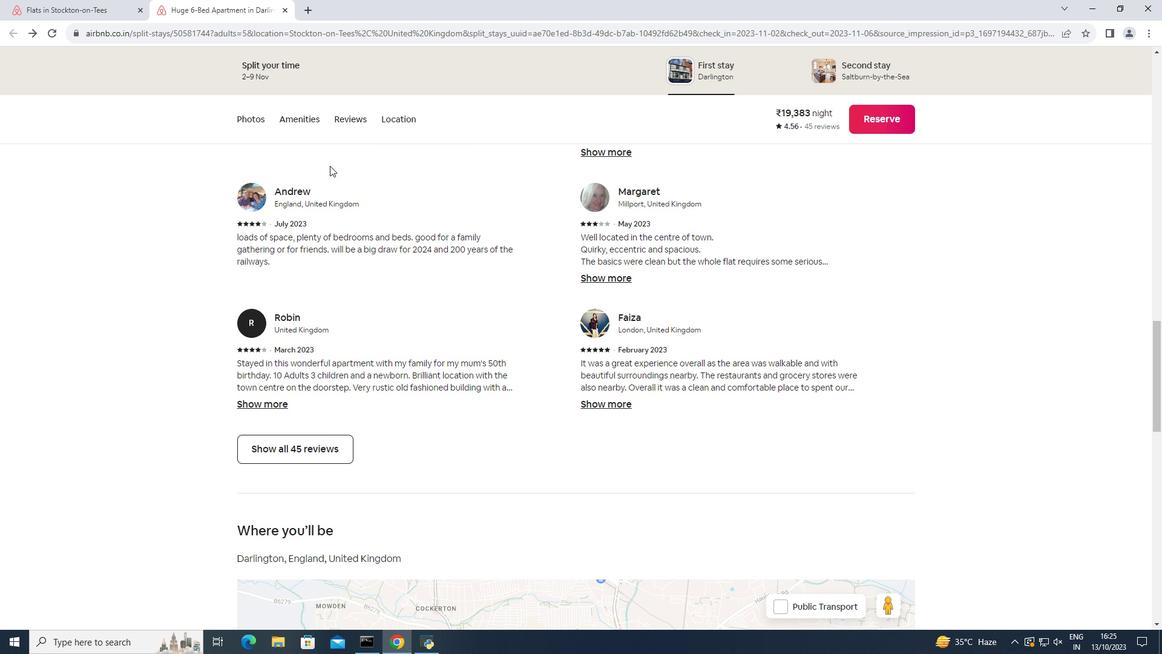 
Action: Mouse scrolled (330, 165) with delta (0, 0)
Screenshot: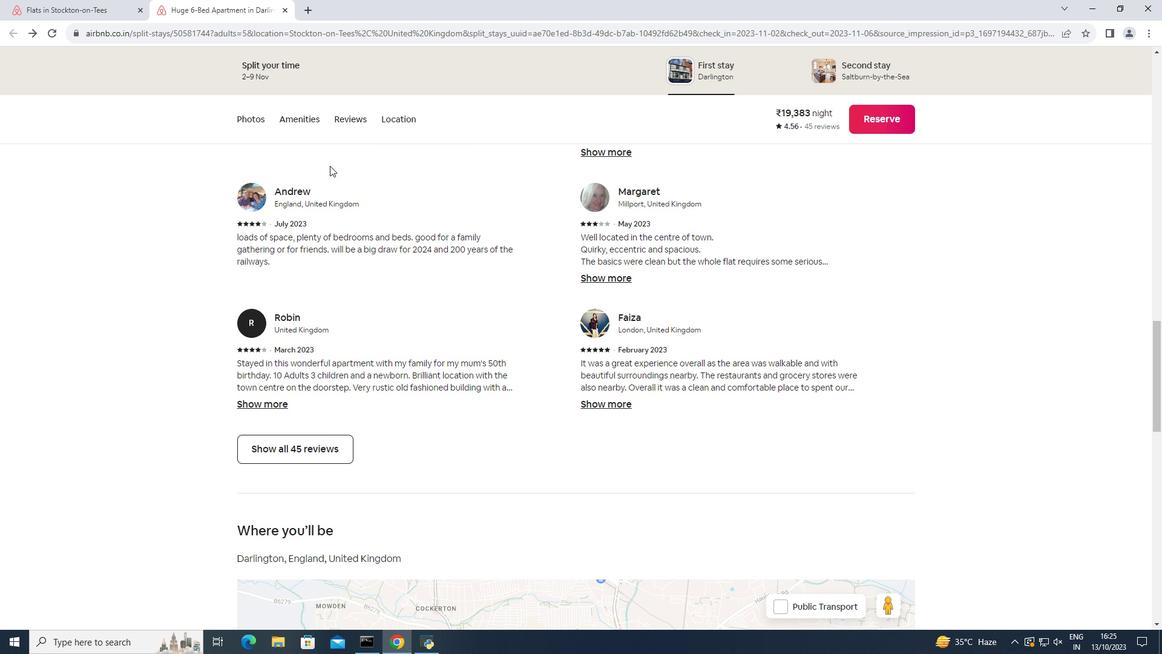 
Action: Mouse scrolled (330, 165) with delta (0, 0)
Screenshot: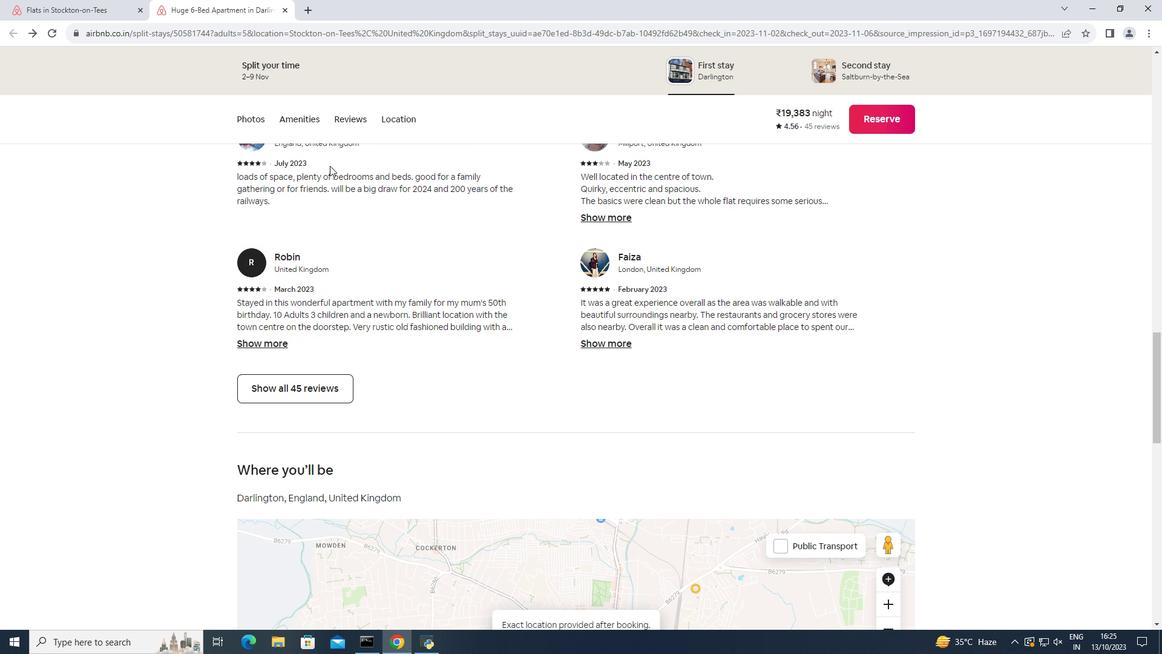 
Action: Mouse scrolled (330, 165) with delta (0, 0)
Screenshot: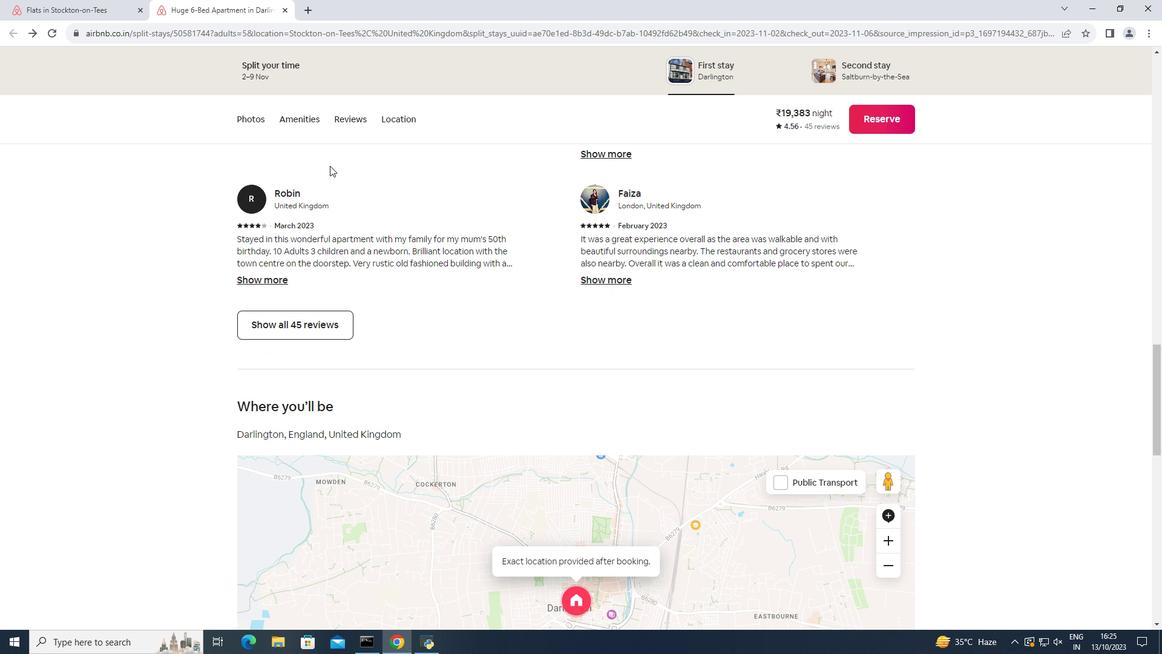 
Action: Mouse moved to (298, 264)
Screenshot: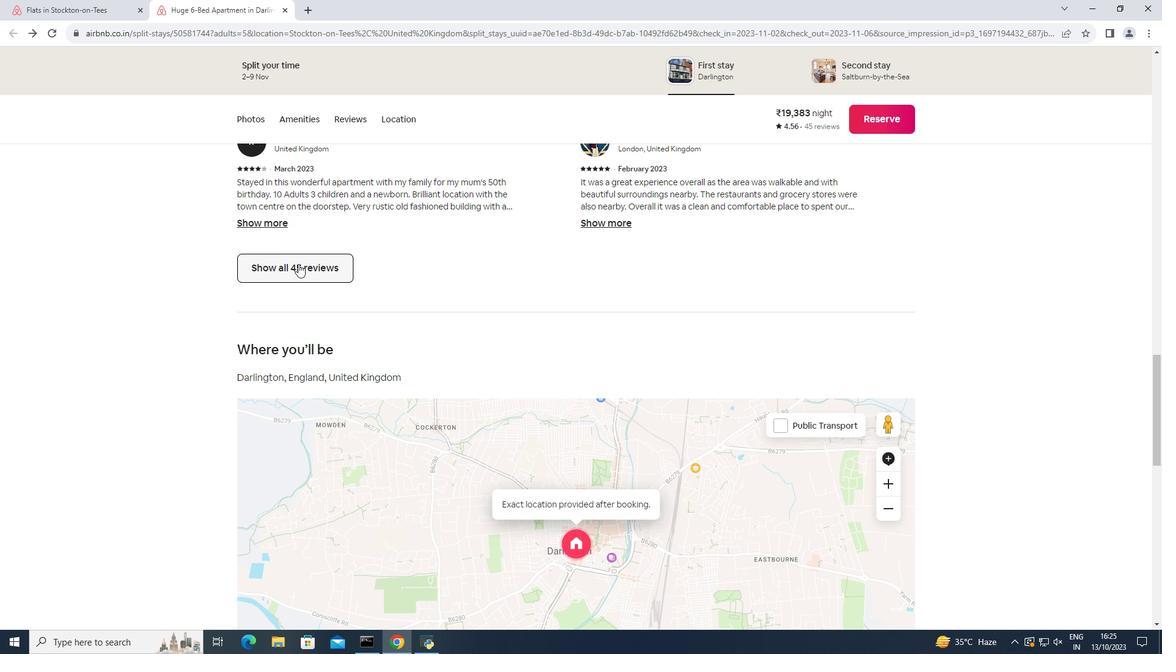 
Action: Mouse pressed left at (298, 264)
Screenshot: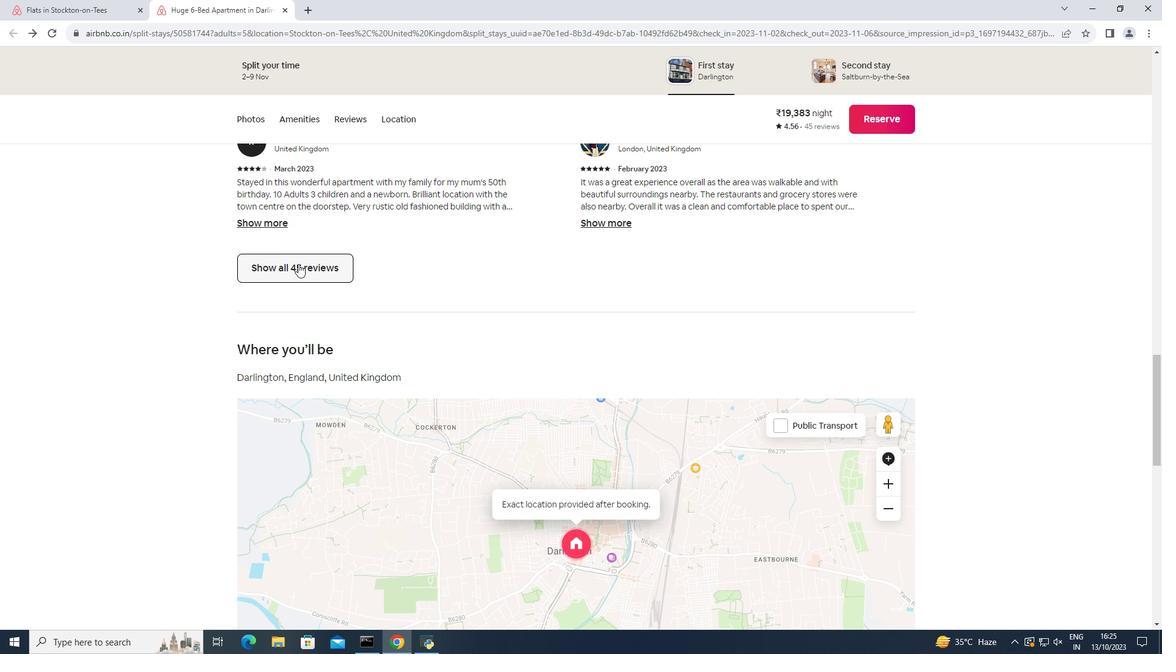 
Action: Mouse moved to (421, 275)
Screenshot: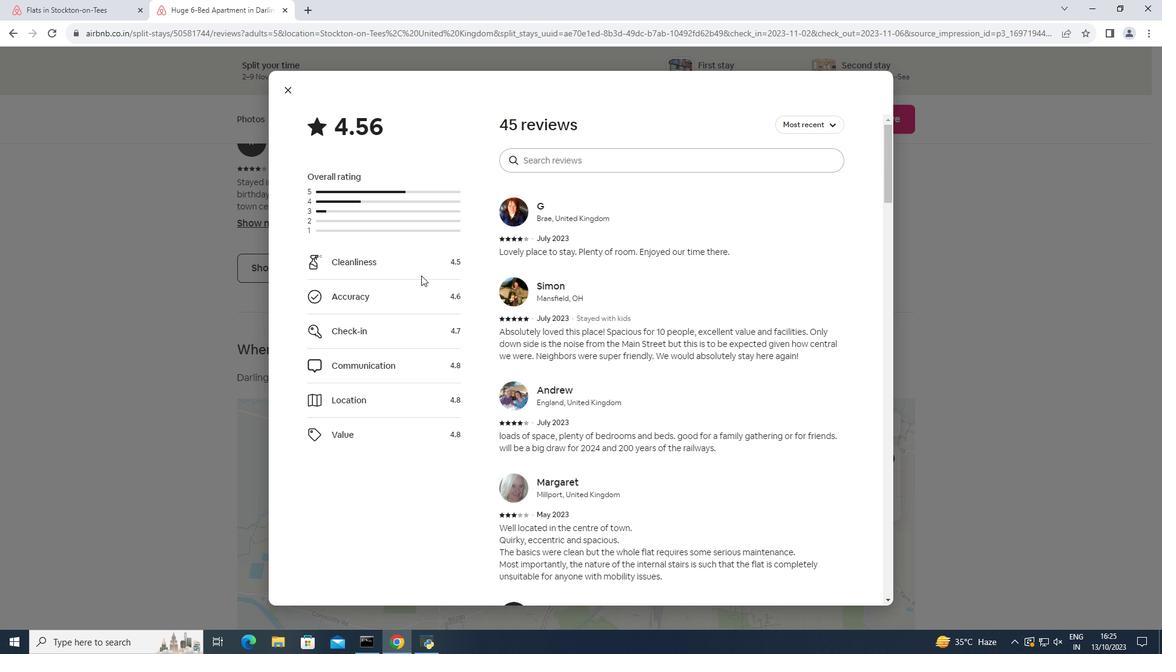 
Action: Mouse scrolled (421, 274) with delta (0, 0)
Screenshot: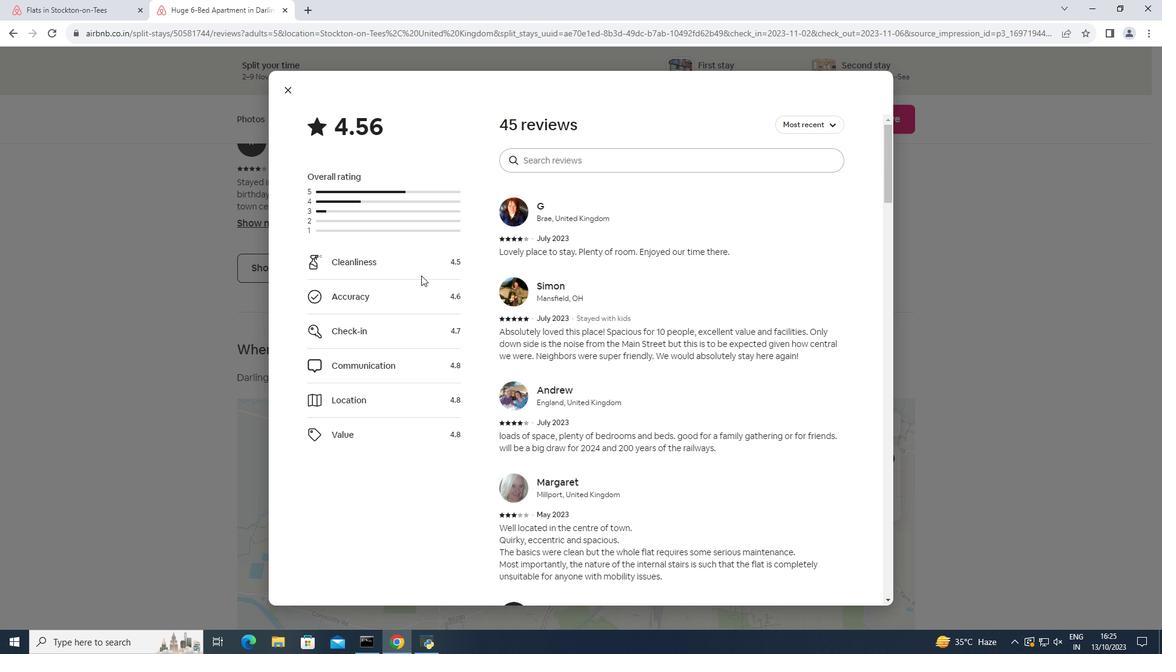 
Action: Mouse scrolled (421, 274) with delta (0, 0)
Screenshot: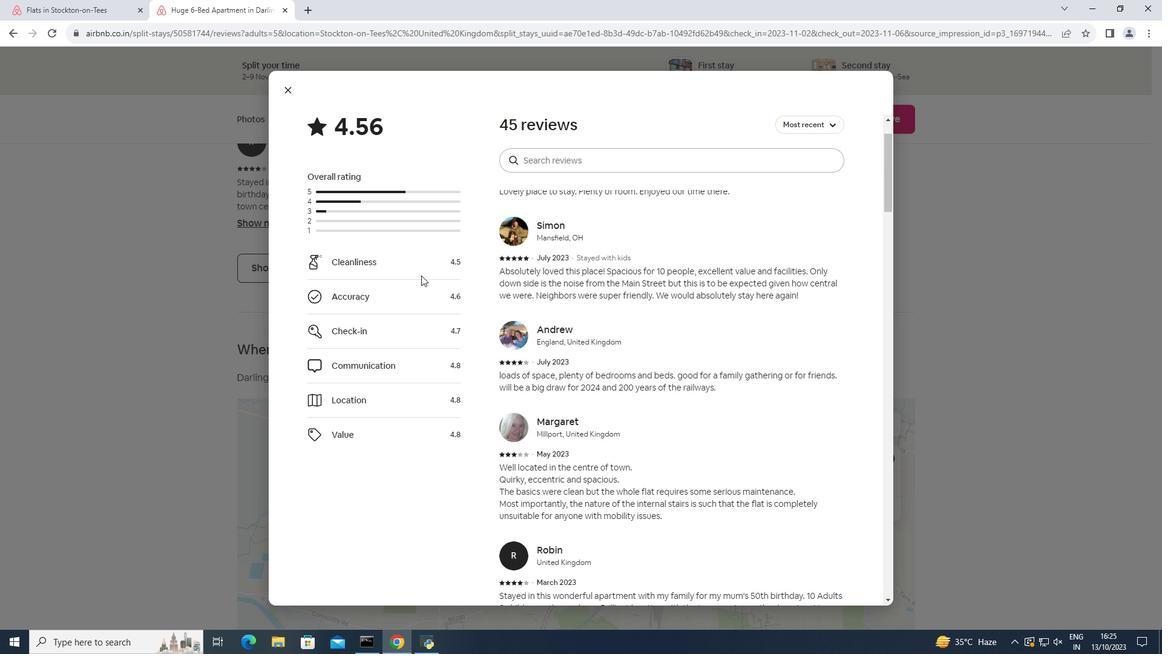 
Action: Mouse moved to (420, 273)
Screenshot: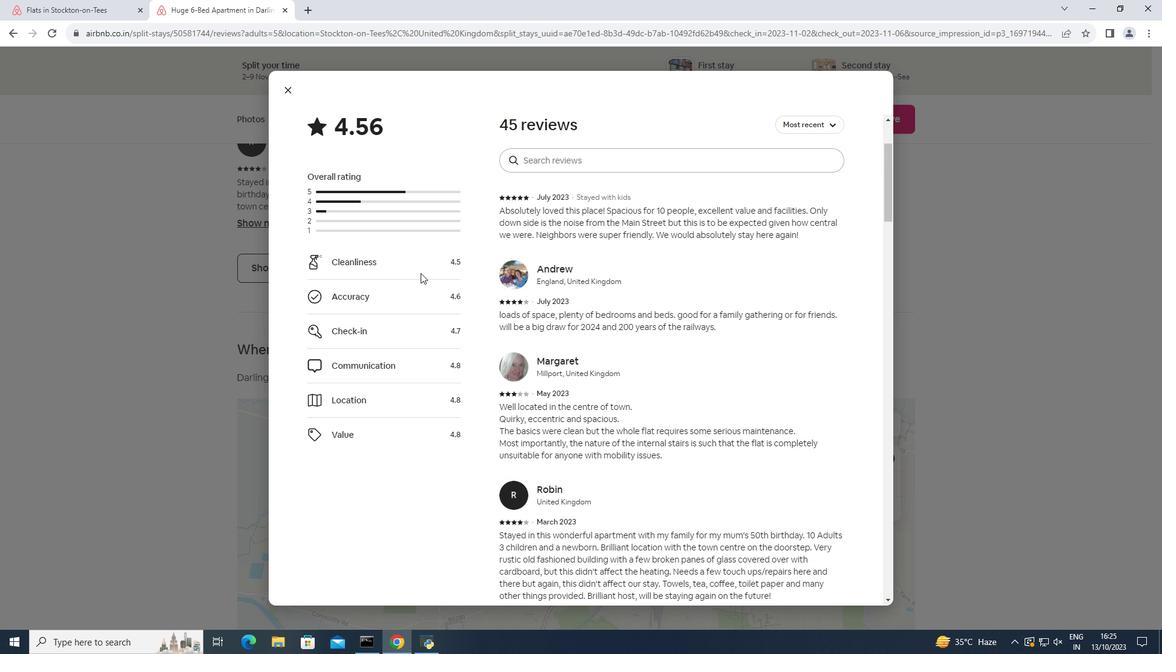 
Action: Mouse scrolled (420, 272) with delta (0, 0)
Screenshot: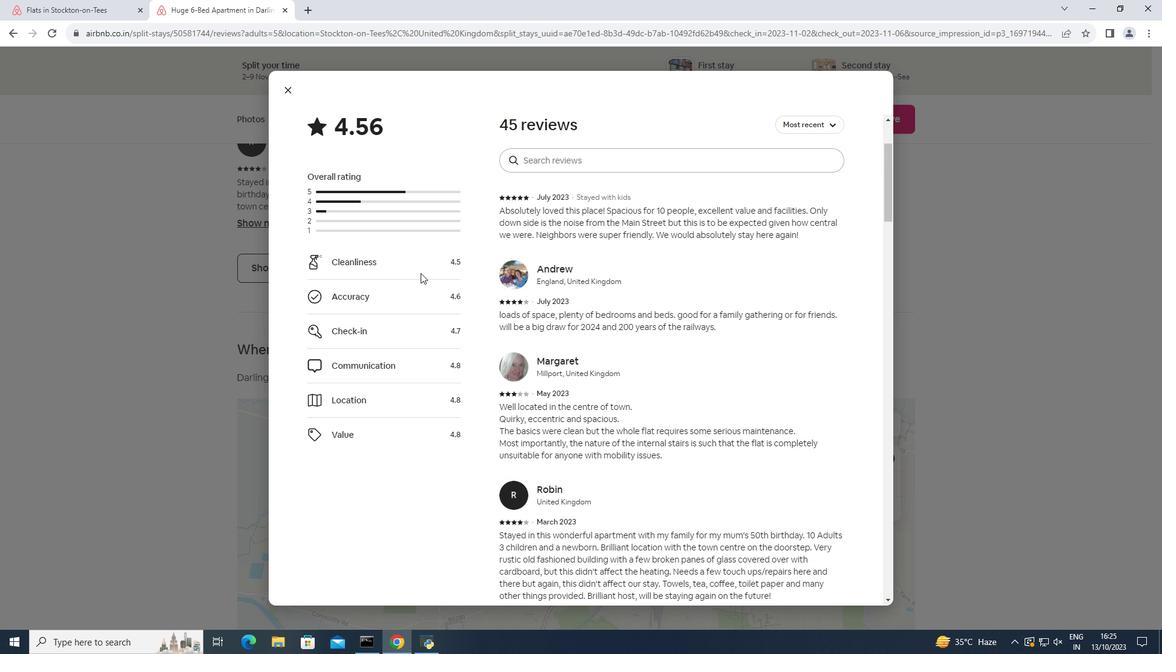 
Action: Mouse scrolled (420, 272) with delta (0, 0)
Screenshot: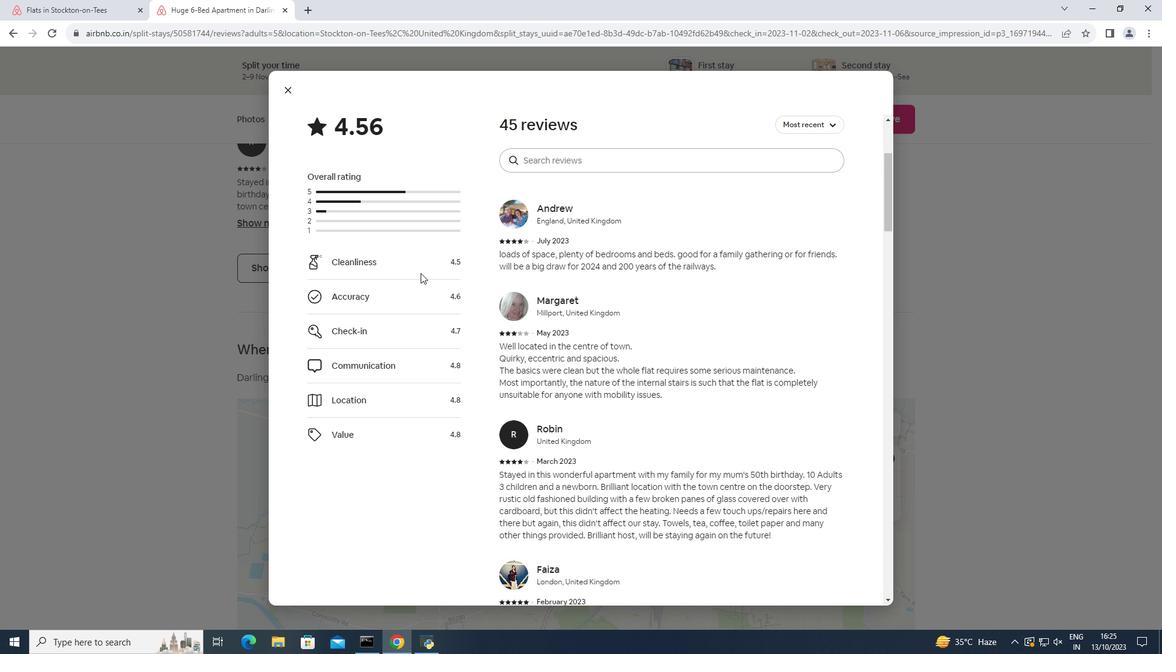 
Action: Mouse moved to (419, 273)
Screenshot: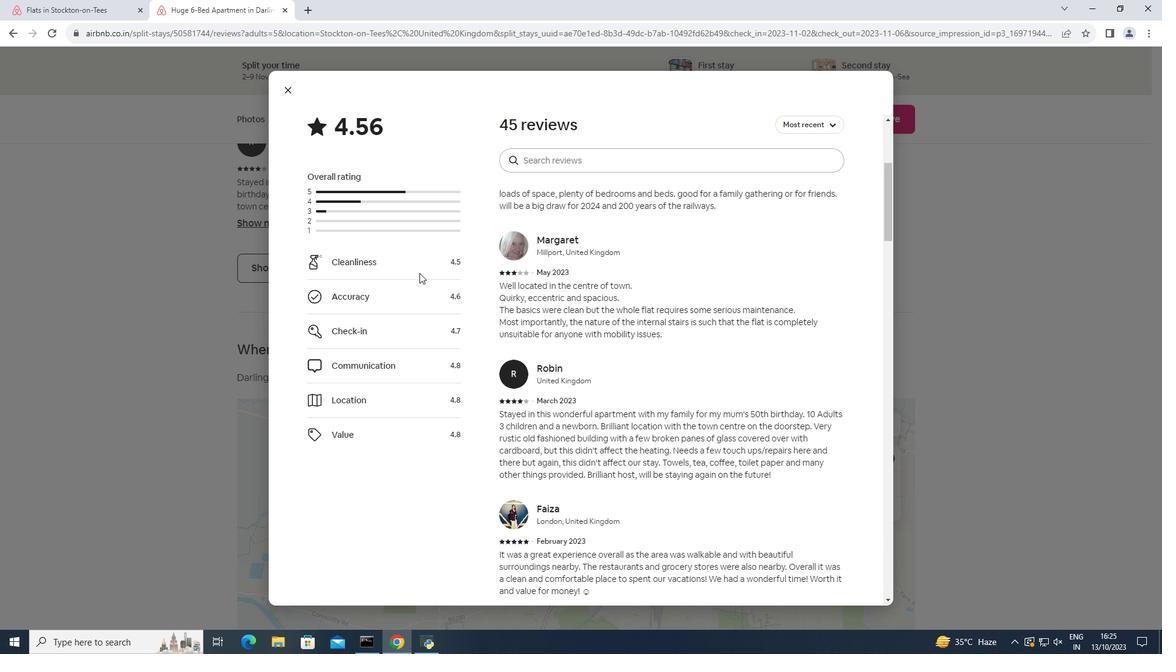 
Action: Mouse scrolled (419, 272) with delta (0, 0)
Screenshot: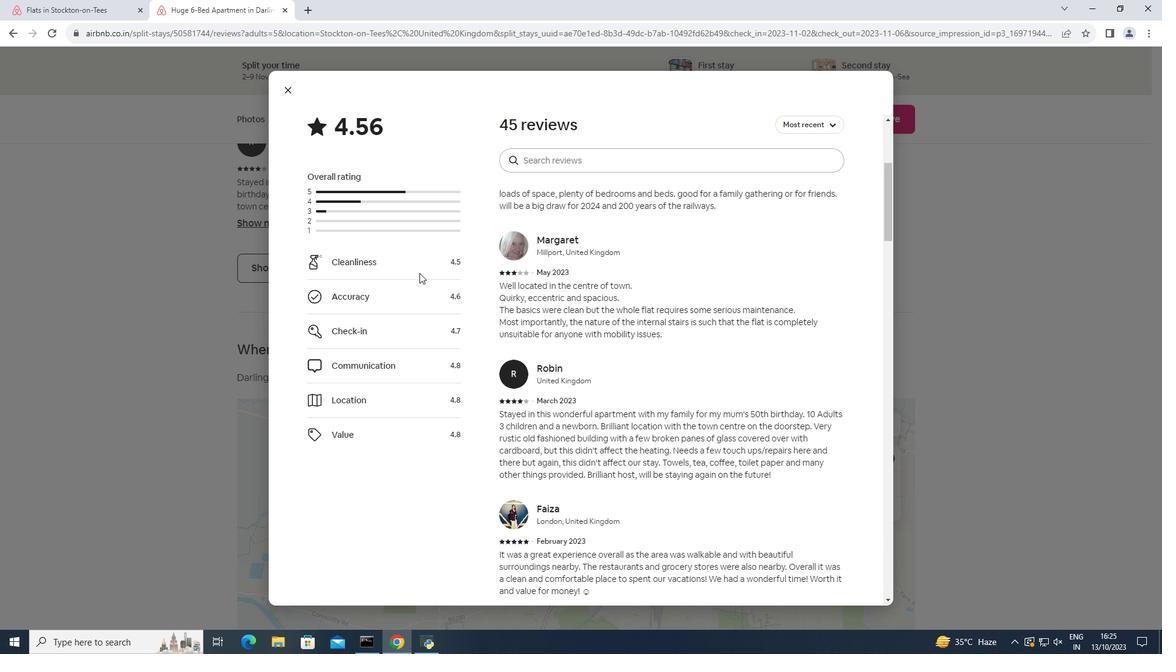 
Action: Mouse scrolled (419, 272) with delta (0, 0)
Screenshot: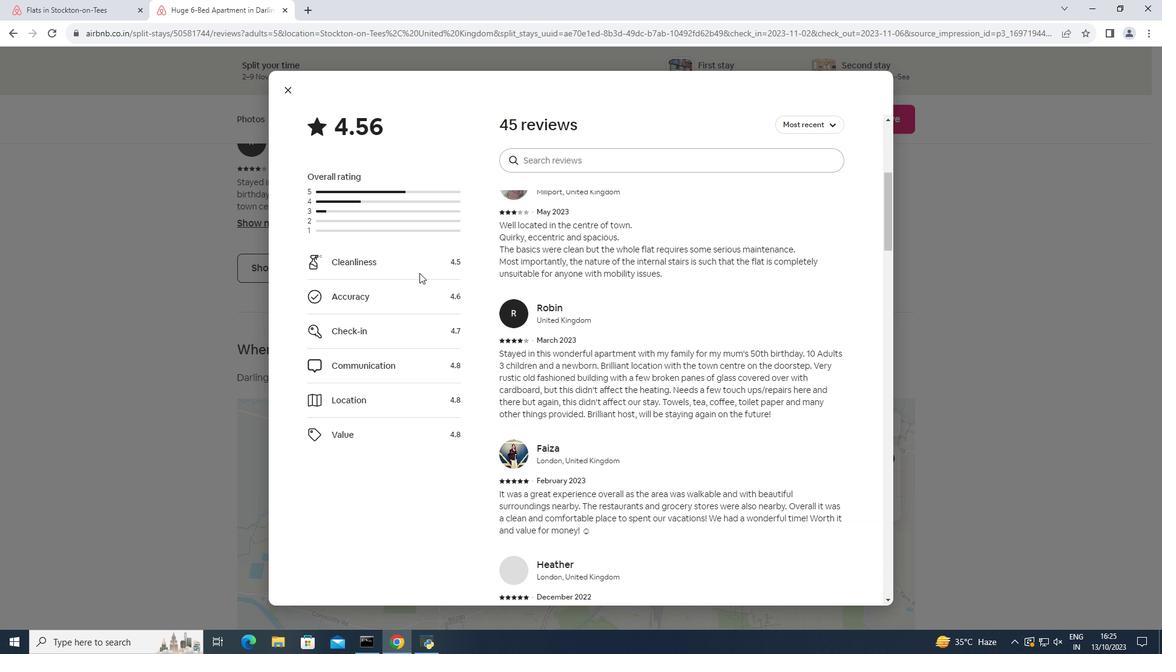 
Action: Mouse scrolled (419, 272) with delta (0, 0)
Screenshot: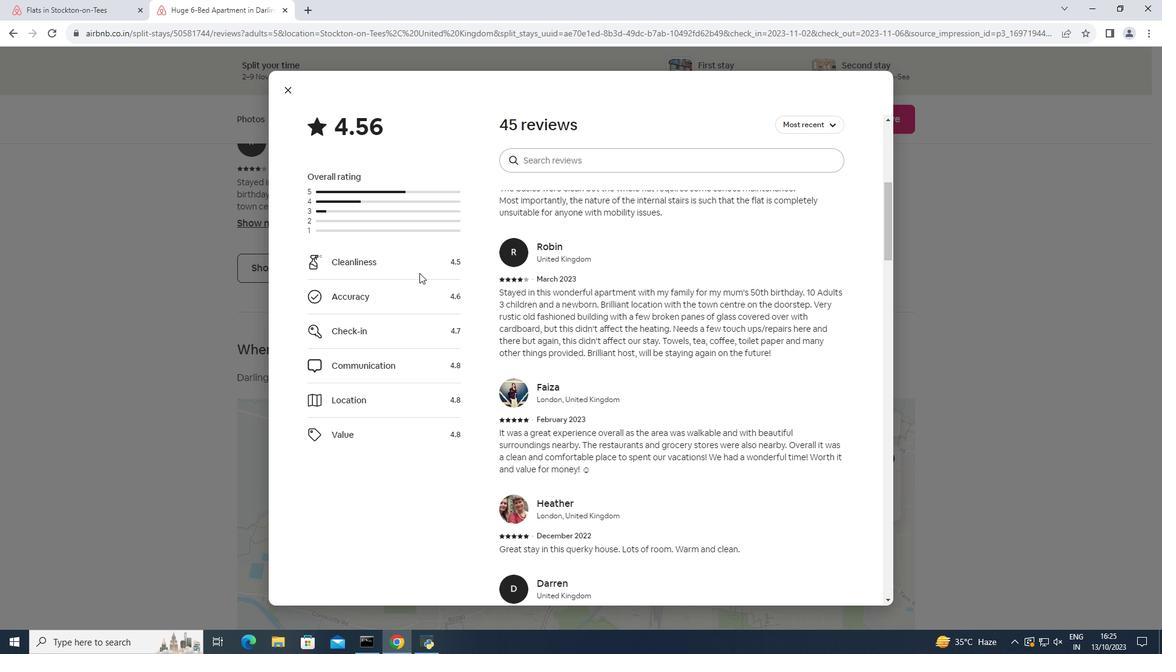 
Action: Mouse scrolled (419, 272) with delta (0, 0)
Screenshot: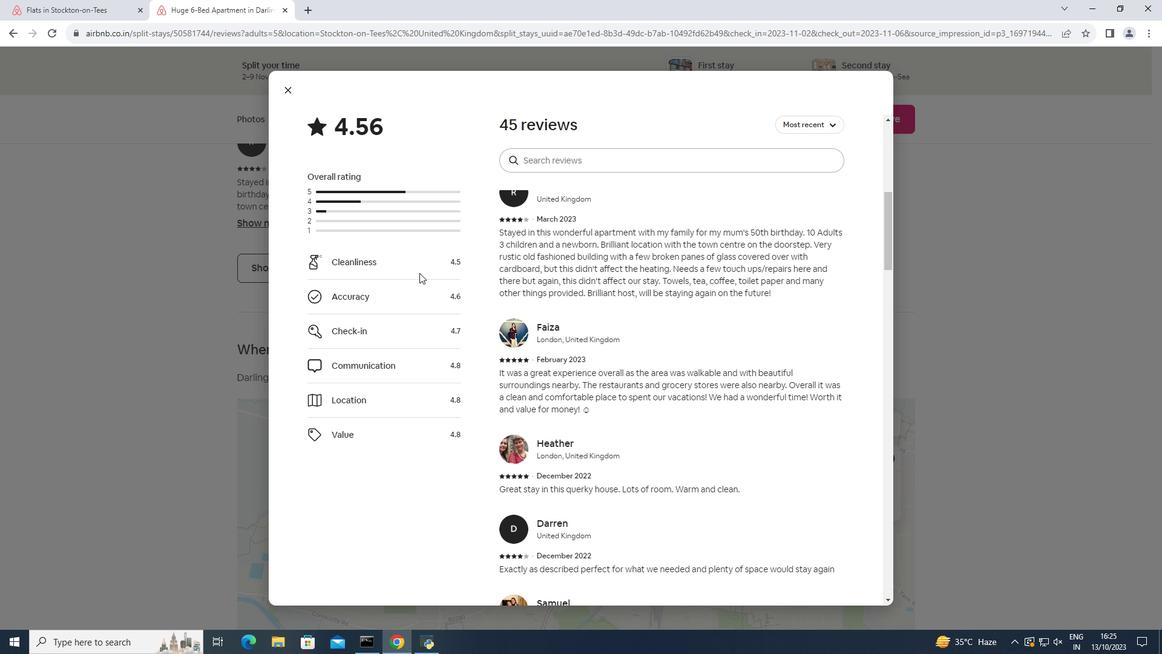 
Action: Mouse scrolled (419, 272) with delta (0, 0)
Screenshot: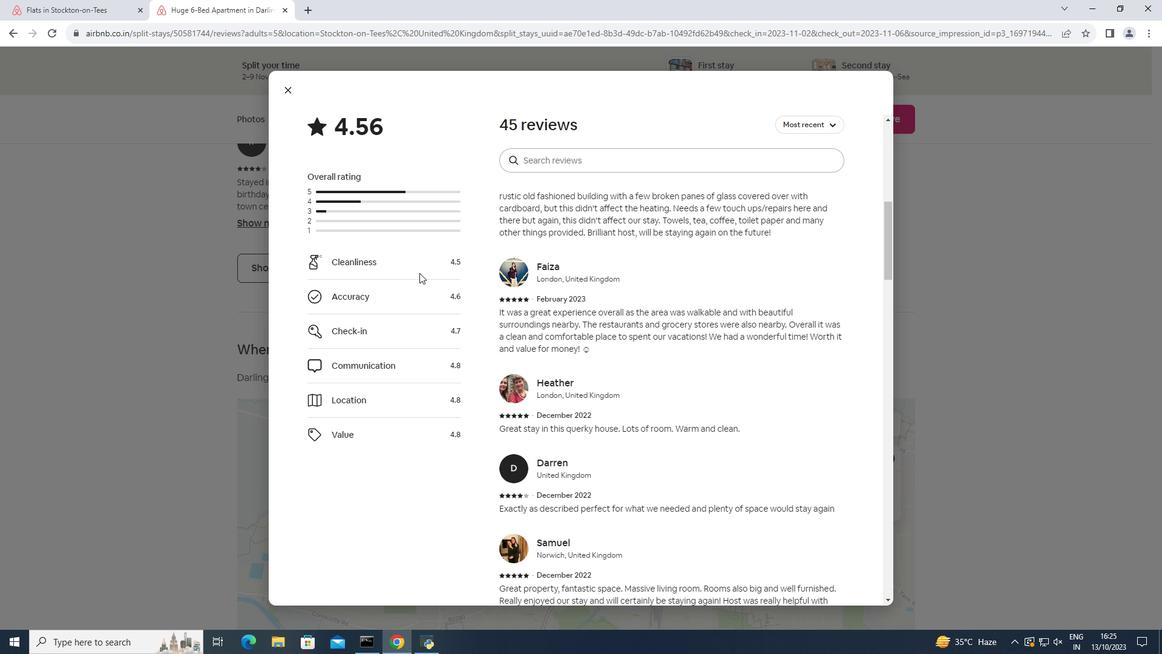 
Action: Mouse scrolled (419, 272) with delta (0, 0)
Screenshot: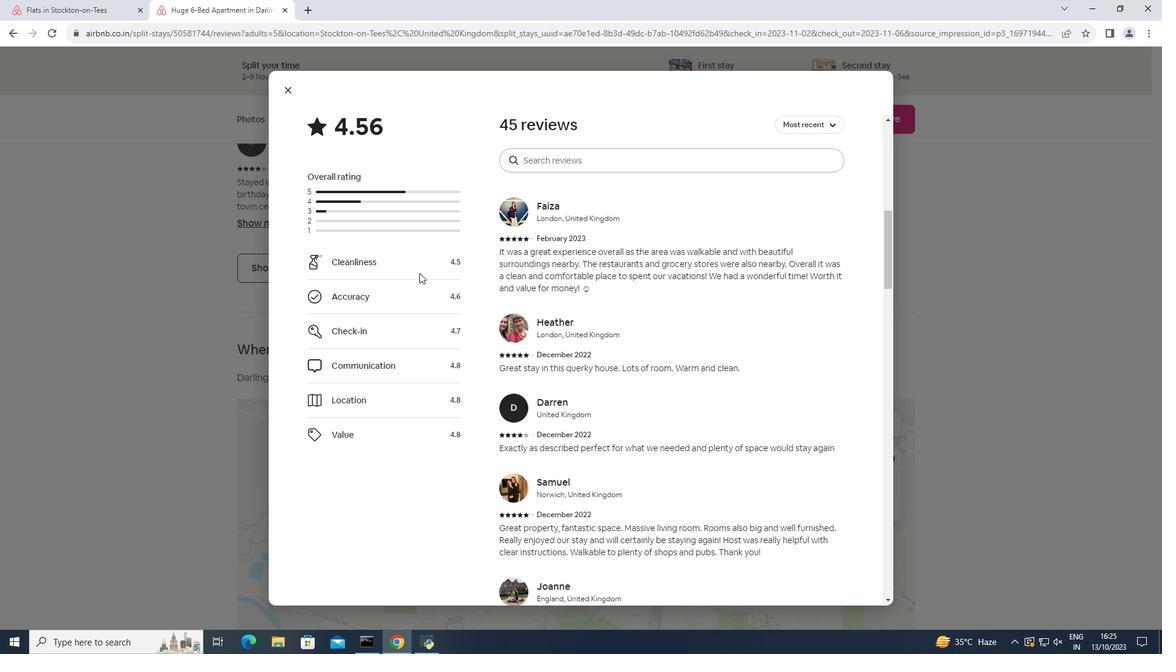 
Action: Mouse scrolled (419, 272) with delta (0, 0)
Screenshot: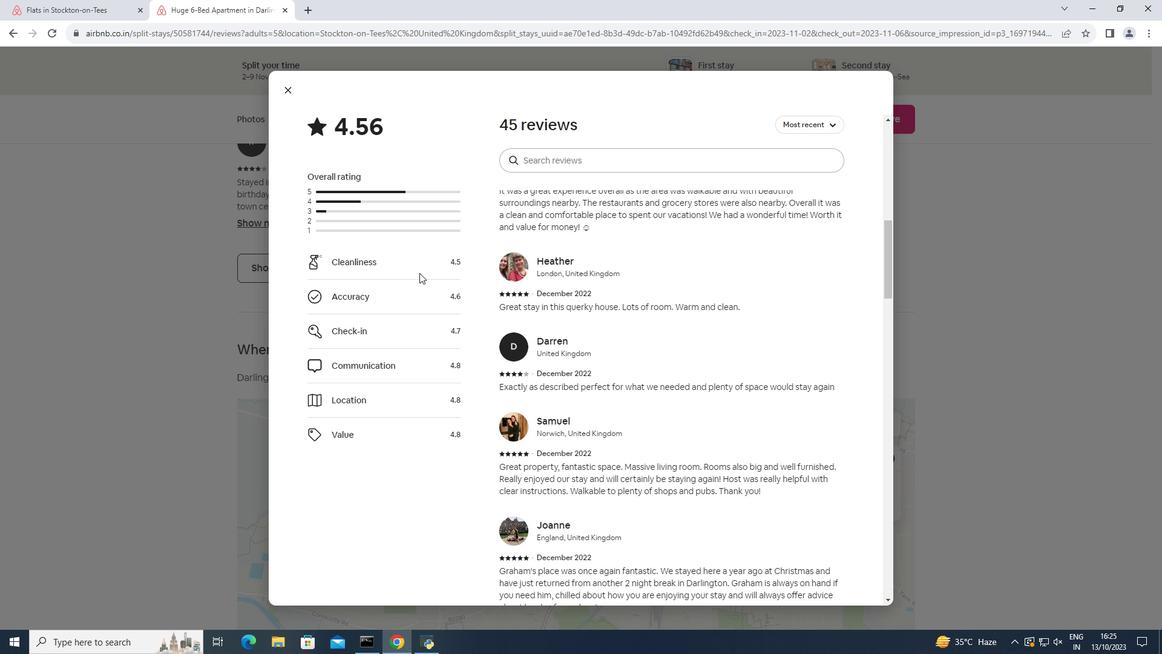 
Action: Mouse scrolled (419, 272) with delta (0, 0)
Screenshot: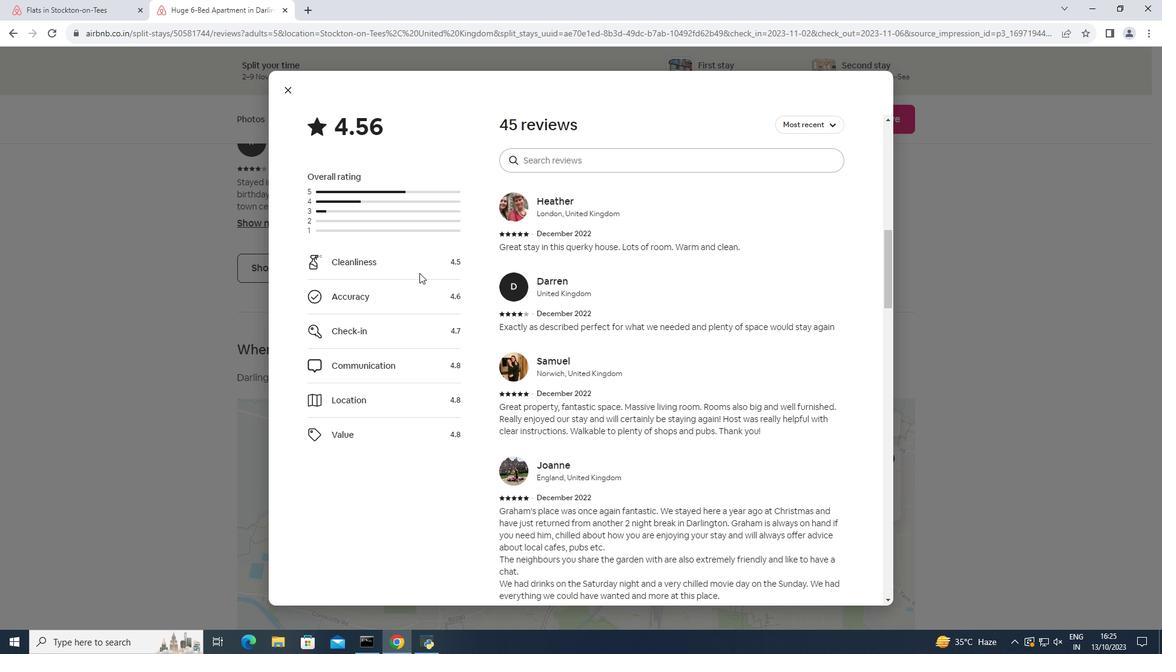 
Action: Mouse scrolled (419, 272) with delta (0, 0)
Screenshot: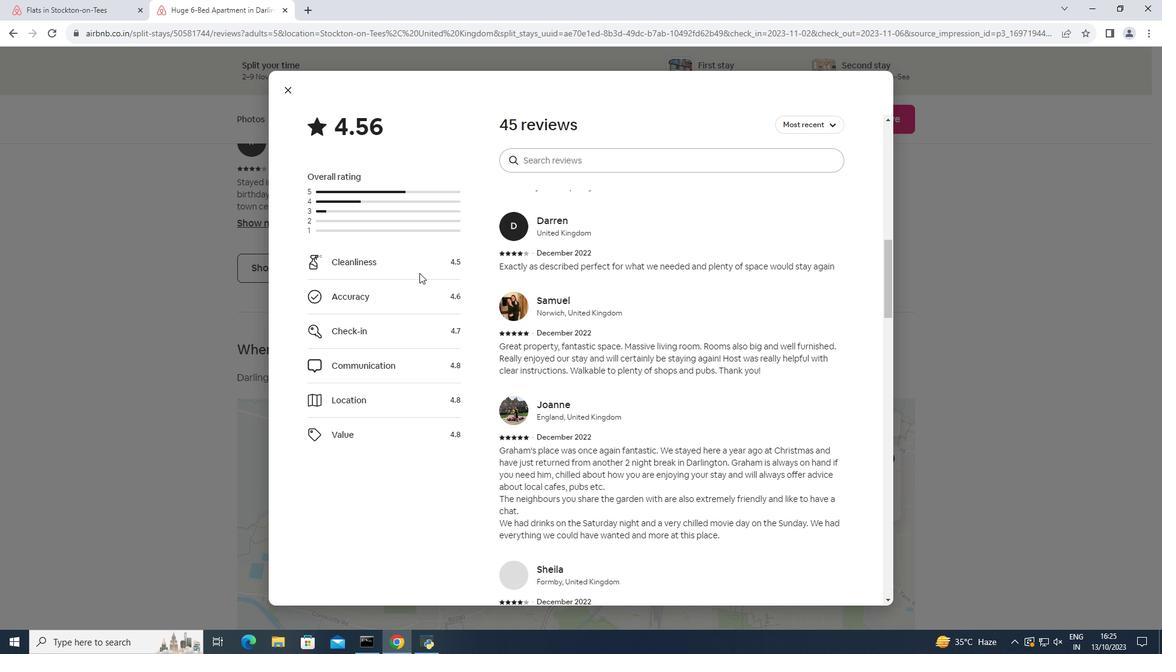 
Action: Mouse scrolled (419, 272) with delta (0, 0)
Screenshot: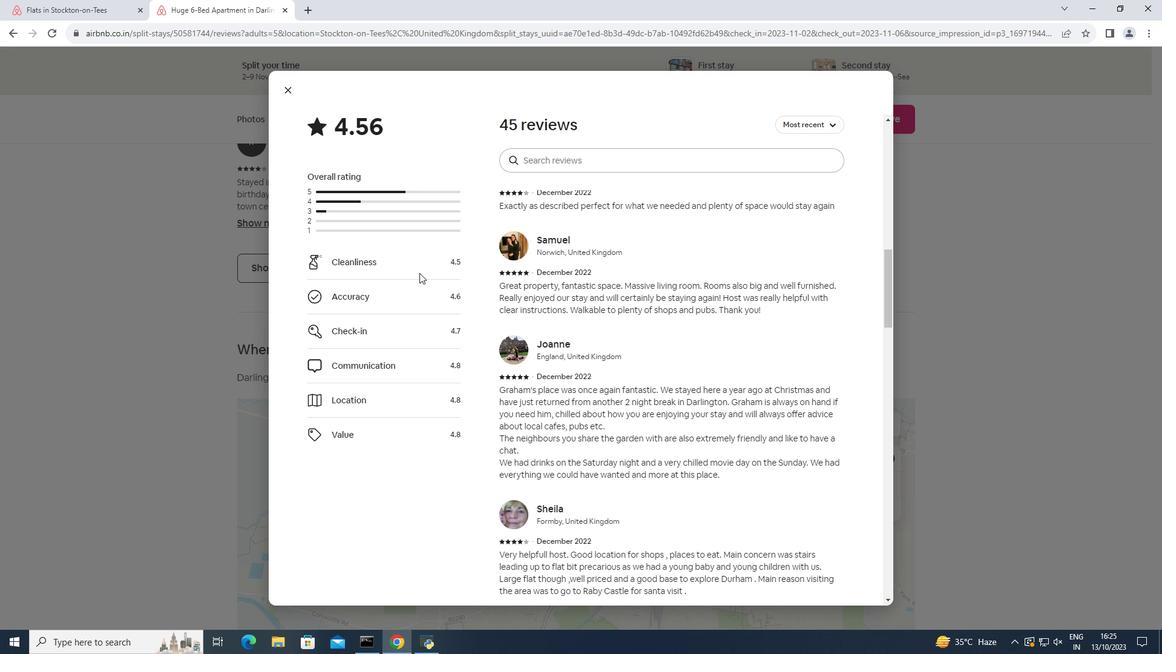 
Action: Mouse scrolled (419, 272) with delta (0, 0)
Screenshot: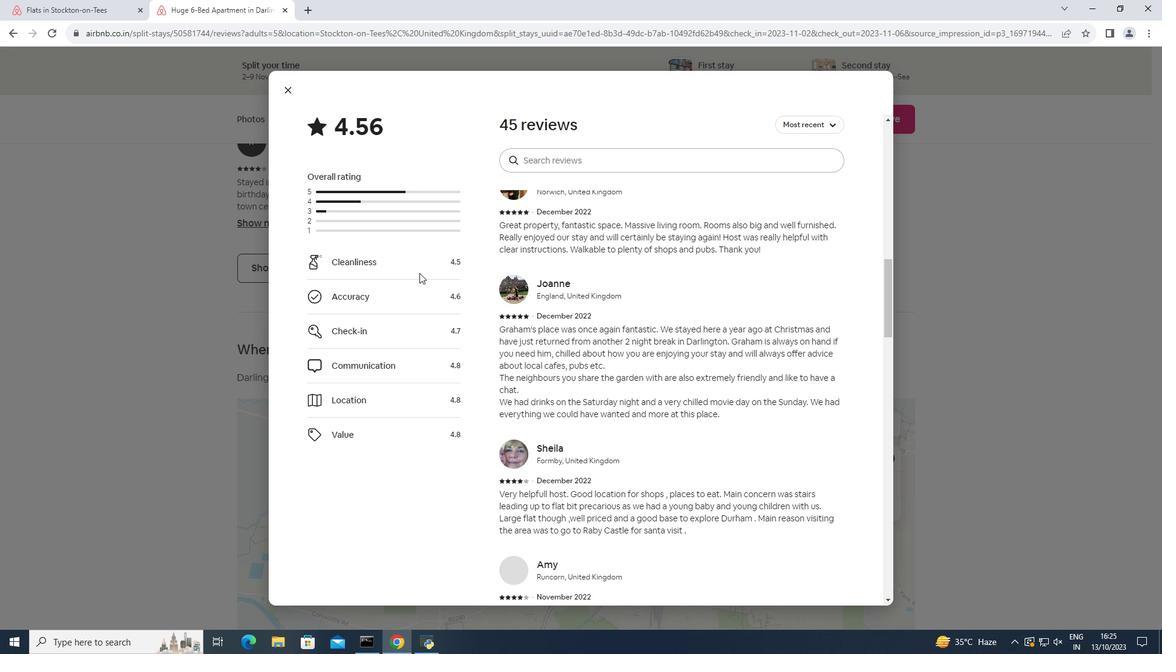 
Action: Mouse scrolled (419, 272) with delta (0, 0)
Screenshot: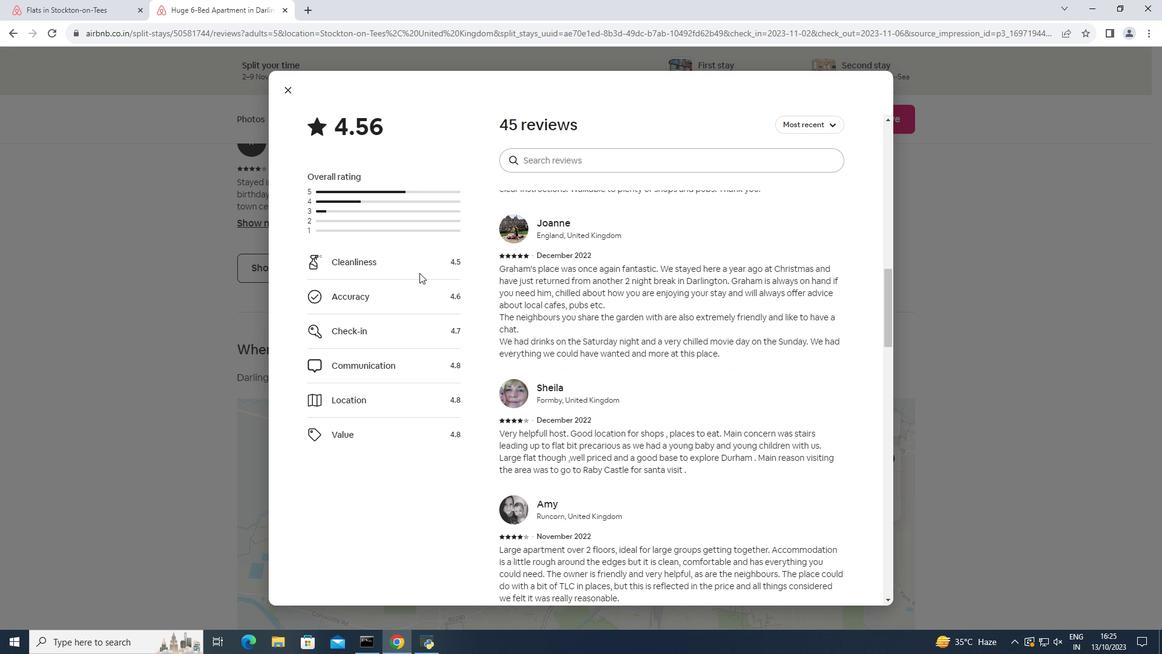 
Action: Mouse scrolled (419, 272) with delta (0, 0)
Screenshot: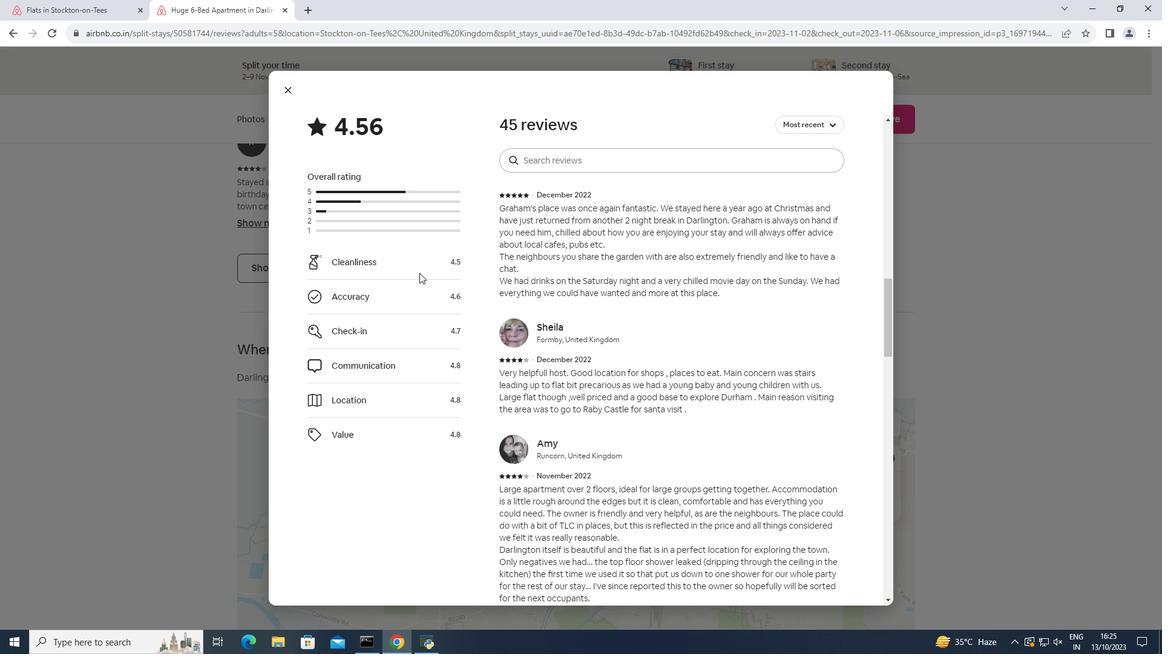 
Action: Mouse moved to (419, 273)
Screenshot: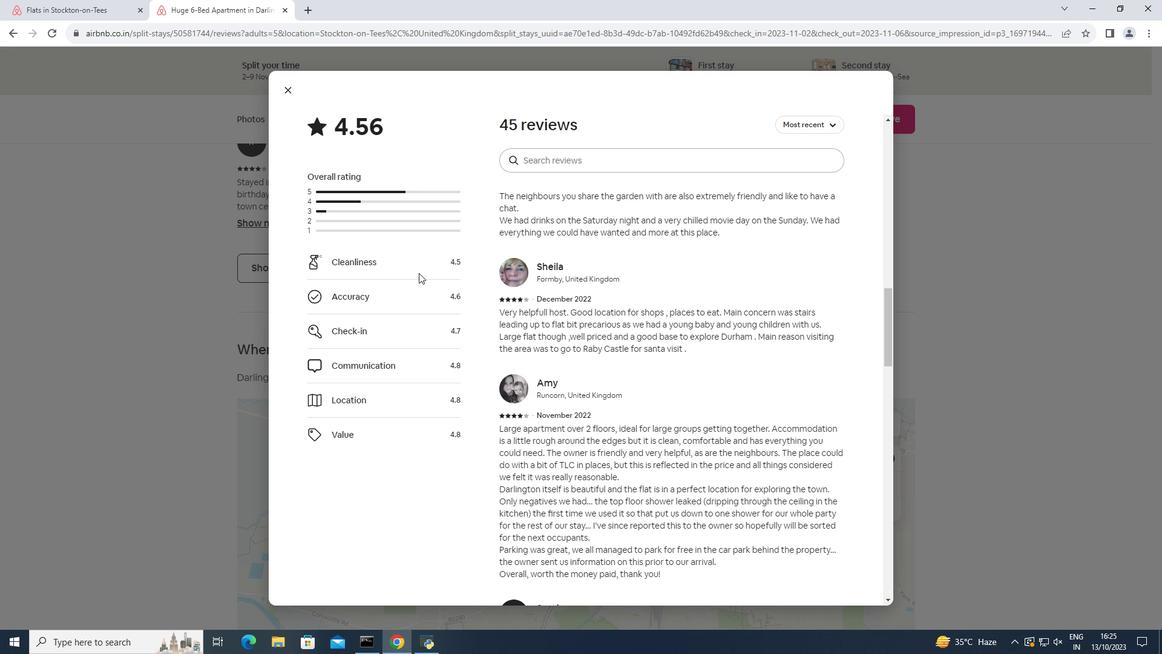 
Action: Mouse scrolled (419, 272) with delta (0, 0)
Screenshot: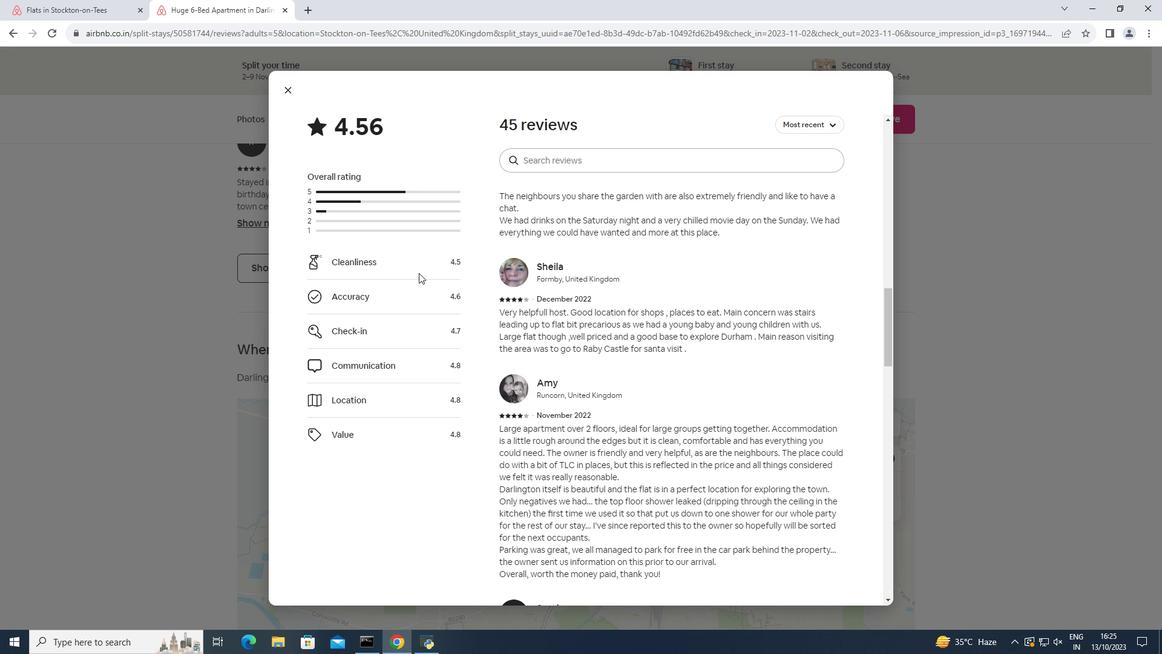 
Action: Mouse scrolled (419, 272) with delta (0, 0)
Screenshot: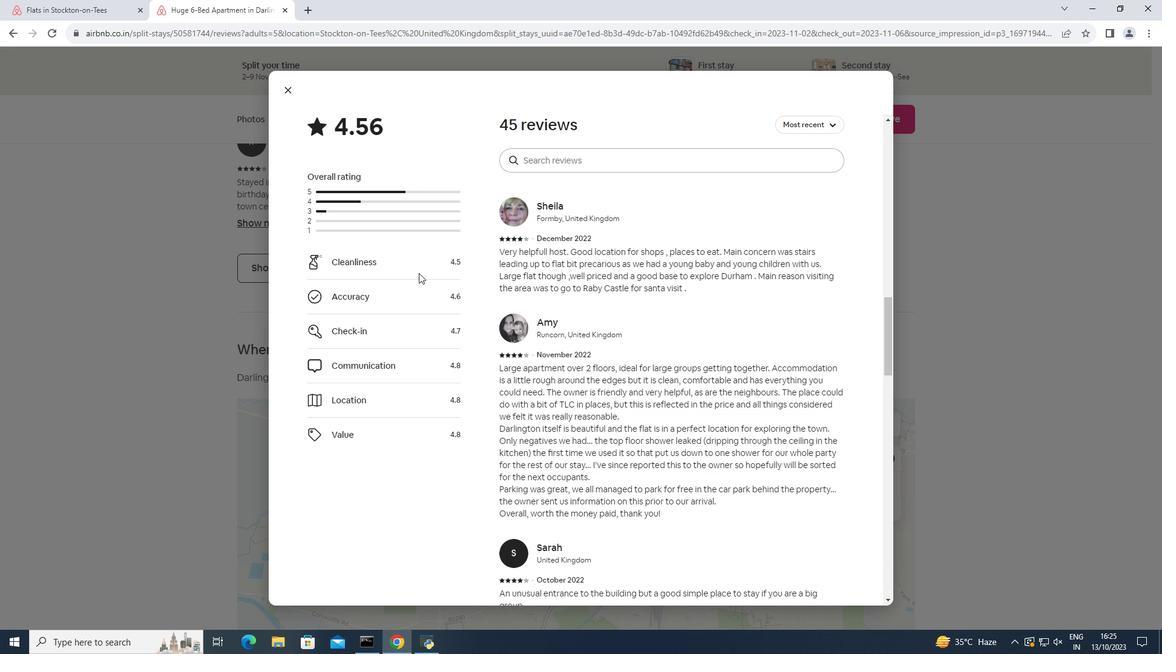 
Action: Mouse scrolled (419, 272) with delta (0, 0)
Screenshot: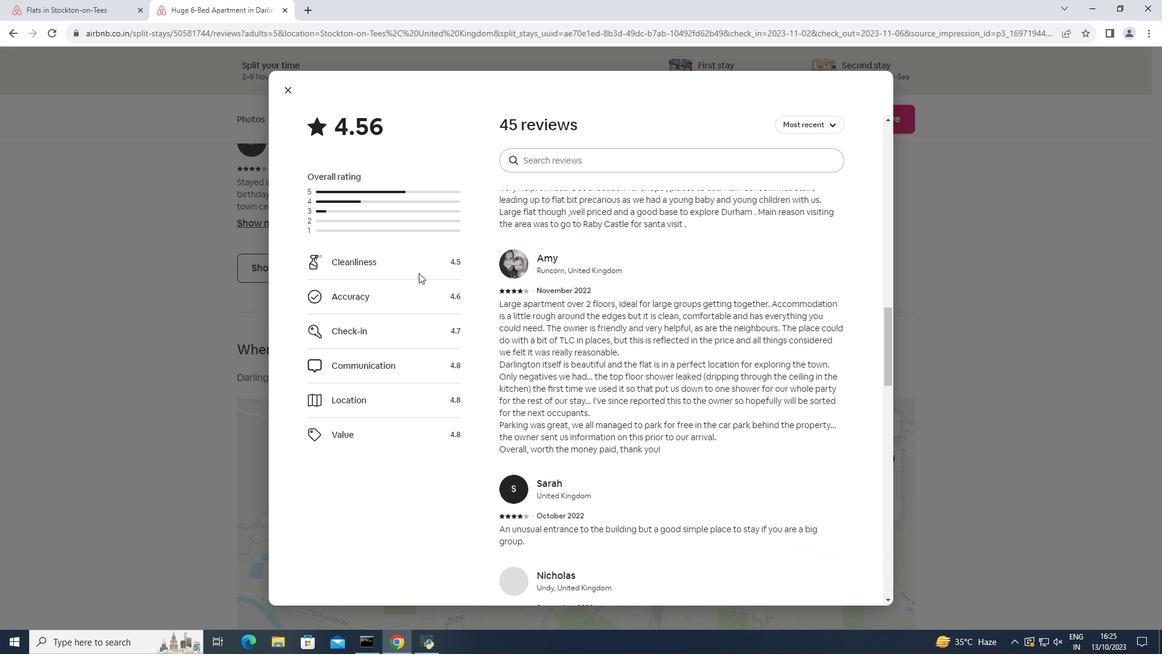 
Action: Mouse scrolled (419, 272) with delta (0, 0)
Screenshot: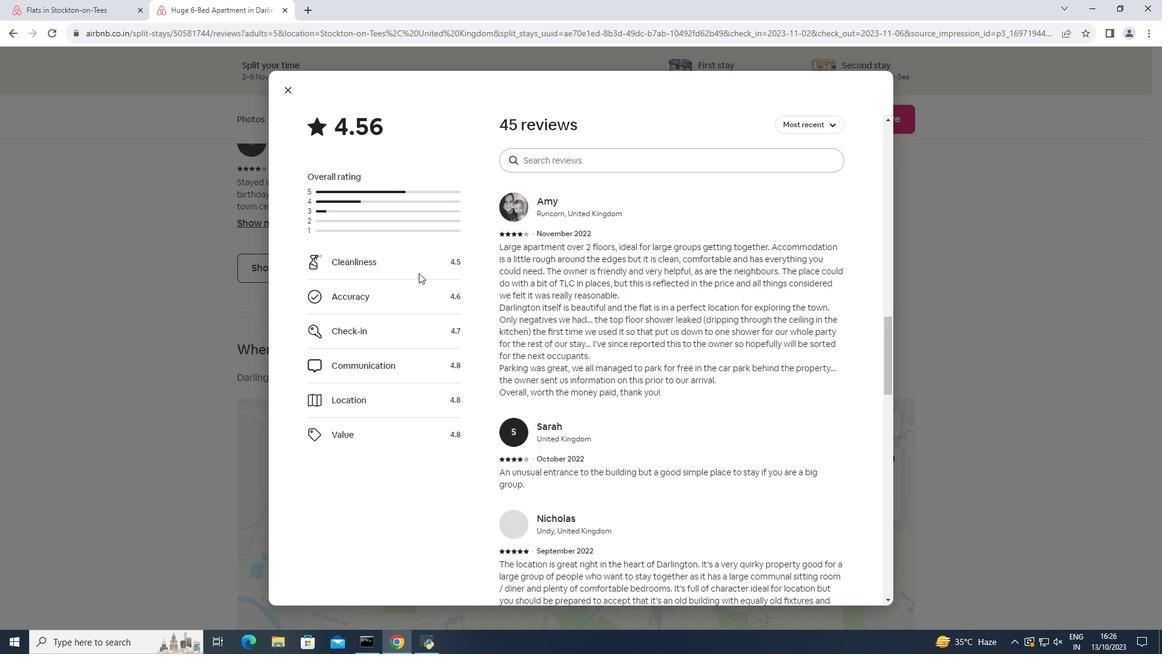 
Action: Mouse scrolled (419, 272) with delta (0, 0)
Screenshot: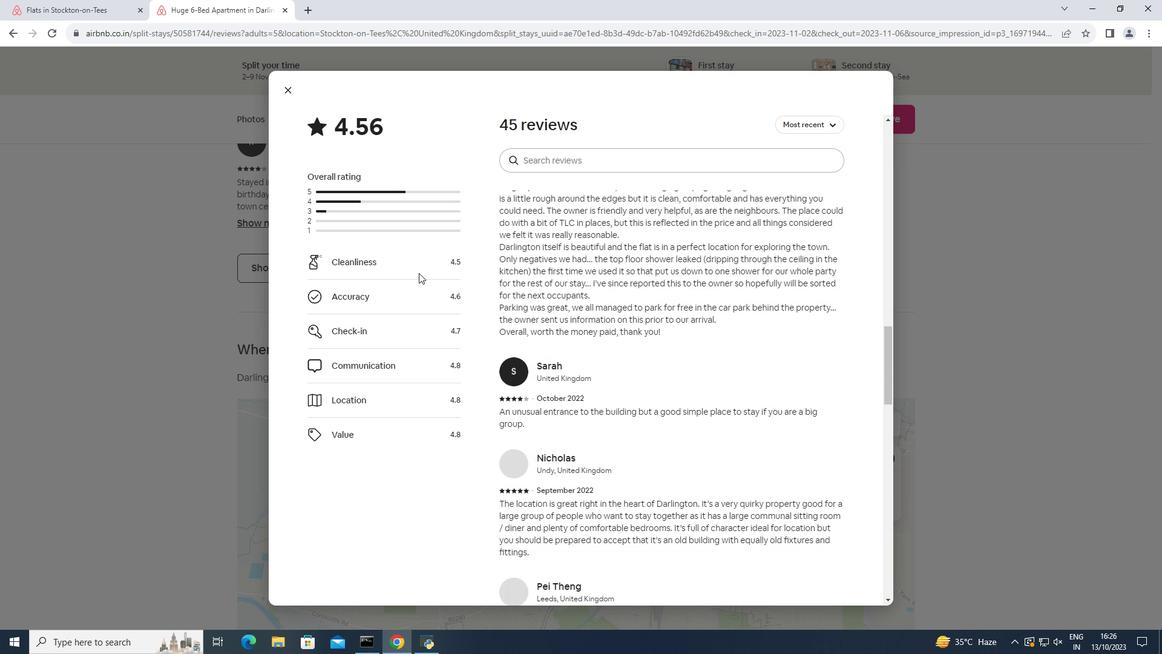 
Action: Mouse scrolled (419, 272) with delta (0, 0)
Screenshot: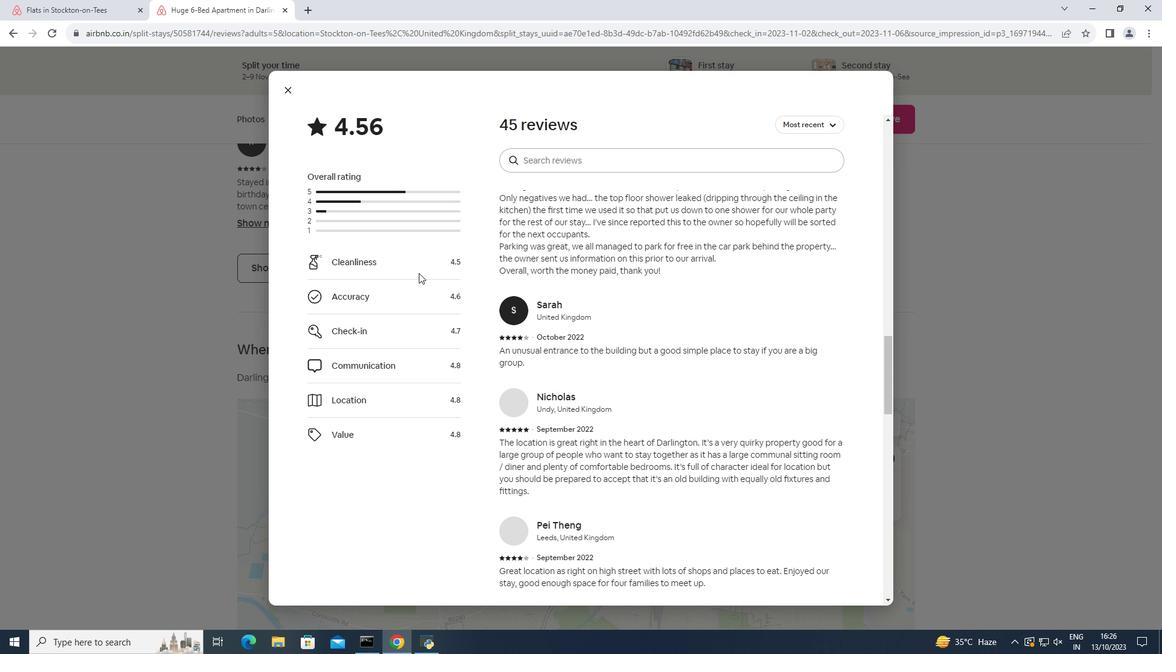 
Action: Mouse scrolled (419, 272) with delta (0, 0)
Screenshot: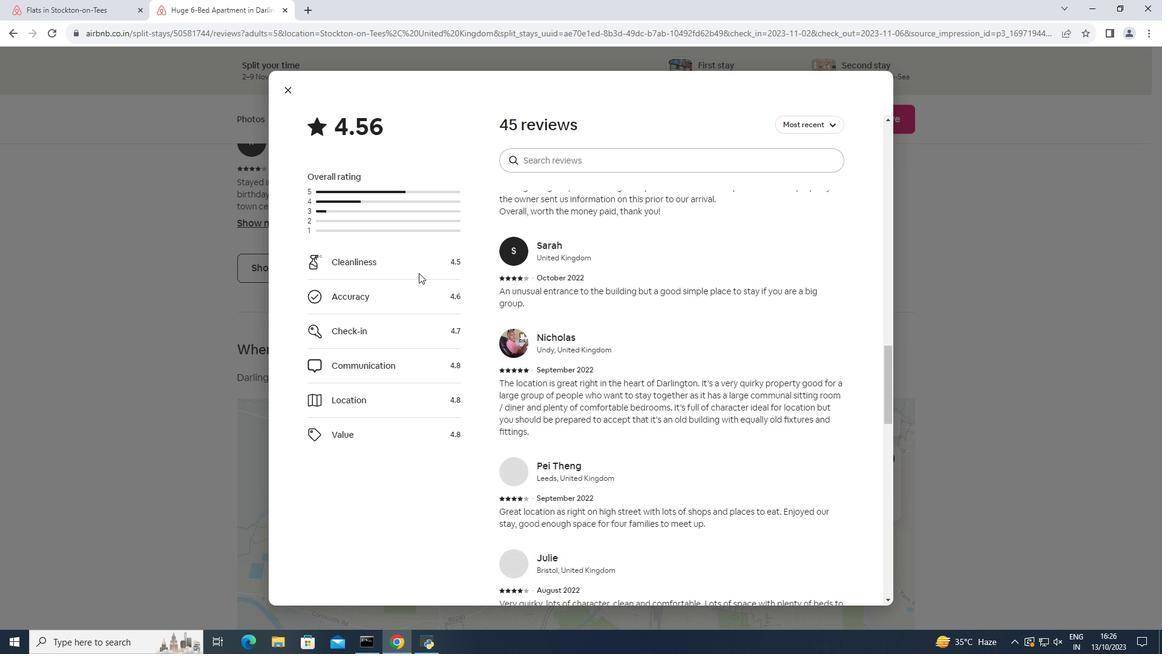 
Action: Mouse scrolled (419, 272) with delta (0, 0)
Screenshot: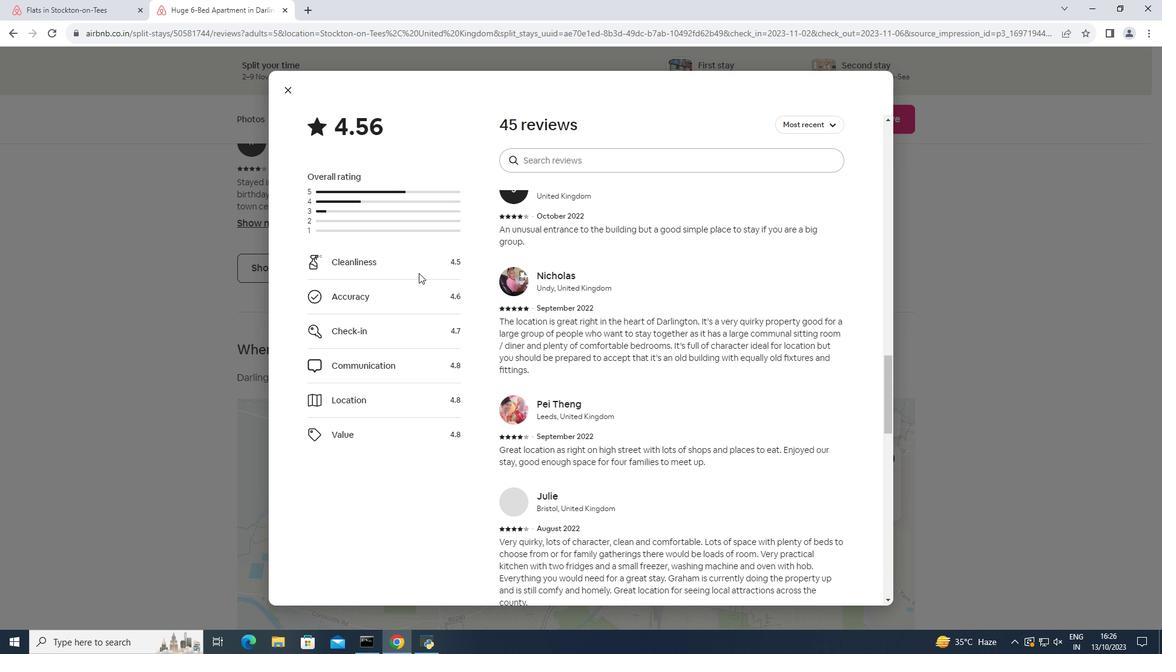 
Action: Mouse scrolled (419, 272) with delta (0, 0)
Screenshot: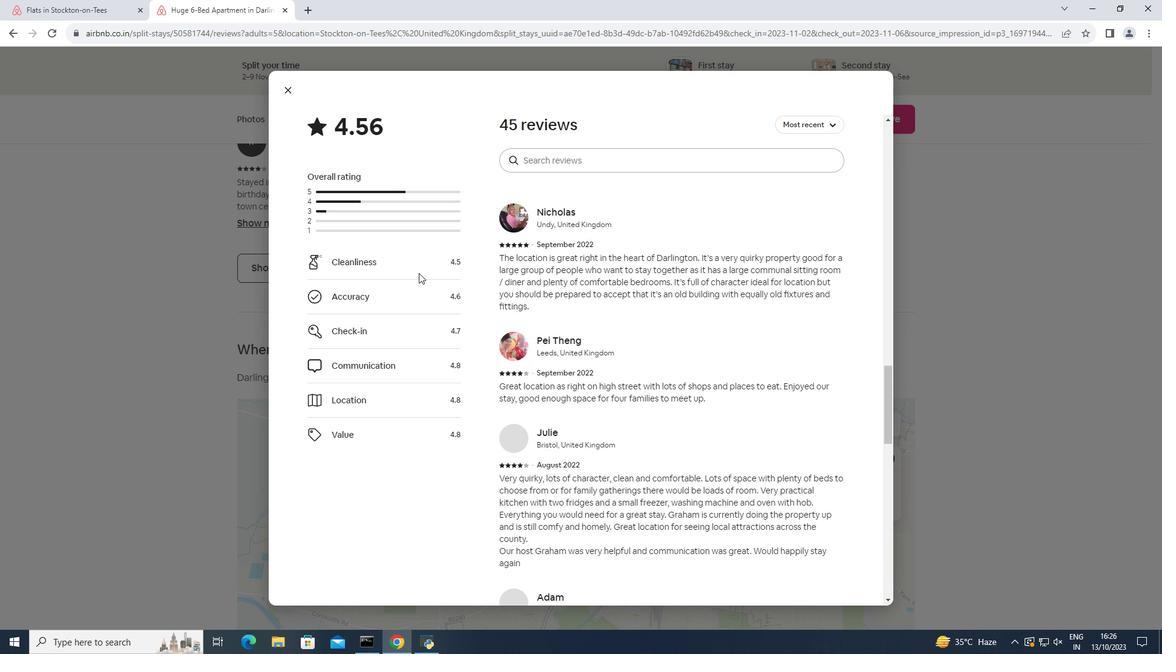 
Action: Mouse scrolled (419, 272) with delta (0, 0)
Screenshot: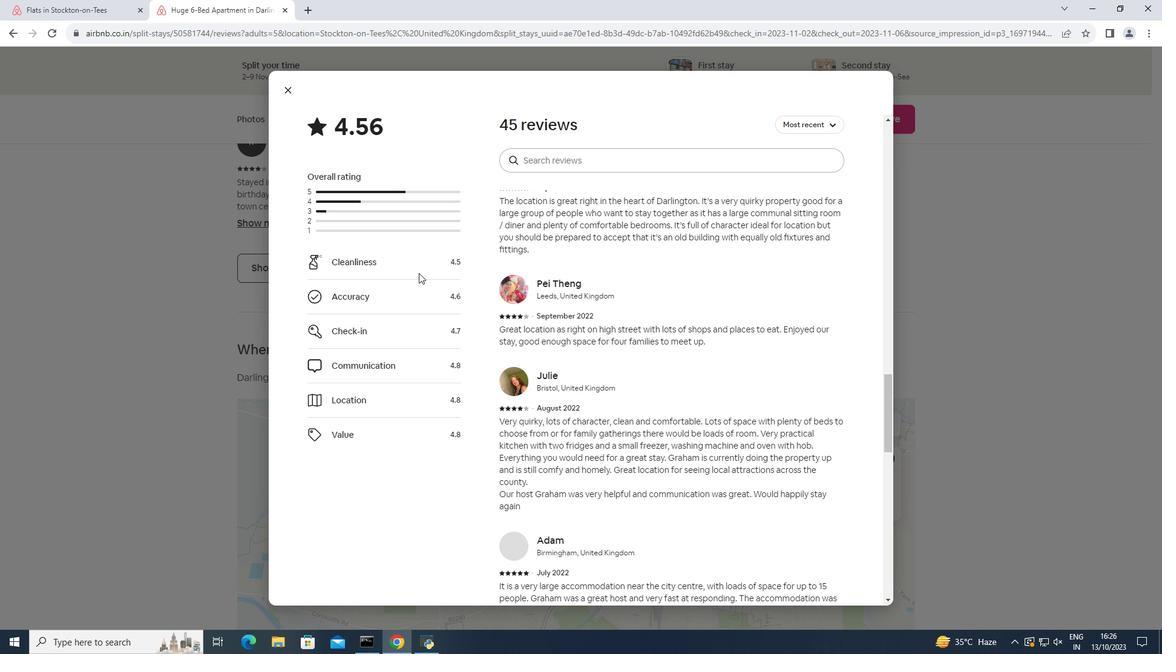 
Action: Mouse scrolled (419, 272) with delta (0, 0)
Screenshot: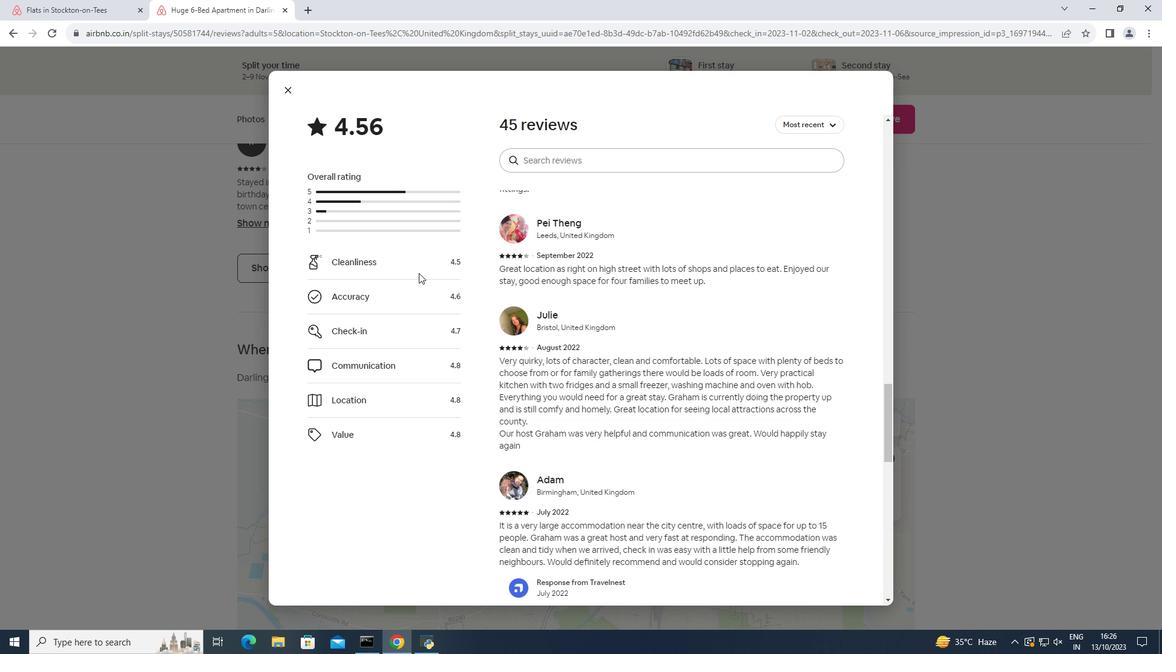 
Action: Mouse scrolled (419, 272) with delta (0, 0)
Screenshot: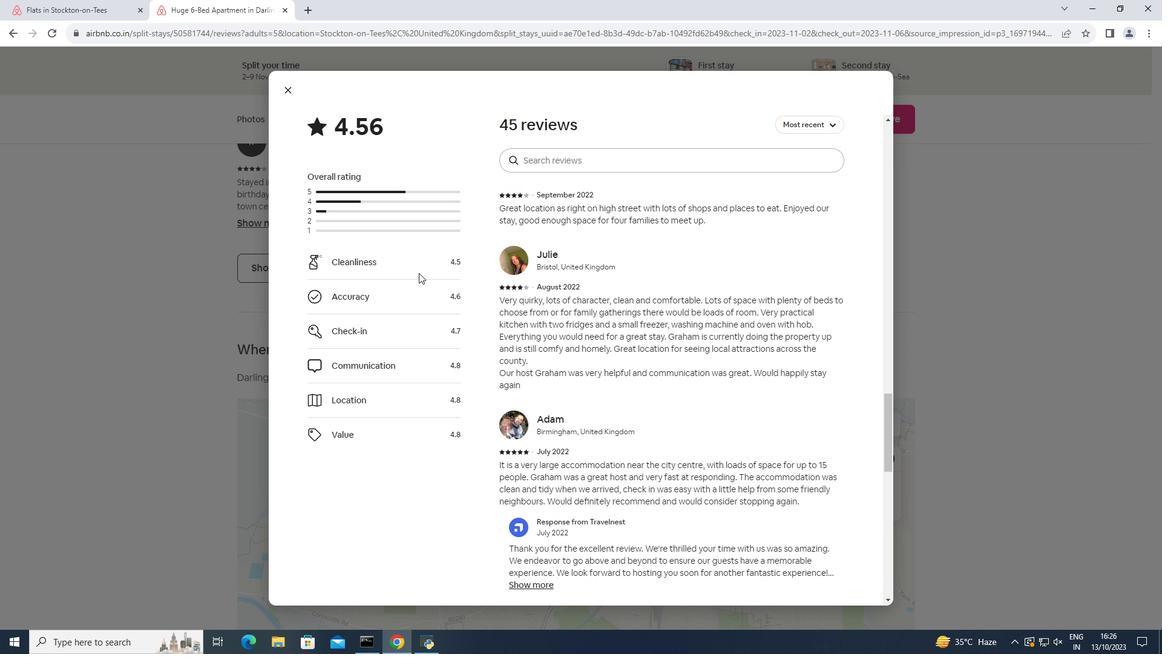 
Action: Mouse scrolled (419, 272) with delta (0, 0)
Screenshot: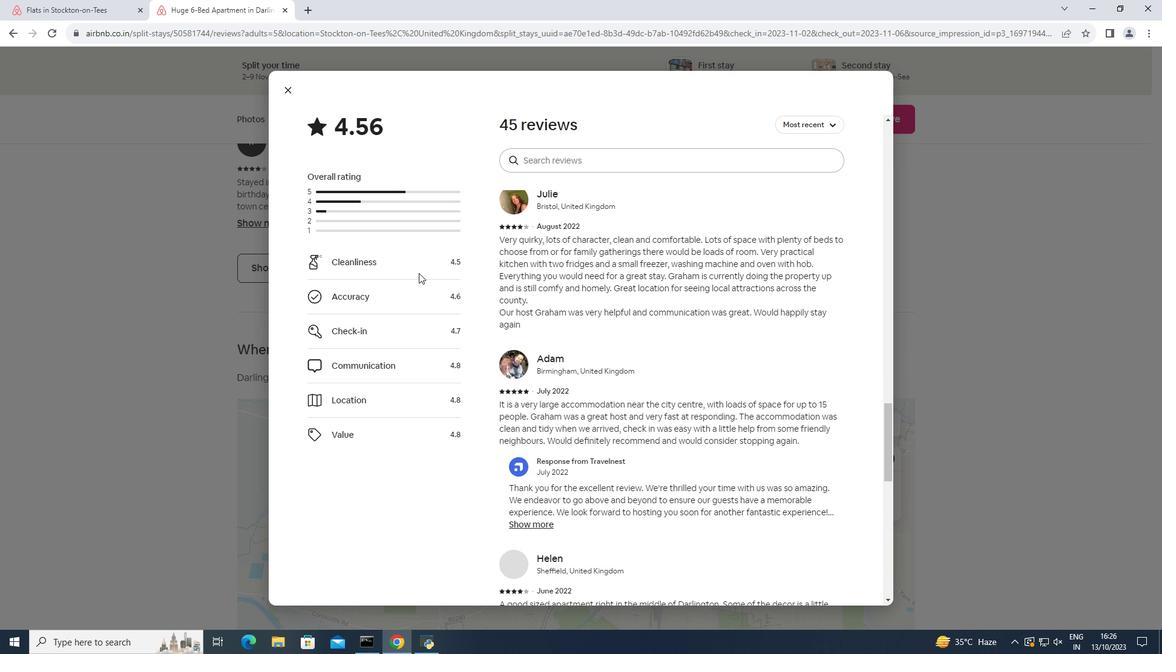 
Action: Mouse scrolled (419, 272) with delta (0, 0)
Screenshot: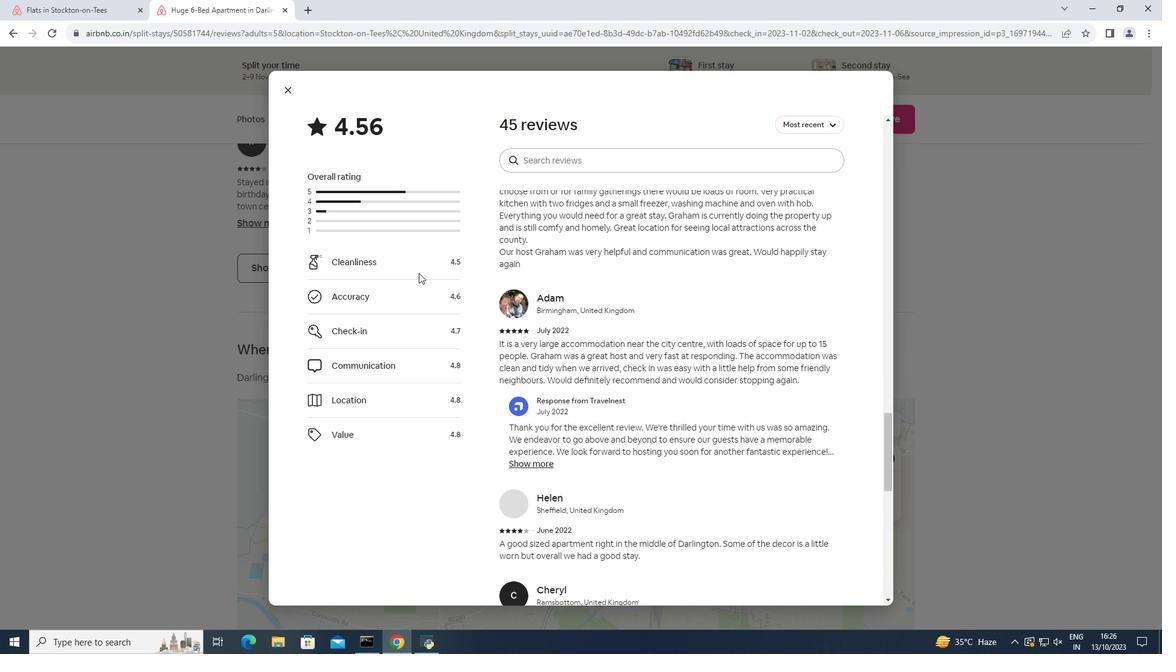 
Action: Mouse scrolled (419, 272) with delta (0, 0)
Screenshot: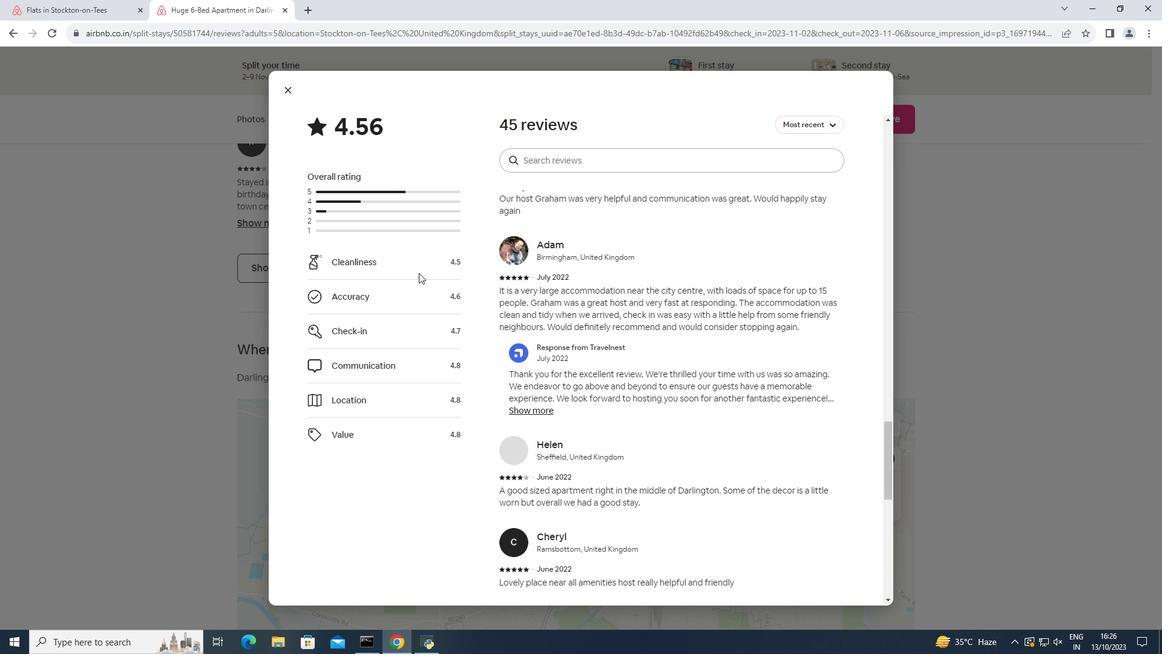 
Action: Mouse scrolled (419, 272) with delta (0, 0)
Screenshot: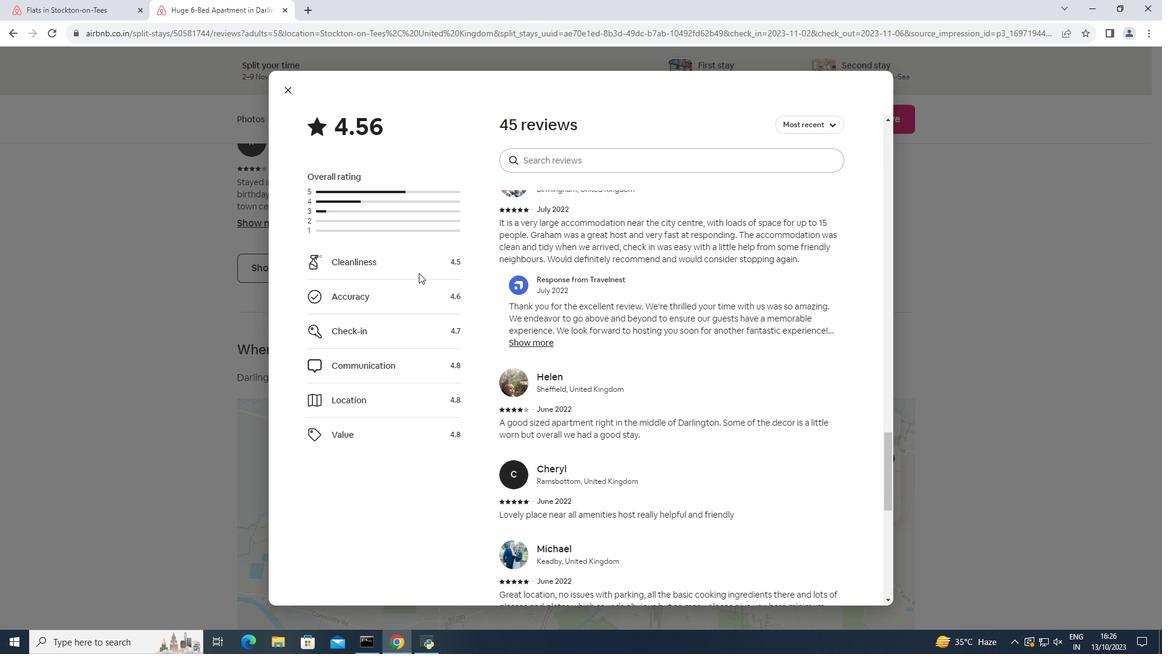 
Action: Mouse scrolled (419, 272) with delta (0, 0)
Screenshot: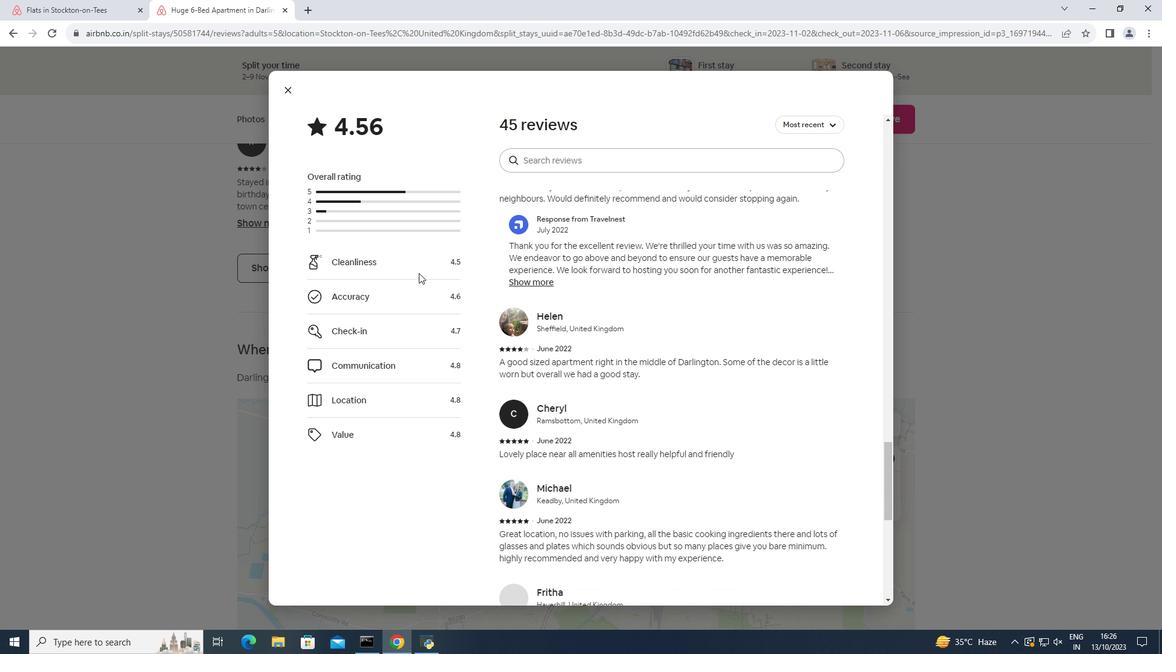 
Action: Mouse moved to (419, 271)
Screenshot: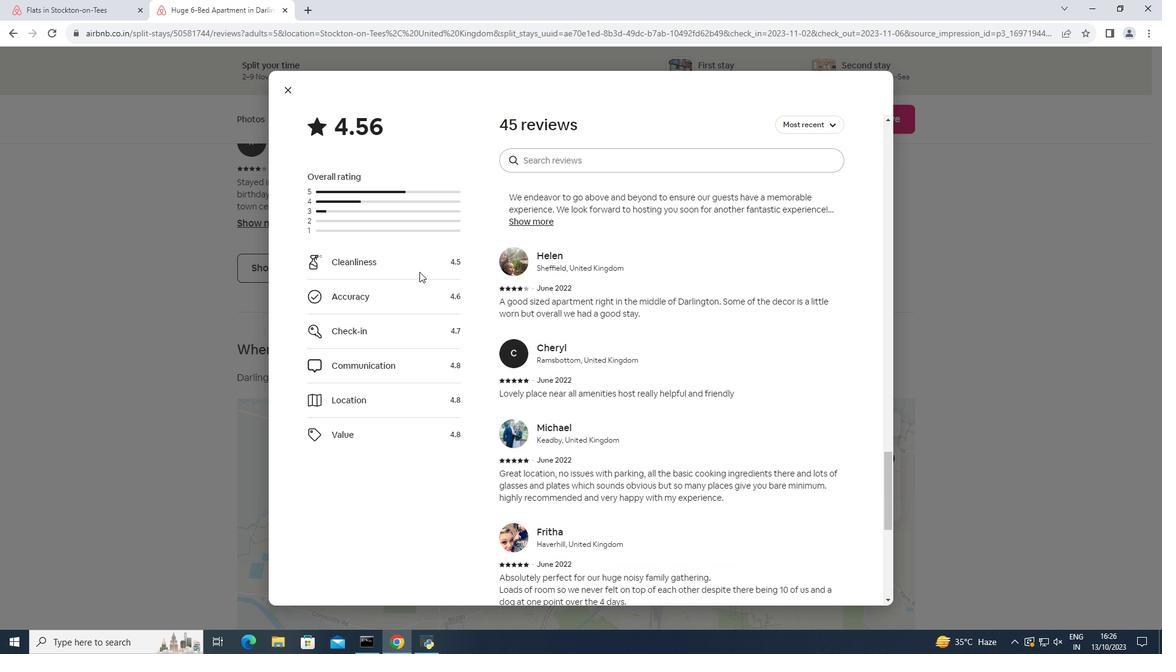 
Action: Mouse scrolled (419, 271) with delta (0, 0)
Screenshot: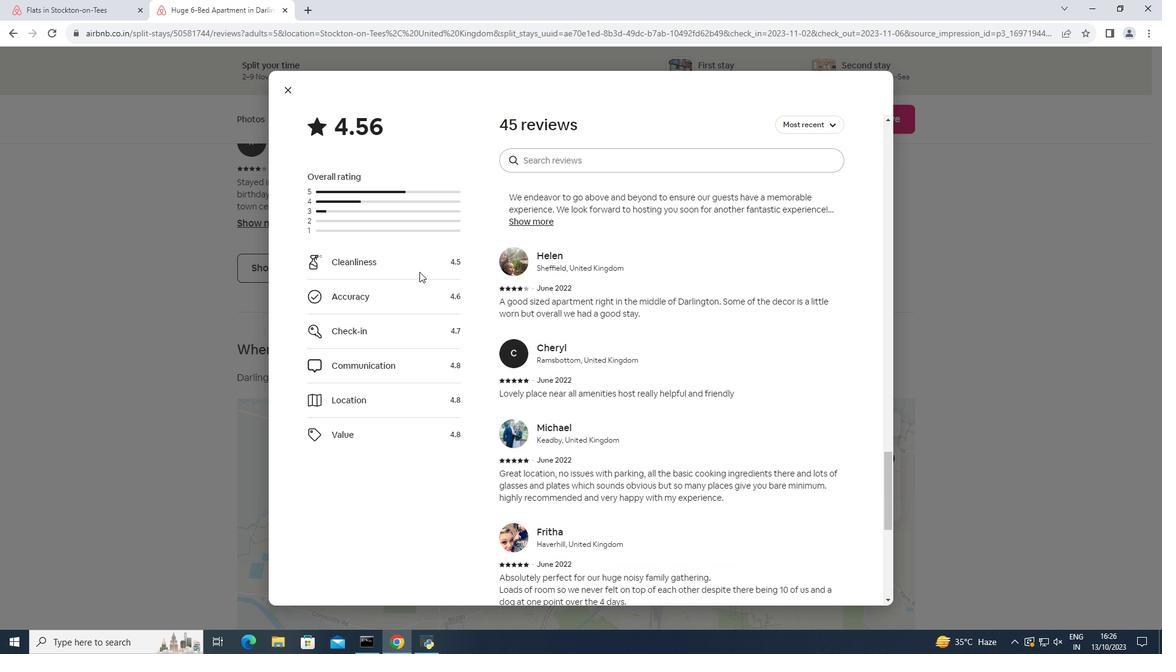 
Action: Mouse scrolled (419, 271) with delta (0, 0)
Screenshot: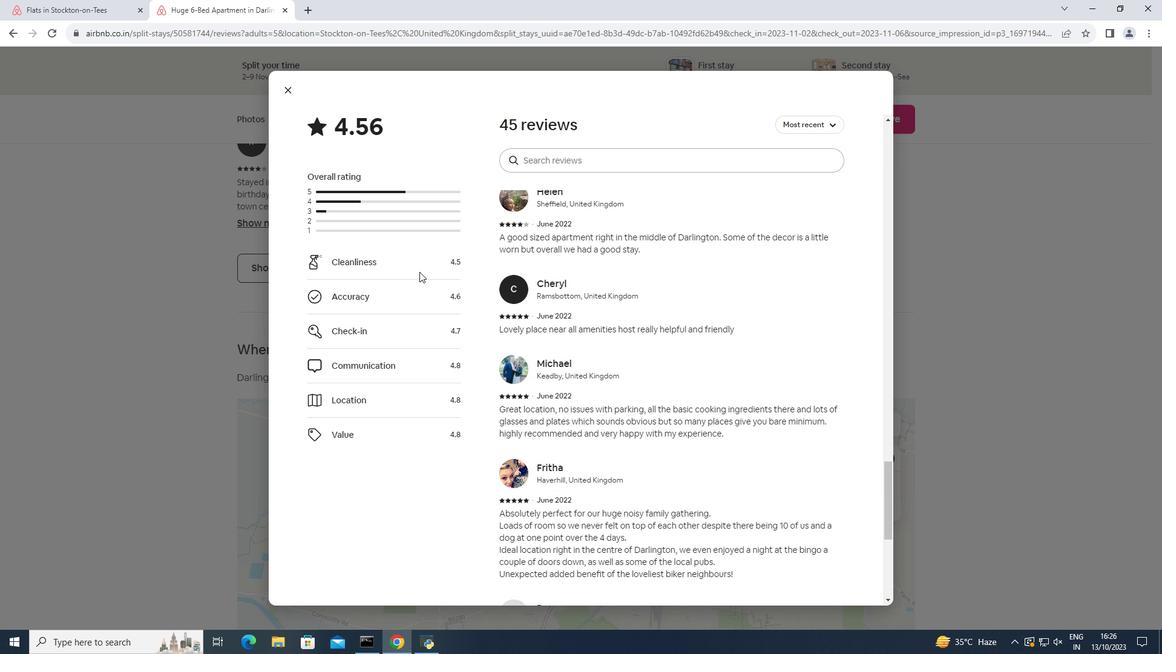 
Action: Mouse moved to (419, 272)
Screenshot: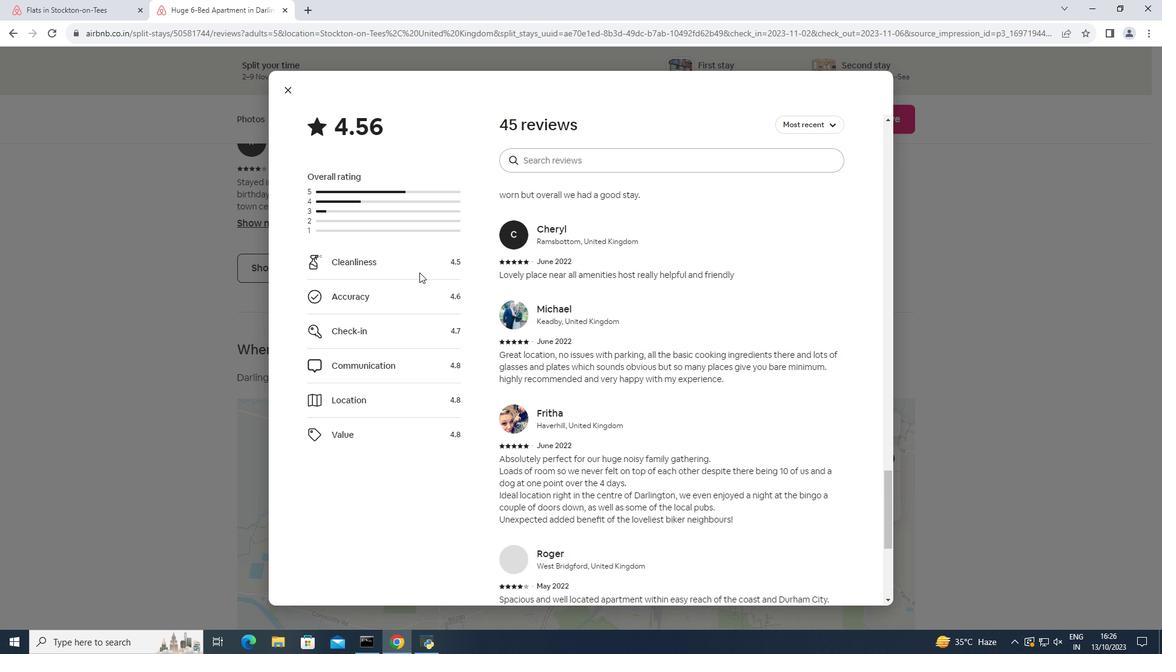 
Action: Mouse scrolled (419, 271) with delta (0, 0)
Screenshot: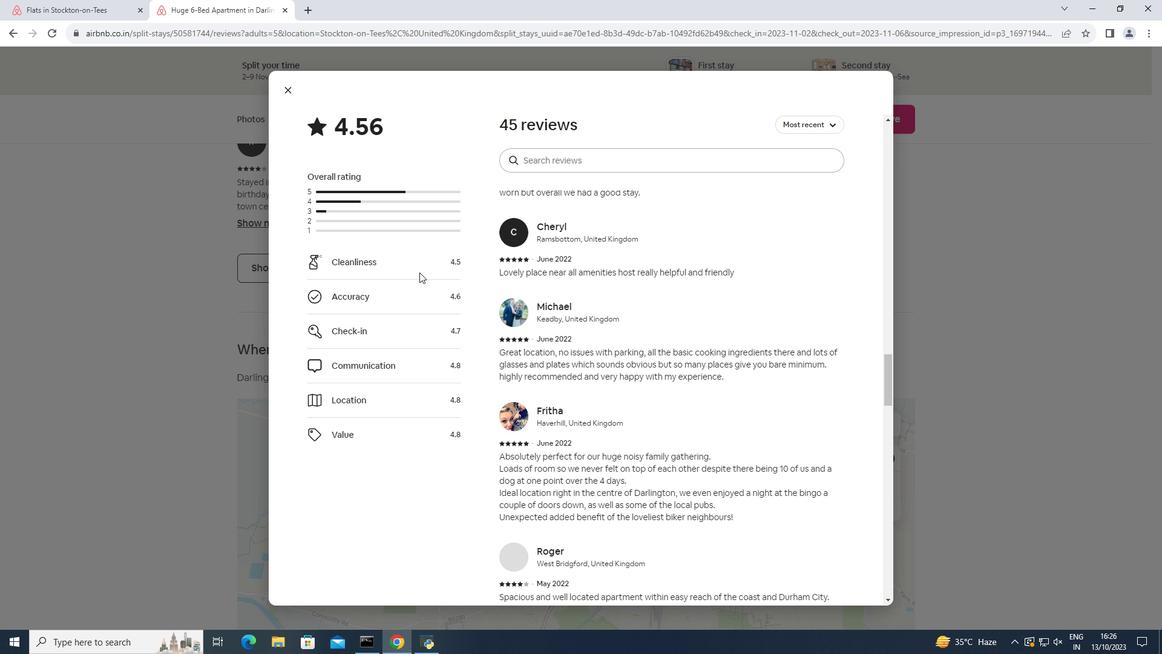 
Action: Mouse scrolled (419, 271) with delta (0, 0)
Screenshot: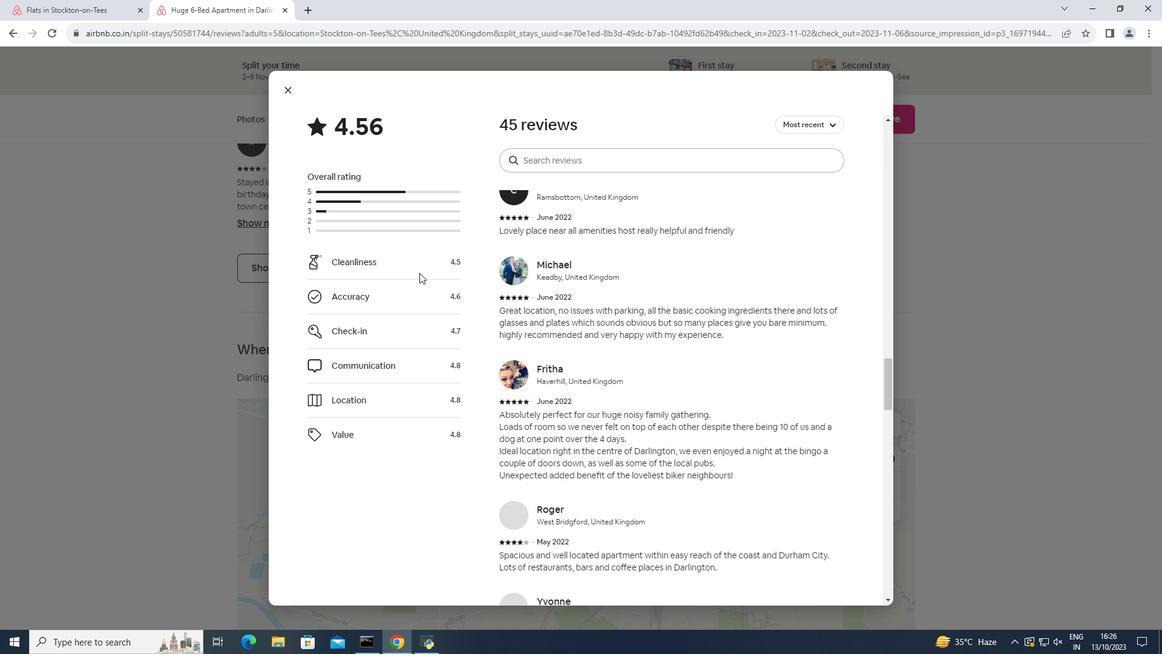 
Action: Mouse moved to (419, 273)
Screenshot: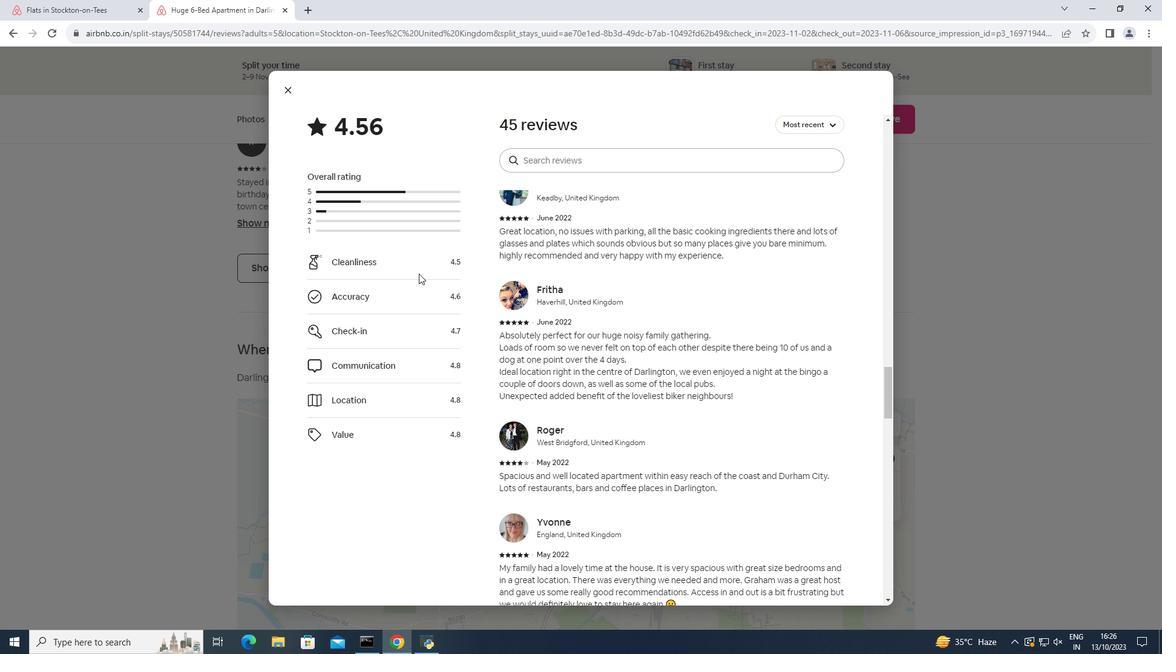
Action: Mouse scrolled (419, 273) with delta (0, 0)
Screenshot: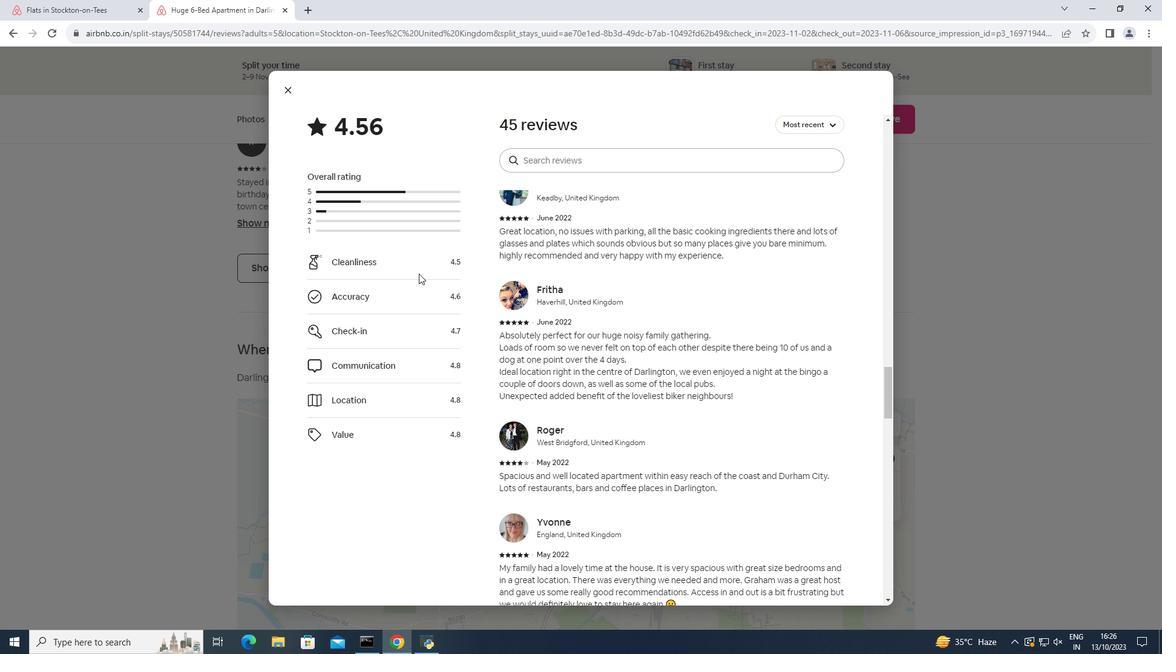 
Action: Mouse scrolled (419, 273) with delta (0, 0)
Screenshot: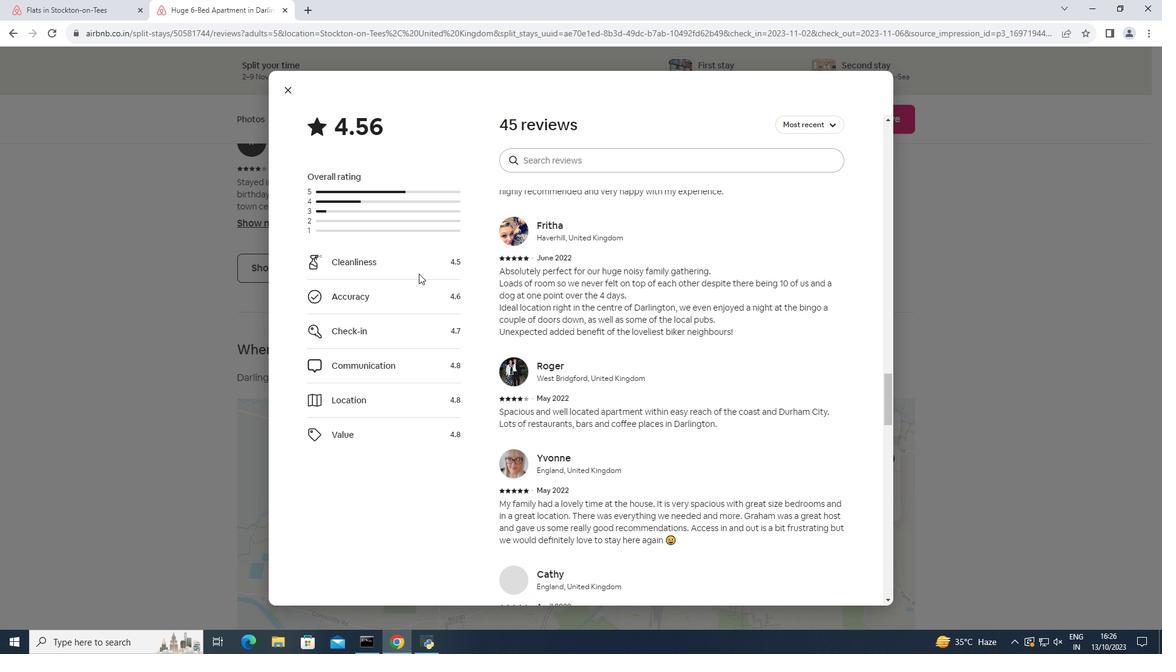 
Action: Mouse scrolled (419, 273) with delta (0, 0)
Screenshot: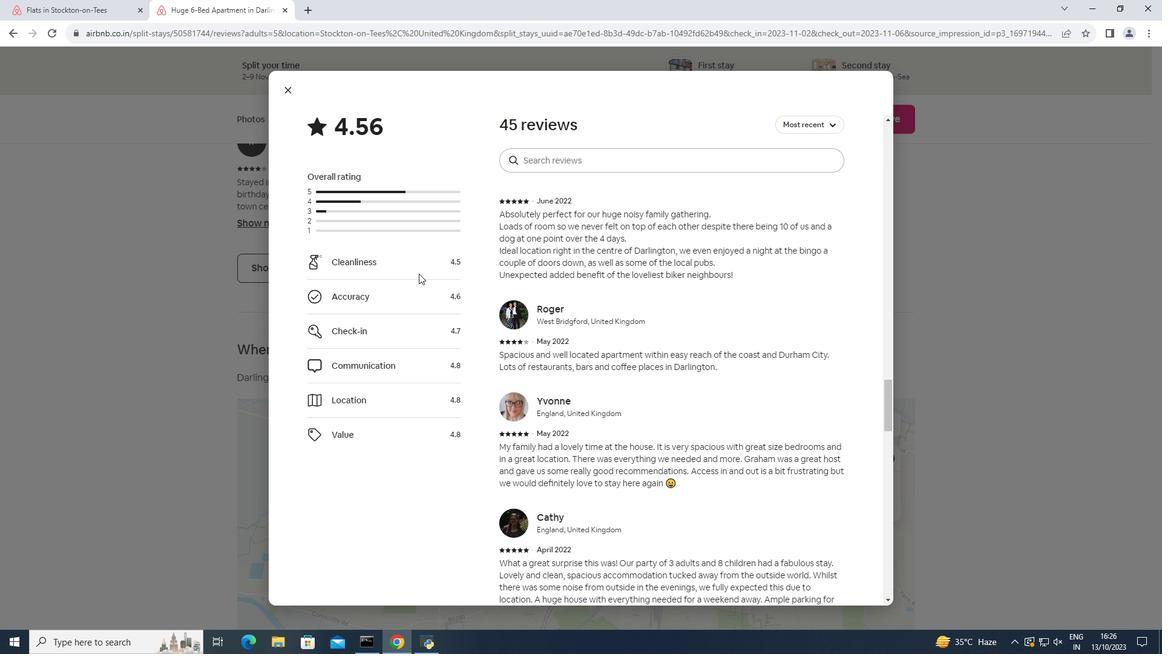 
Action: Mouse scrolled (419, 273) with delta (0, 0)
Screenshot: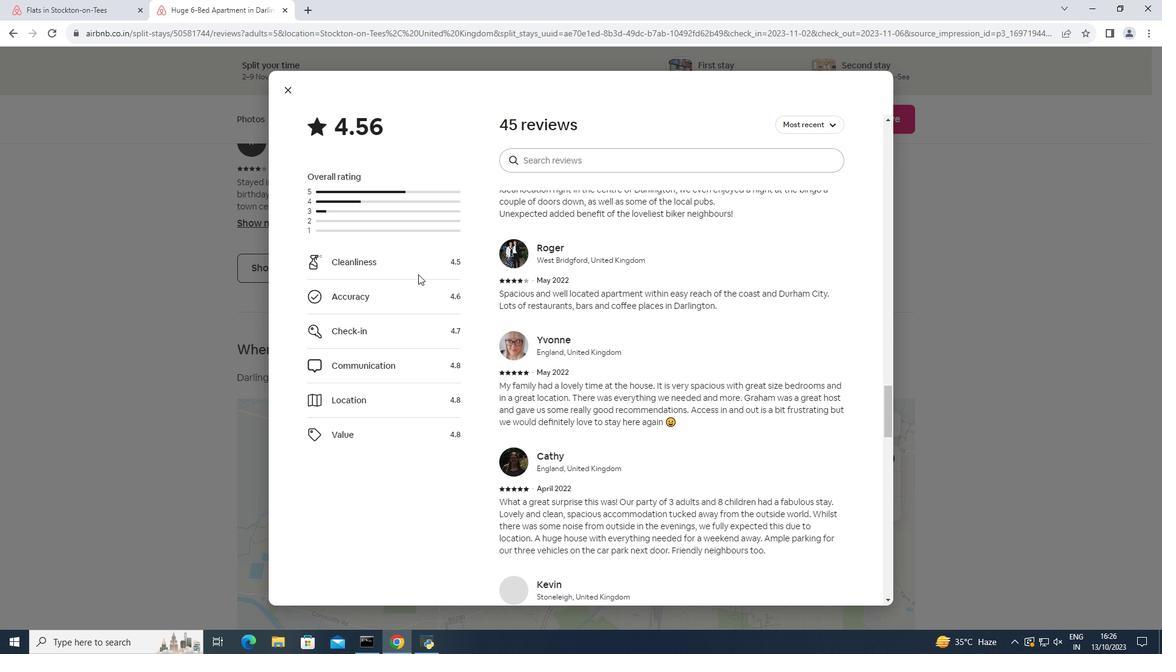 
Action: Mouse moved to (288, 89)
Screenshot: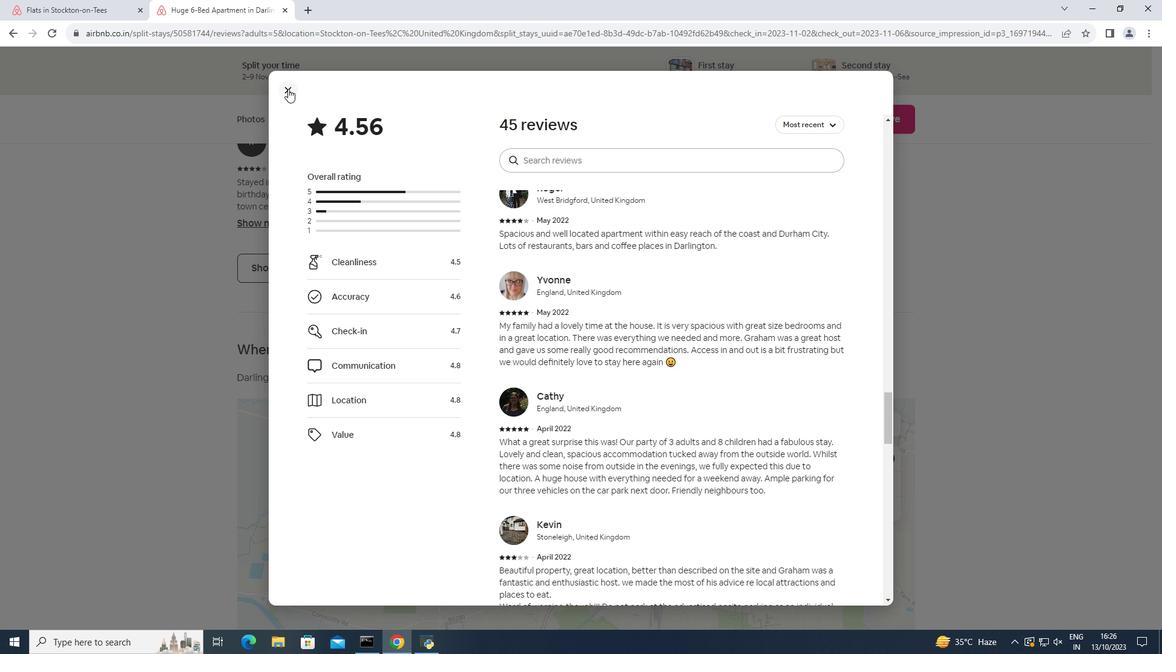 
Action: Mouse pressed left at (288, 89)
Screenshot: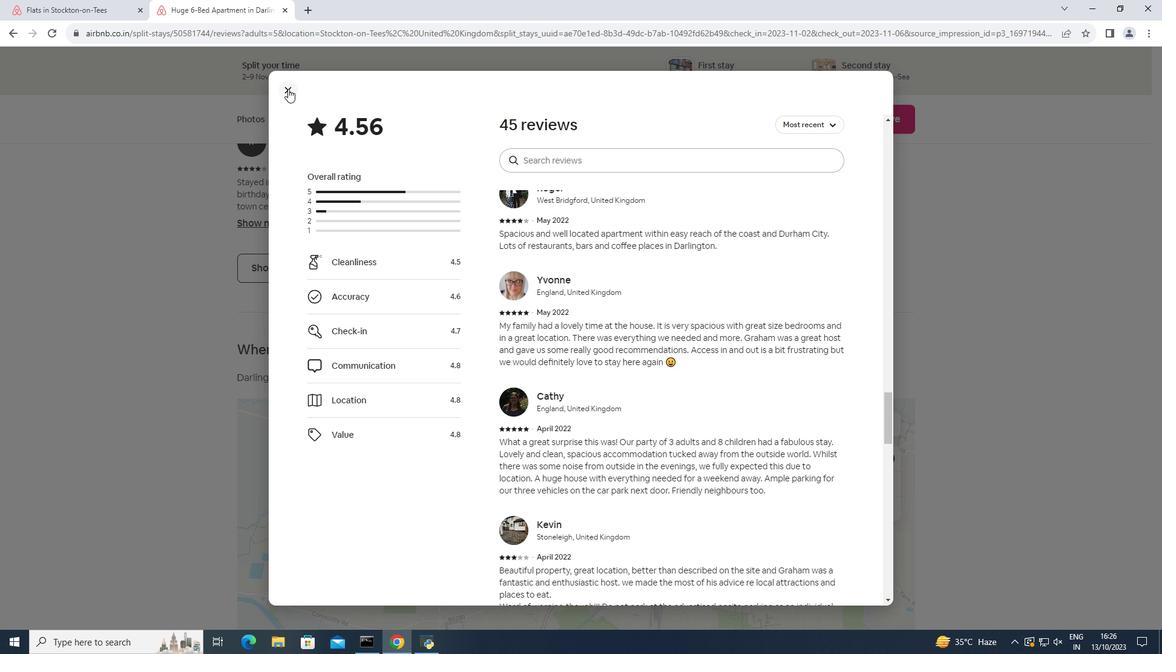 
Action: Mouse moved to (289, 89)
Screenshot: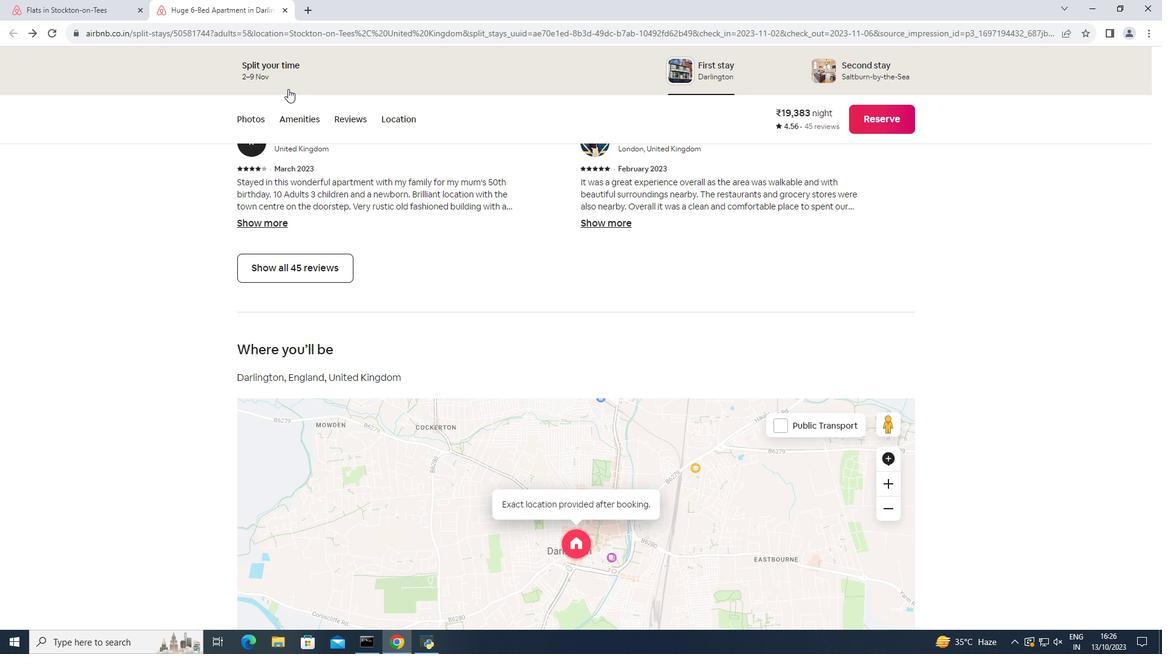 
Action: Mouse scrolled (289, 88) with delta (0, 0)
Screenshot: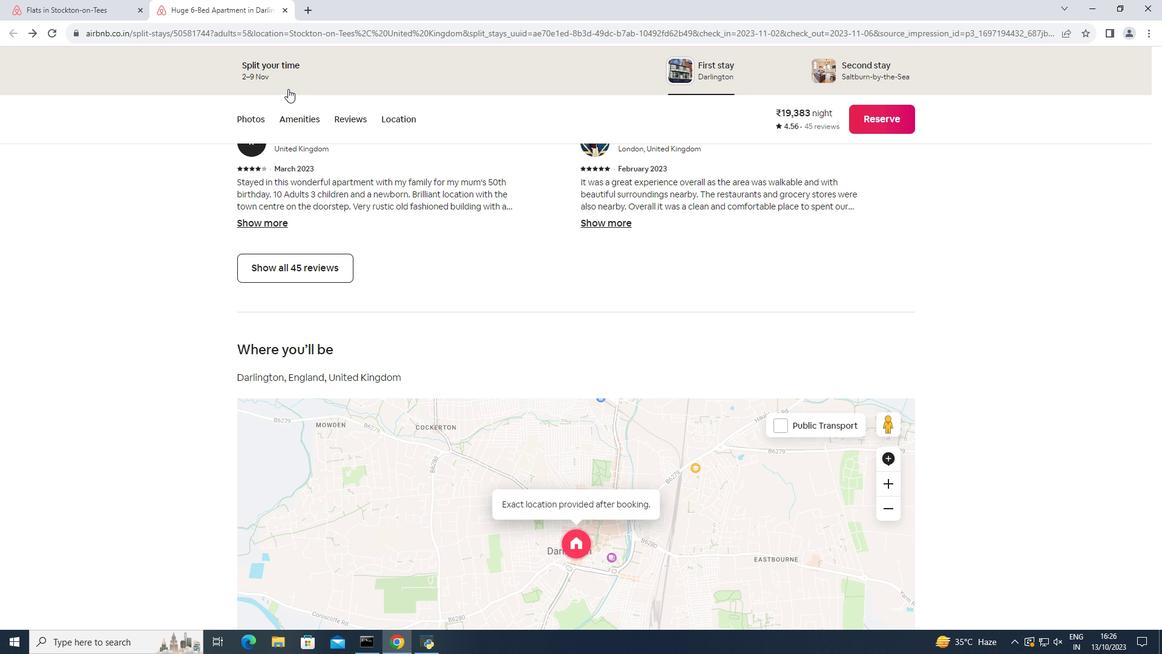 
Action: Mouse moved to (290, 99)
Screenshot: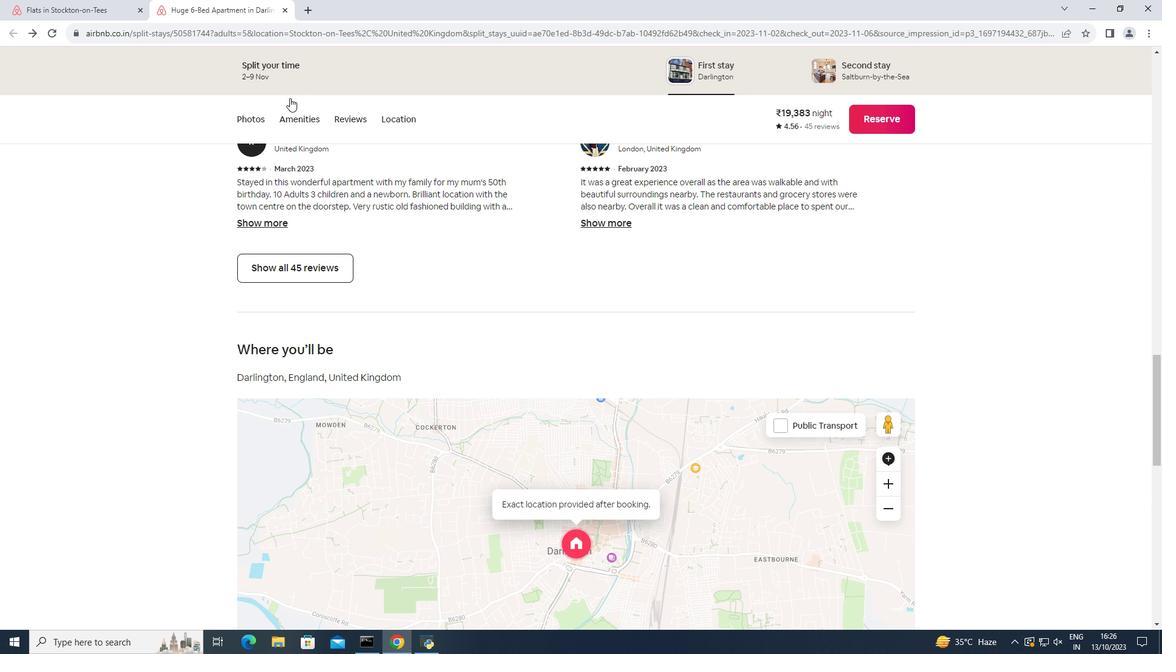 
Action: Mouse scrolled (290, 98) with delta (0, 0)
Screenshot: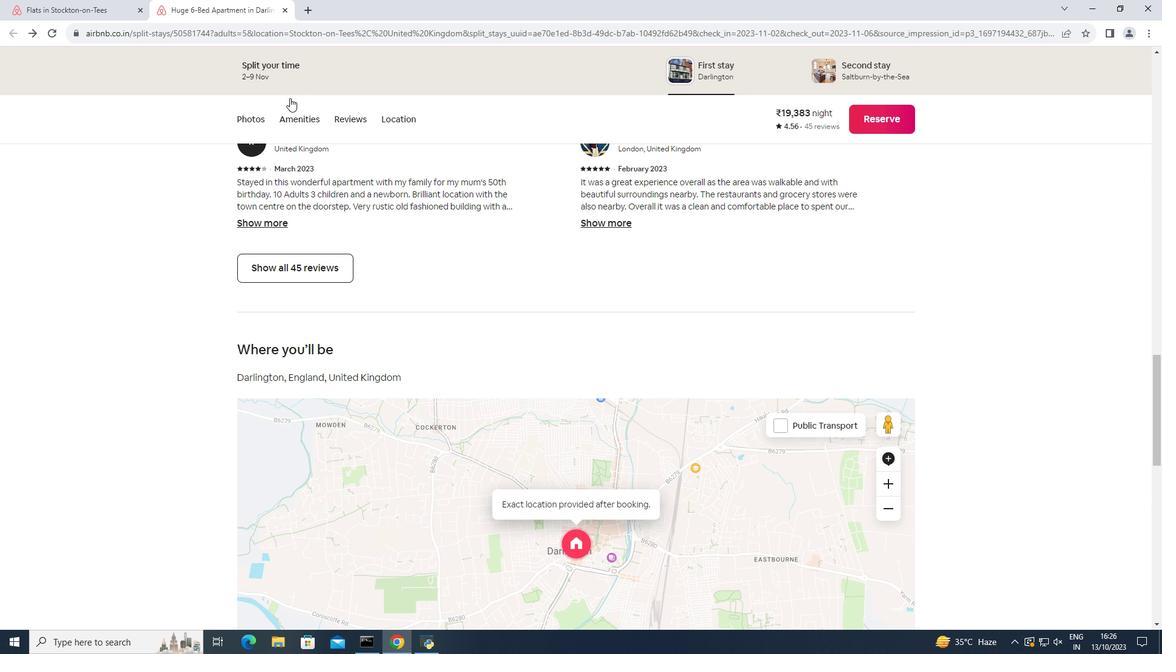 
Action: Mouse moved to (290, 103)
Screenshot: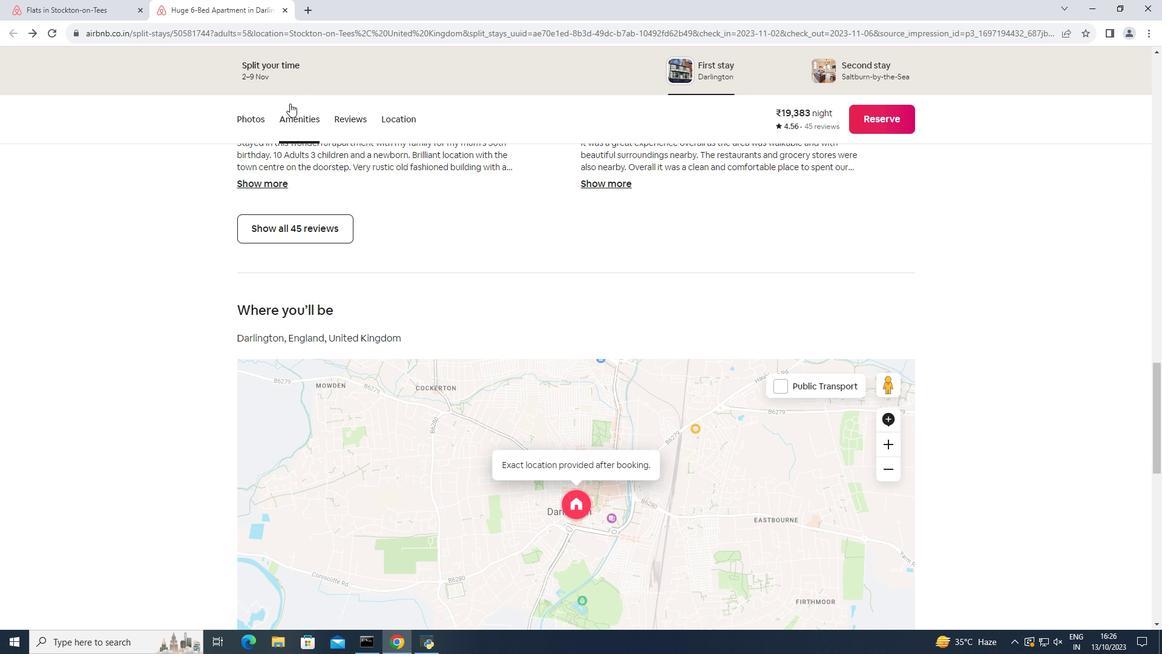 
Action: Mouse scrolled (290, 102) with delta (0, 0)
Screenshot: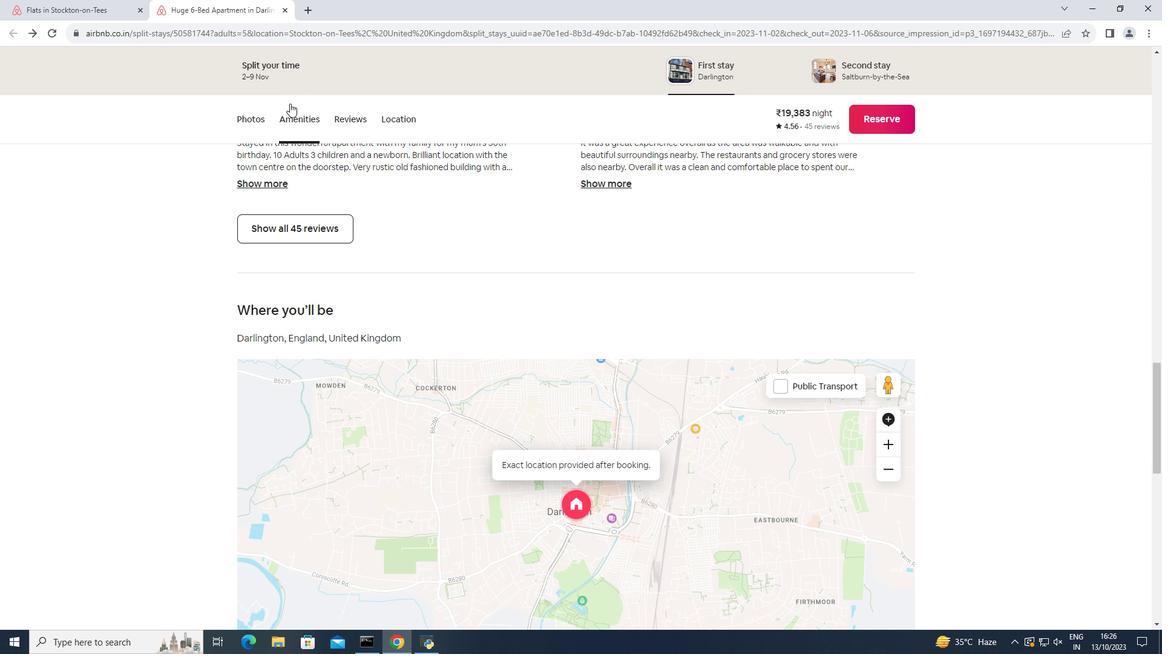 
Action: Mouse moved to (290, 107)
Screenshot: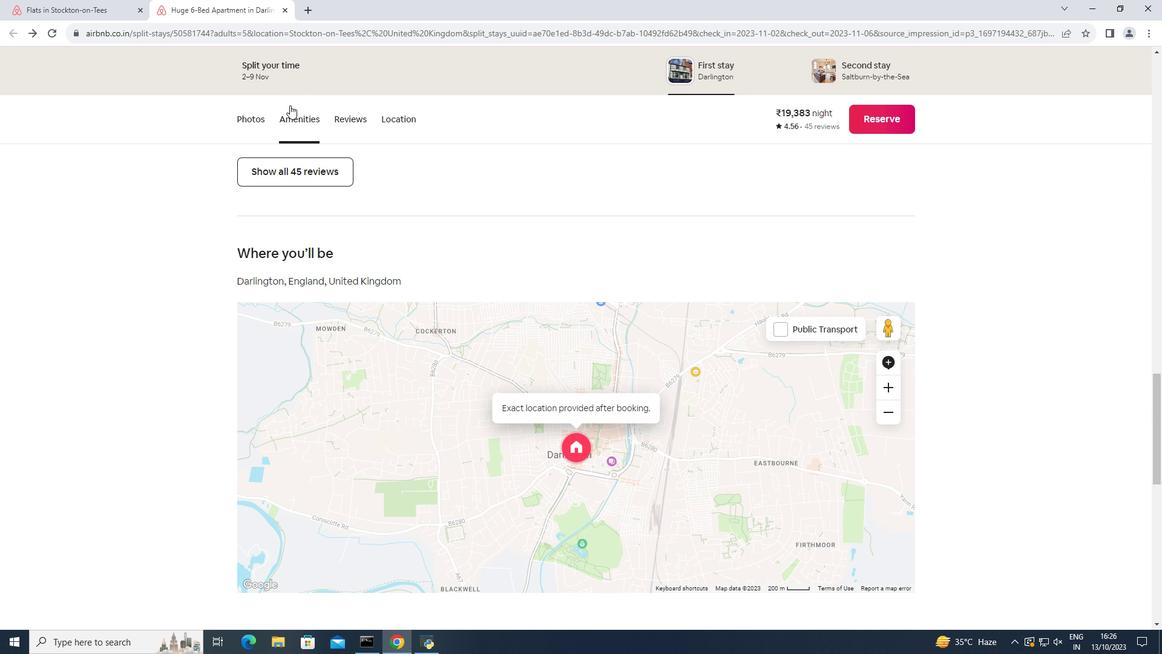 
Action: Mouse scrolled (290, 106) with delta (0, 0)
Screenshot: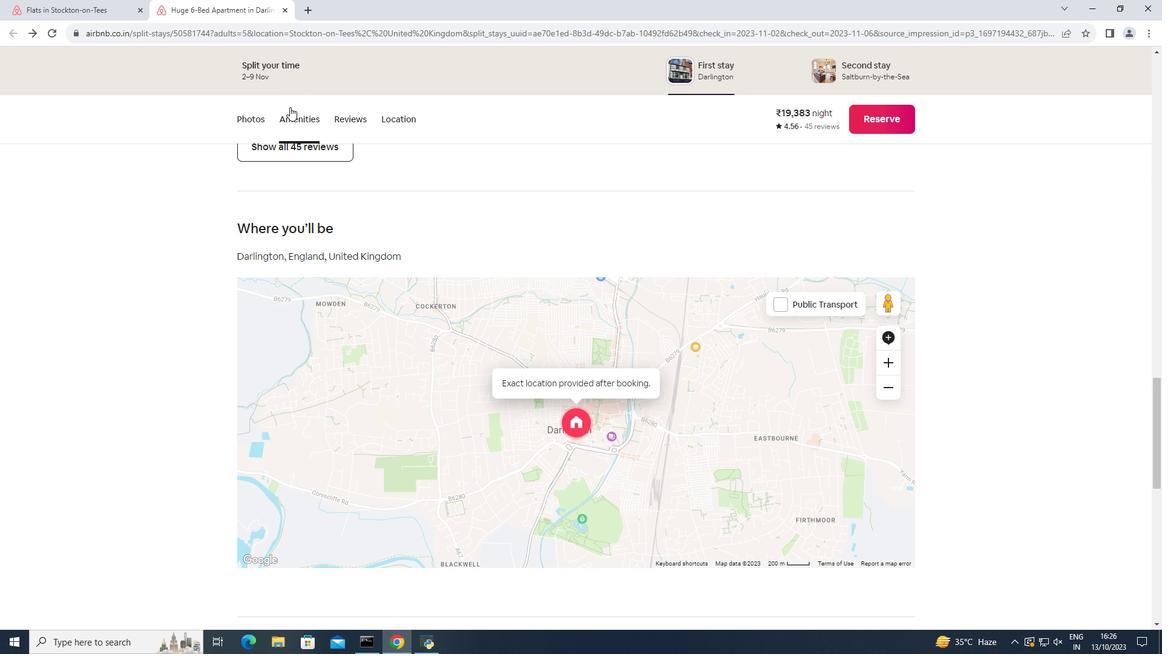 
Action: Mouse scrolled (290, 106) with delta (0, 0)
Screenshot: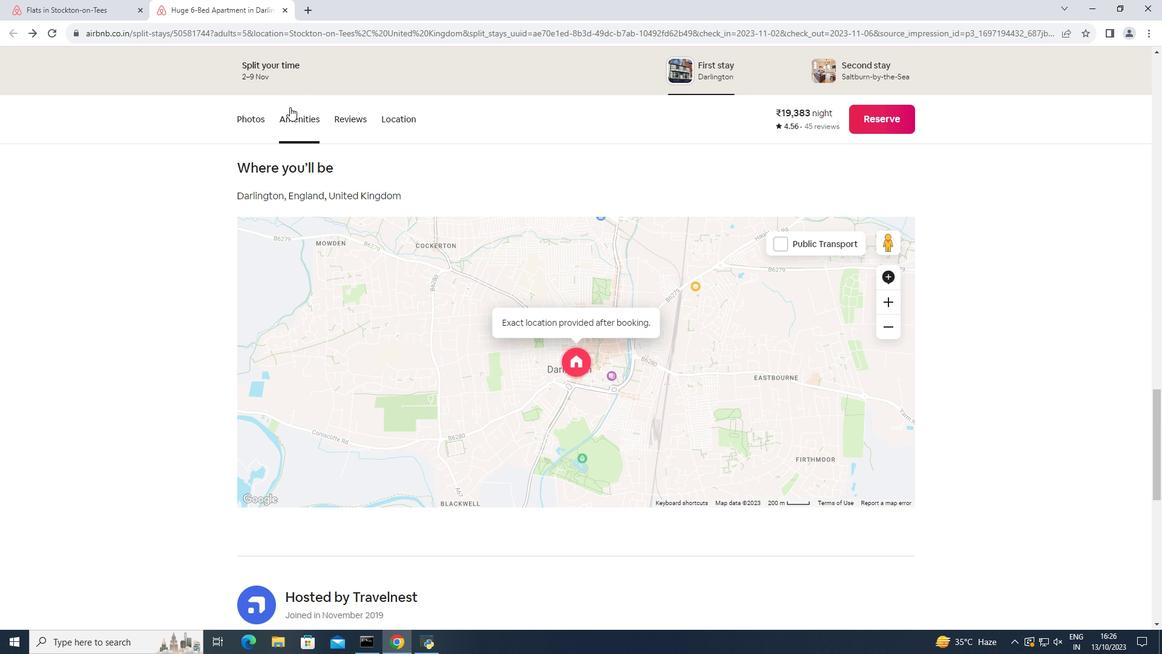 
Action: Mouse scrolled (290, 106) with delta (0, 0)
Screenshot: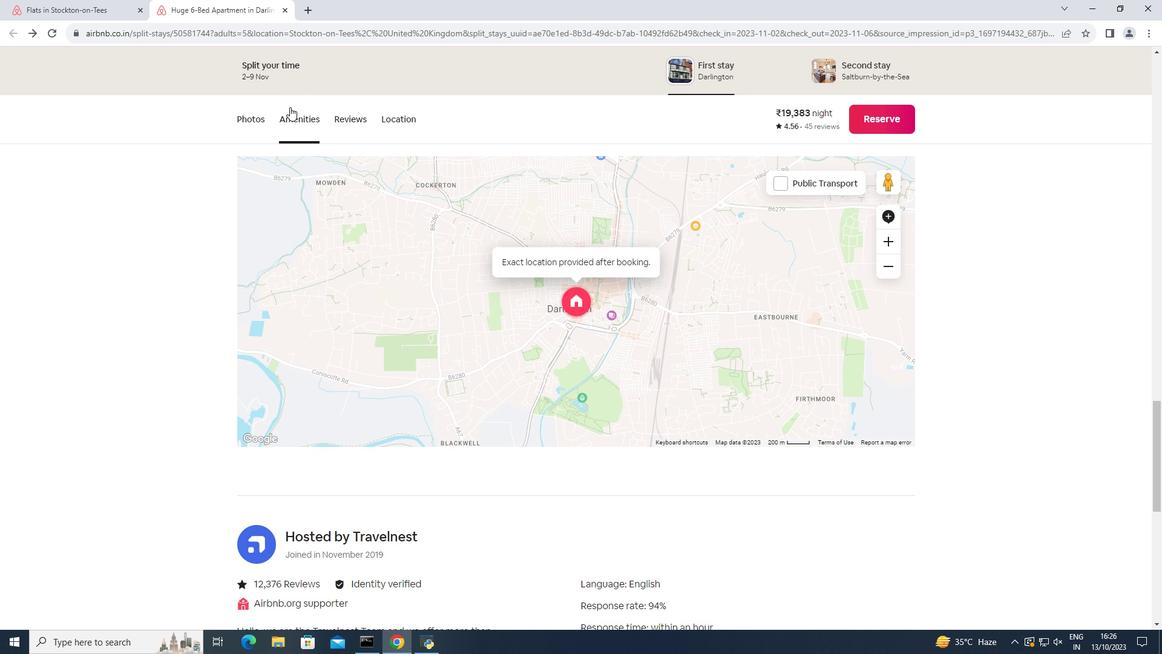 
Action: Mouse scrolled (290, 106) with delta (0, 0)
Screenshot: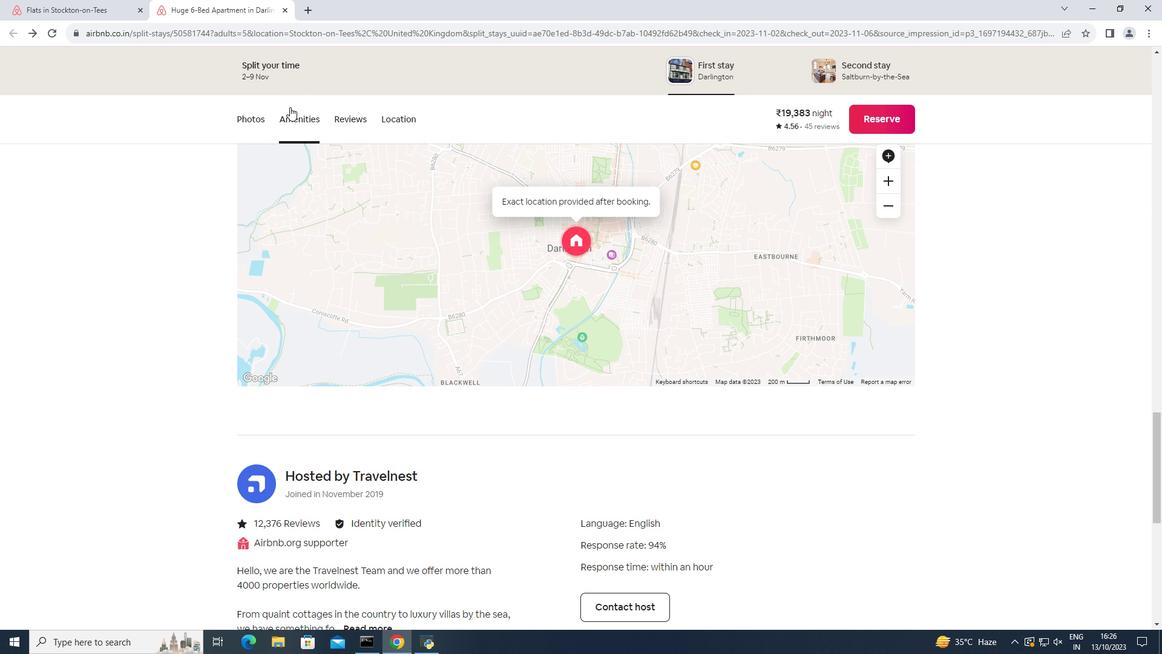 
Action: Mouse scrolled (290, 106) with delta (0, 0)
Screenshot: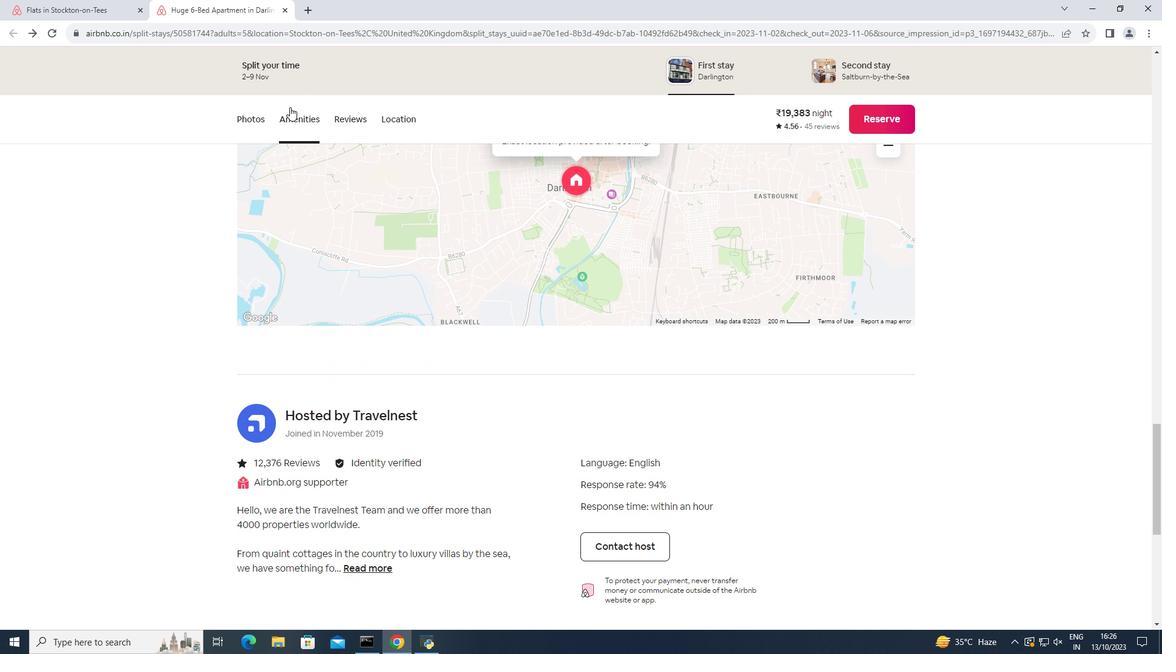 
Action: Mouse scrolled (290, 106) with delta (0, 0)
Screenshot: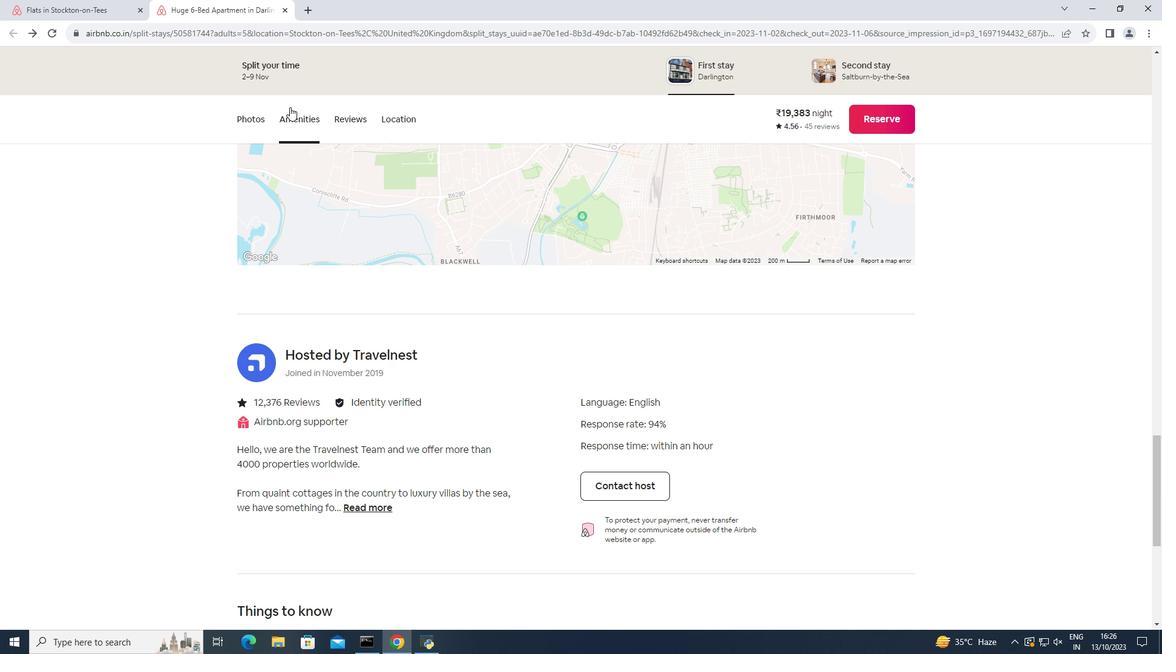 
Action: Mouse scrolled (290, 106) with delta (0, 0)
Screenshot: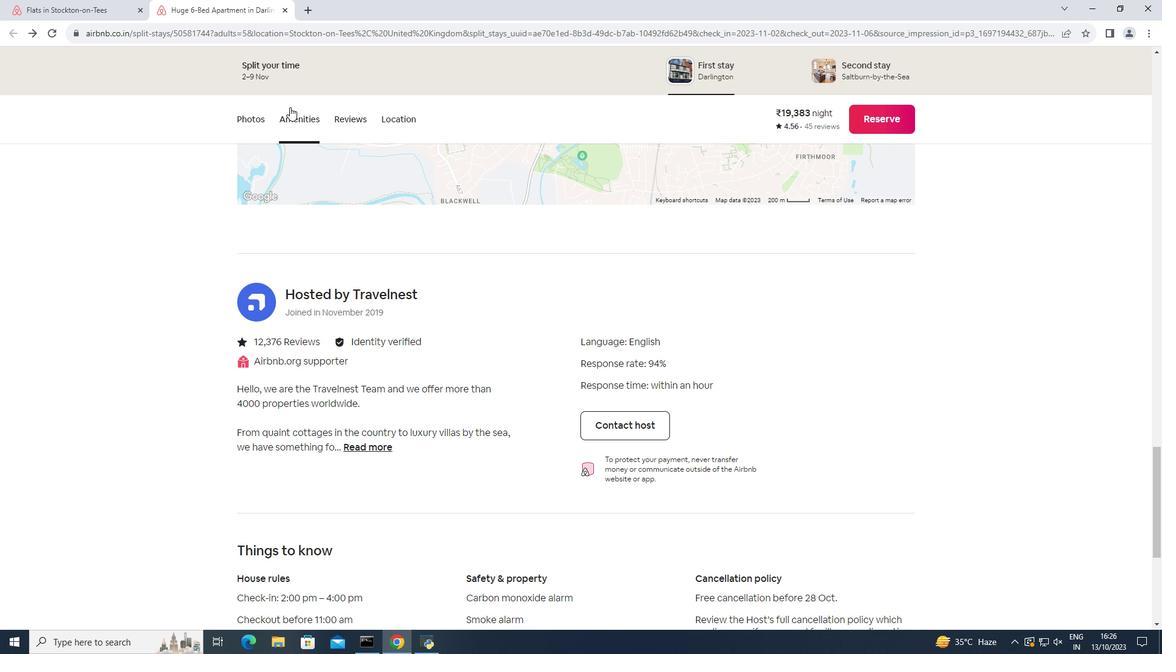 
Action: Mouse scrolled (290, 107) with delta (0, 0)
Screenshot: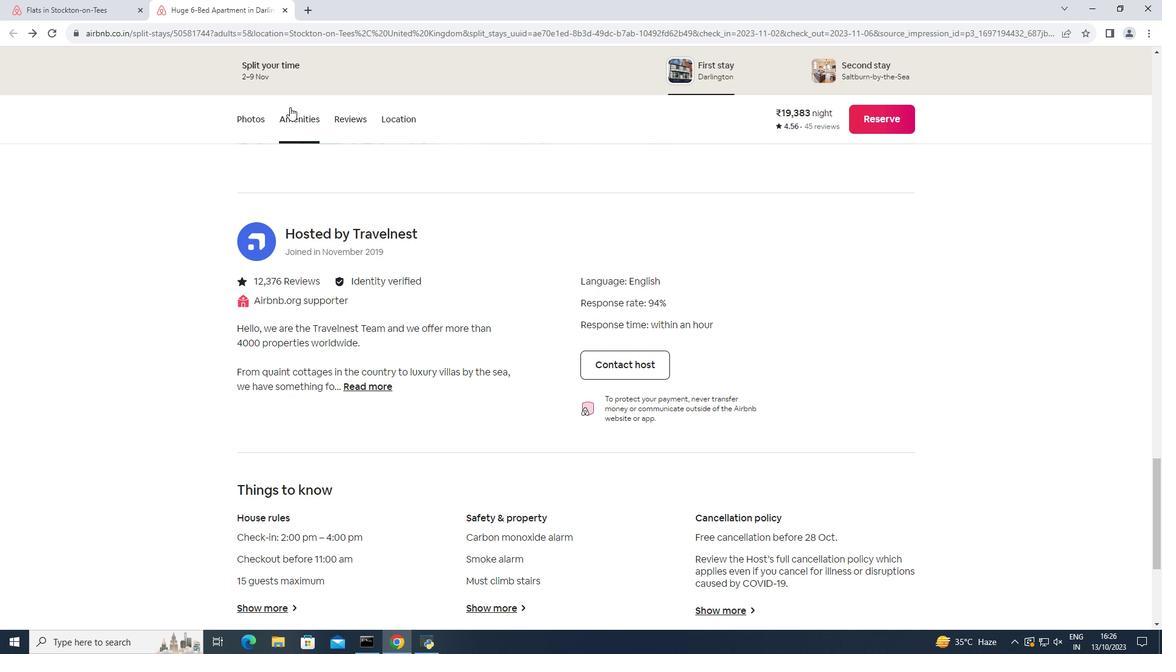 
Action: Mouse scrolled (290, 107) with delta (0, 0)
